 Task: Buy 2 Tights of size 6-8  yrs for Baby Girls from Accessories section under best seller category for shipping address: Elizabeth Parker, 1128 Star Trek Drive, Pensacola, Florida 32501, Cell Number 8503109646. Pay from credit card ending with 2005, CVV 3321
Action: Mouse moved to (260, 73)
Screenshot: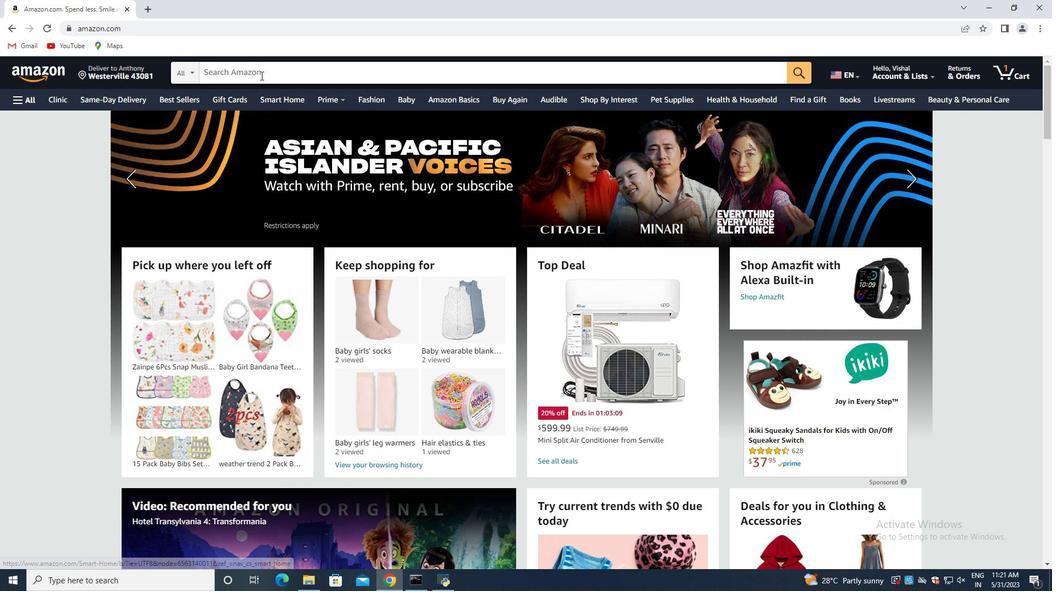 
Action: Mouse pressed left at (260, 73)
Screenshot: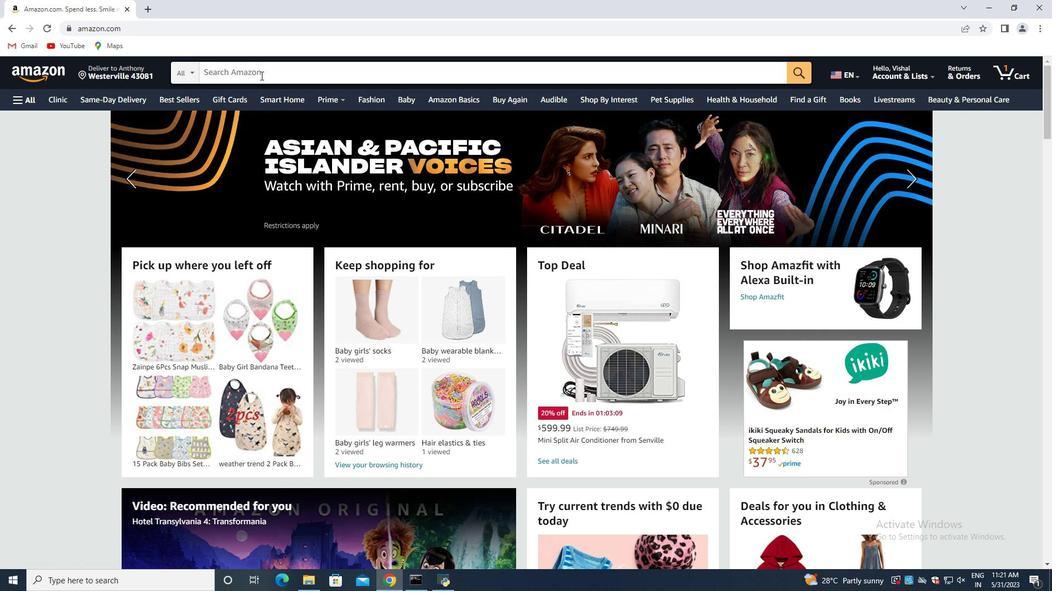 
Action: Mouse moved to (259, 83)
Screenshot: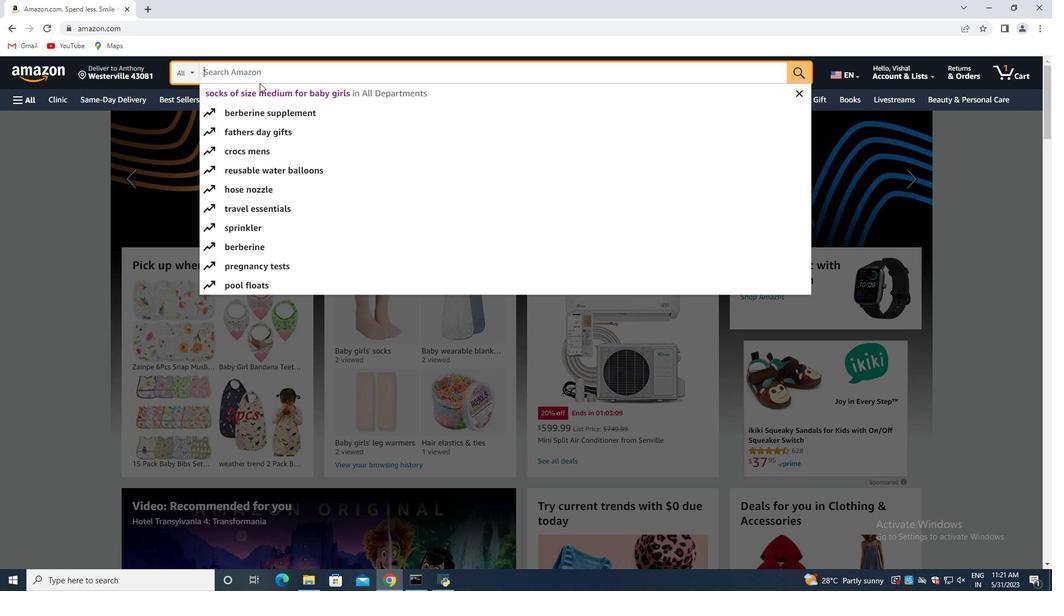 
Action: Key pressed <Key.shift>Tights<Key.space>of<Key.space>size<Key.space>6-8<Key.space>yrs<Key.space>for<Key.space><Key.shift>Baby<Key.shift><Key.shift><Key.shift><Key.shift><Key.shift><Key.shift><Key.shift><Key.shift><Key.shift><Key.shift><Key.shift><Key.shift><Key.shift><Key.shift><Key.shift><Key.shift><Key.shift><Key.shift><Key.shift><Key.shift><Key.shift><Key.shift><Key.shift><Key.shift><Key.shift><Key.shift><Key.shift><Key.shift><Key.shift><Key.shift><Key.shift><Key.space>Girls<Key.enter>
Screenshot: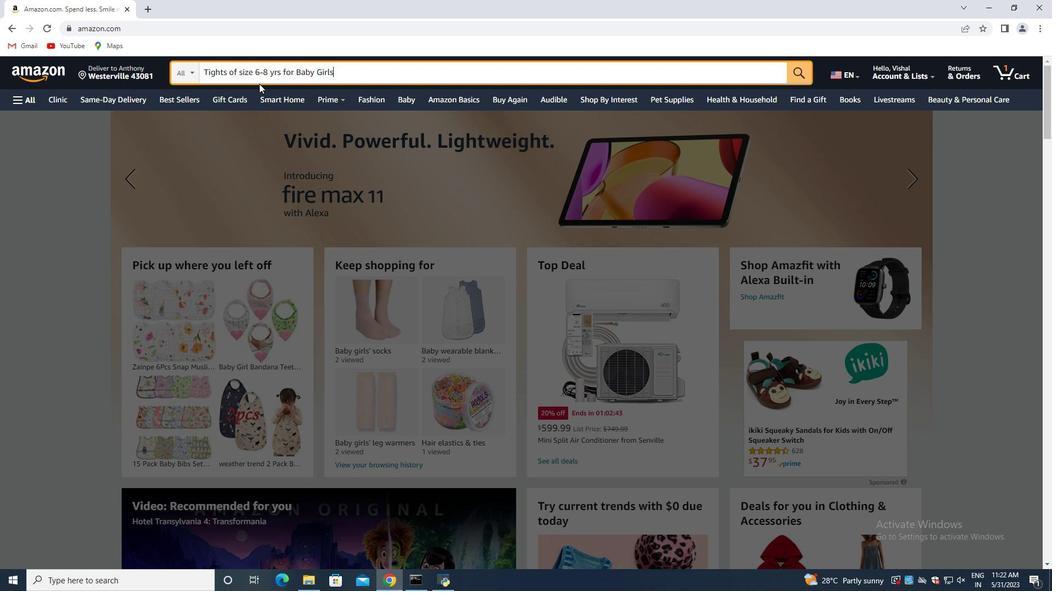 
Action: Mouse moved to (401, 293)
Screenshot: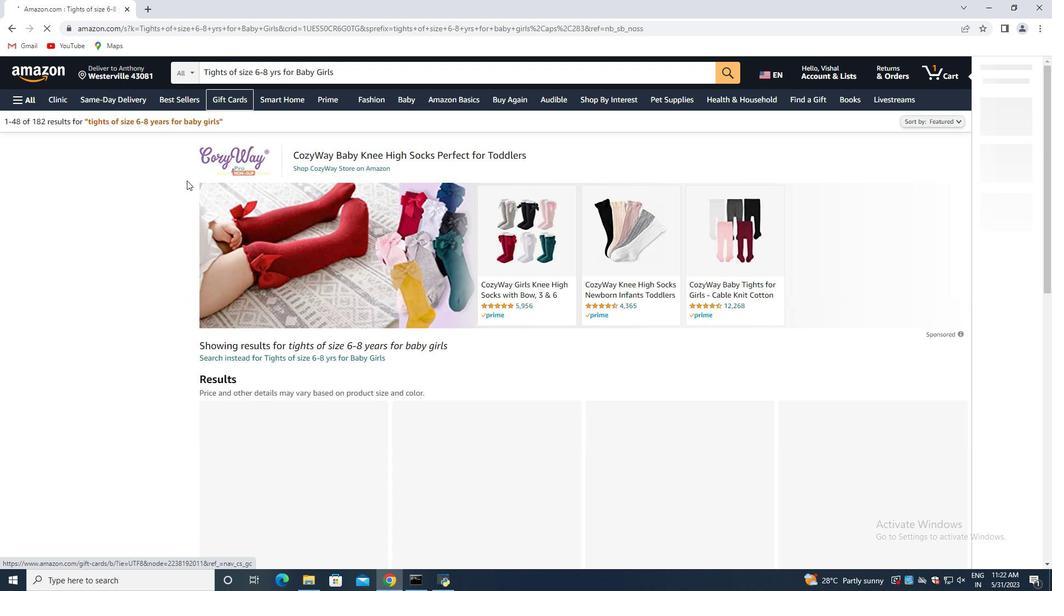 
Action: Mouse scrolled (401, 292) with delta (0, 0)
Screenshot: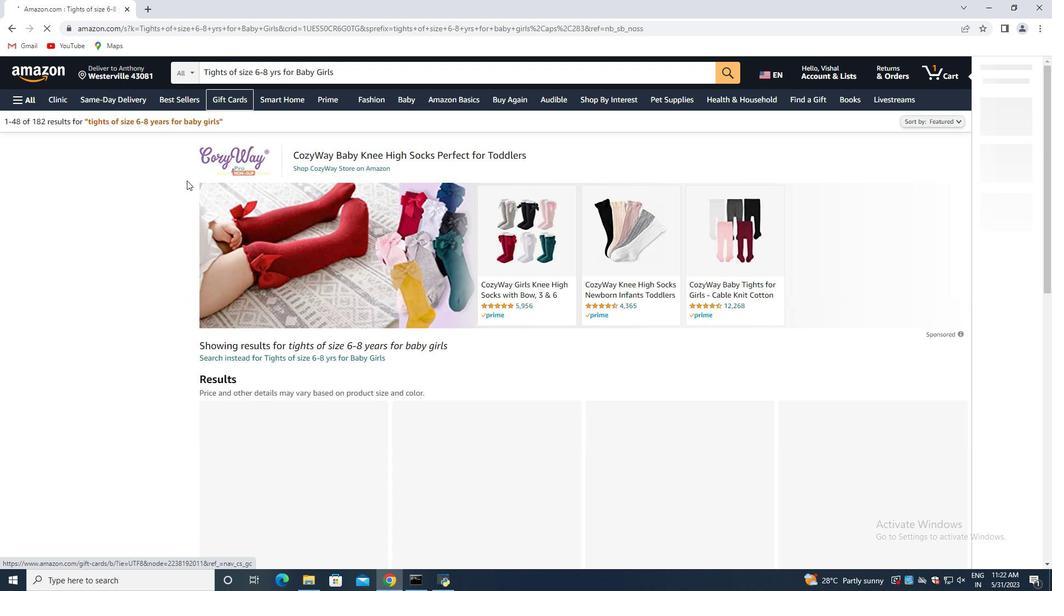 
Action: Mouse moved to (411, 298)
Screenshot: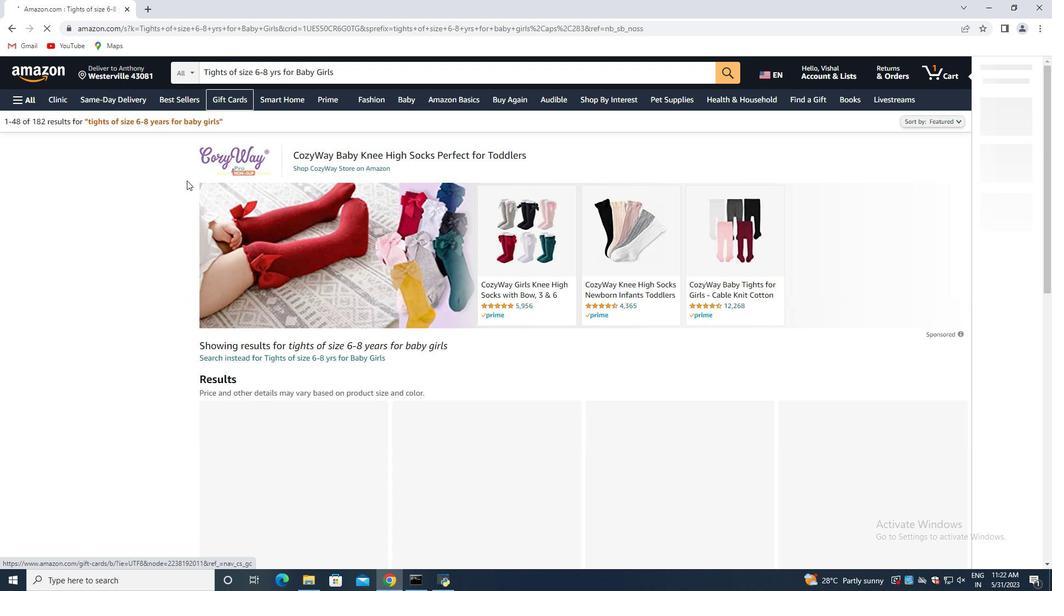 
Action: Mouse scrolled (411, 297) with delta (0, 0)
Screenshot: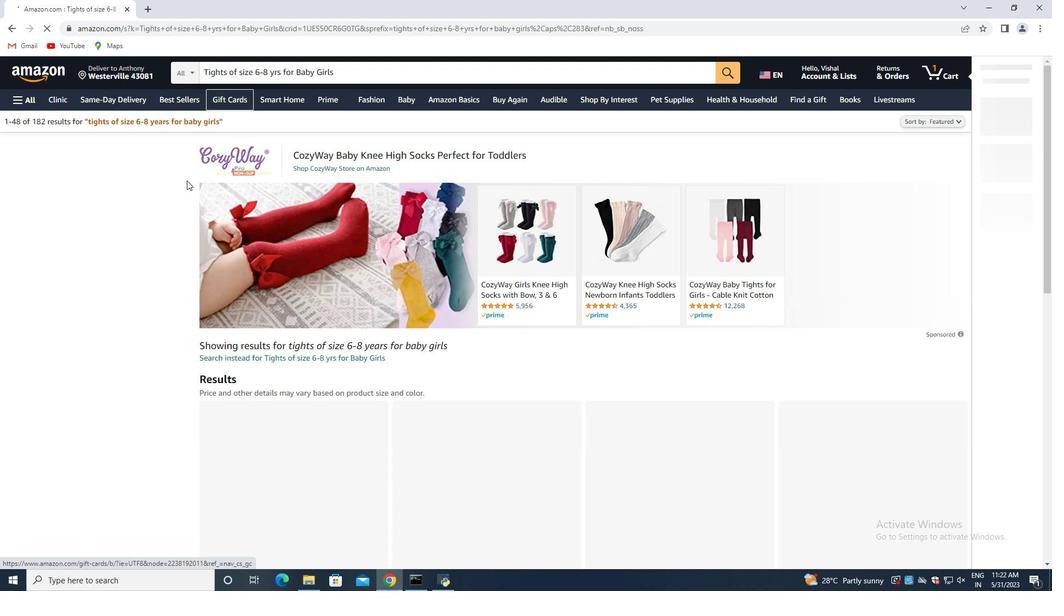 
Action: Mouse moved to (412, 298)
Screenshot: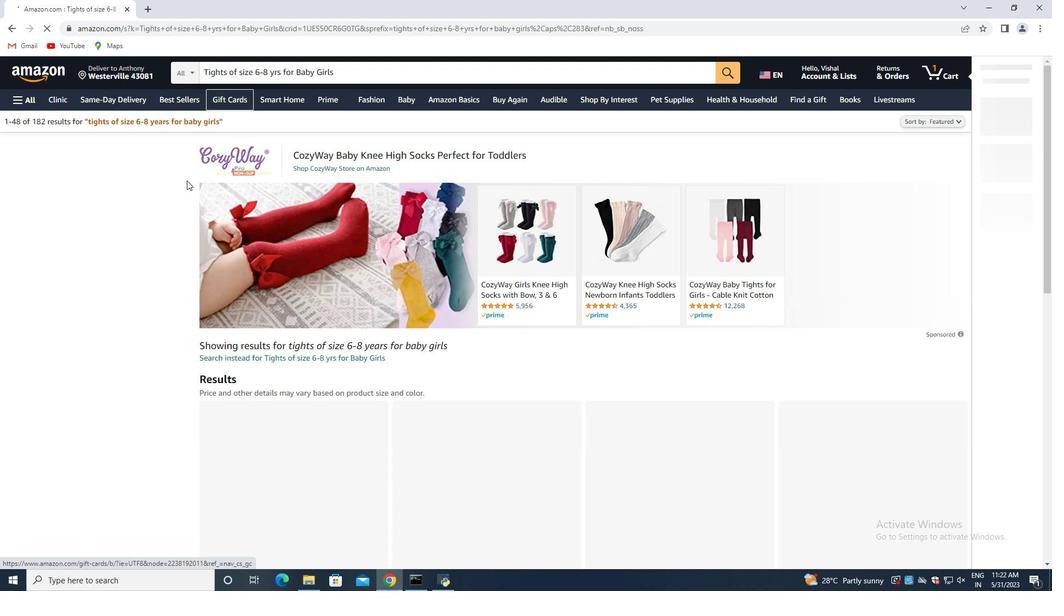 
Action: Mouse scrolled (412, 297) with delta (0, 0)
Screenshot: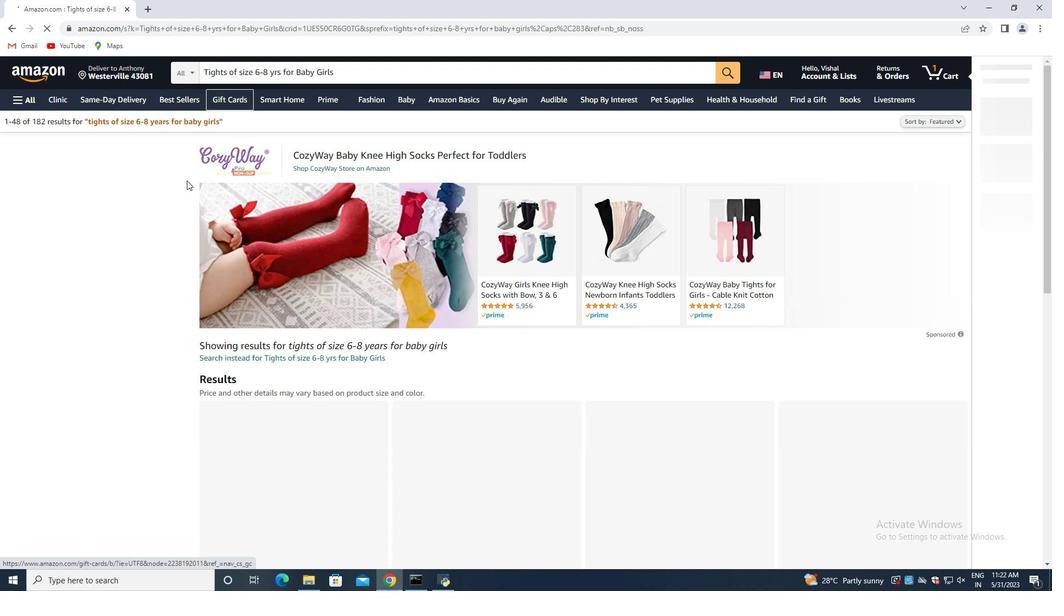 
Action: Mouse moved to (406, 306)
Screenshot: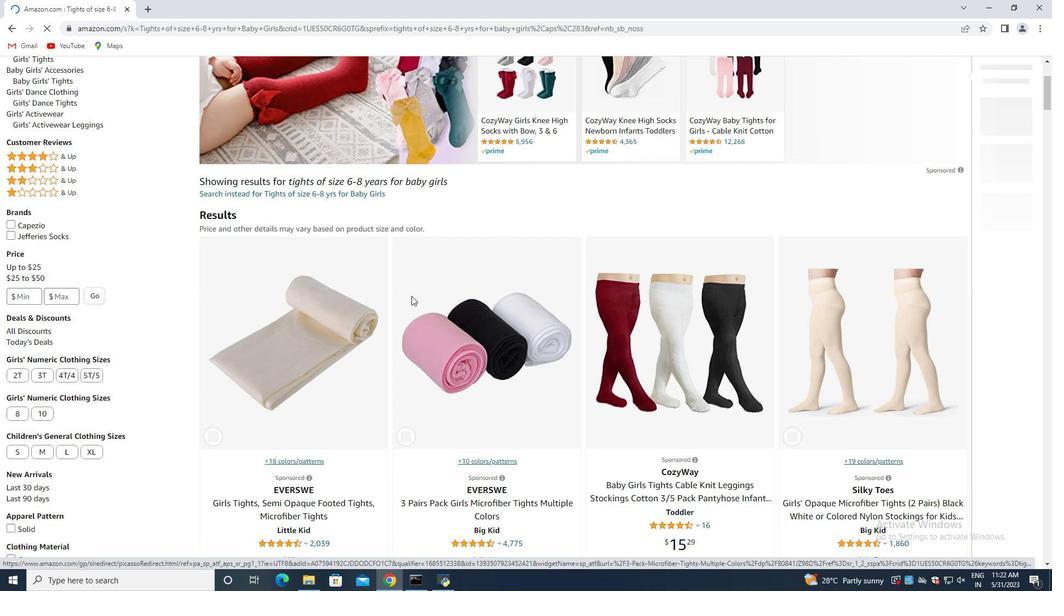 
Action: Mouse scrolled (407, 305) with delta (0, 0)
Screenshot: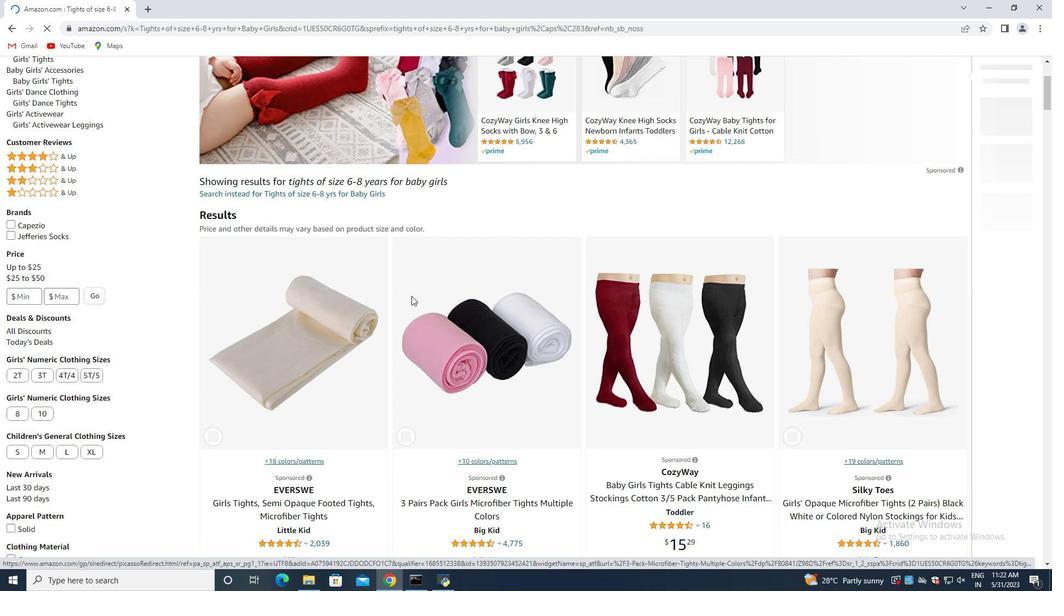 
Action: Mouse moved to (445, 294)
Screenshot: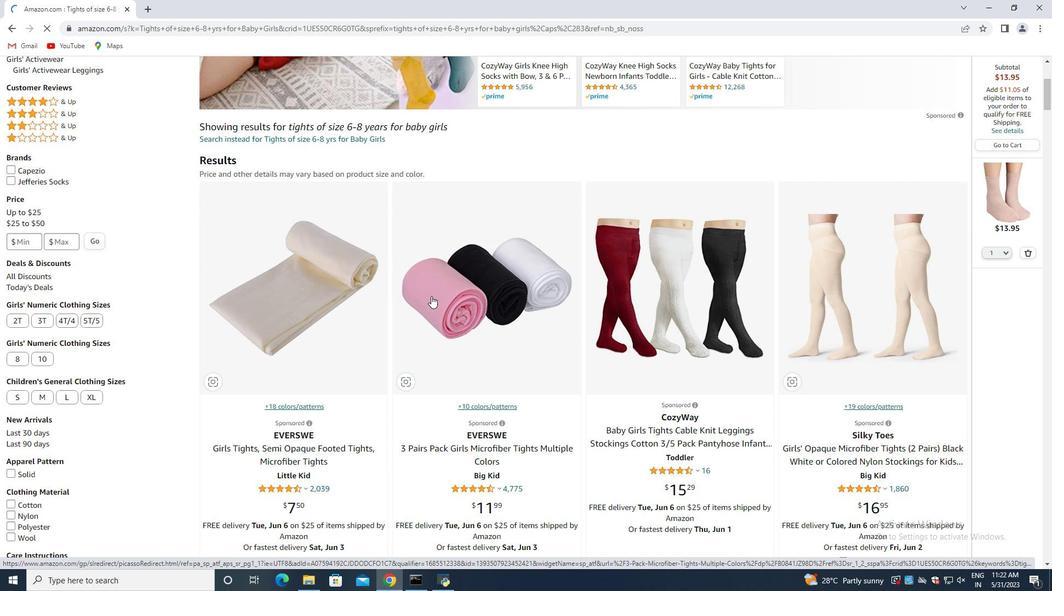 
Action: Mouse scrolled (445, 293) with delta (0, 0)
Screenshot: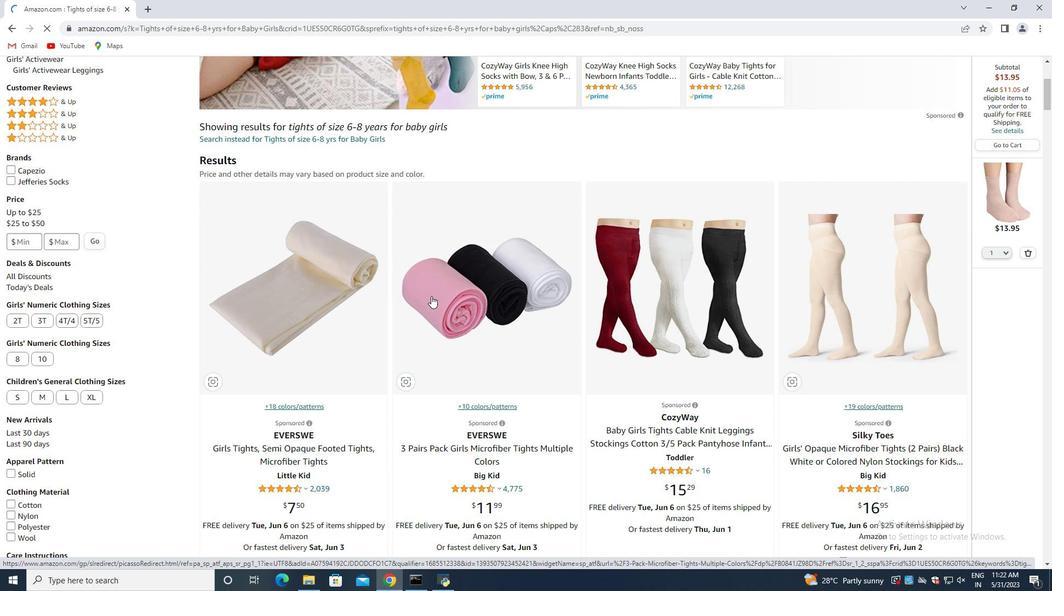 
Action: Mouse moved to (1030, 254)
Screenshot: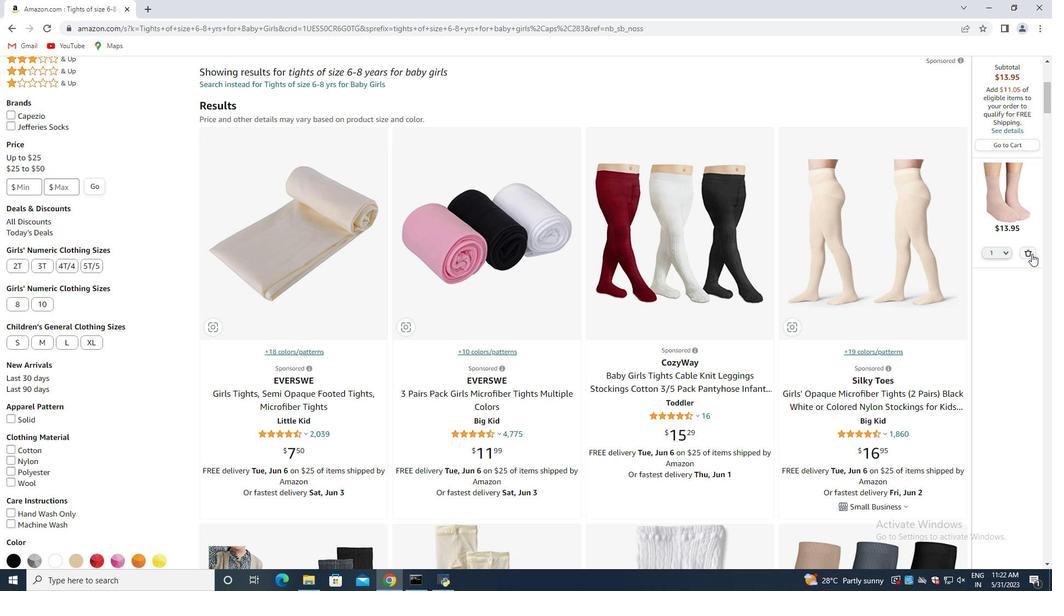 
Action: Mouse pressed left at (1030, 254)
Screenshot: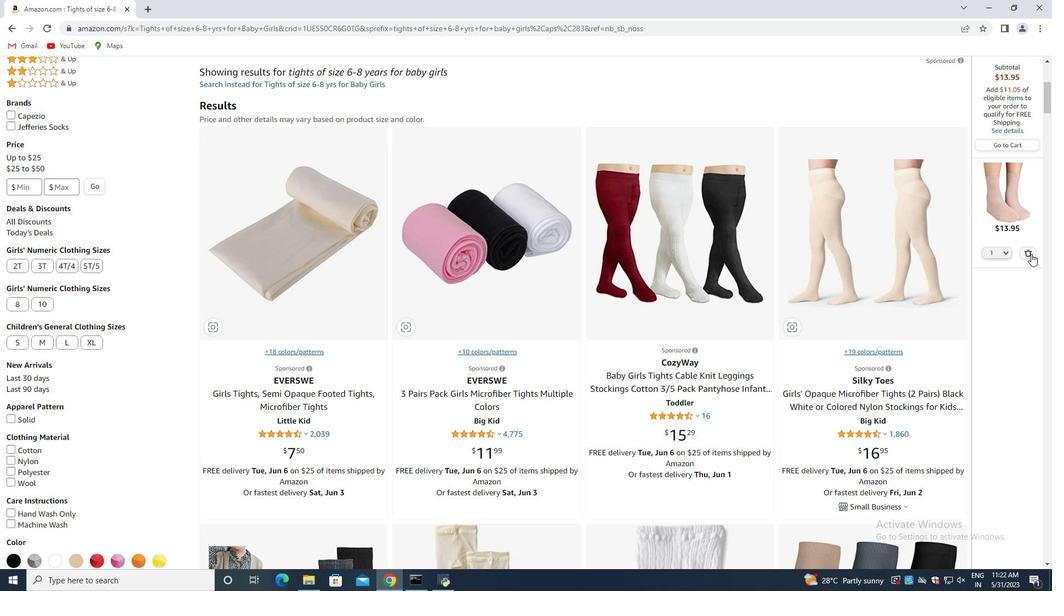 
Action: Mouse moved to (761, 255)
Screenshot: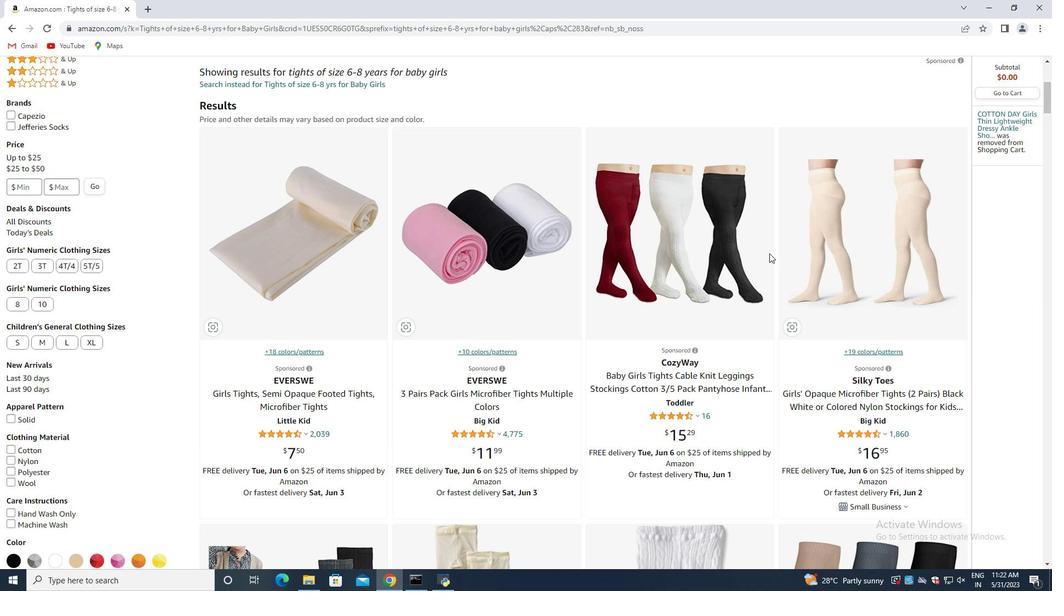 
Action: Mouse scrolled (766, 253) with delta (0, 0)
Screenshot: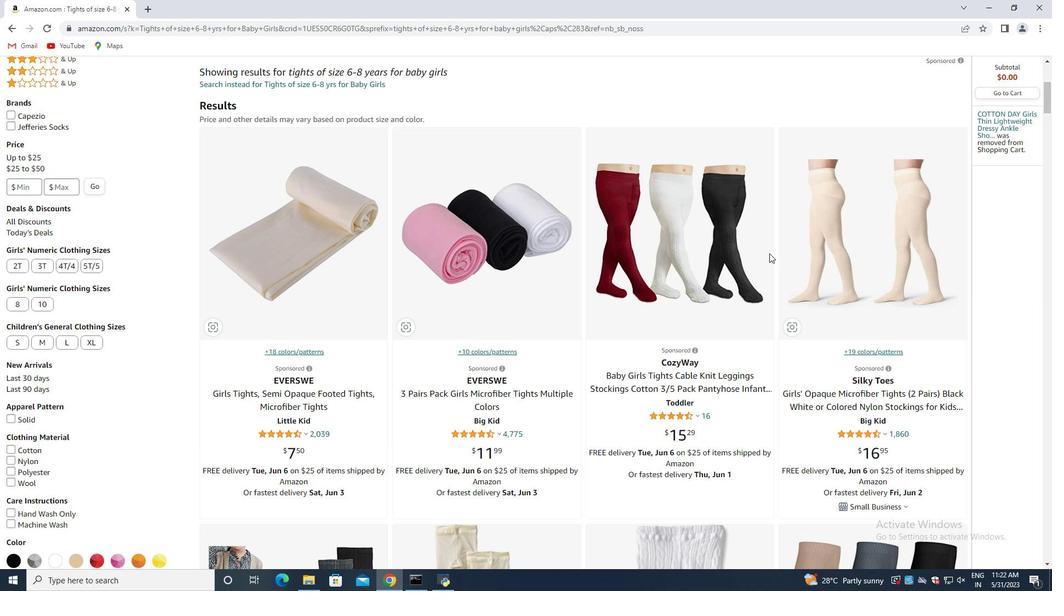 
Action: Mouse moved to (756, 255)
Screenshot: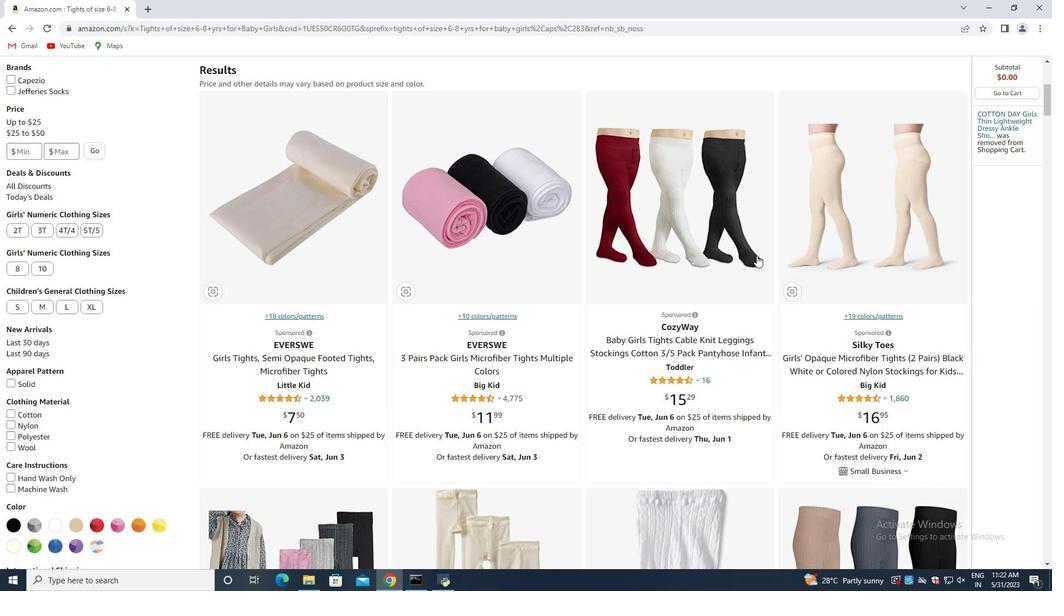 
Action: Mouse scrolled (756, 255) with delta (0, 0)
Screenshot: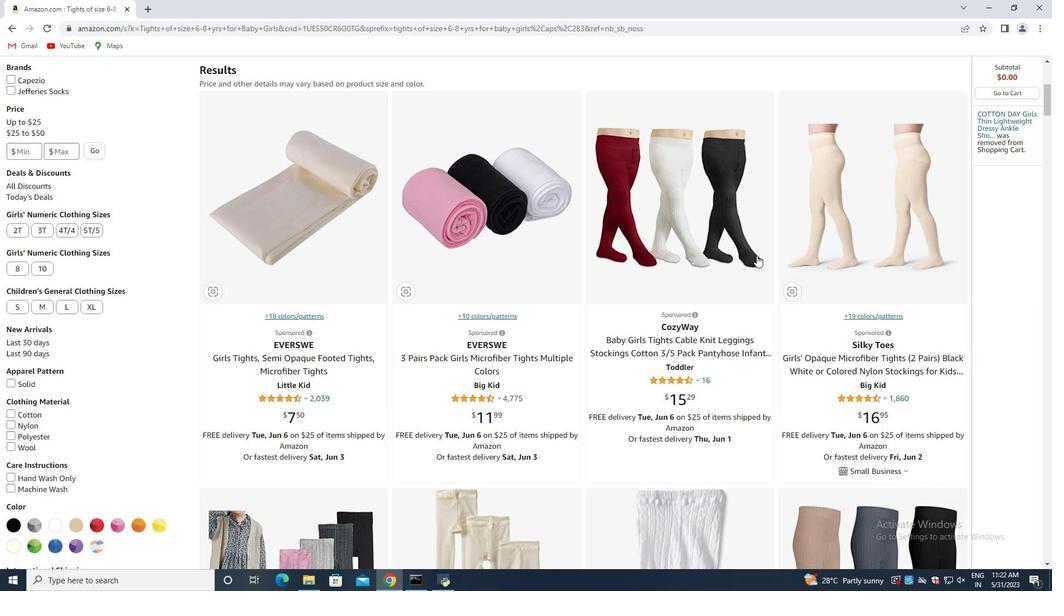 
Action: Mouse moved to (755, 256)
Screenshot: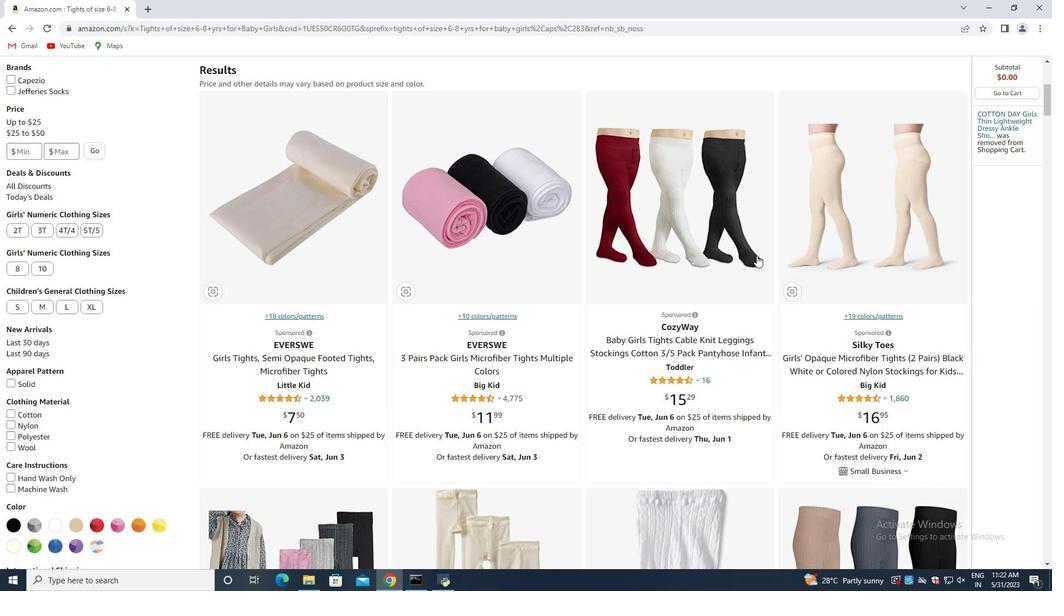 
Action: Mouse scrolled (755, 255) with delta (0, 0)
Screenshot: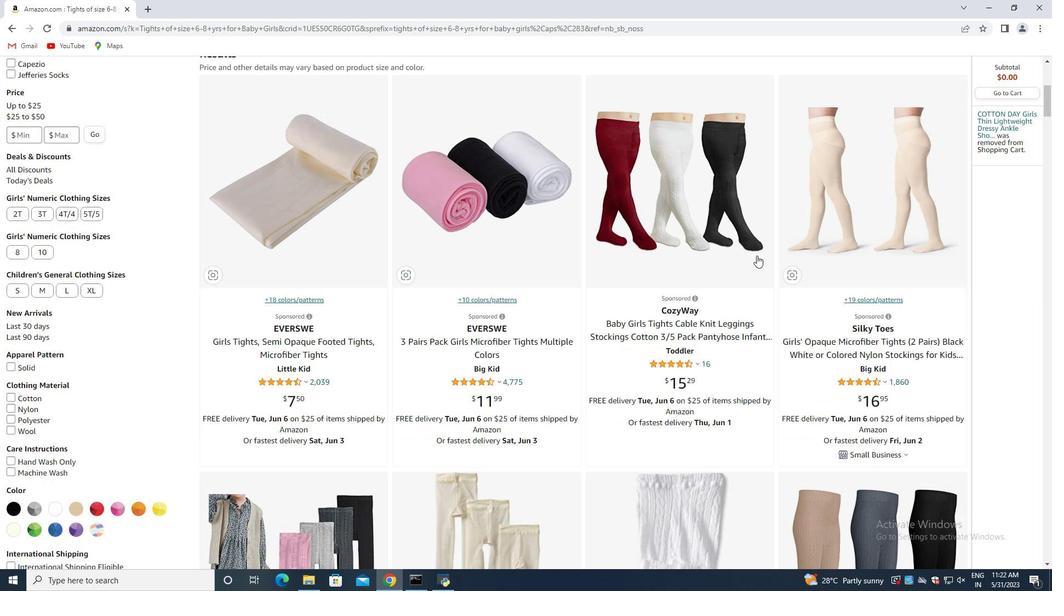 
Action: Mouse moved to (752, 259)
Screenshot: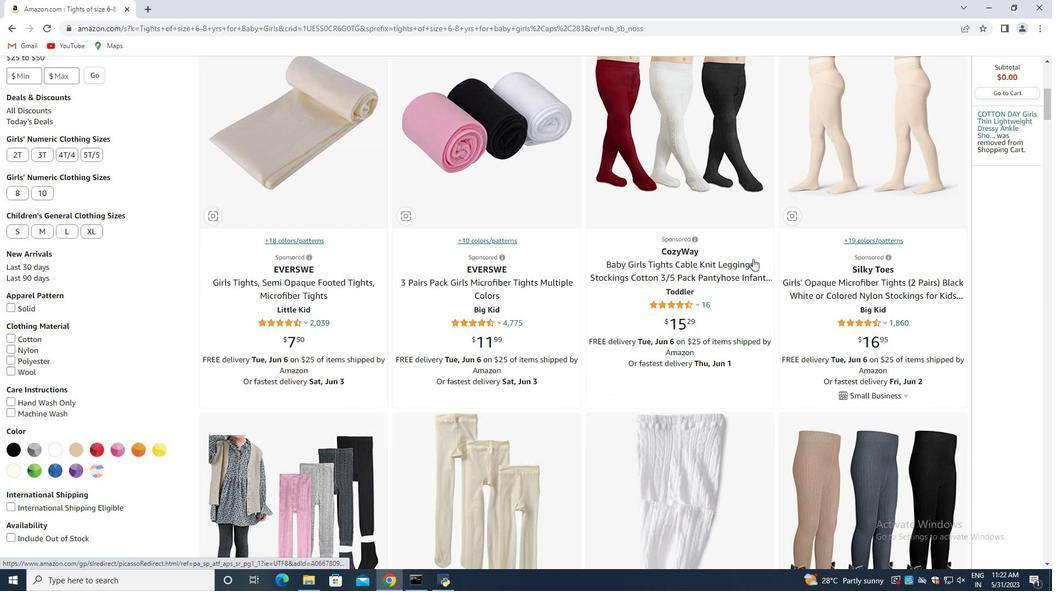 
Action: Mouse scrolled (752, 259) with delta (0, 0)
Screenshot: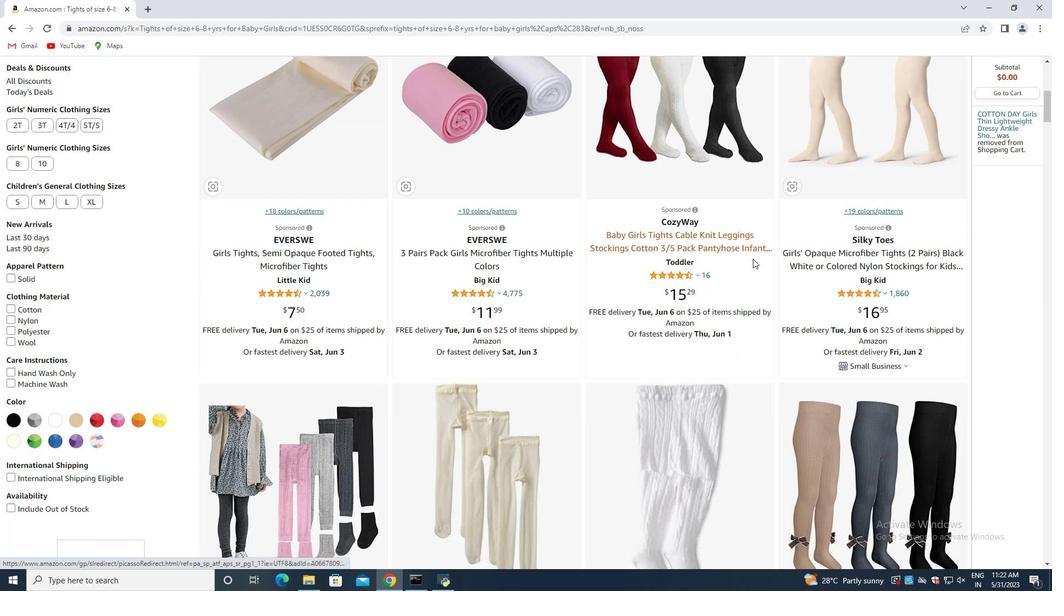 
Action: Mouse moved to (750, 260)
Screenshot: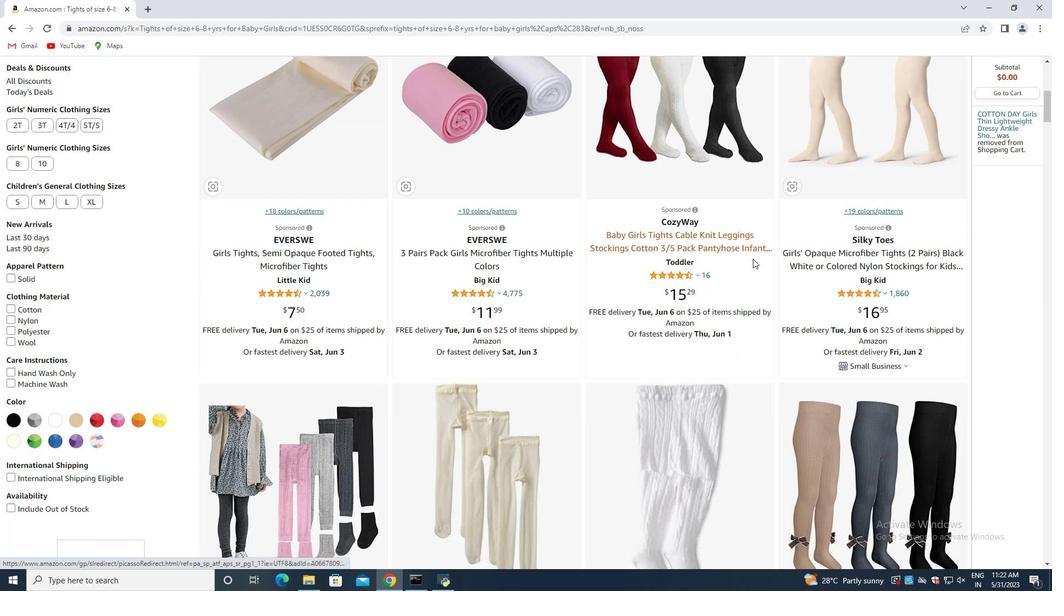 
Action: Mouse scrolled (750, 259) with delta (0, 0)
Screenshot: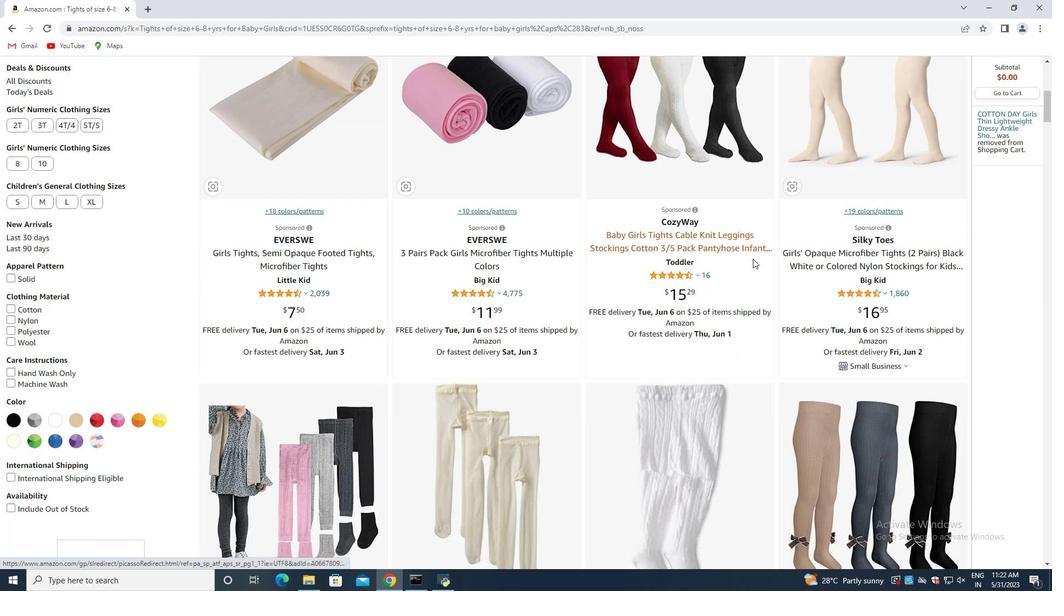 
Action: Mouse moved to (750, 260)
Screenshot: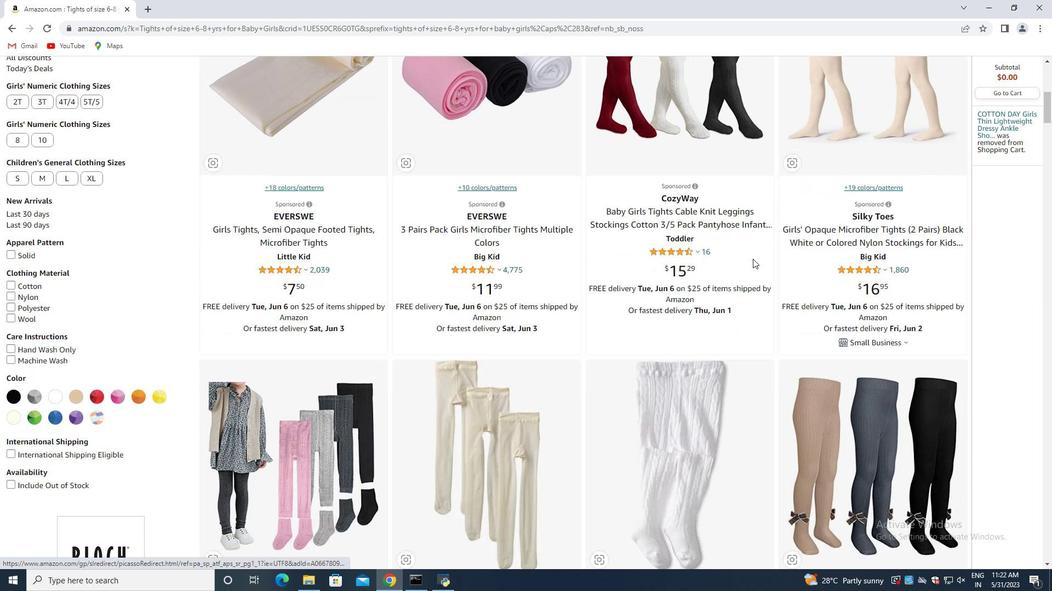 
Action: Mouse scrolled (750, 260) with delta (0, 0)
Screenshot: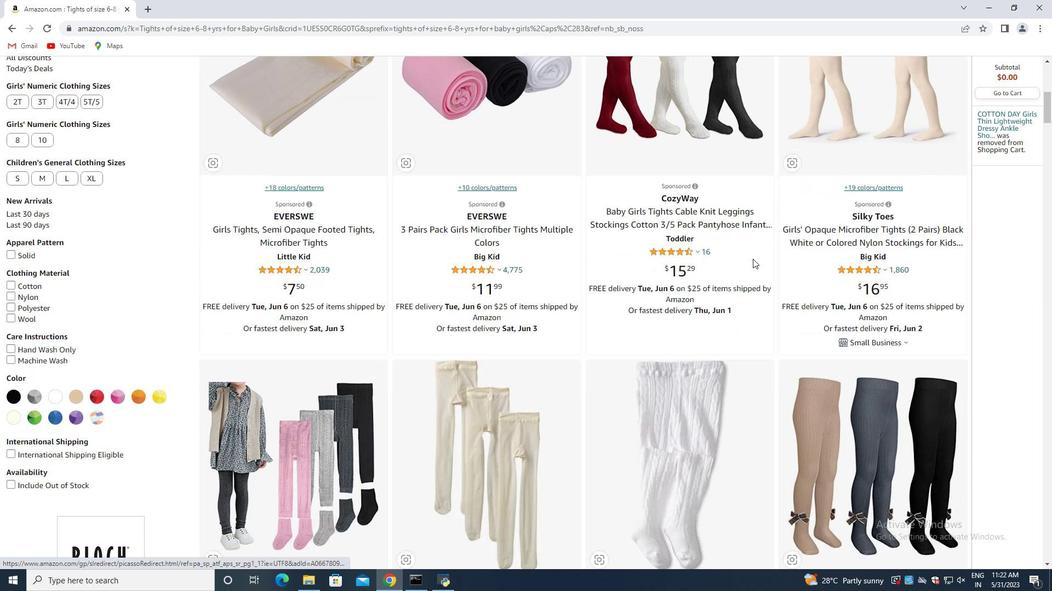 
Action: Mouse moved to (572, 273)
Screenshot: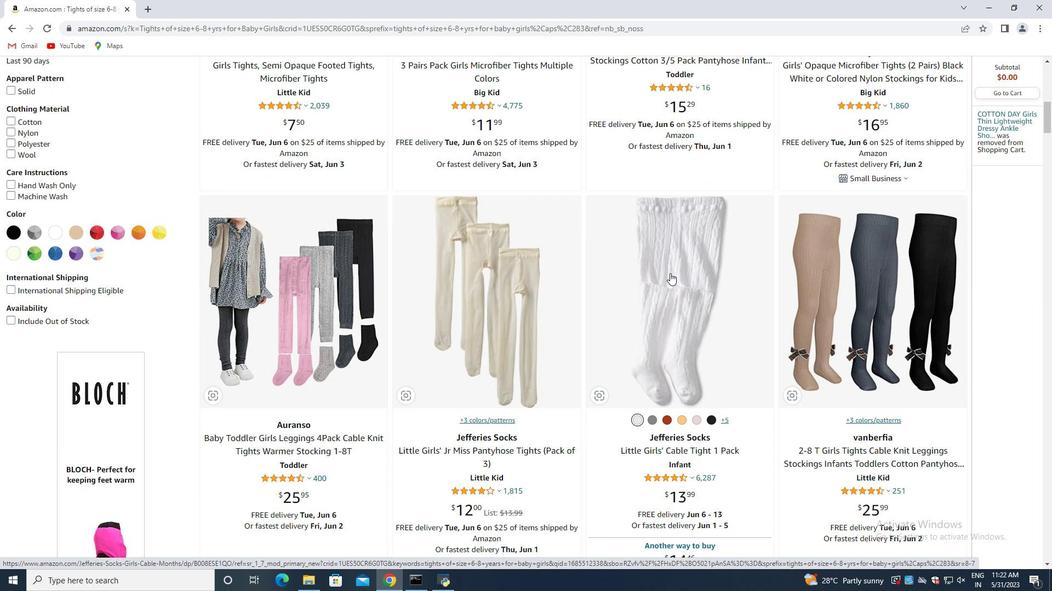 
Action: Mouse scrolled (572, 273) with delta (0, 0)
Screenshot: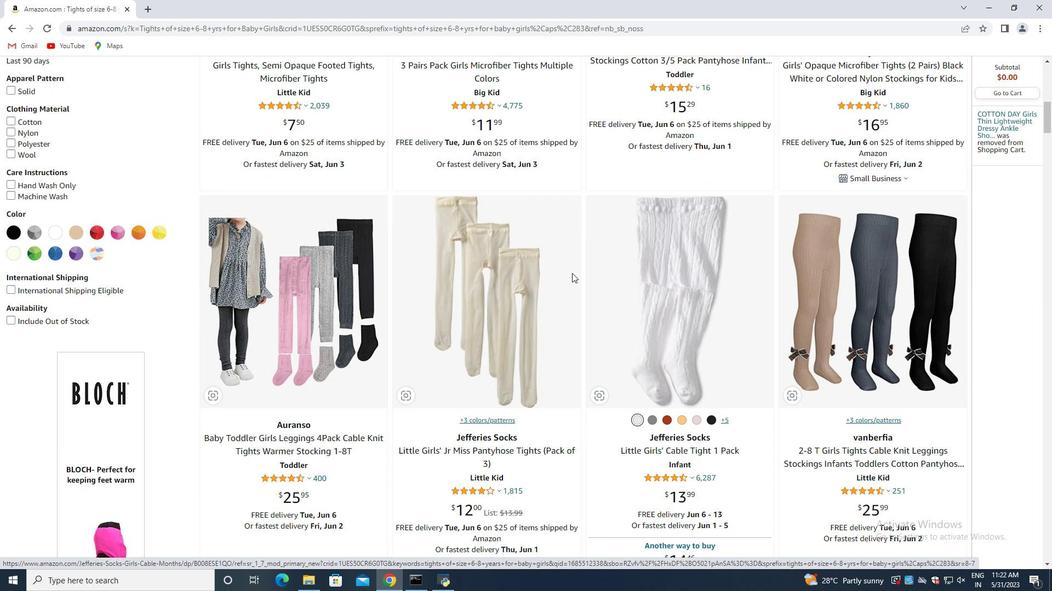 
Action: Mouse scrolled (572, 273) with delta (0, 0)
Screenshot: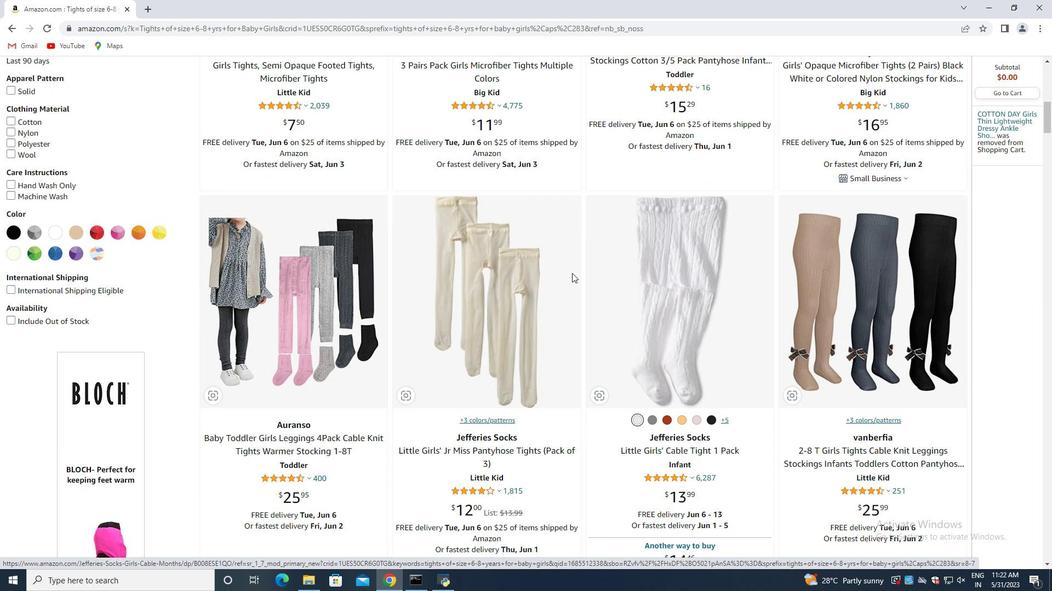 
Action: Mouse scrolled (572, 273) with delta (0, 0)
Screenshot: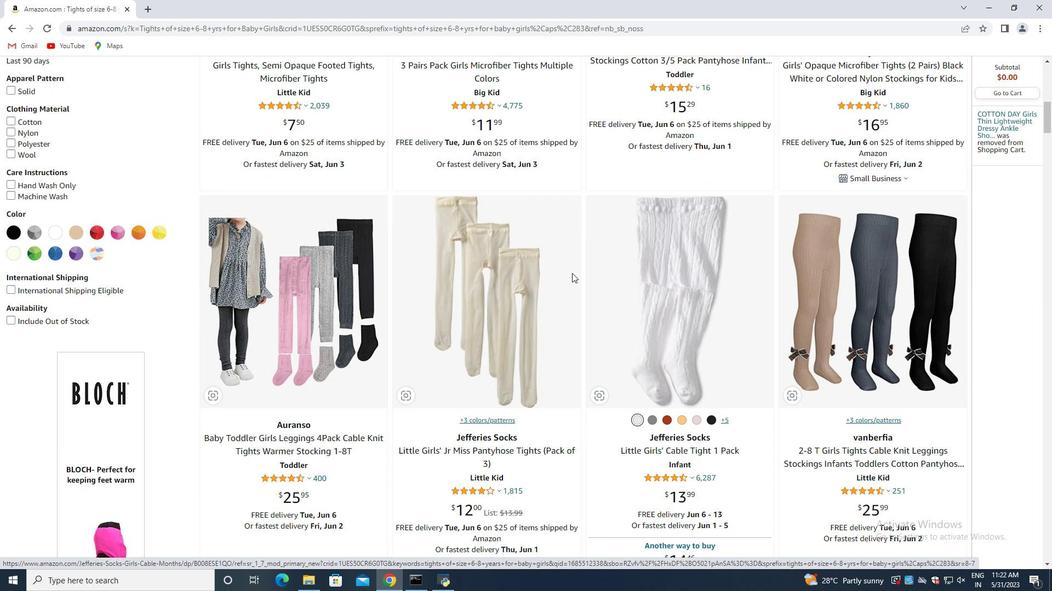 
Action: Mouse scrolled (572, 273) with delta (0, 0)
Screenshot: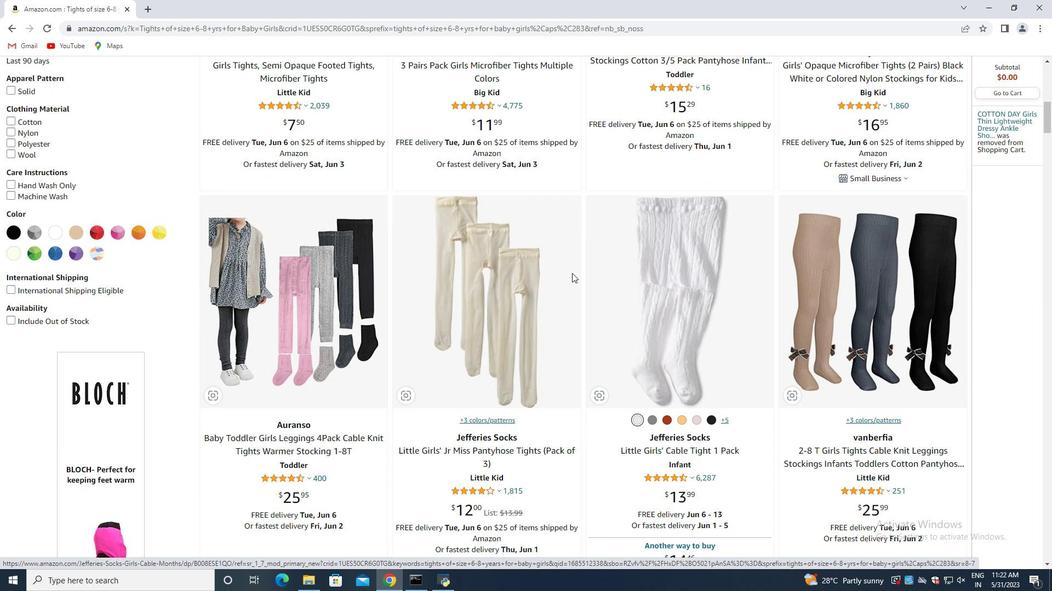 
Action: Mouse moved to (310, 143)
Screenshot: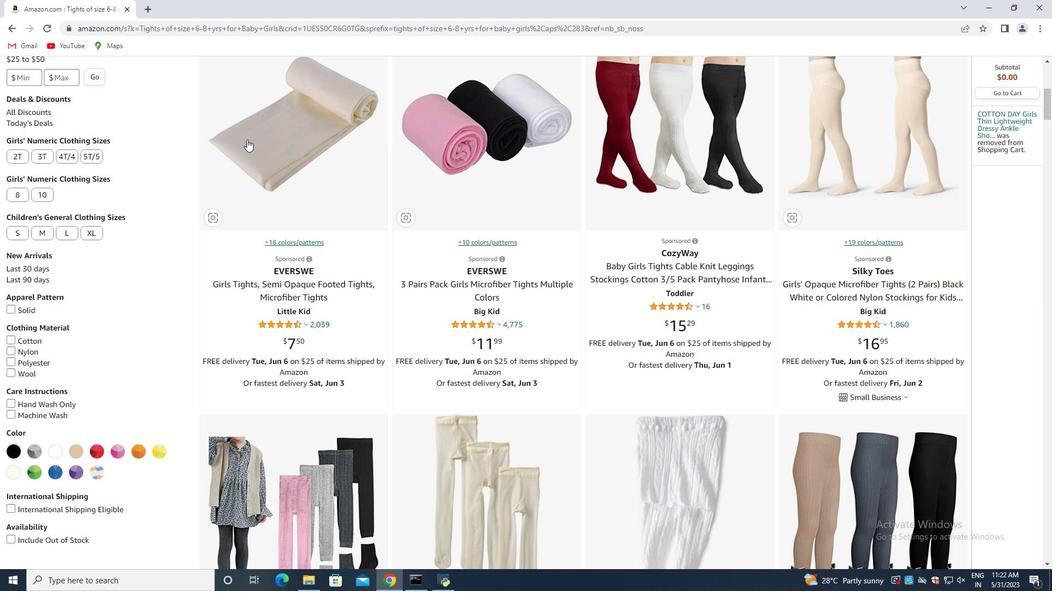
Action: Mouse pressed left at (310, 143)
Screenshot: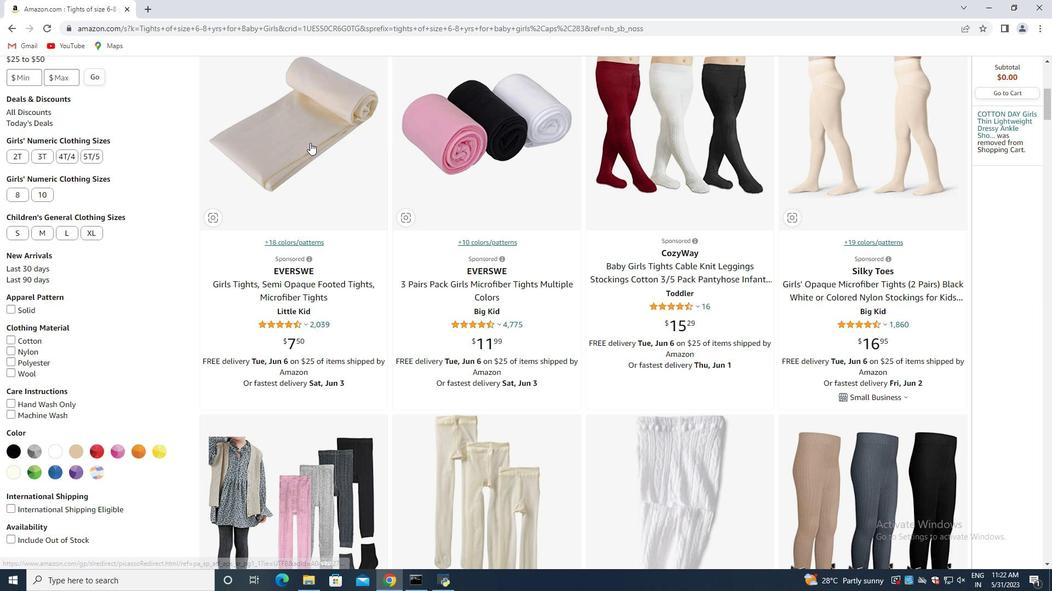 
Action: Mouse moved to (544, 305)
Screenshot: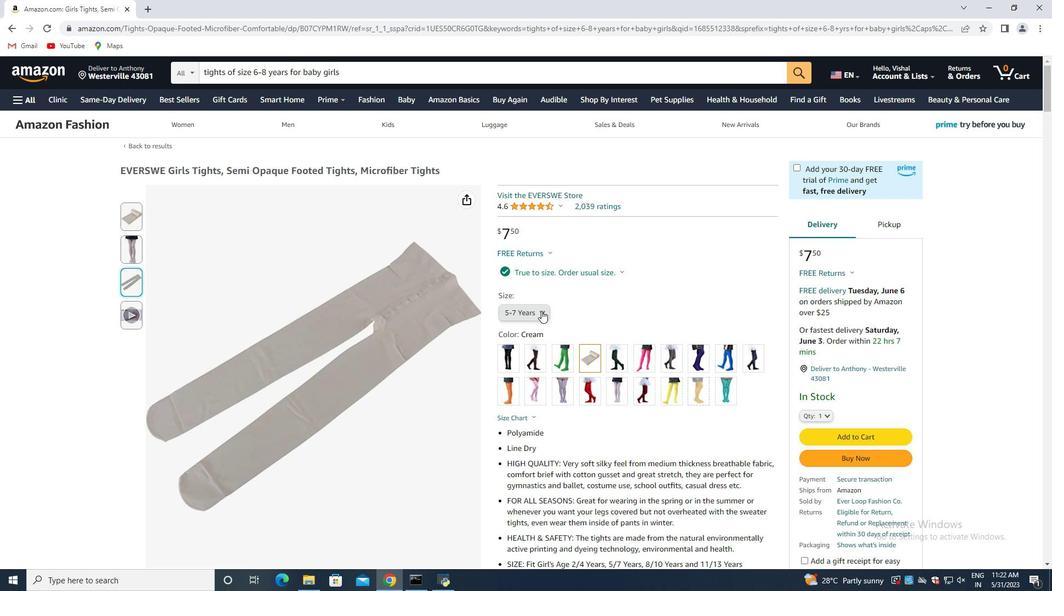 
Action: Mouse pressed left at (544, 305)
Screenshot: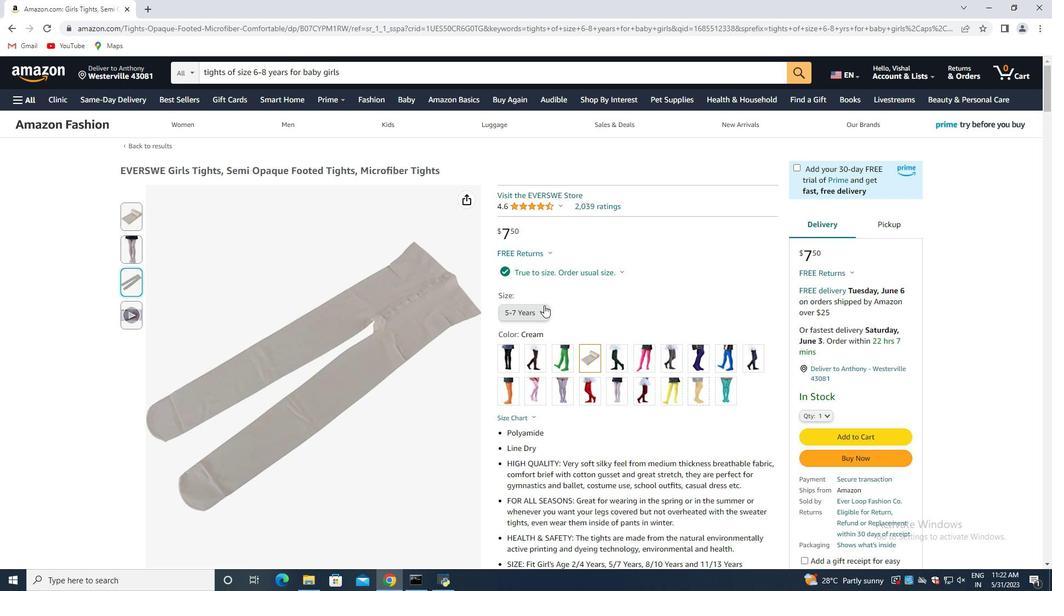 
Action: Mouse moved to (593, 306)
Screenshot: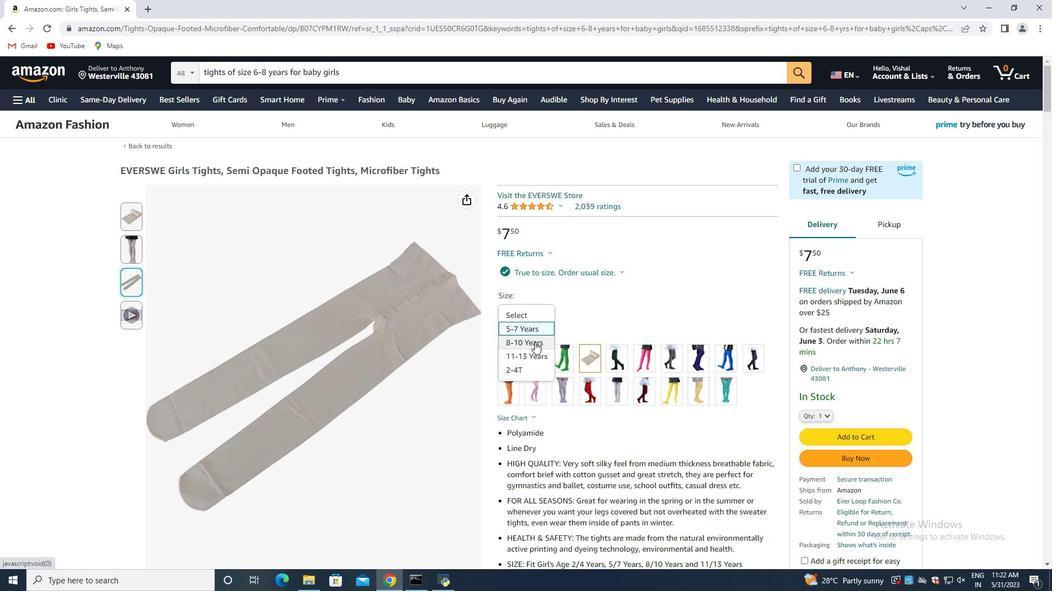 
Action: Mouse pressed left at (593, 306)
Screenshot: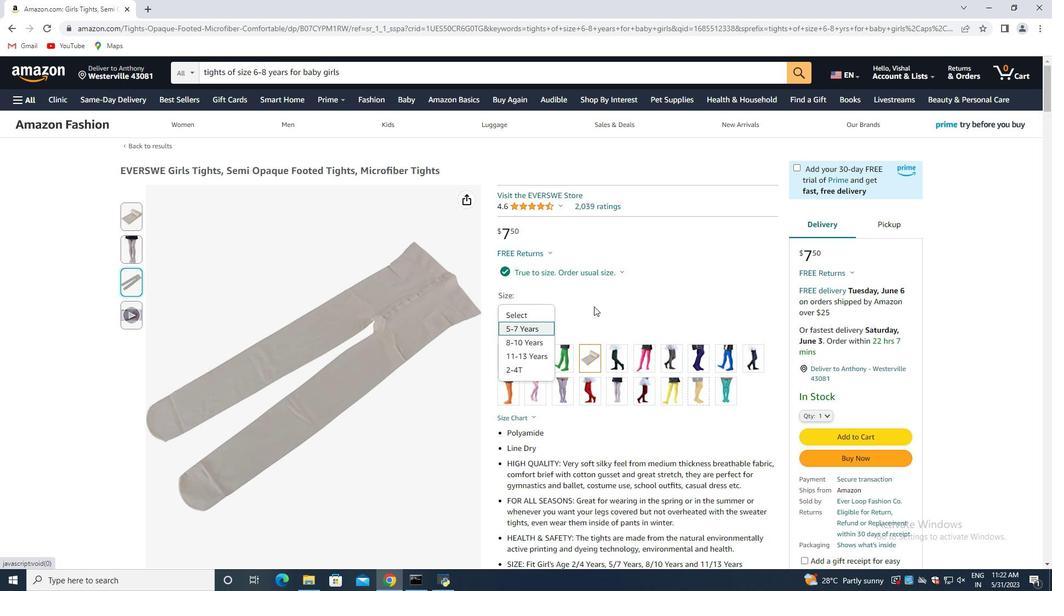 
Action: Mouse moved to (15, 25)
Screenshot: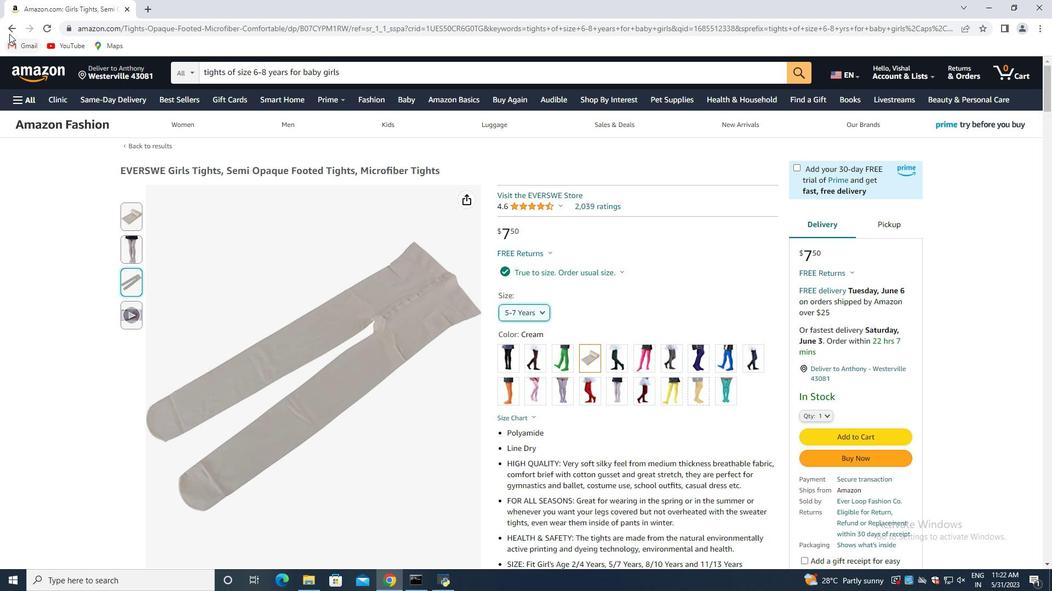 
Action: Mouse pressed left at (15, 25)
Screenshot: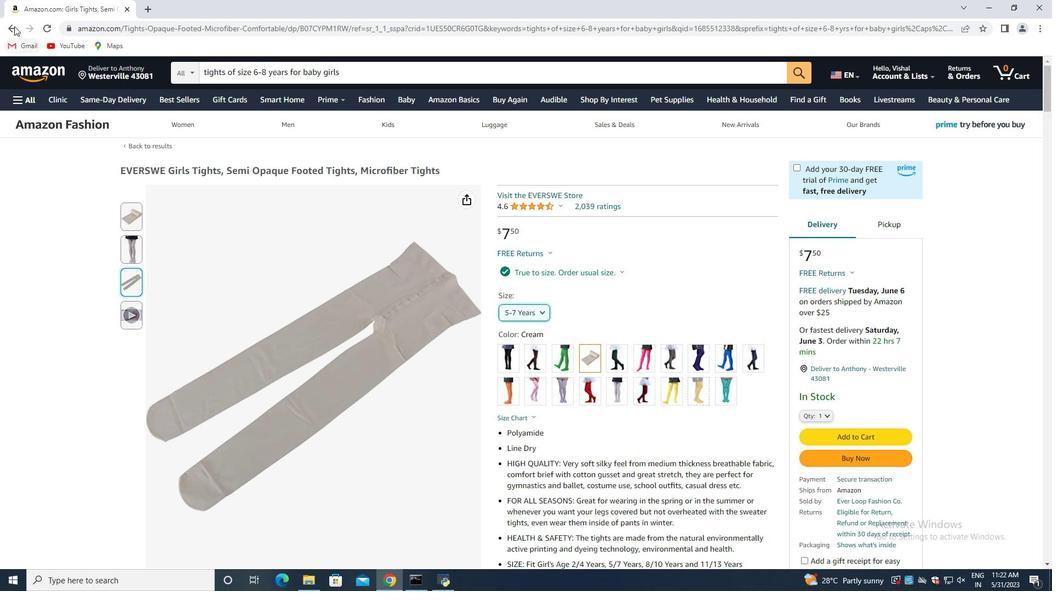 
Action: Mouse moved to (516, 278)
Screenshot: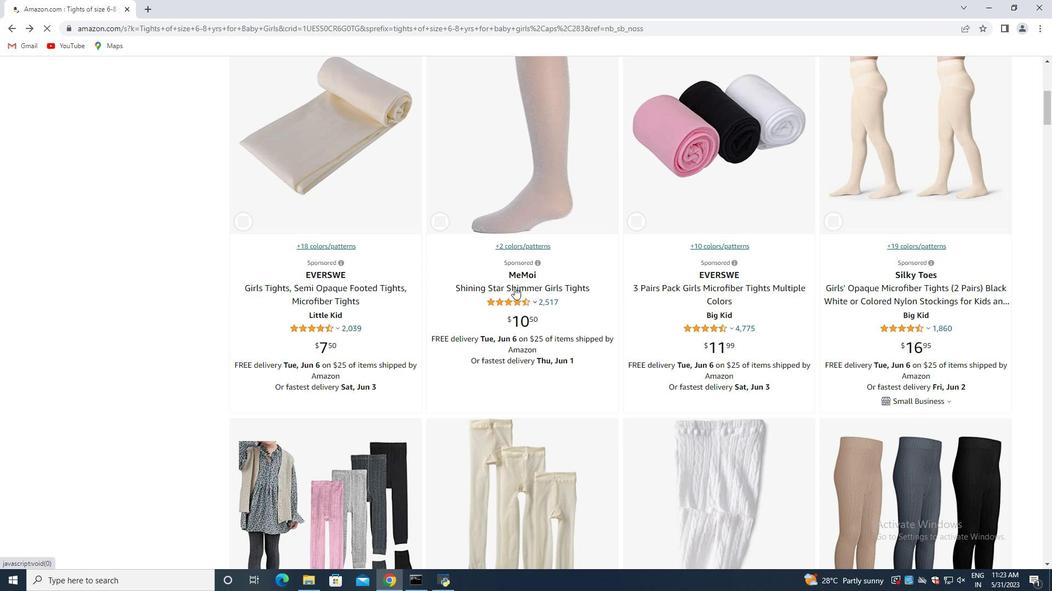 
Action: Mouse scrolled (516, 279) with delta (0, 0)
Screenshot: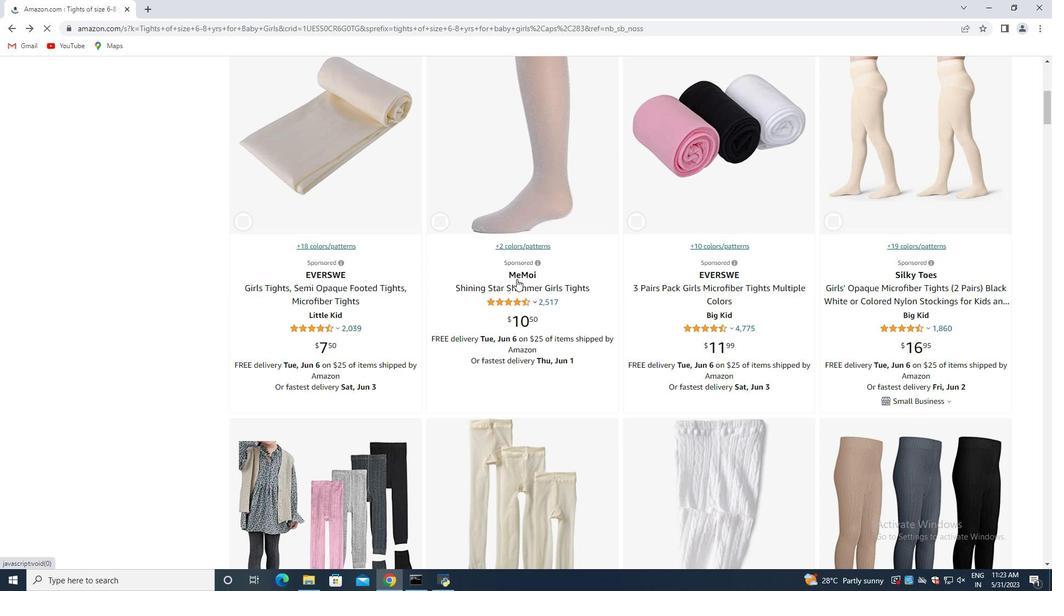 
Action: Mouse scrolled (516, 279) with delta (0, 0)
Screenshot: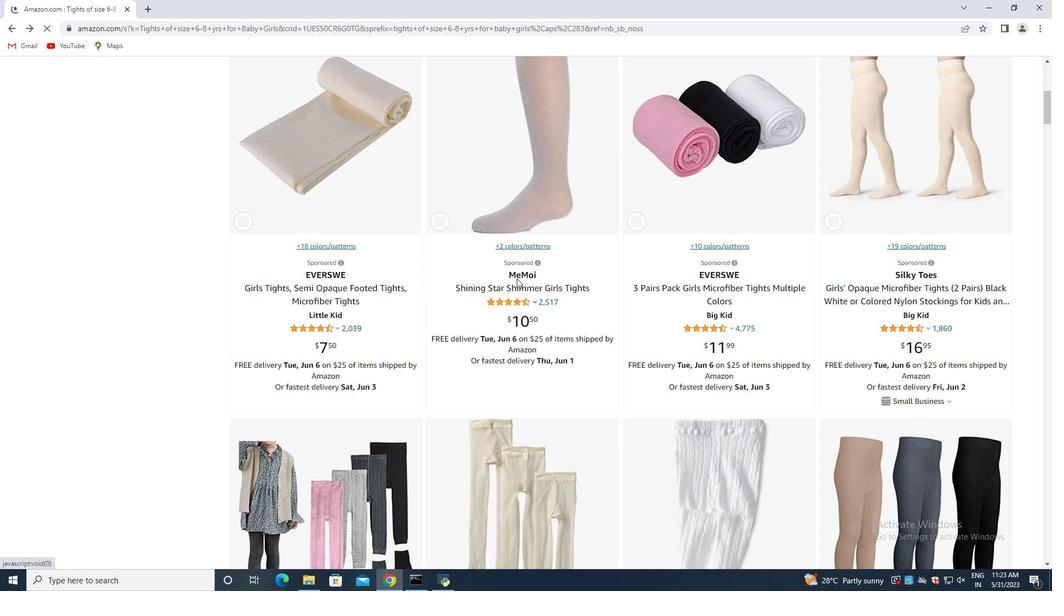 
Action: Mouse scrolled (516, 279) with delta (0, 0)
Screenshot: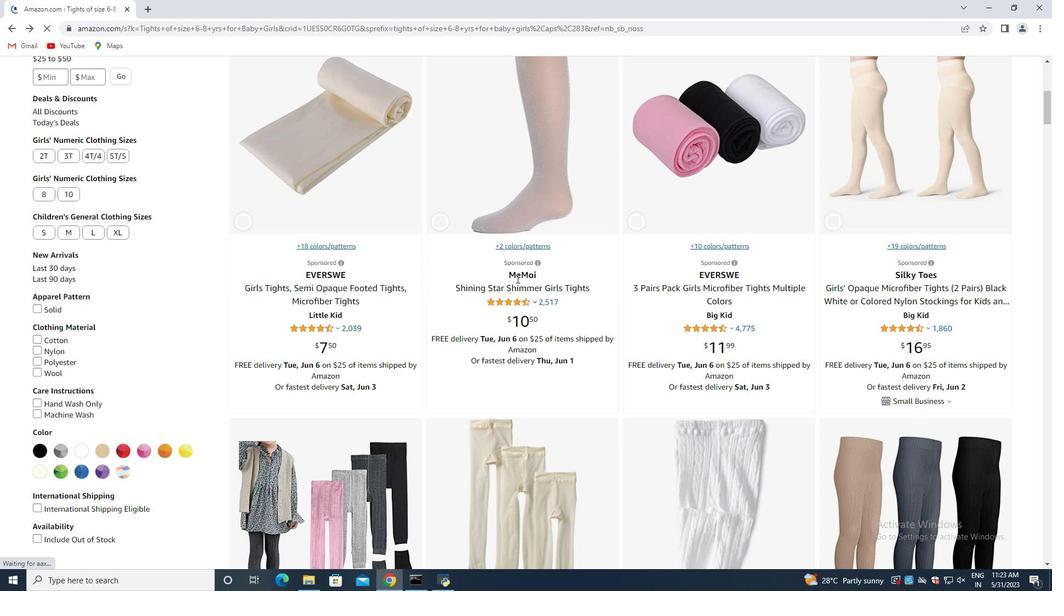 
Action: Mouse scrolled (516, 279) with delta (0, 0)
Screenshot: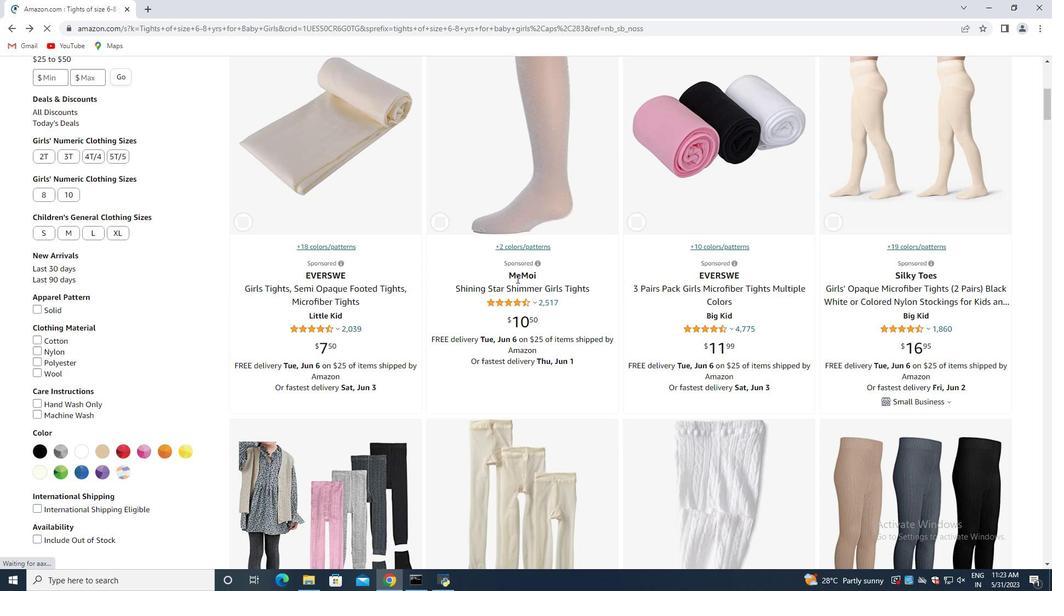 
Action: Mouse moved to (524, 272)
Screenshot: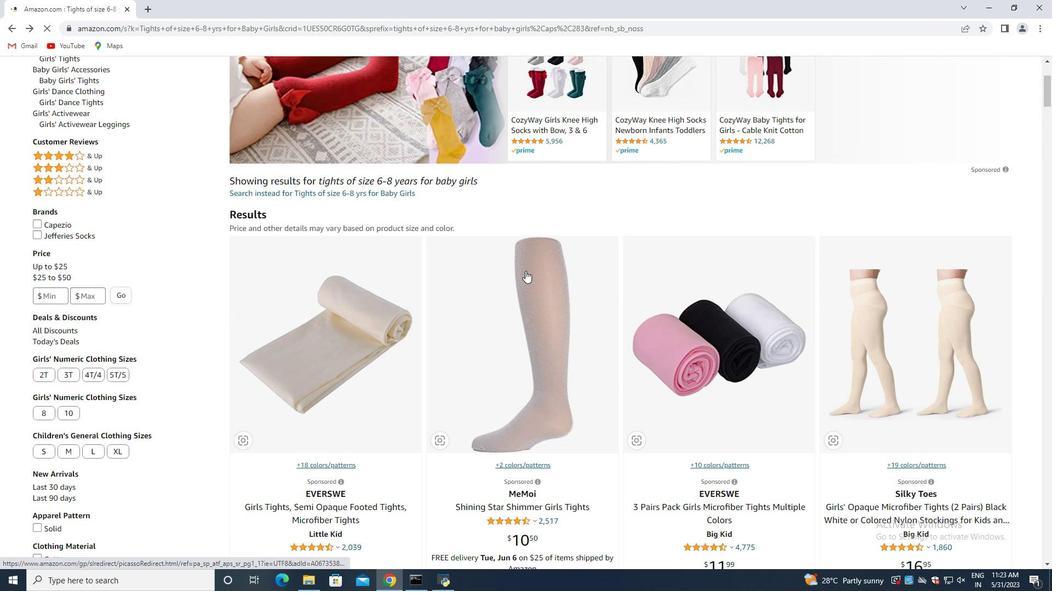 
Action: Mouse scrolled (524, 272) with delta (0, 0)
Screenshot: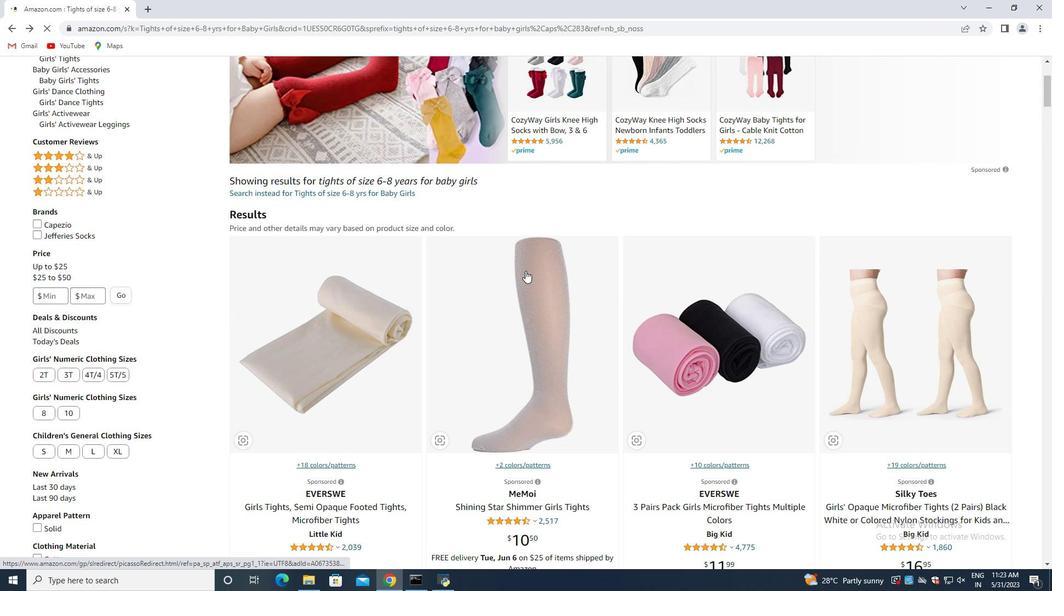 
Action: Mouse scrolled (524, 272) with delta (0, 0)
Screenshot: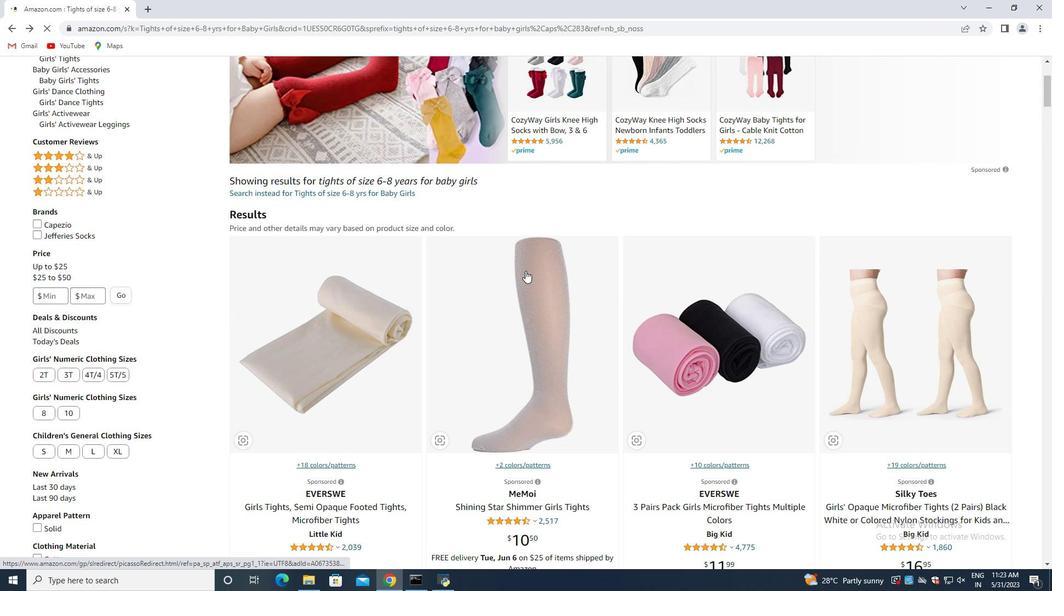 
Action: Mouse scrolled (524, 272) with delta (0, 0)
Screenshot: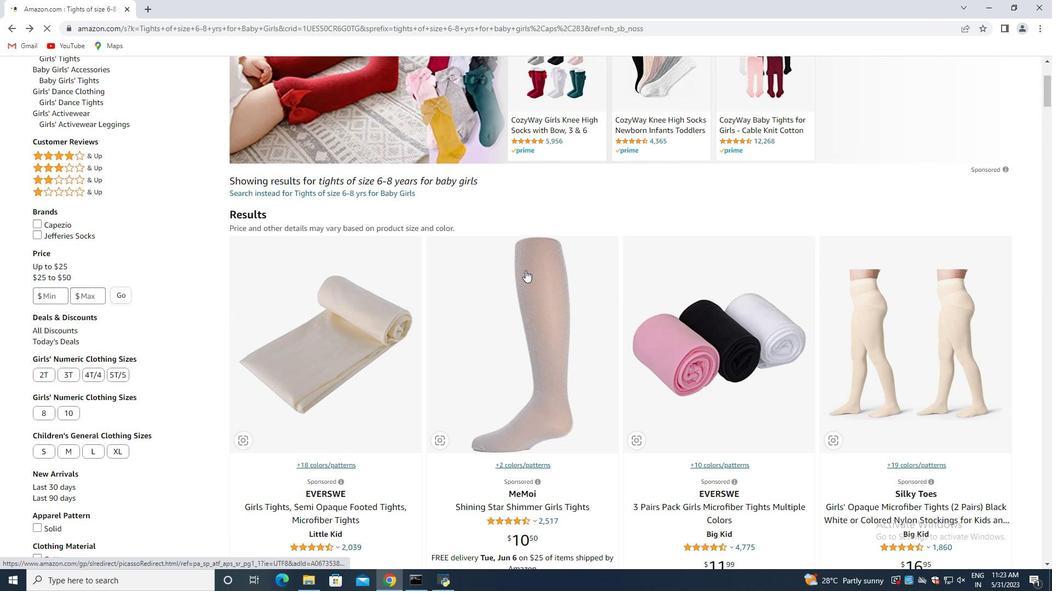 
Action: Mouse scrolled (524, 272) with delta (0, 0)
Screenshot: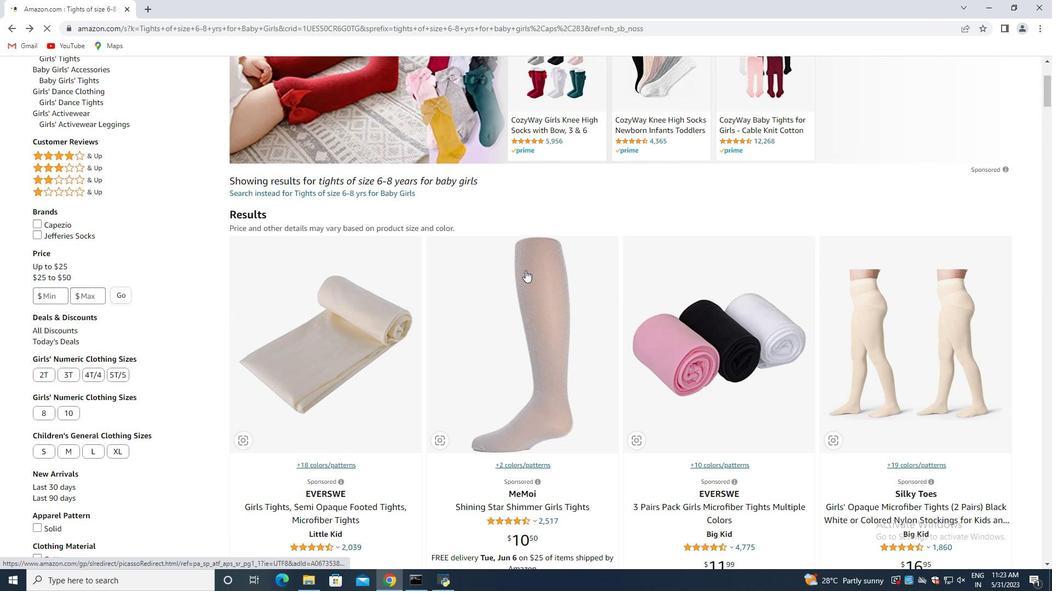 
Action: Mouse scrolled (524, 272) with delta (0, 0)
Screenshot: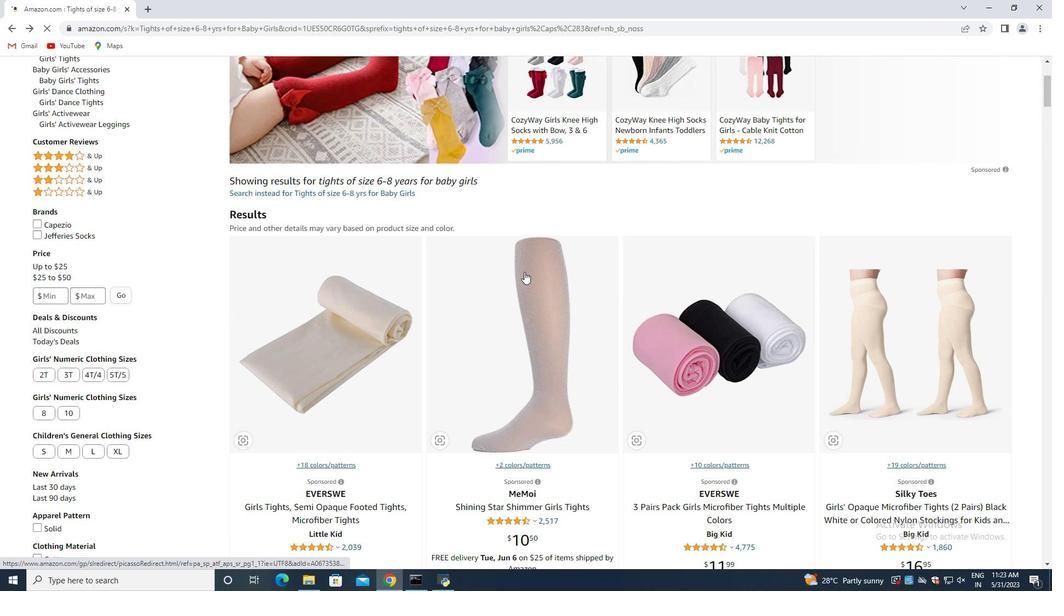 
Action: Mouse moved to (518, 275)
Screenshot: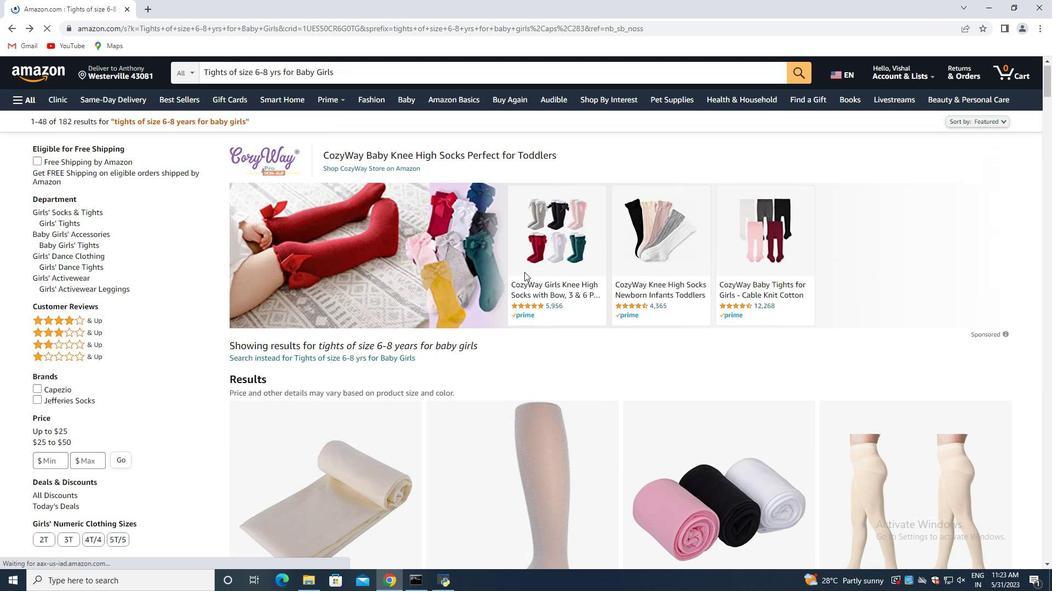 
Action: Mouse scrolled (518, 275) with delta (0, 0)
Screenshot: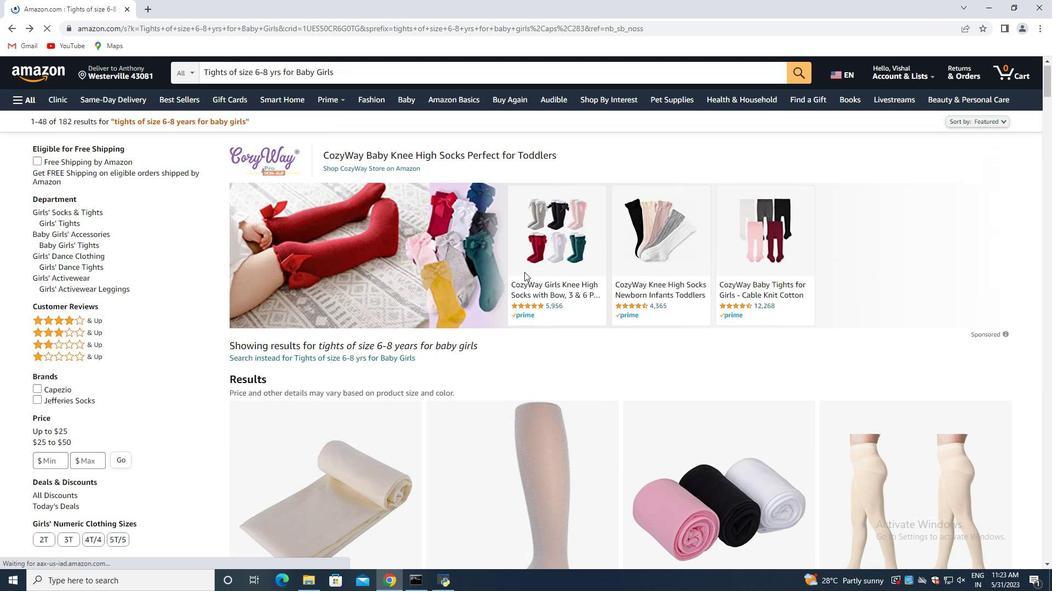 
Action: Mouse moved to (516, 276)
Screenshot: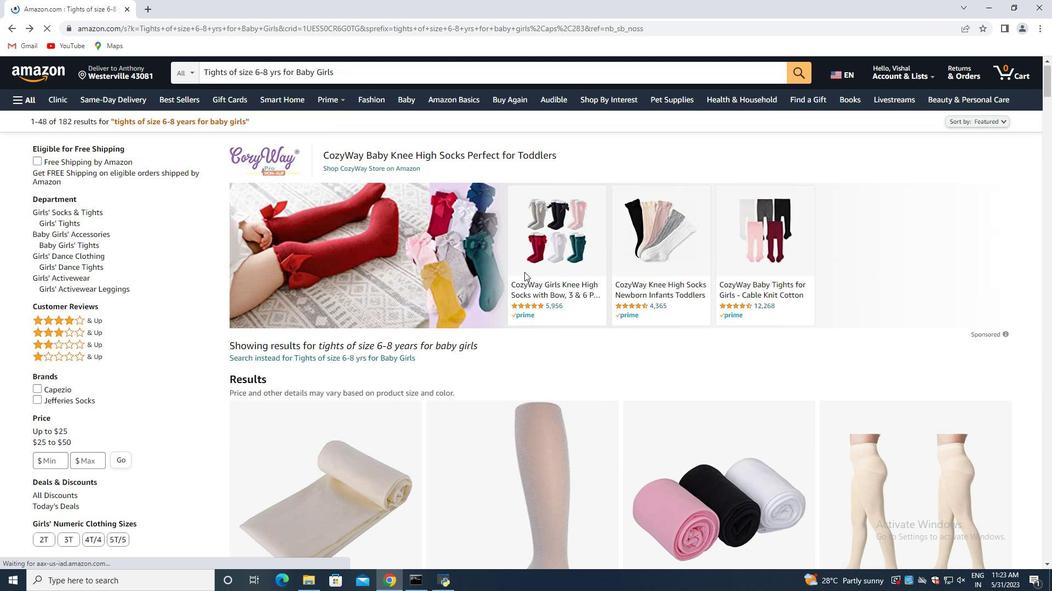 
Action: Mouse scrolled (516, 276) with delta (0, 0)
Screenshot: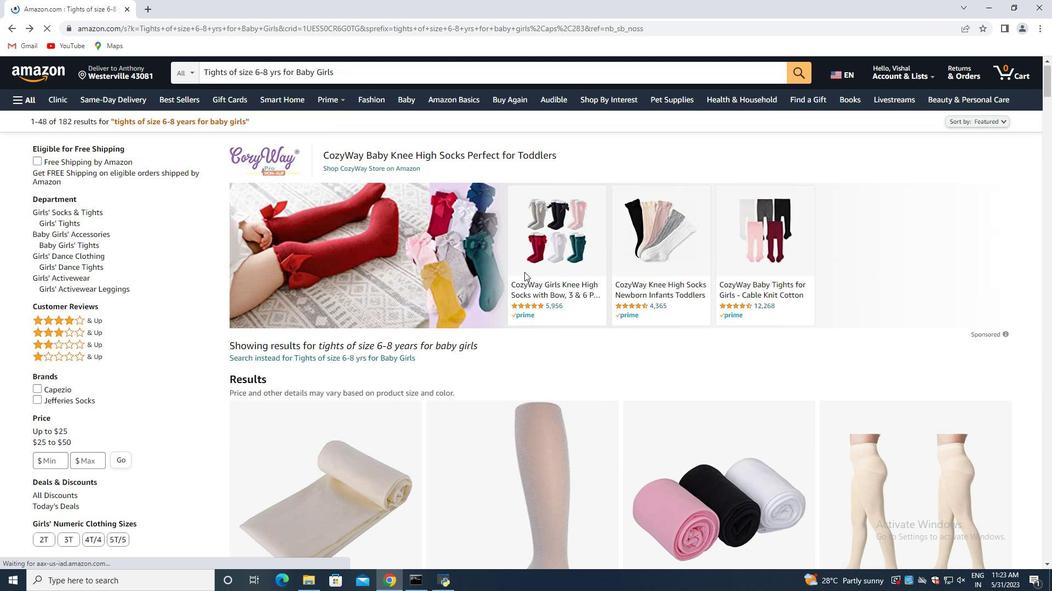 
Action: Mouse moved to (515, 277)
Screenshot: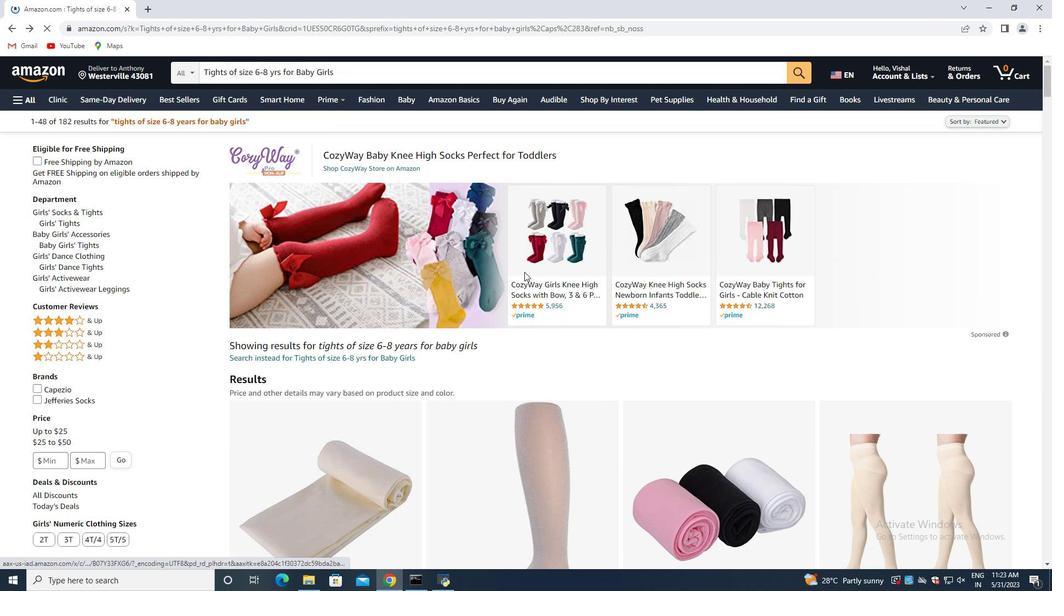 
Action: Mouse scrolled (515, 277) with delta (0, 0)
Screenshot: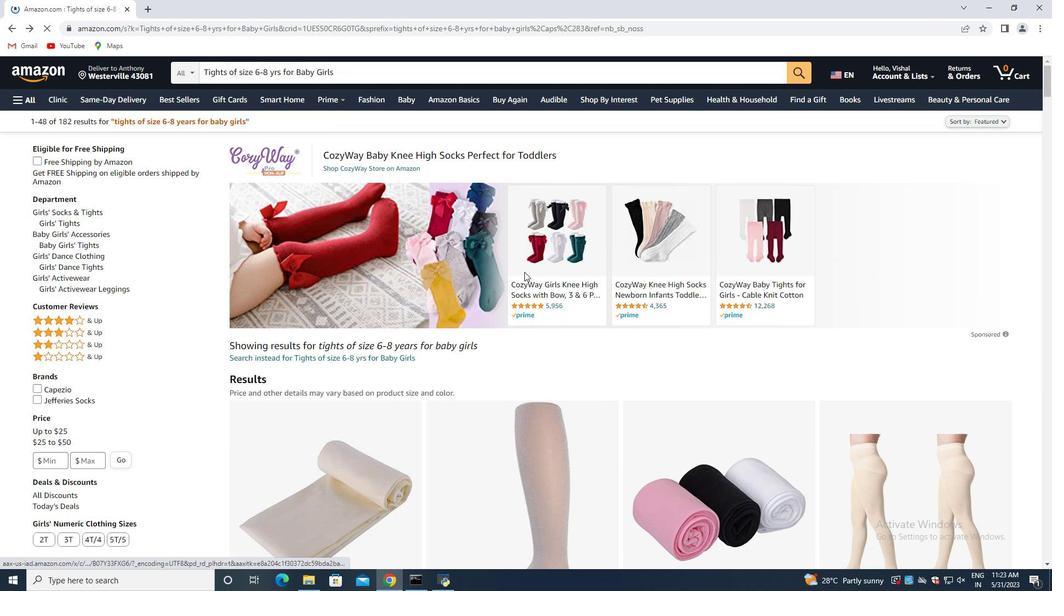 
Action: Mouse moved to (516, 278)
Screenshot: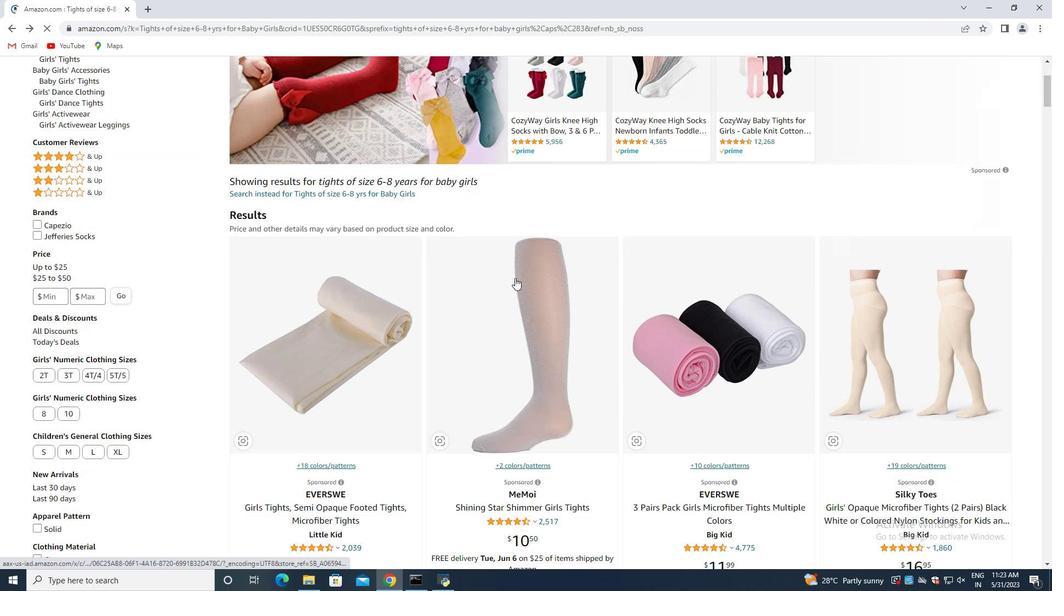 
Action: Mouse scrolled (516, 277) with delta (0, 0)
Screenshot: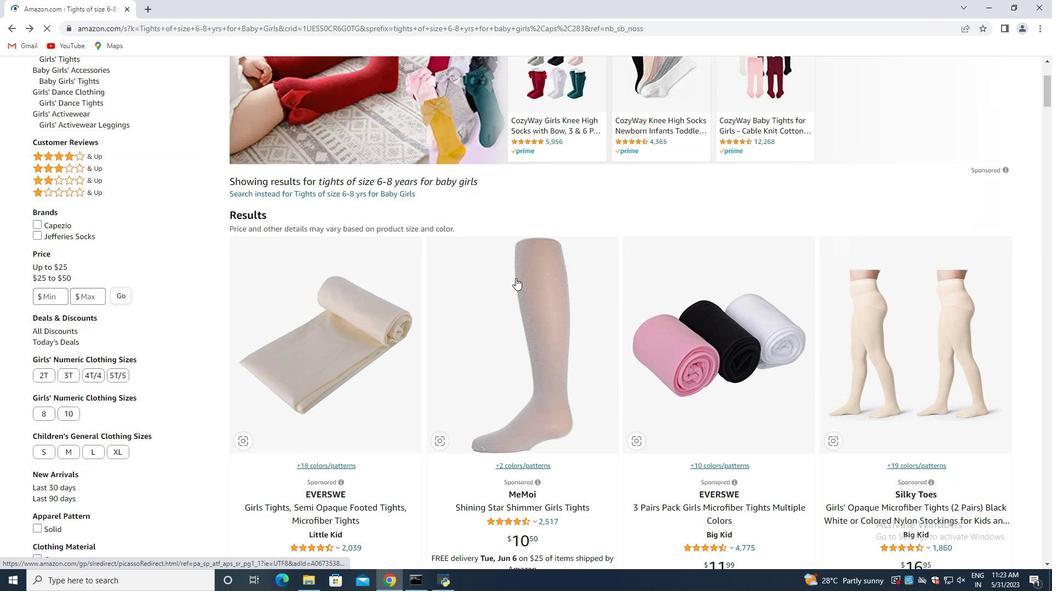 
Action: Mouse moved to (516, 277)
Screenshot: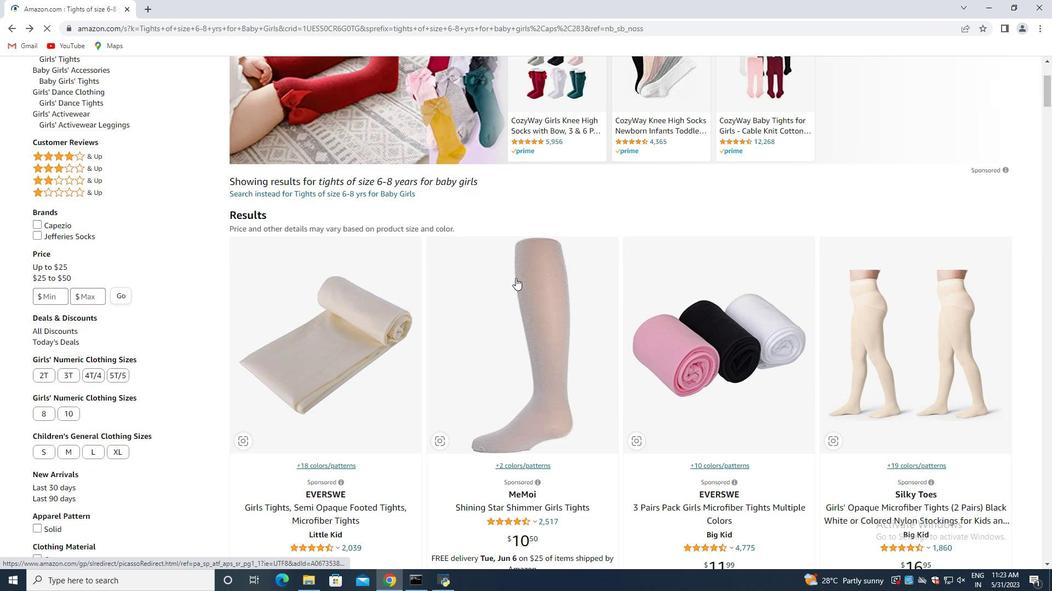 
Action: Mouse scrolled (516, 277) with delta (0, 0)
Screenshot: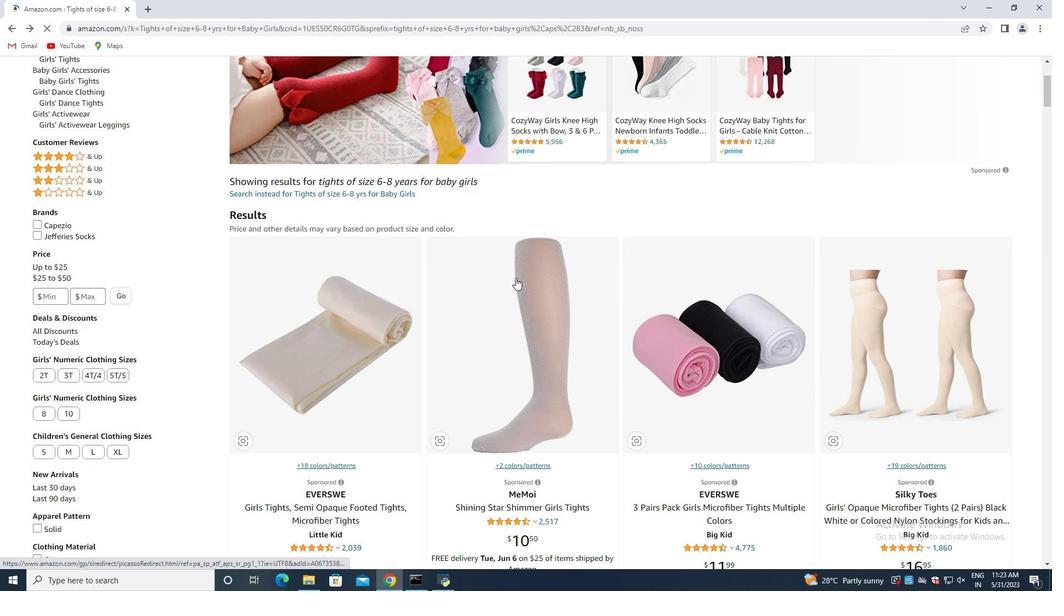 
Action: Mouse moved to (705, 262)
Screenshot: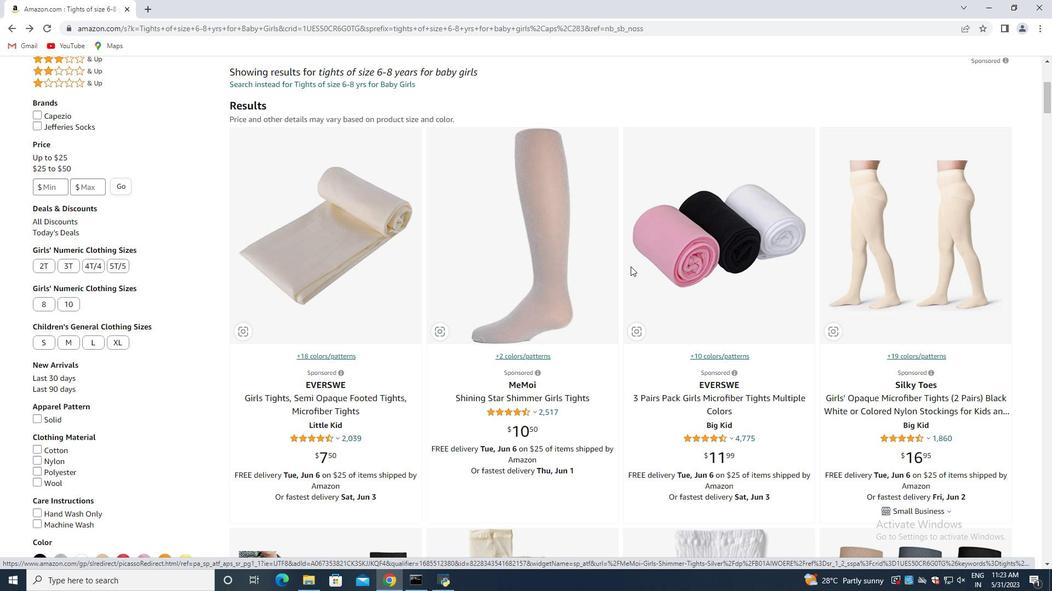 
Action: Mouse pressed left at (705, 262)
Screenshot: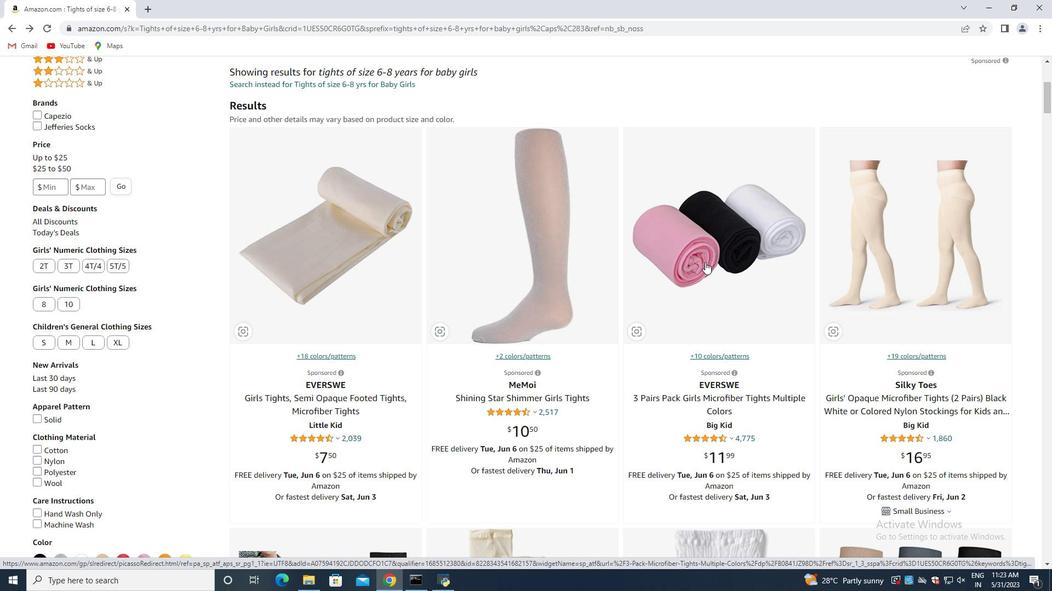 
Action: Mouse moved to (290, 340)
Screenshot: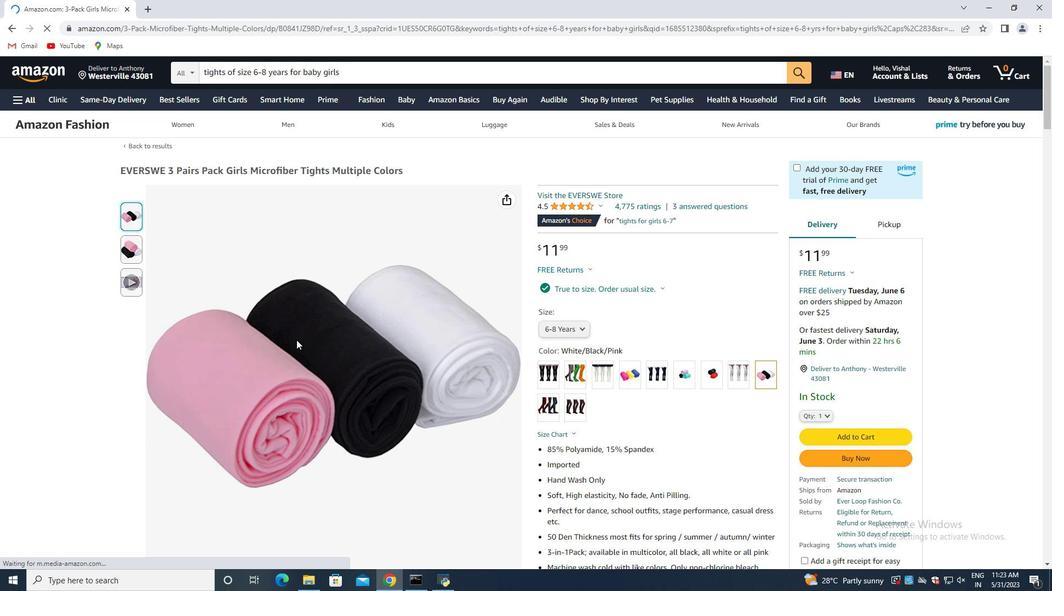 
Action: Mouse scrolled (290, 339) with delta (0, 0)
Screenshot: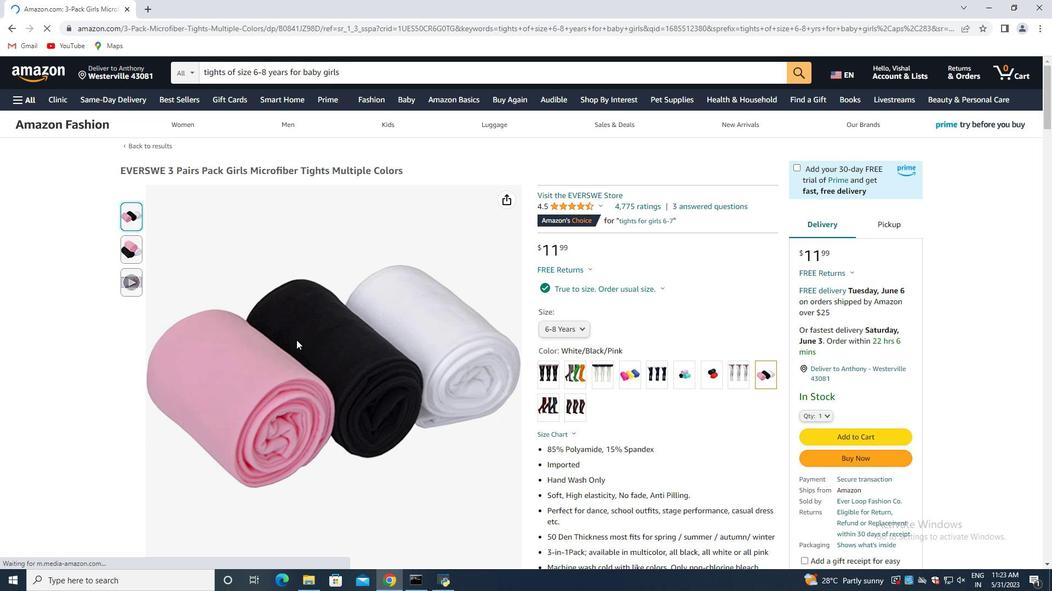 
Action: Mouse moved to (290, 340)
Screenshot: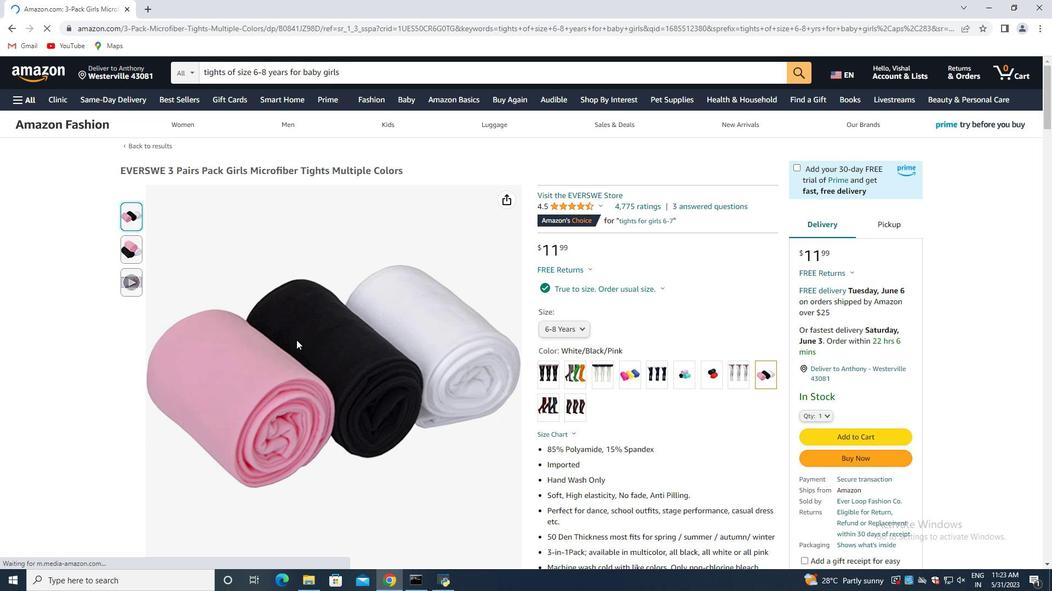 
Action: Mouse scrolled (290, 339) with delta (0, 0)
Screenshot: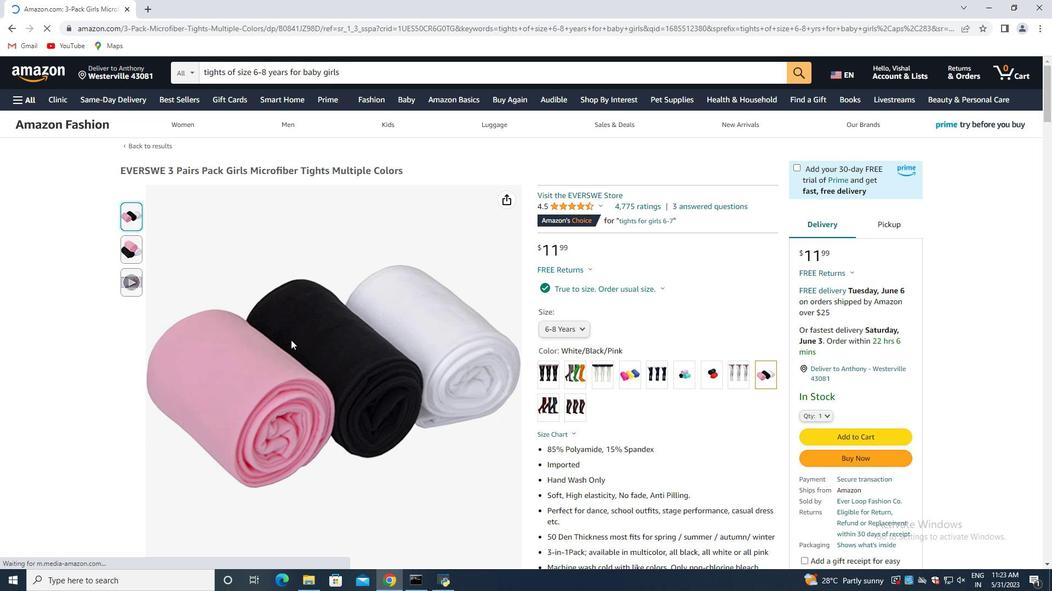 
Action: Mouse moved to (482, 317)
Screenshot: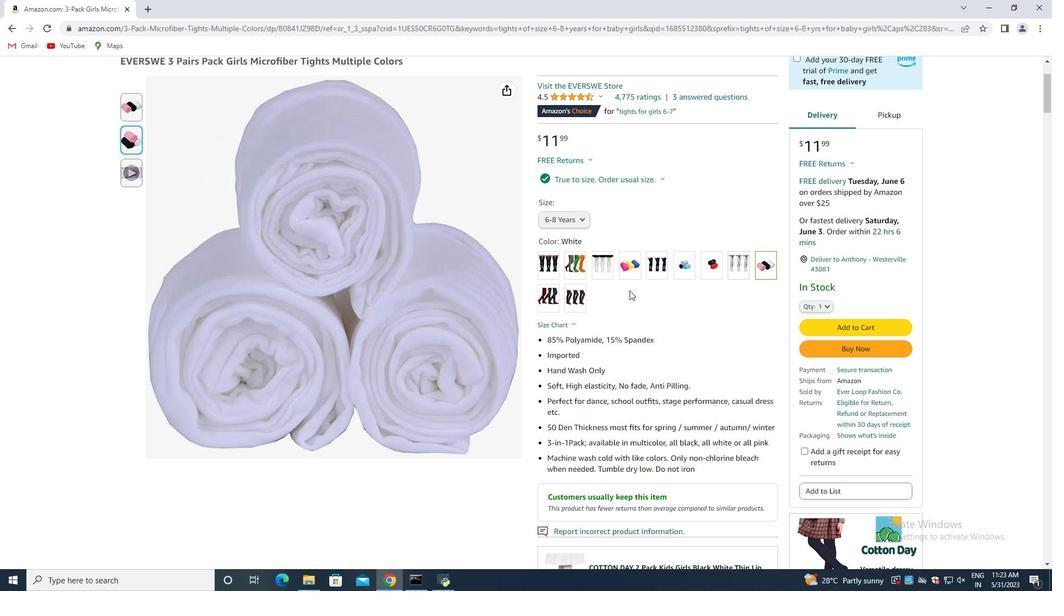 
Action: Mouse scrolled (482, 316) with delta (0, 0)
Screenshot: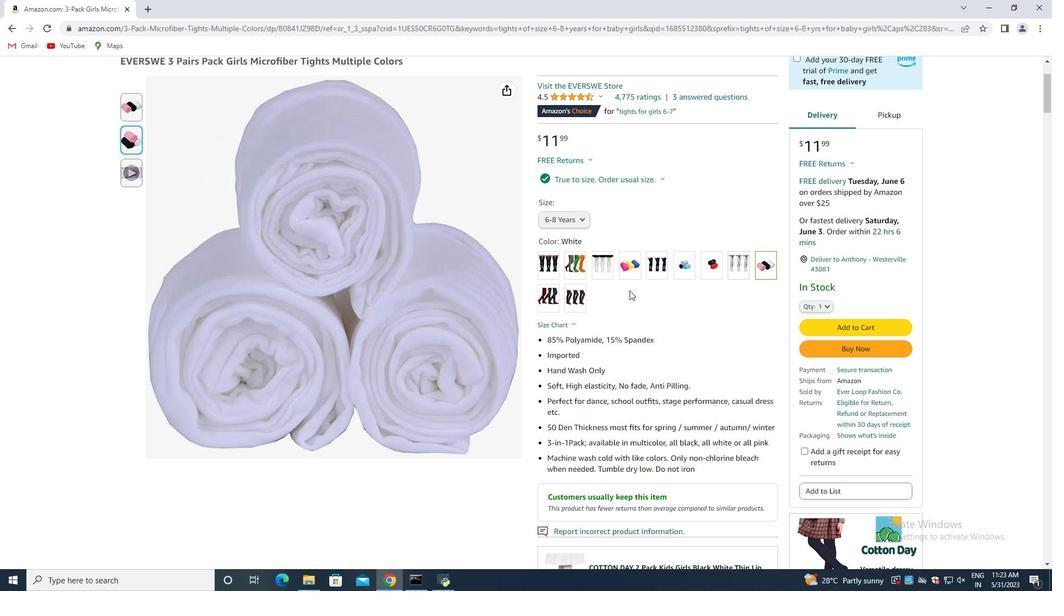 
Action: Mouse moved to (423, 331)
Screenshot: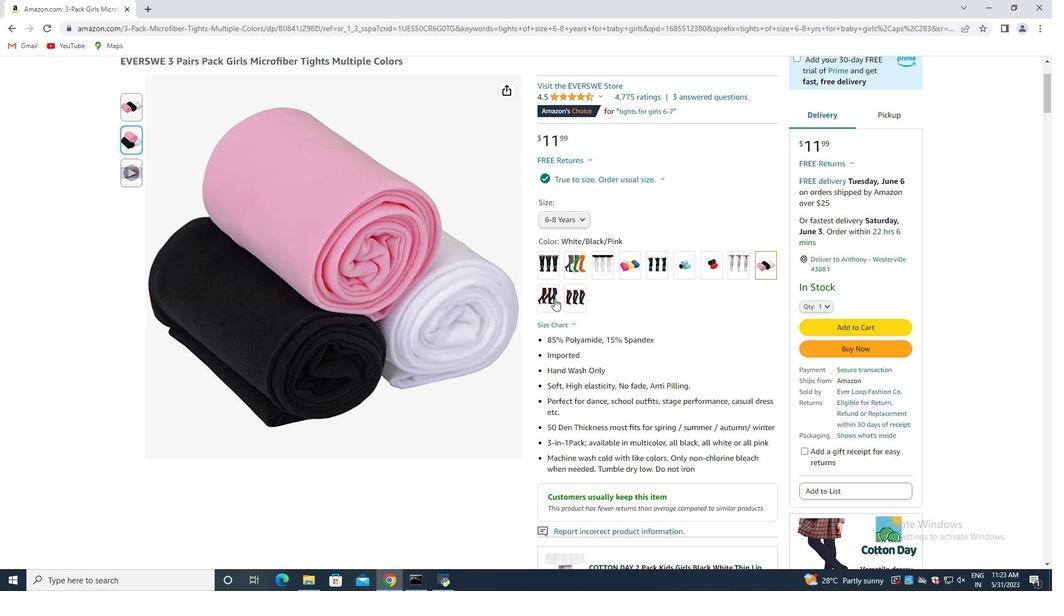
Action: Mouse scrolled (423, 330) with delta (0, 0)
Screenshot: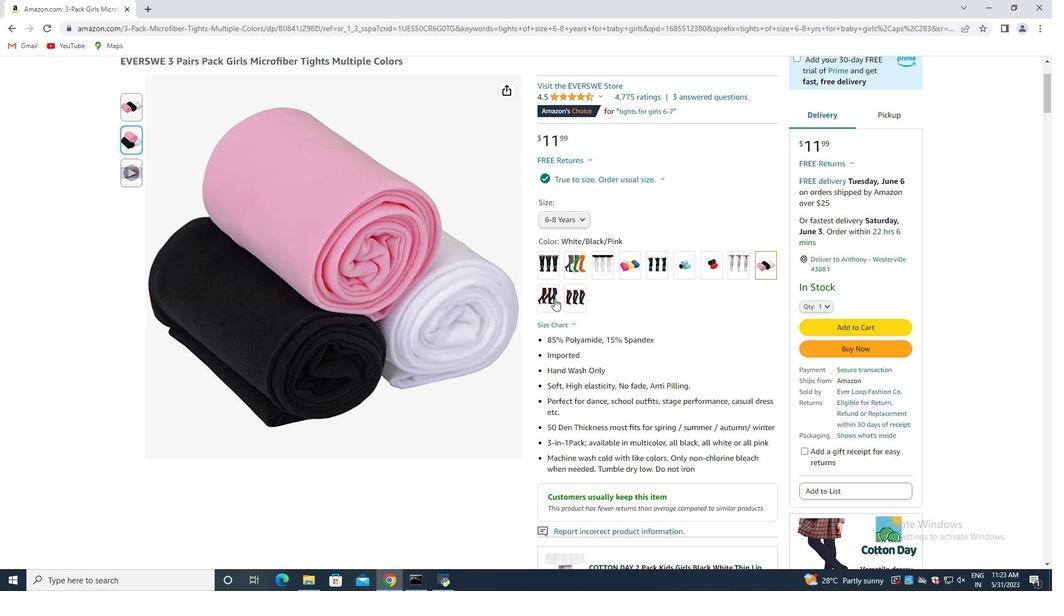 
Action: Mouse moved to (392, 337)
Screenshot: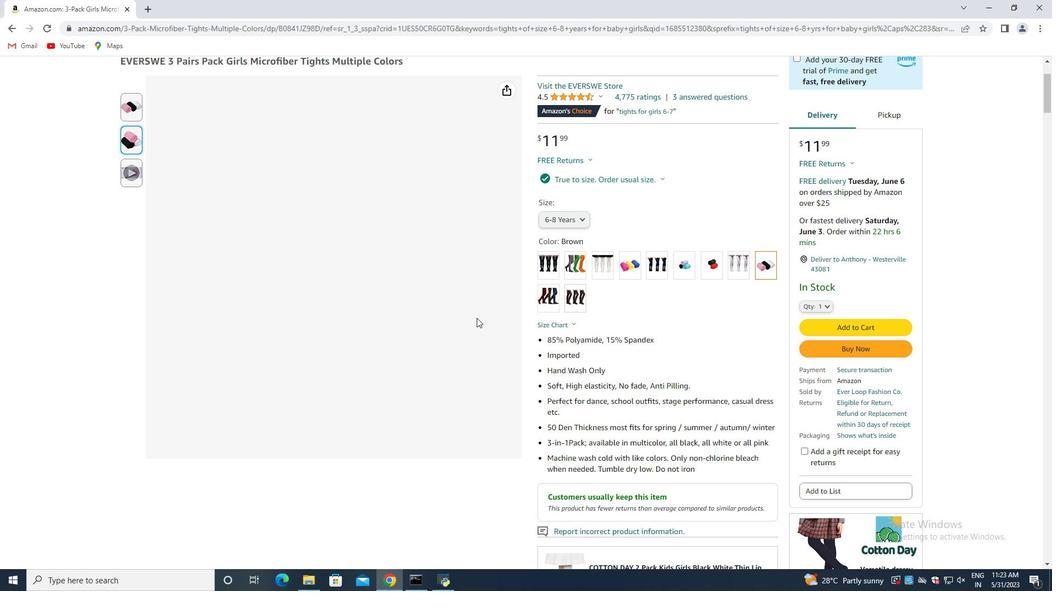 
Action: Mouse scrolled (392, 336) with delta (0, 0)
Screenshot: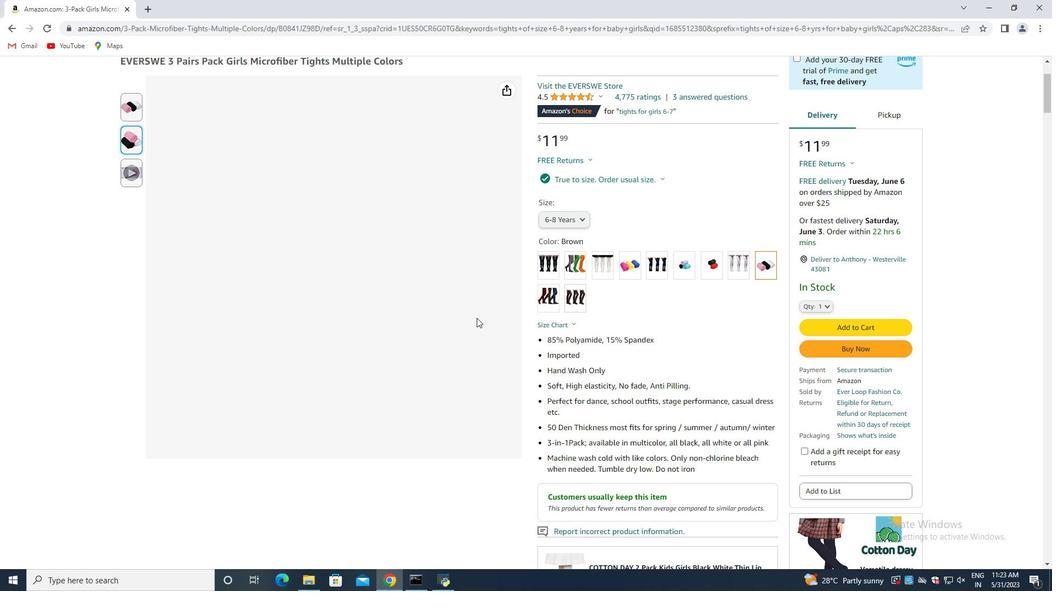 
Action: Mouse moved to (383, 340)
Screenshot: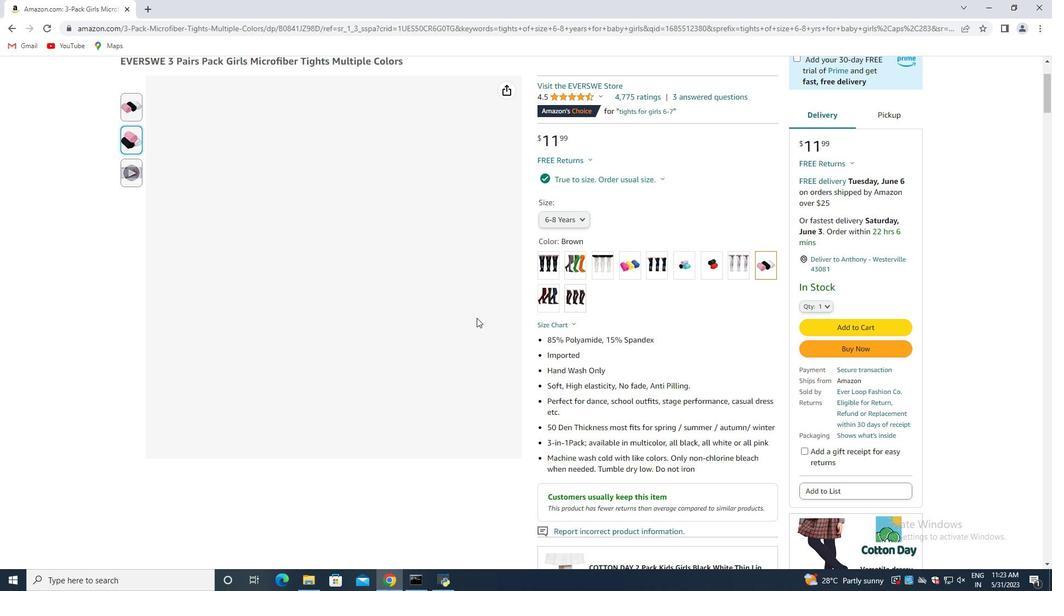 
Action: Mouse scrolled (383, 339) with delta (0, 0)
Screenshot: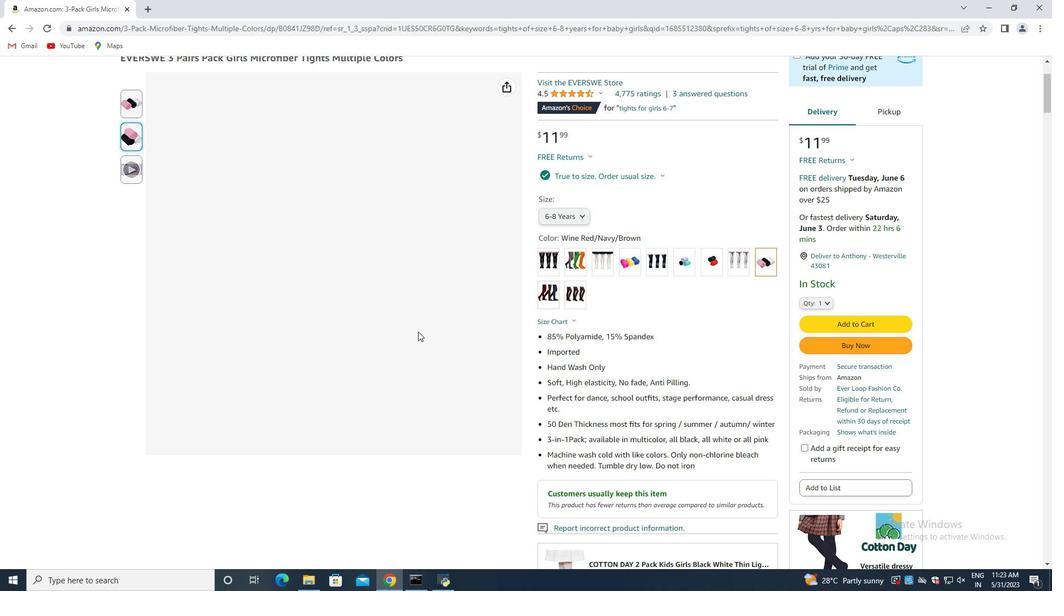 
Action: Mouse moved to (432, 321)
Screenshot: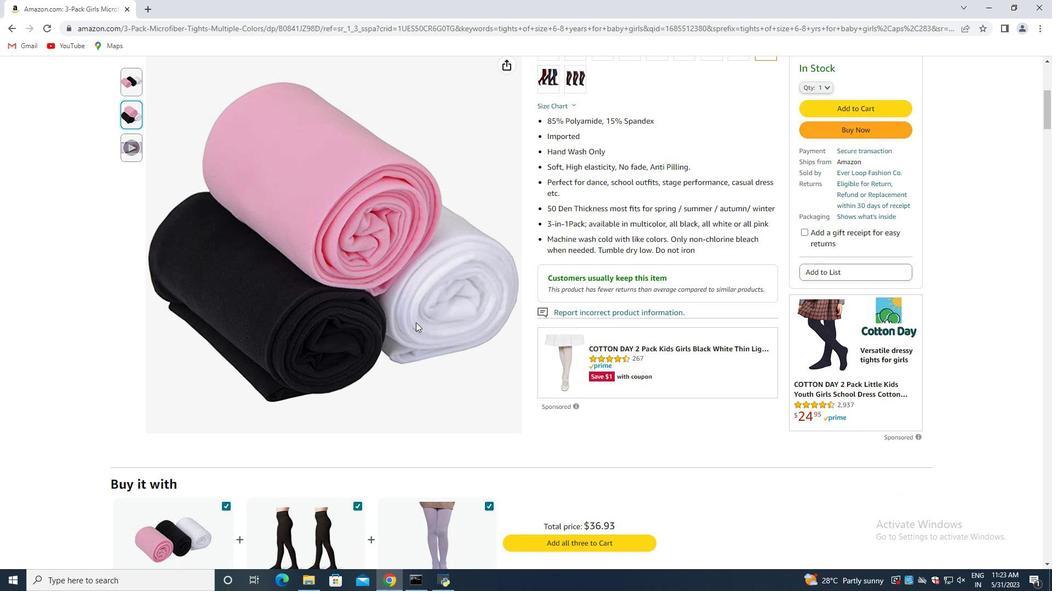 
Action: Mouse scrolled (432, 320) with delta (0, 0)
Screenshot: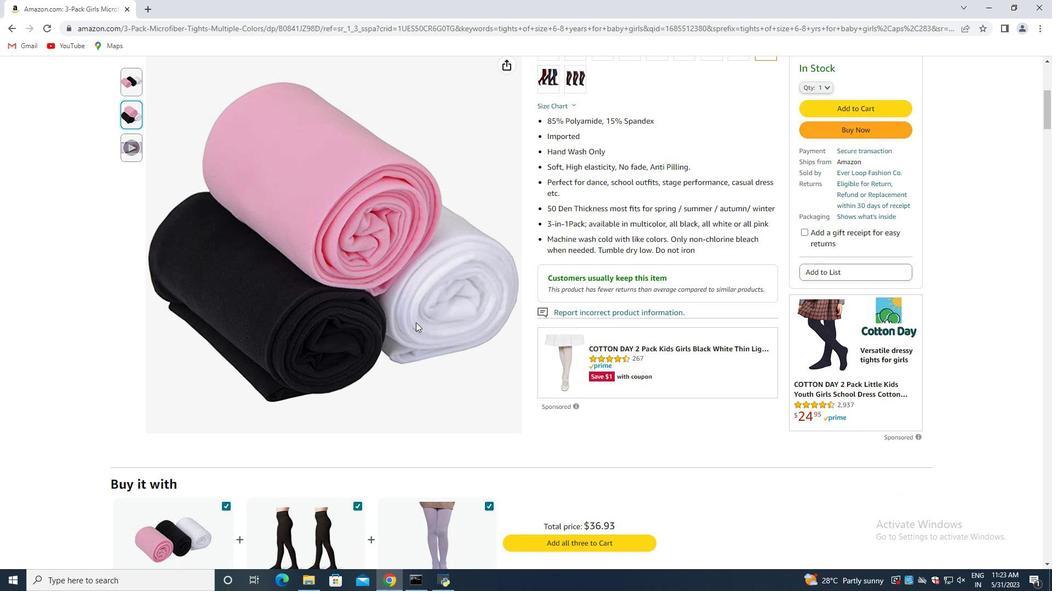 
Action: Mouse moved to (434, 320)
Screenshot: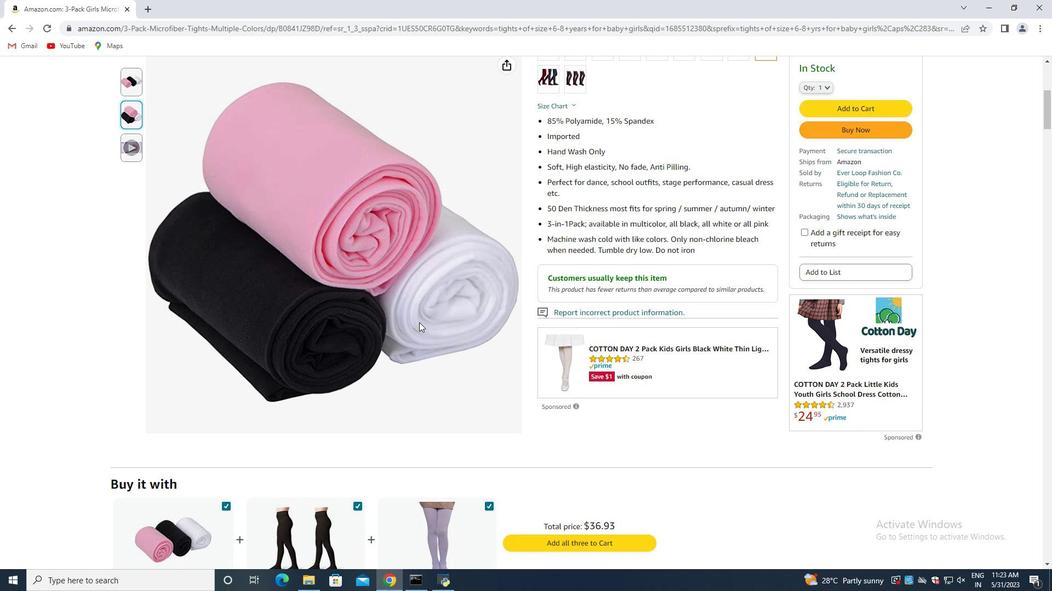 
Action: Mouse scrolled (434, 320) with delta (0, 0)
Screenshot: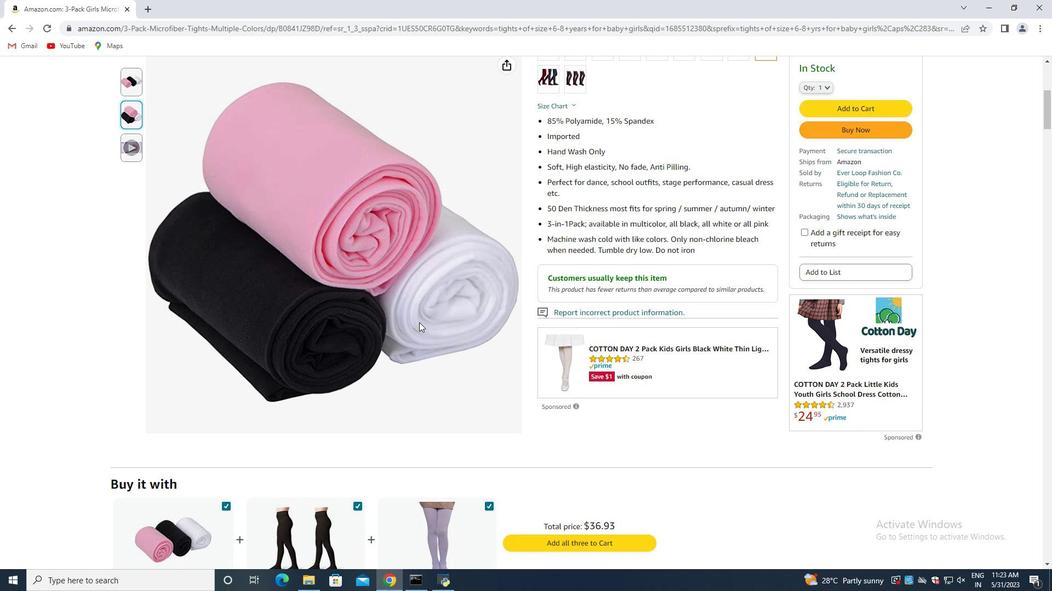 
Action: Mouse moved to (440, 320)
Screenshot: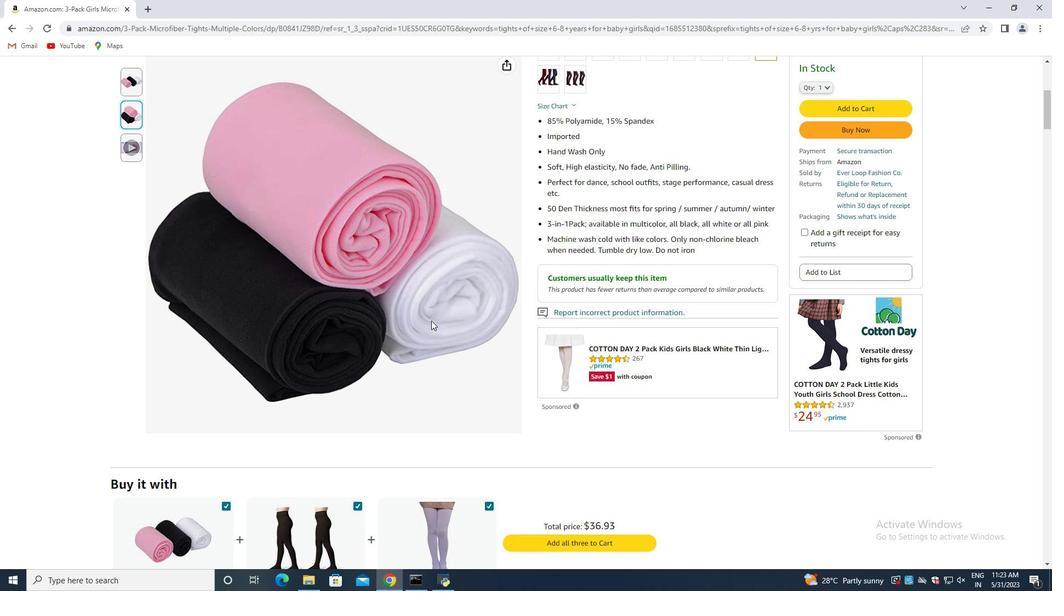 
Action: Mouse scrolled (439, 320) with delta (0, 0)
Screenshot: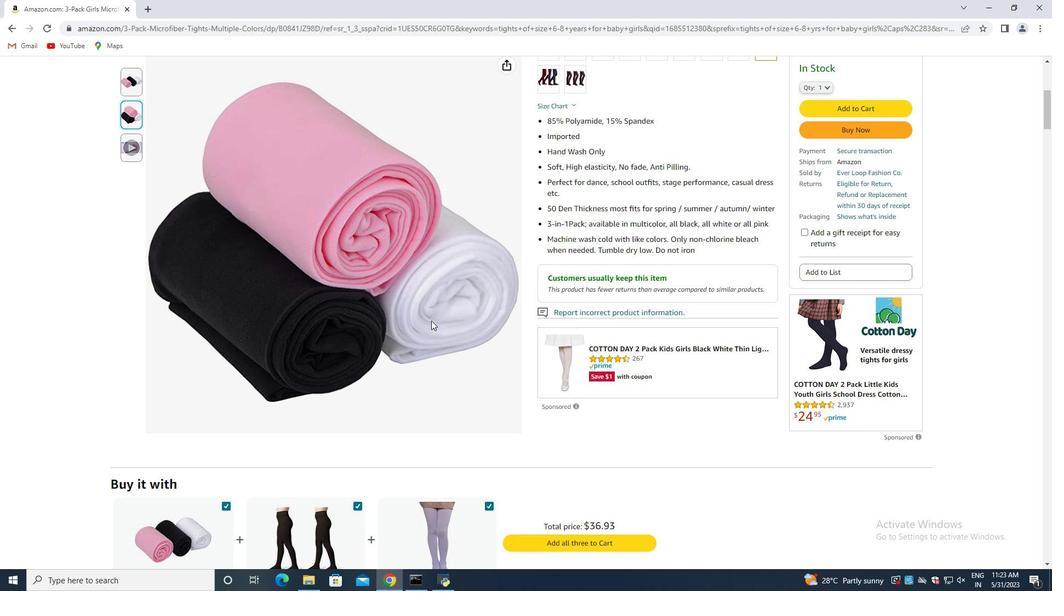 
Action: Mouse moved to (452, 318)
Screenshot: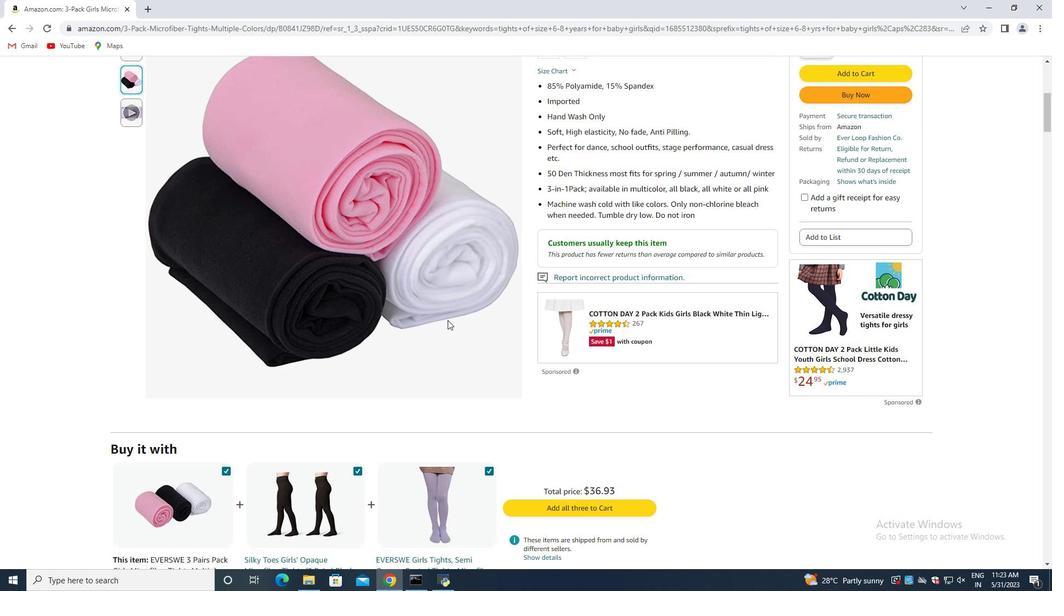 
Action: Mouse scrolled (452, 317) with delta (0, 0)
Screenshot: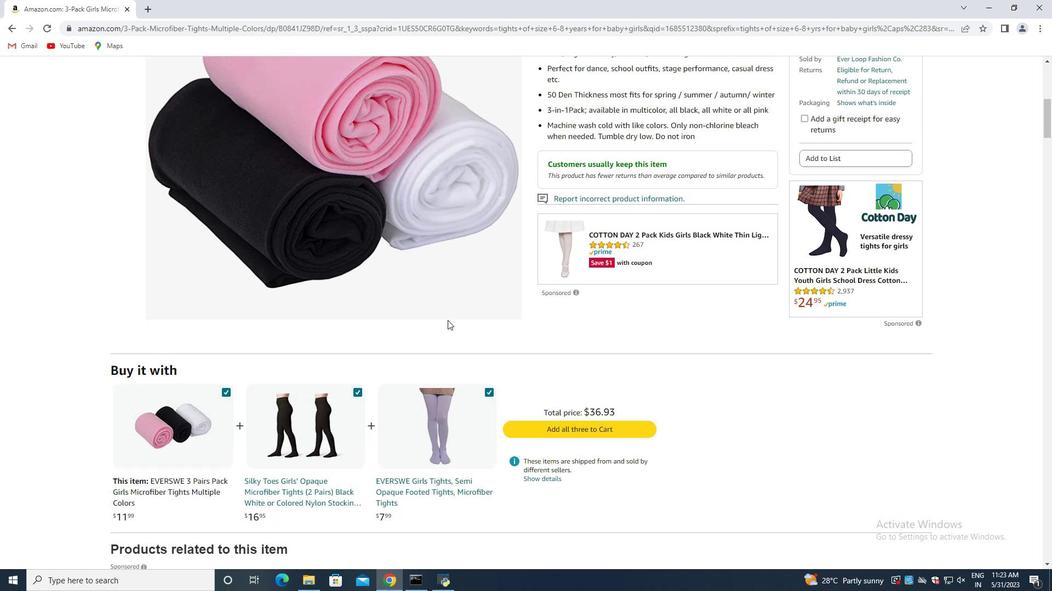 
Action: Mouse scrolled (452, 317) with delta (0, 0)
Screenshot: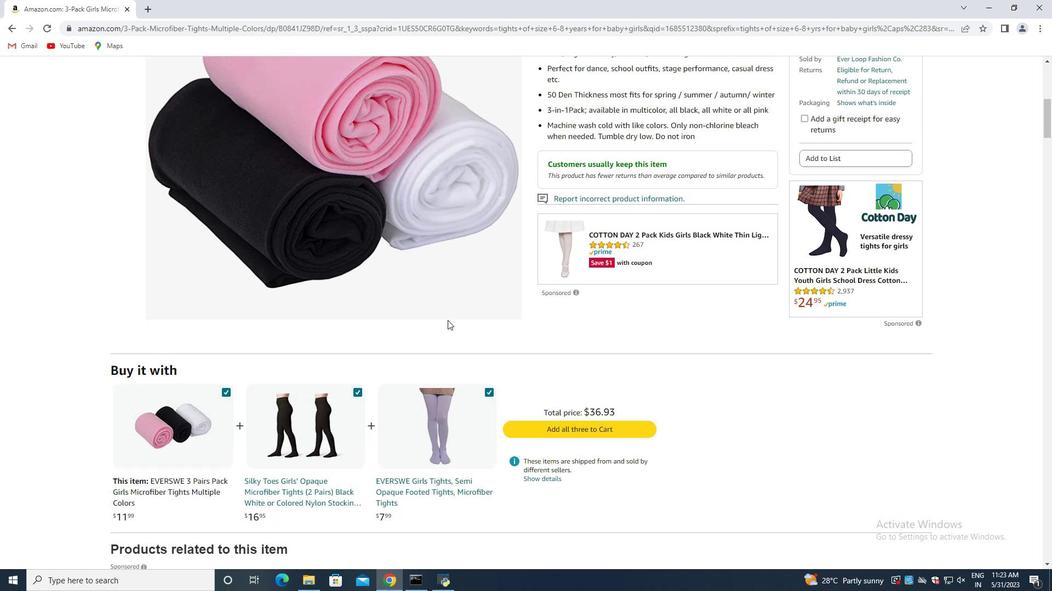 
Action: Mouse scrolled (452, 317) with delta (0, 0)
Screenshot: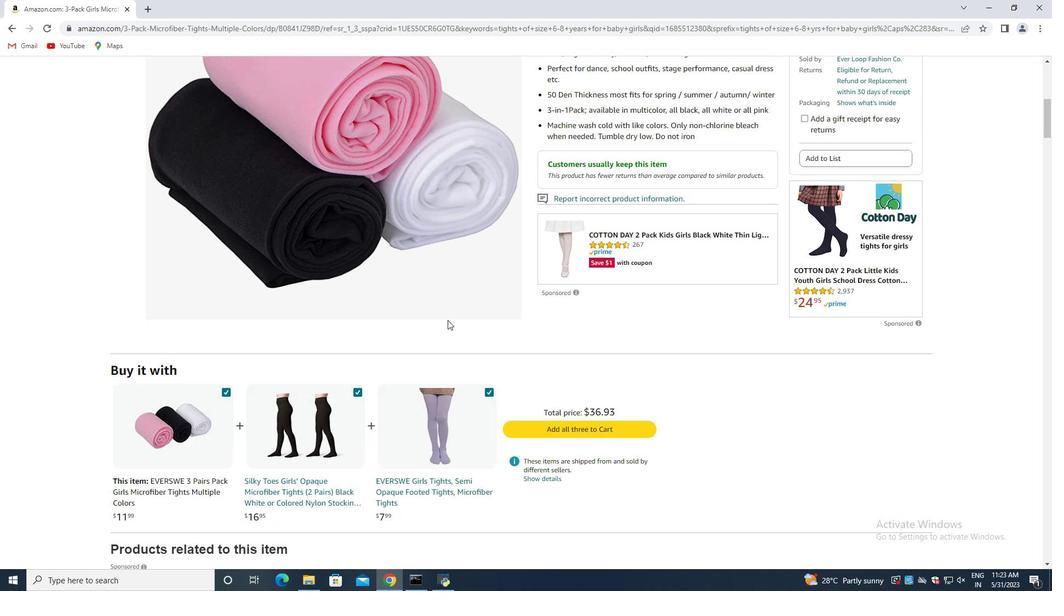 
Action: Mouse moved to (437, 324)
Screenshot: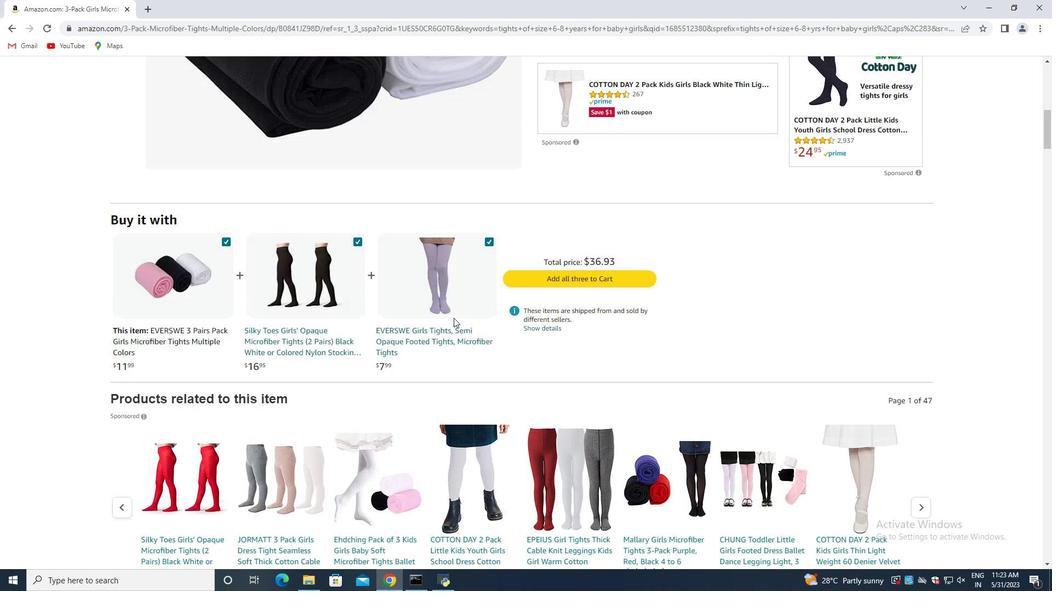 
Action: Mouse scrolled (437, 323) with delta (0, 0)
Screenshot: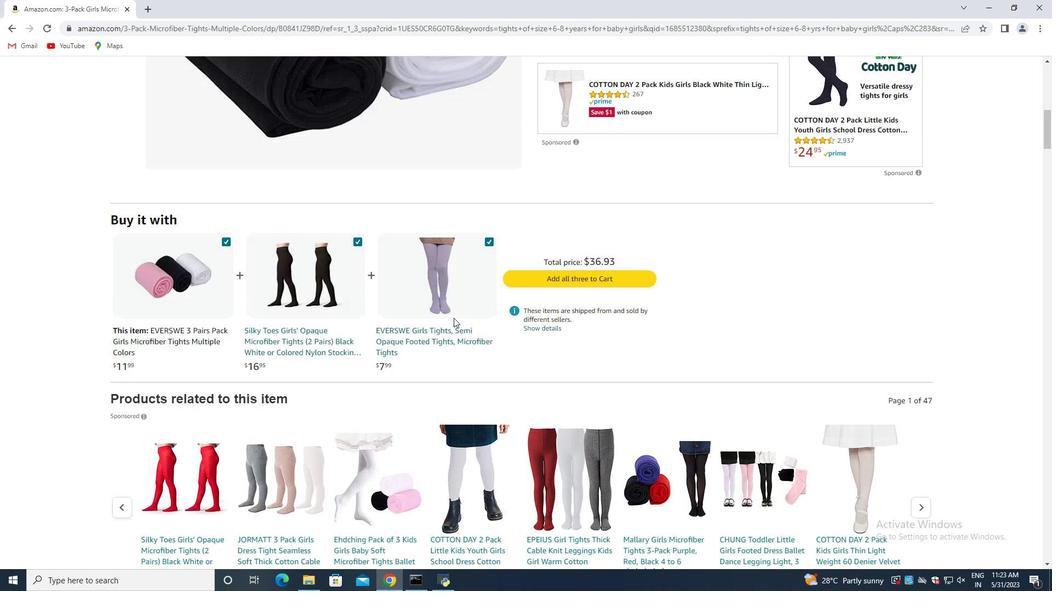 
Action: Mouse moved to (433, 324)
Screenshot: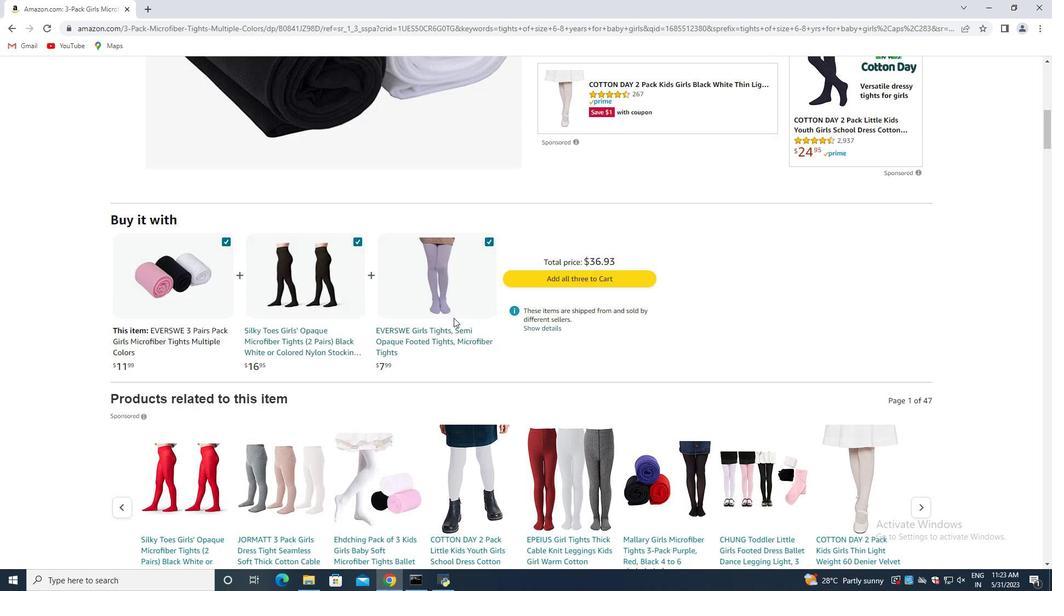 
Action: Mouse scrolled (433, 323) with delta (0, 0)
Screenshot: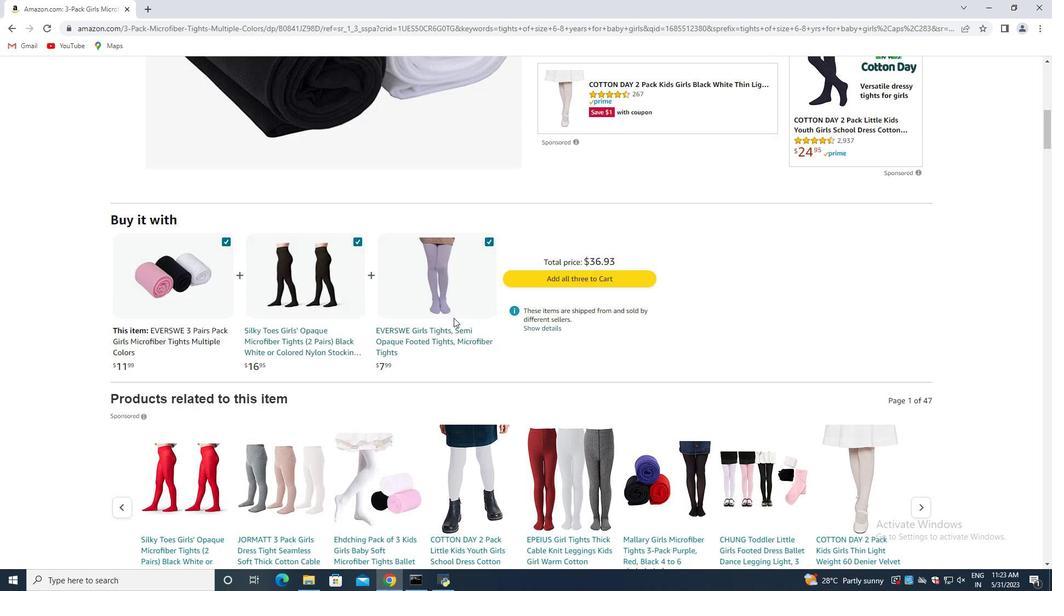 
Action: Mouse moved to (431, 324)
Screenshot: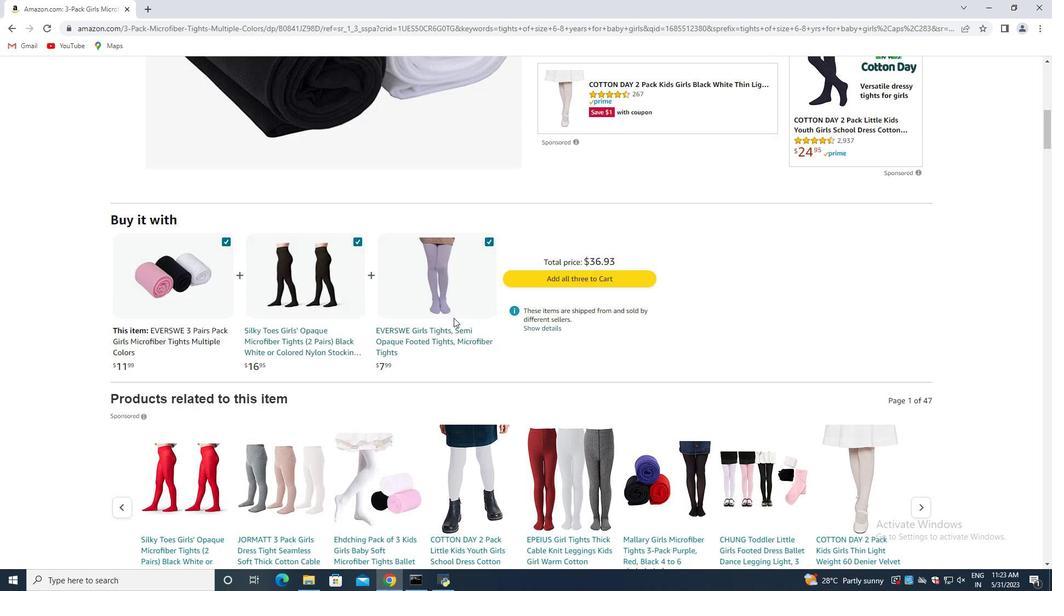 
Action: Mouse scrolled (432, 323) with delta (0, 0)
Screenshot: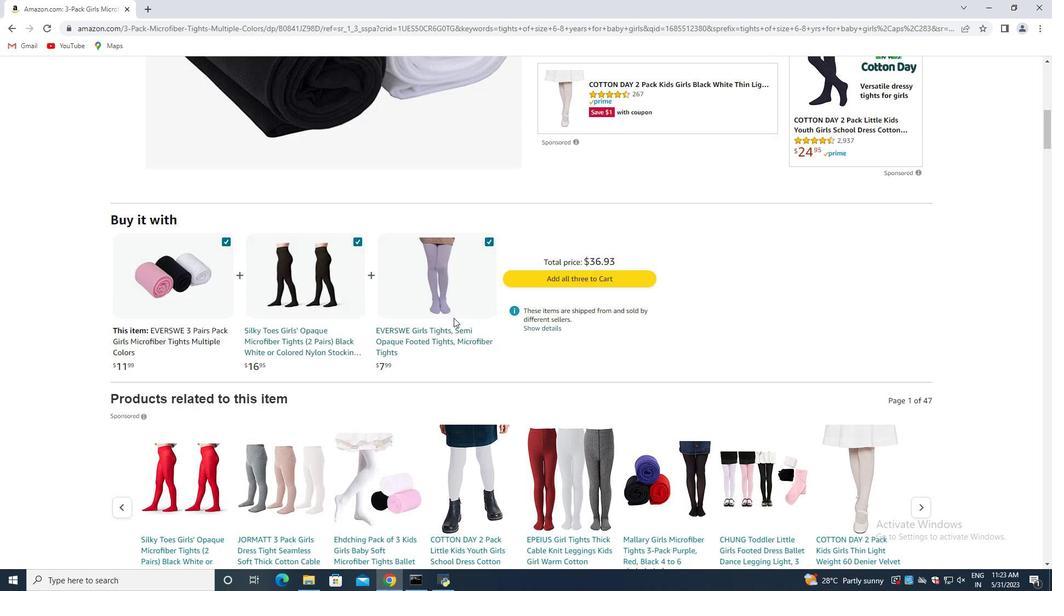 
Action: Mouse moved to (427, 324)
Screenshot: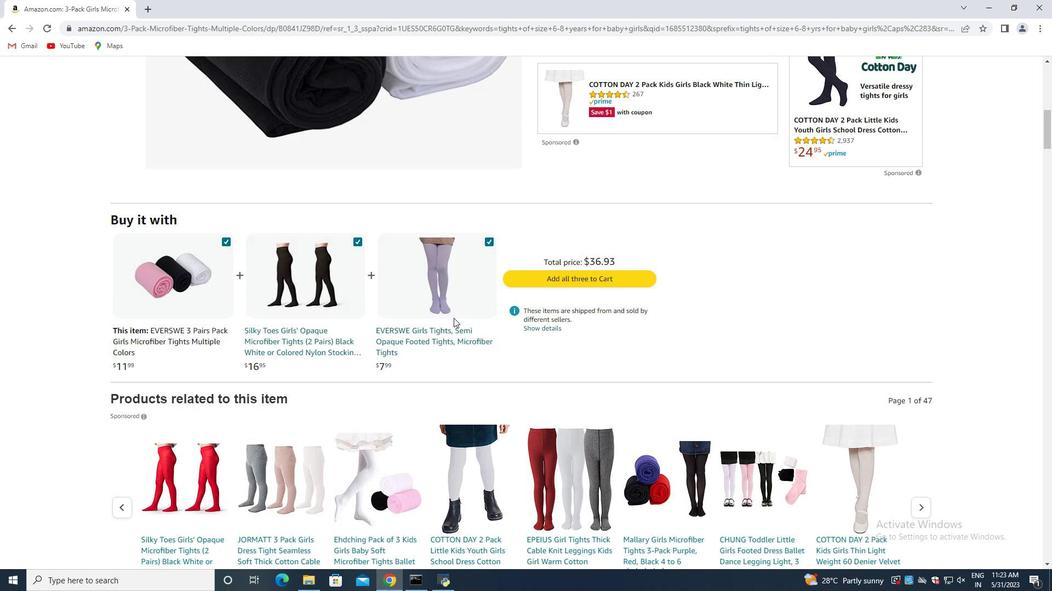 
Action: Mouse scrolled (429, 324) with delta (0, 0)
Screenshot: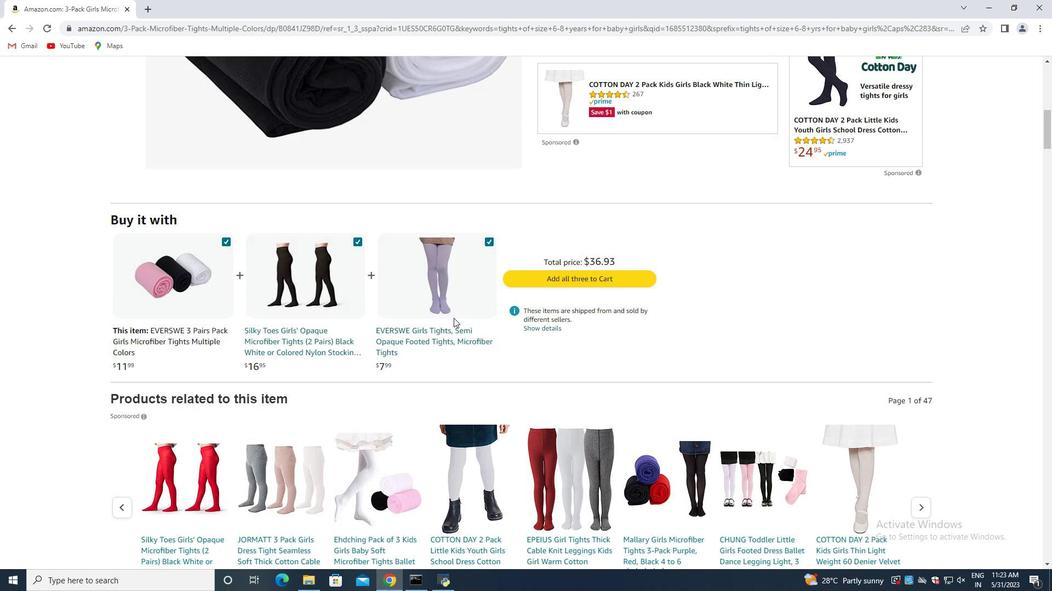 
Action: Mouse moved to (423, 326)
Screenshot: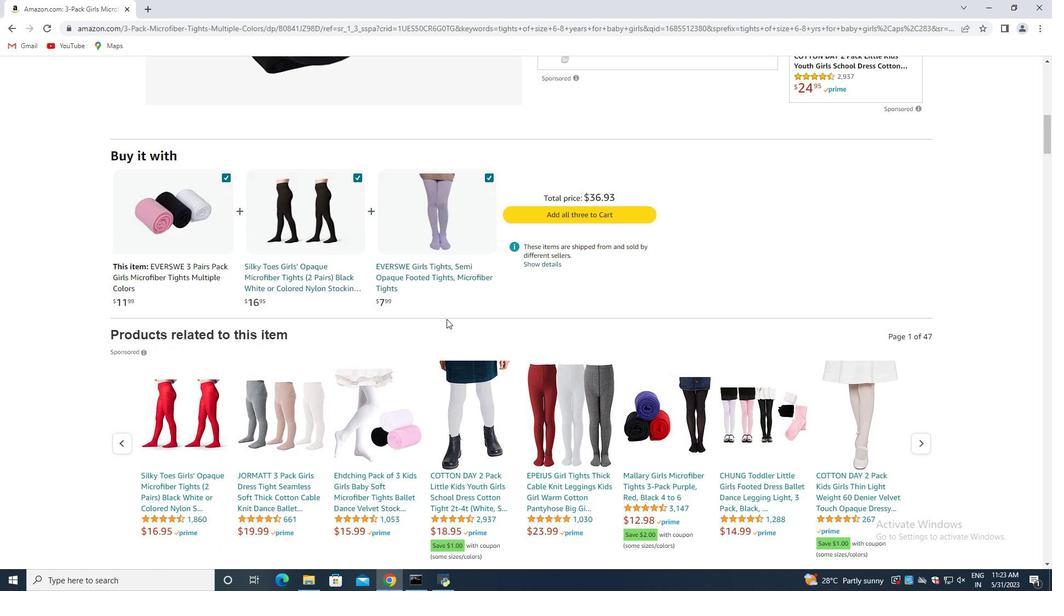 
Action: Mouse scrolled (423, 326) with delta (0, 0)
Screenshot: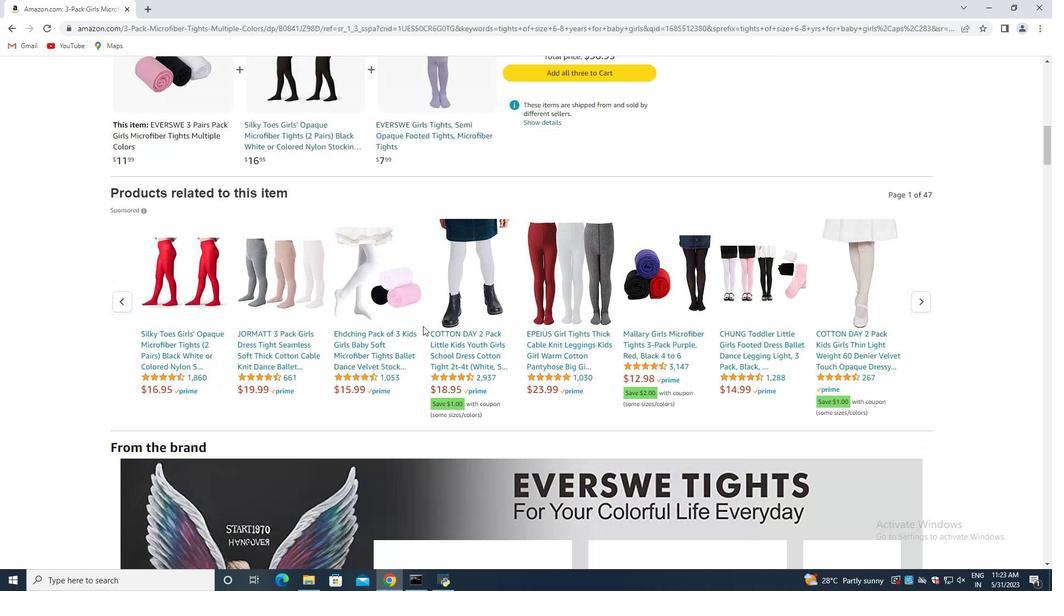 
Action: Mouse moved to (421, 327)
Screenshot: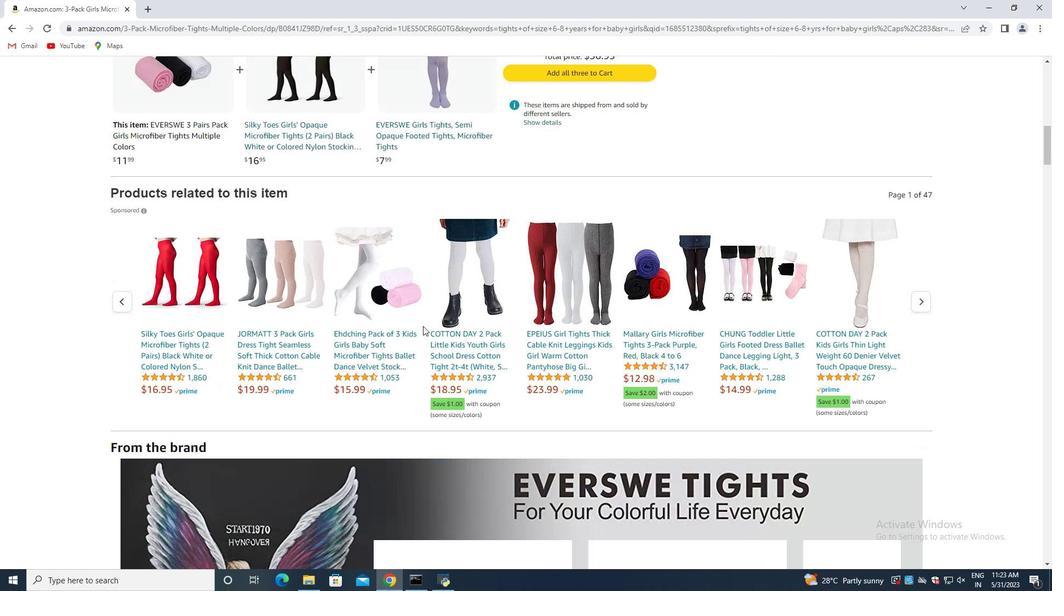 
Action: Mouse scrolled (421, 326) with delta (0, 0)
Screenshot: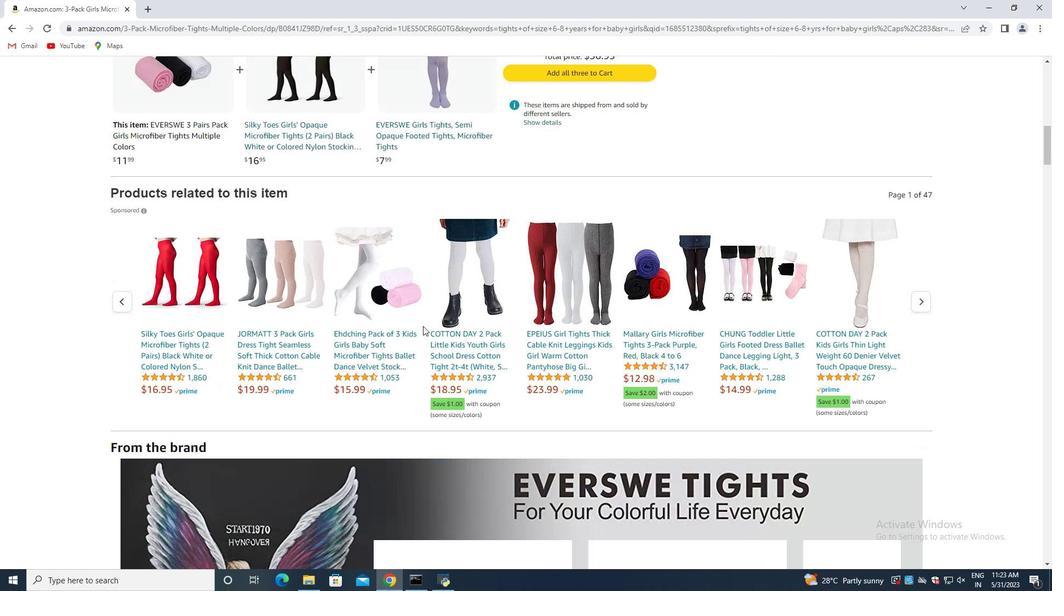 
Action: Mouse scrolled (421, 327) with delta (0, 0)
Screenshot: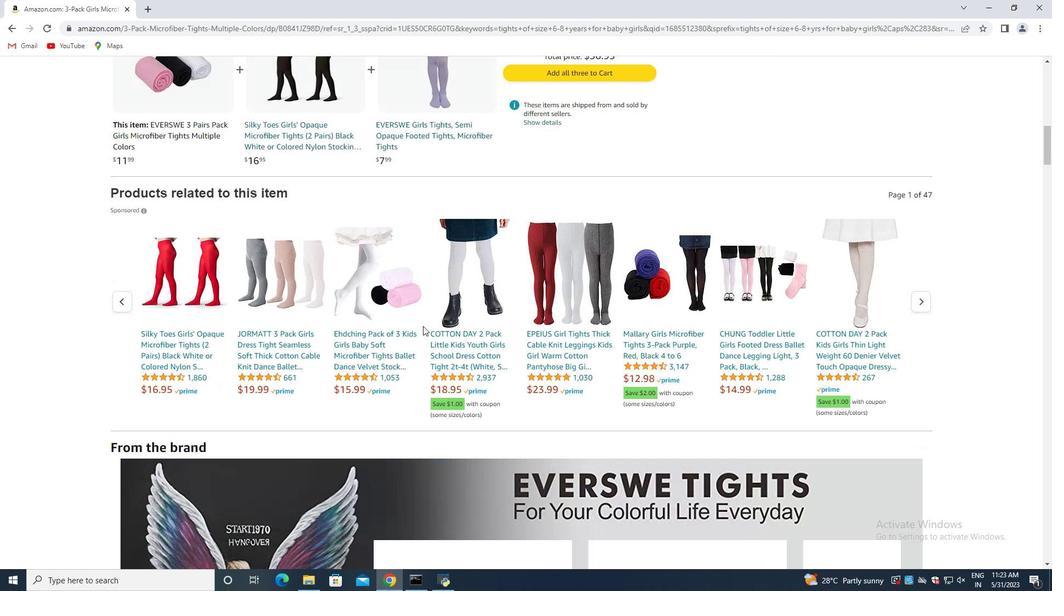 
Action: Mouse scrolled (421, 327) with delta (0, 0)
Screenshot: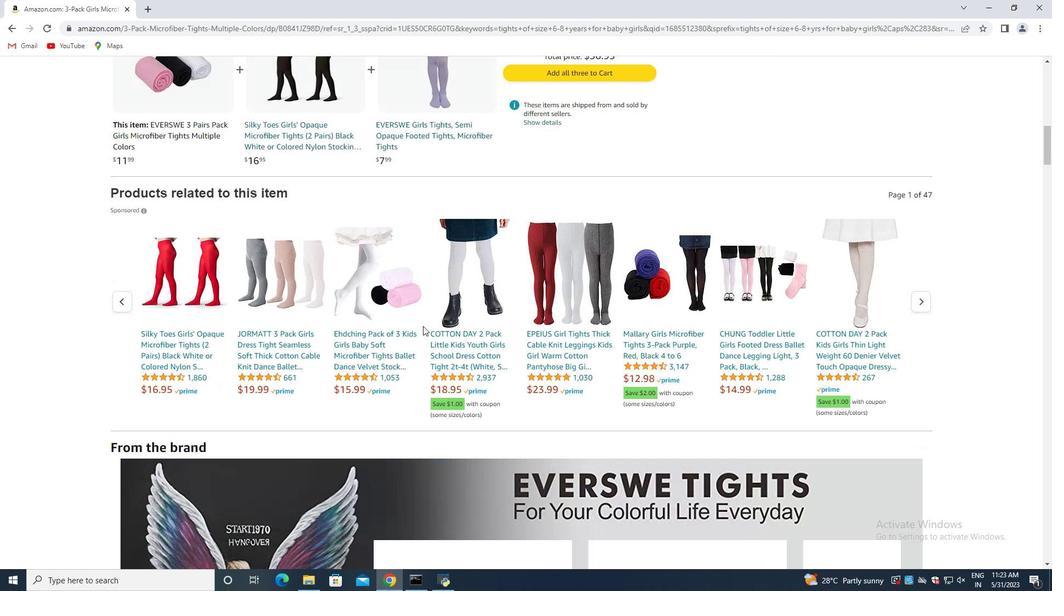 
Action: Mouse moved to (421, 327)
Screenshot: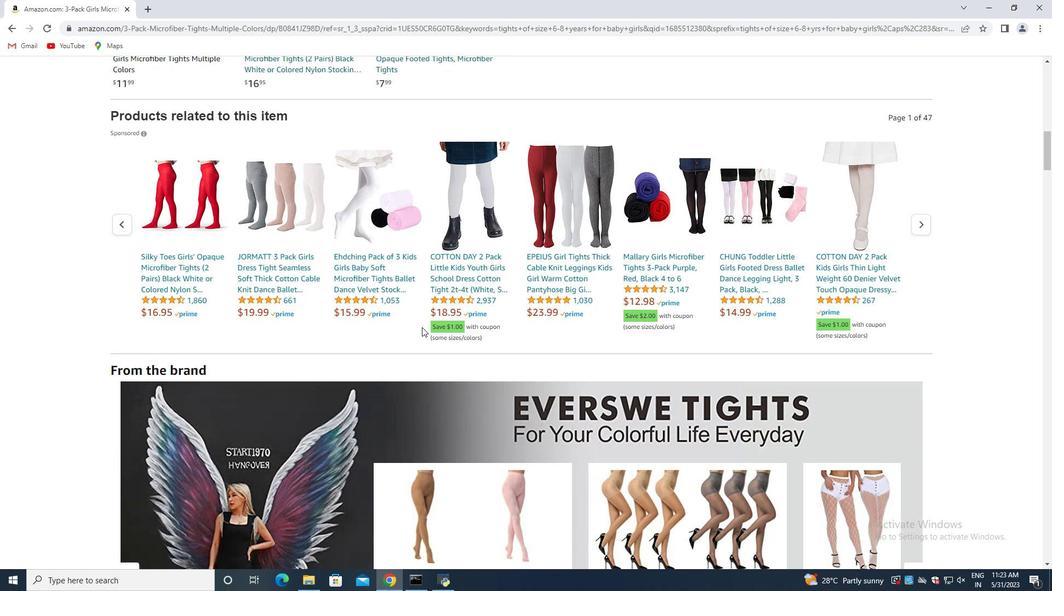 
Action: Mouse scrolled (421, 327) with delta (0, 0)
Screenshot: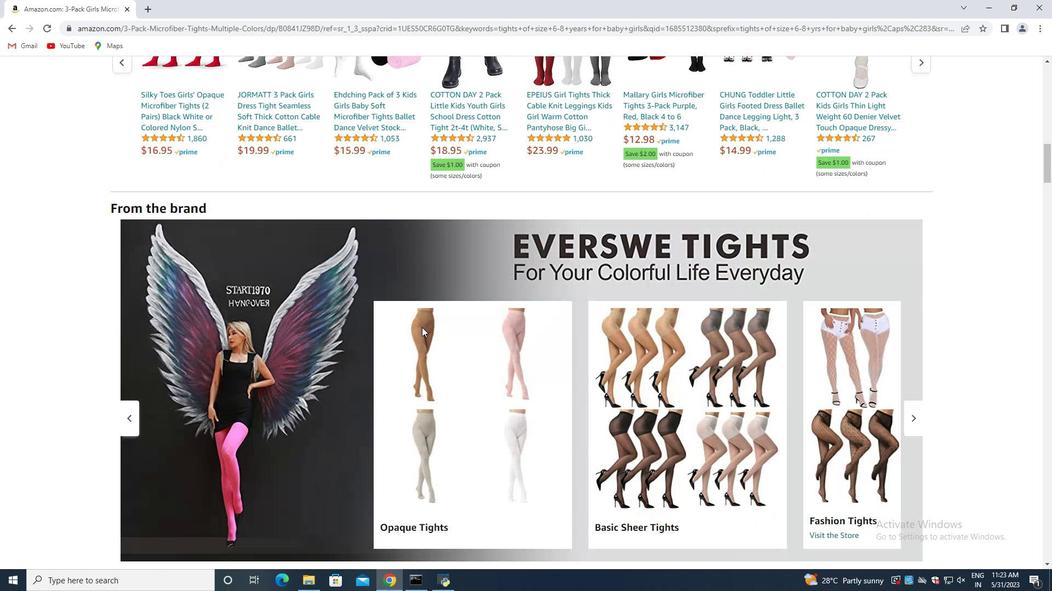 
Action: Mouse scrolled (421, 327) with delta (0, 0)
Screenshot: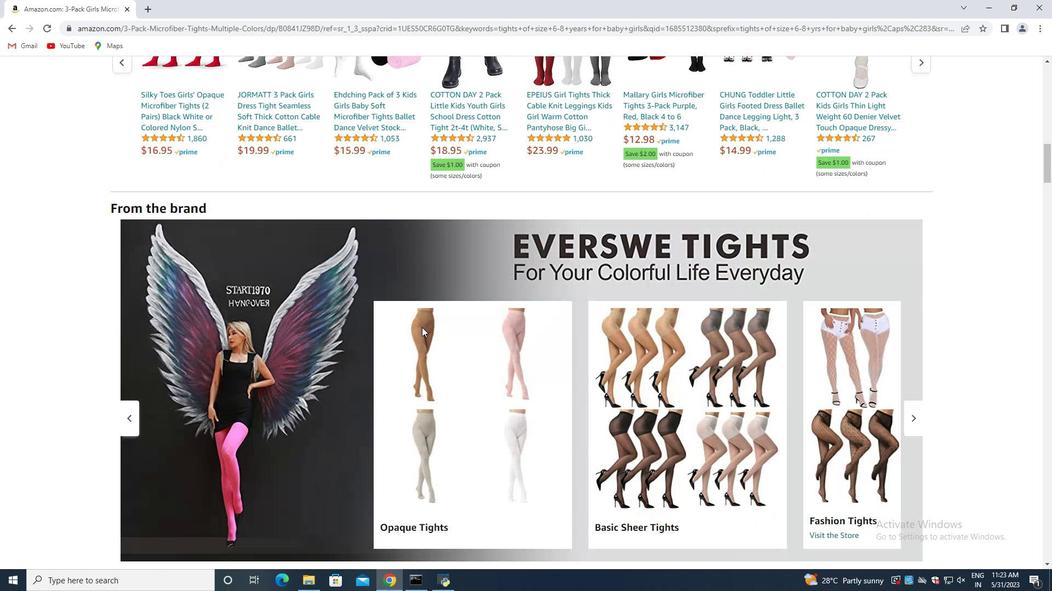 
Action: Mouse scrolled (421, 327) with delta (0, 0)
Screenshot: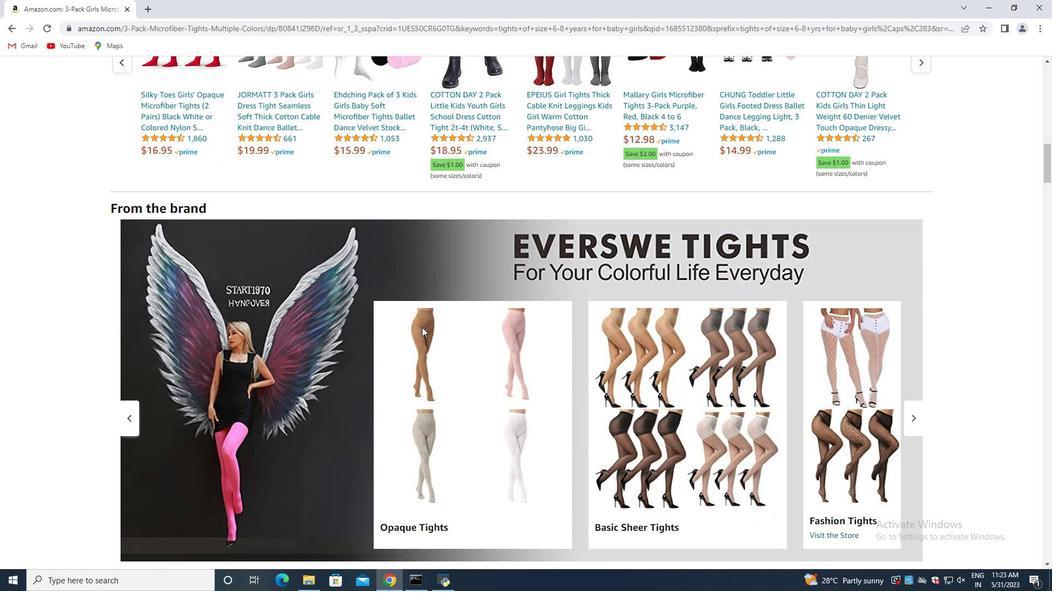 
Action: Mouse scrolled (421, 327) with delta (0, 0)
Screenshot: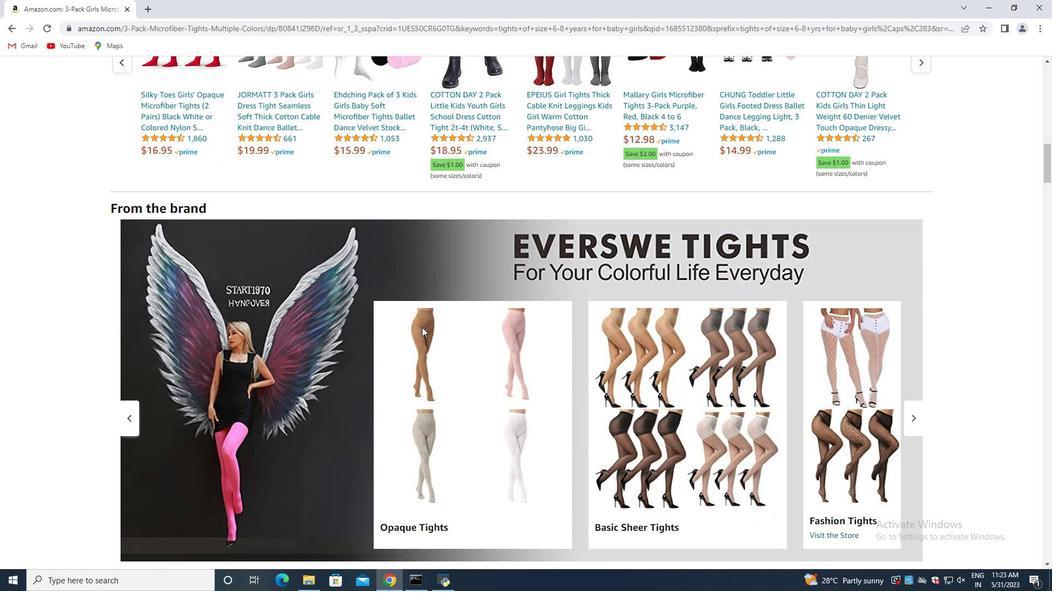
Action: Mouse moved to (424, 324)
Screenshot: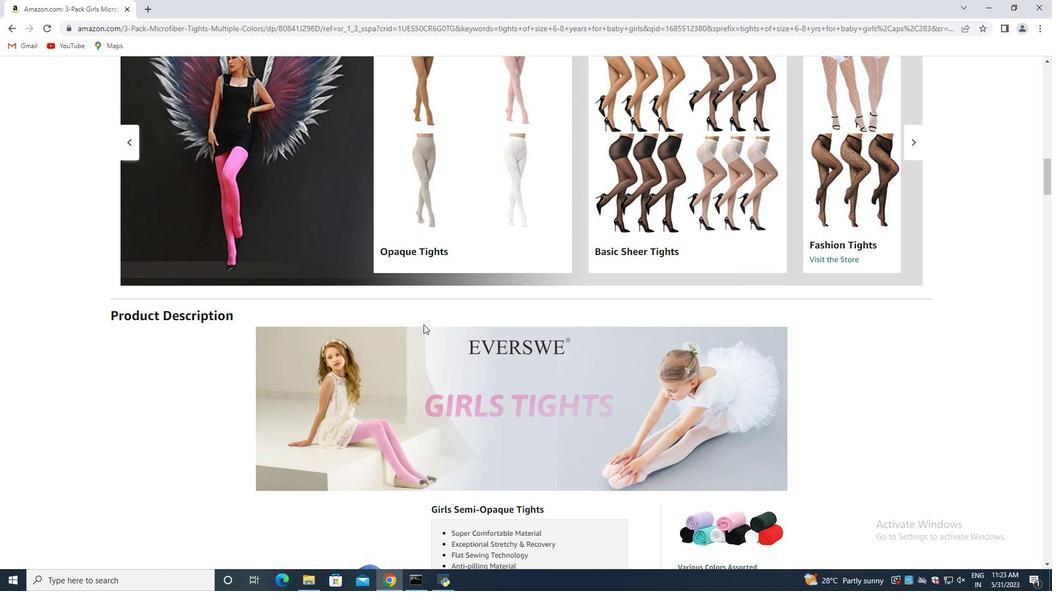 
Action: Mouse scrolled (424, 323) with delta (0, 0)
Screenshot: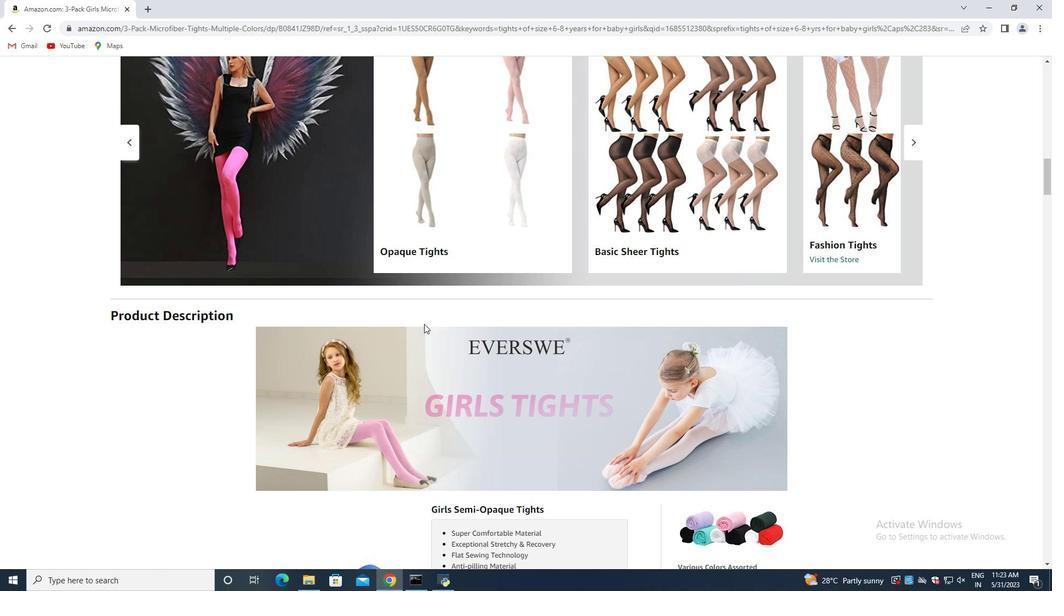 
Action: Mouse scrolled (424, 323) with delta (0, 0)
Screenshot: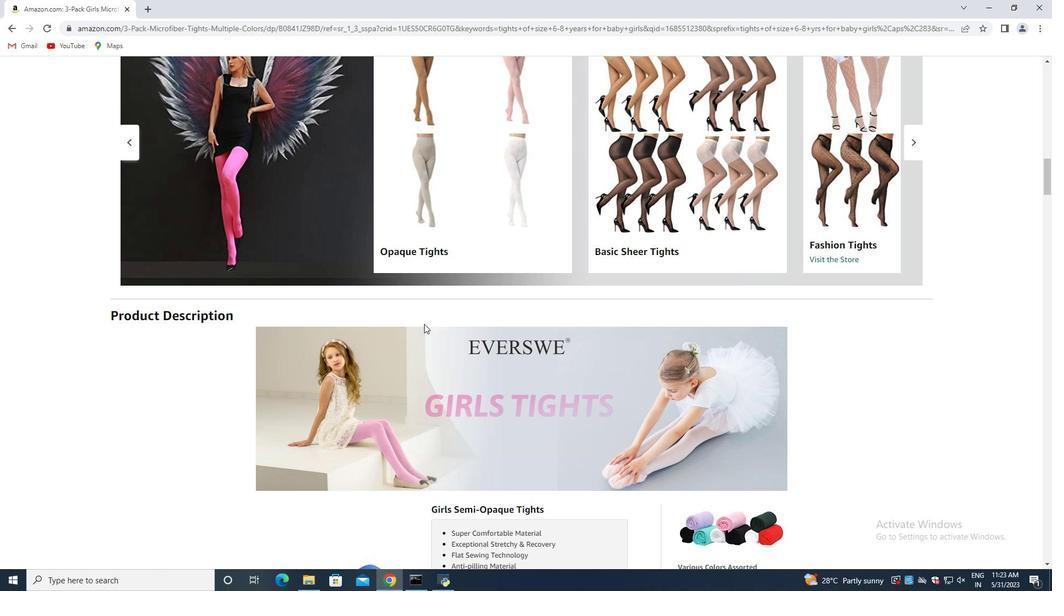 
Action: Mouse scrolled (424, 323) with delta (0, 0)
Screenshot: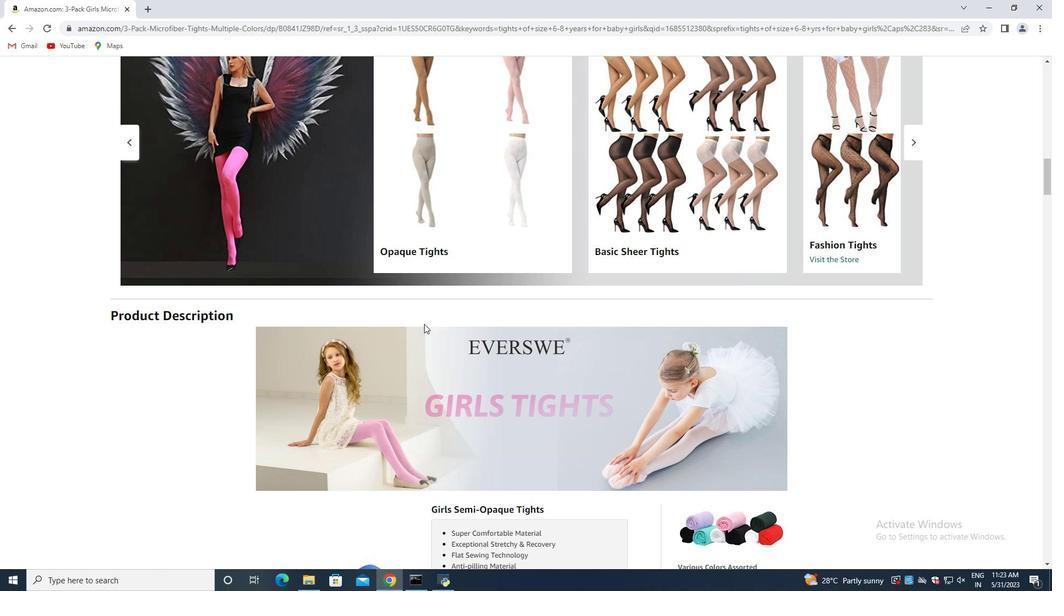 
Action: Mouse scrolled (424, 323) with delta (0, 0)
Screenshot: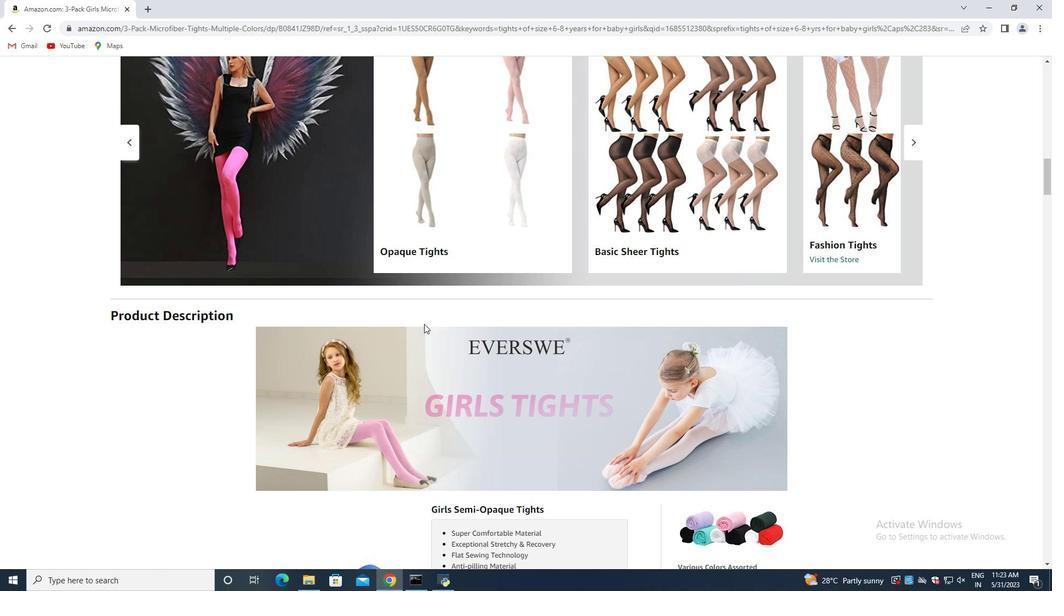 
Action: Mouse moved to (426, 321)
Screenshot: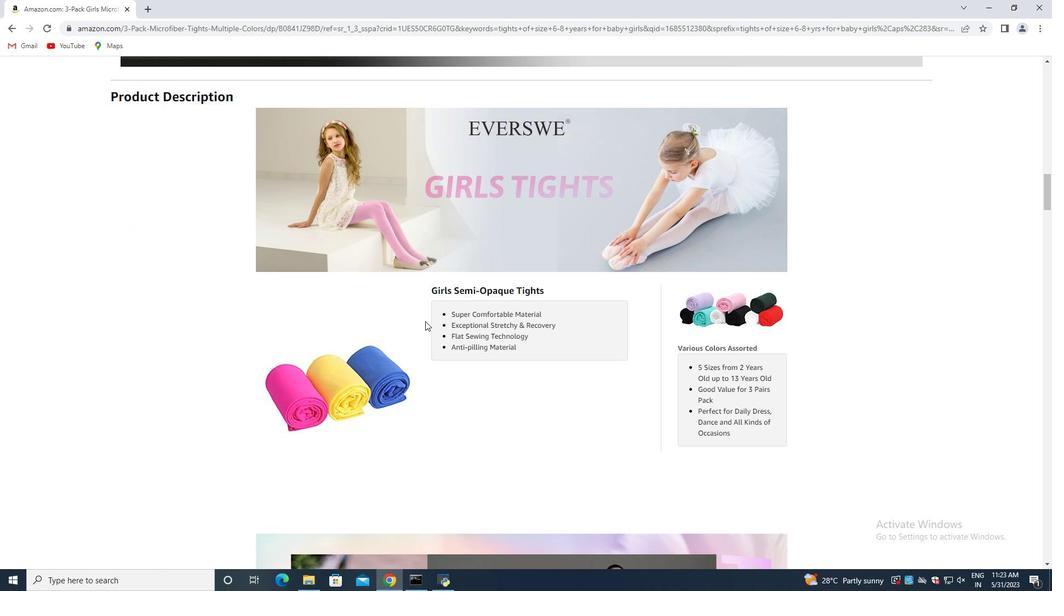 
Action: Mouse scrolled (426, 320) with delta (0, 0)
Screenshot: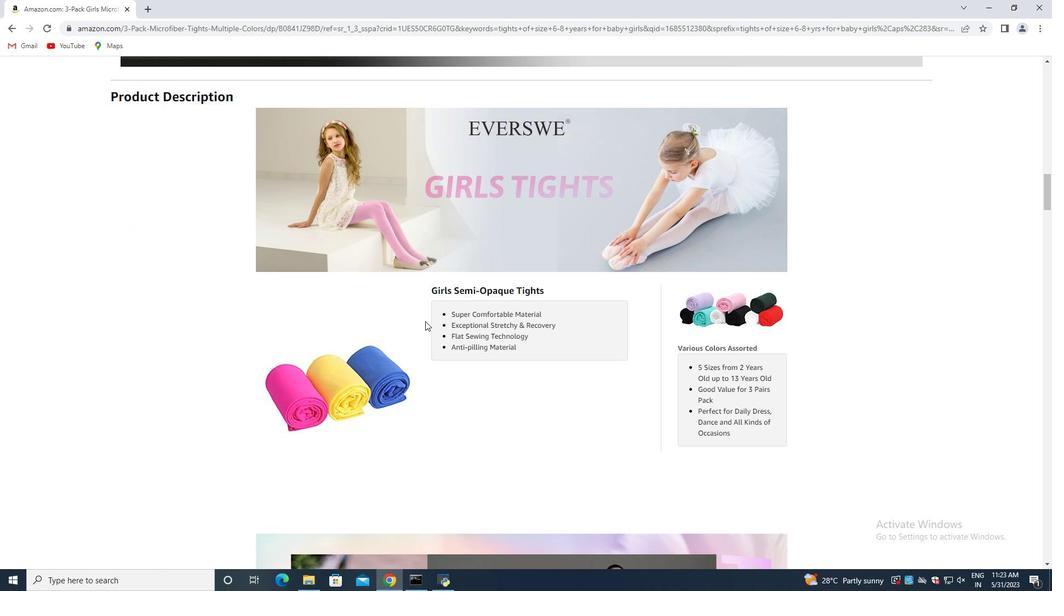 
Action: Mouse scrolled (426, 320) with delta (0, 0)
Screenshot: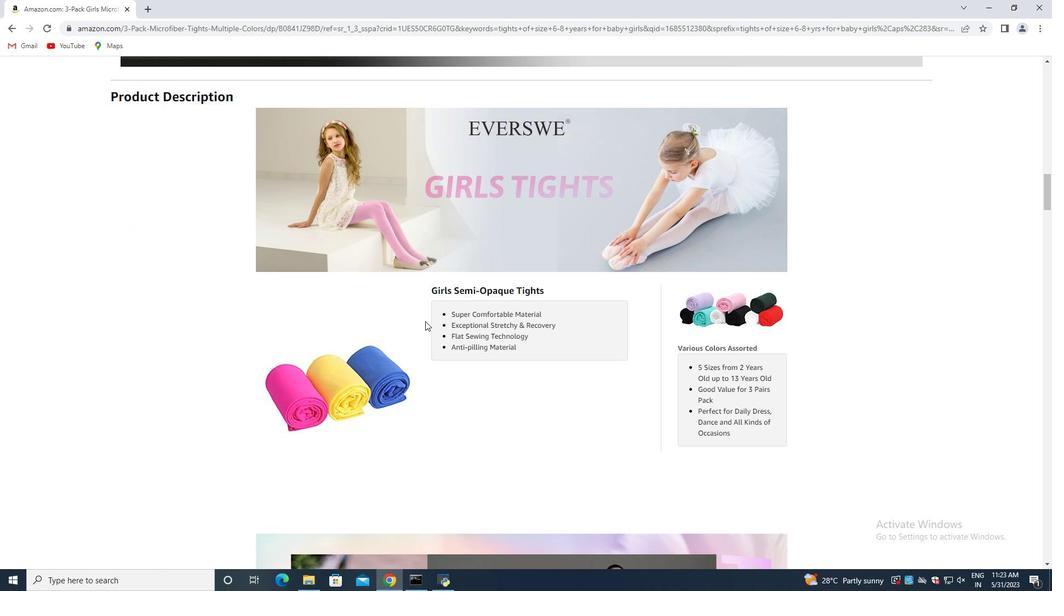 
Action: Mouse scrolled (426, 320) with delta (0, 0)
Screenshot: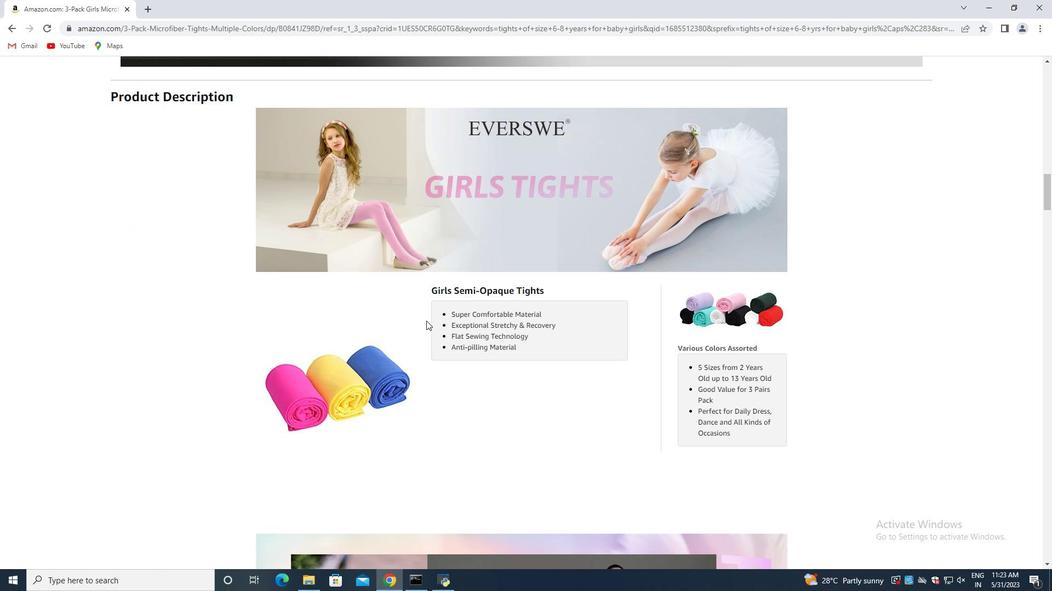 
Action: Mouse moved to (426, 321)
Screenshot: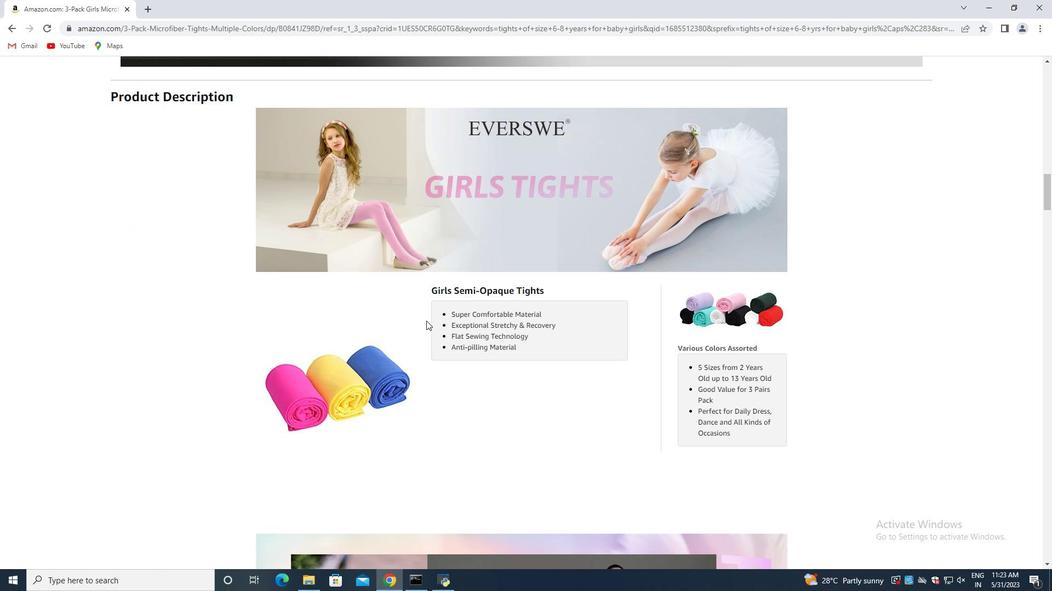 
Action: Mouse scrolled (426, 321) with delta (0, 0)
Screenshot: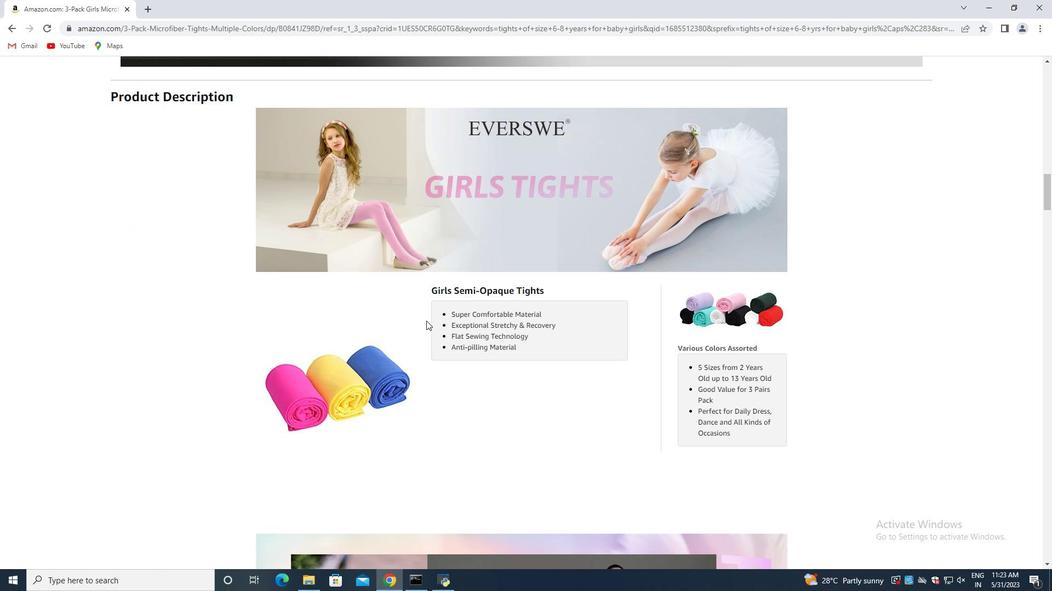 
Action: Mouse moved to (425, 323)
Screenshot: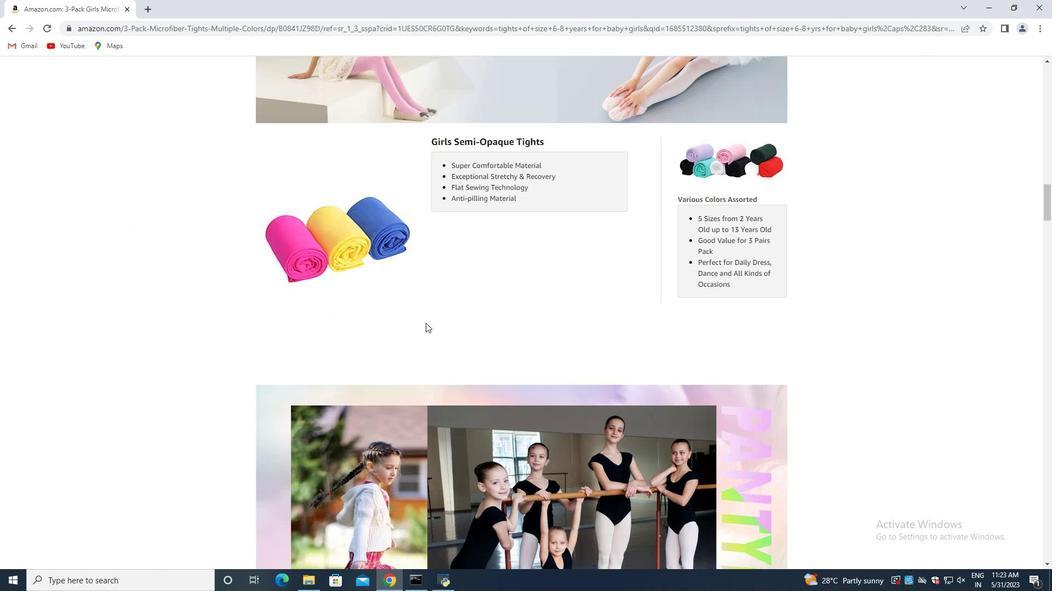
Action: Mouse scrolled (425, 322) with delta (0, 0)
Screenshot: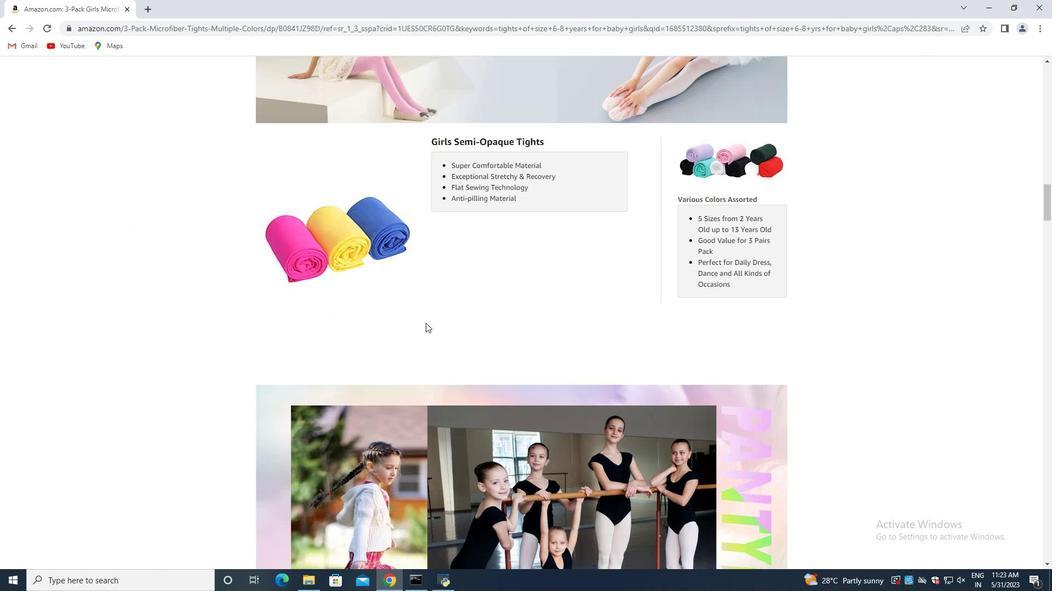 
Action: Mouse scrolled (425, 322) with delta (0, 0)
Screenshot: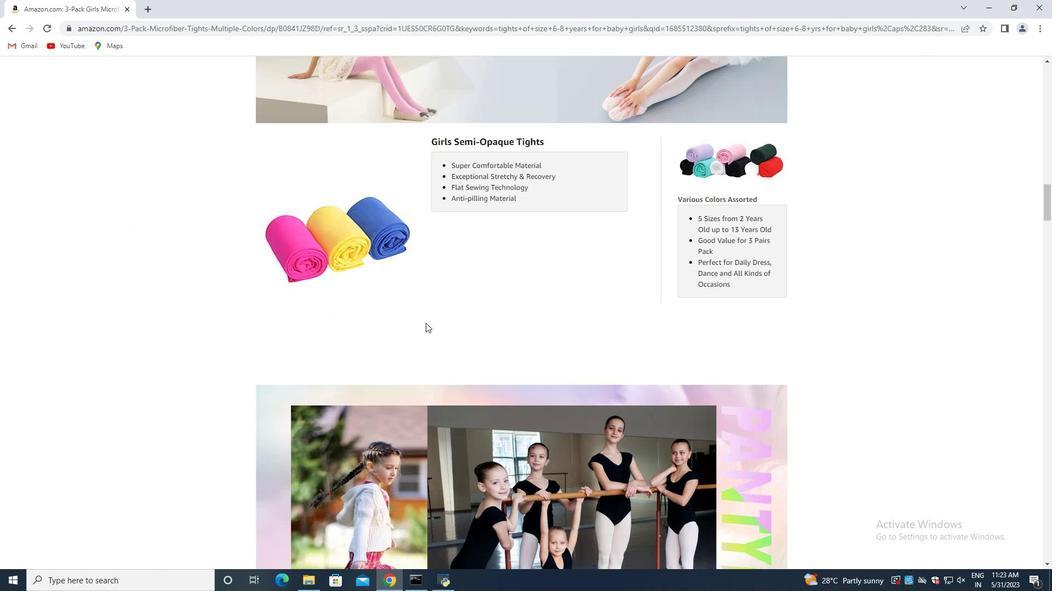 
Action: Mouse scrolled (425, 322) with delta (0, 0)
Screenshot: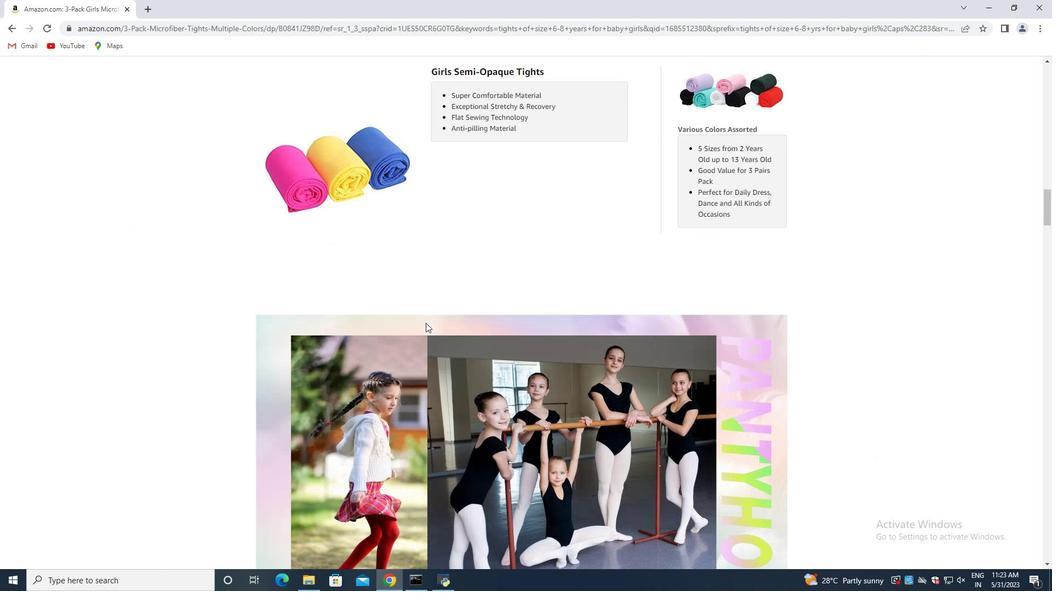 
Action: Mouse moved to (425, 323)
Screenshot: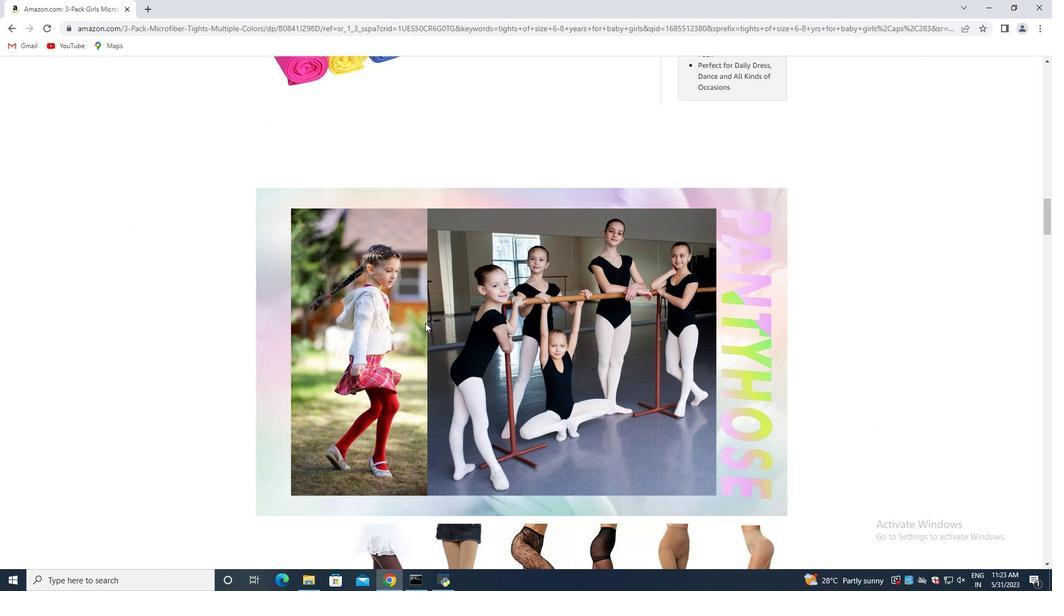 
Action: Mouse scrolled (425, 322) with delta (0, 0)
Screenshot: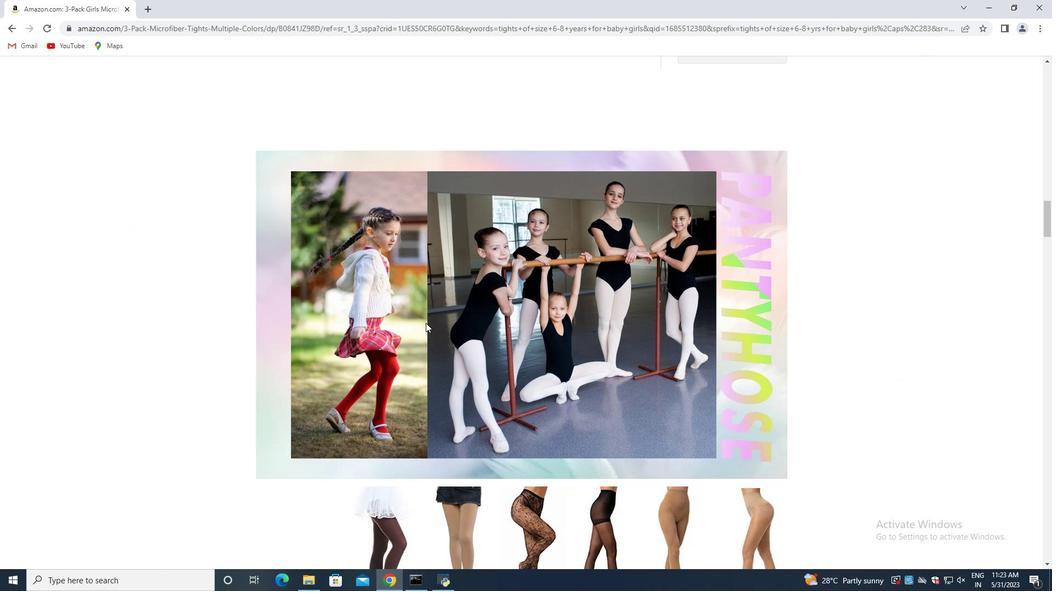 
Action: Mouse scrolled (425, 322) with delta (0, 0)
Screenshot: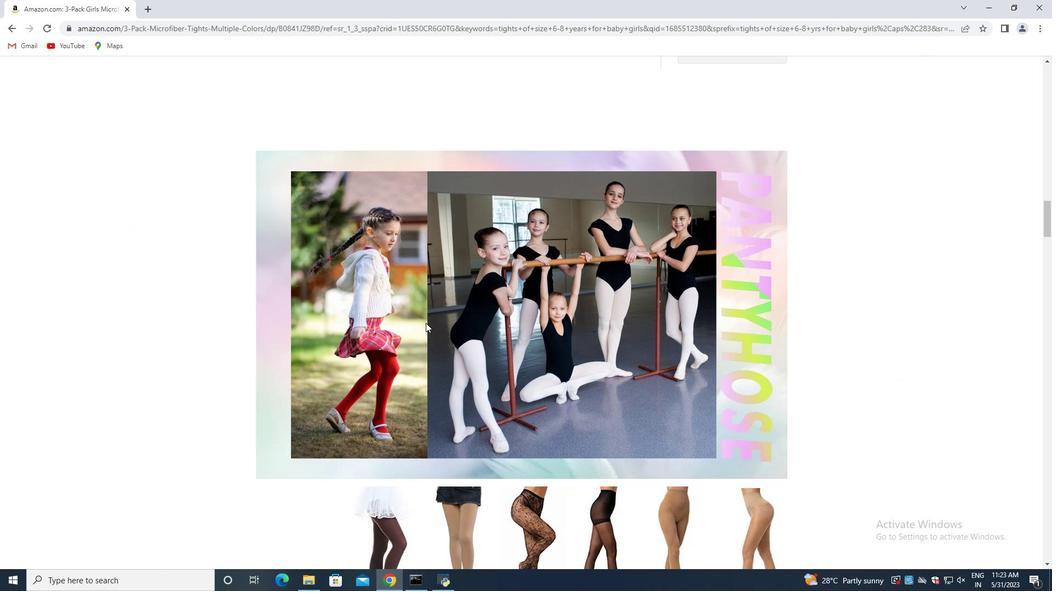 
Action: Mouse scrolled (425, 322) with delta (0, 0)
Screenshot: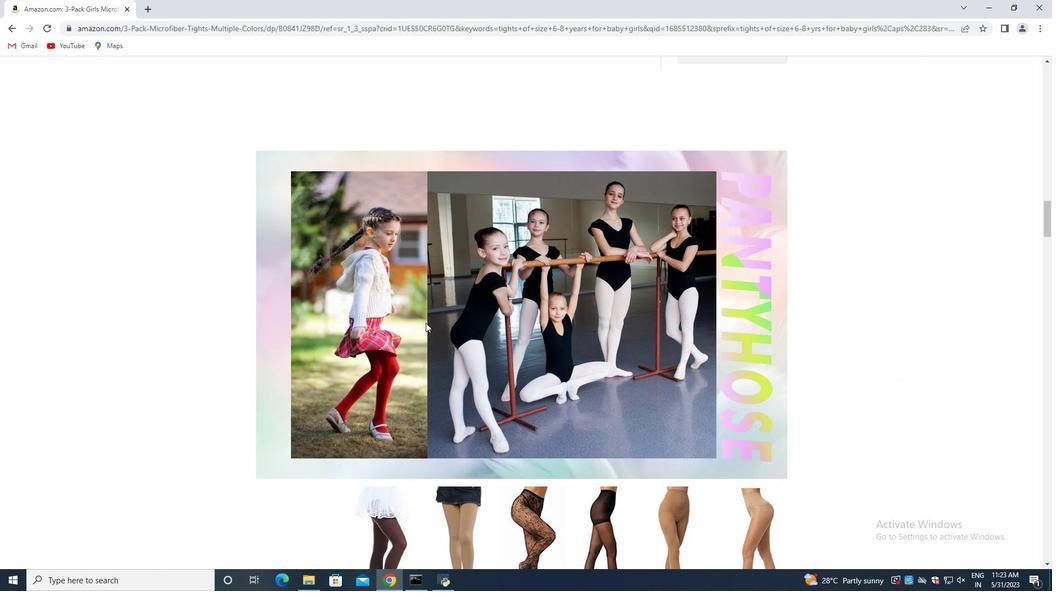 
Action: Mouse scrolled (425, 322) with delta (0, 0)
Screenshot: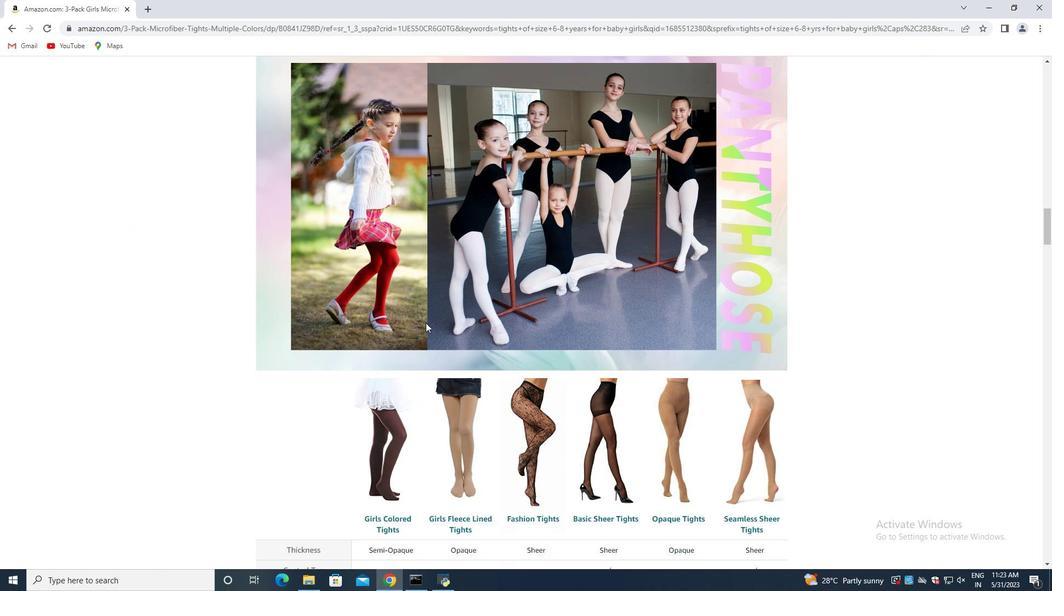
Action: Mouse scrolled (425, 322) with delta (0, 0)
Screenshot: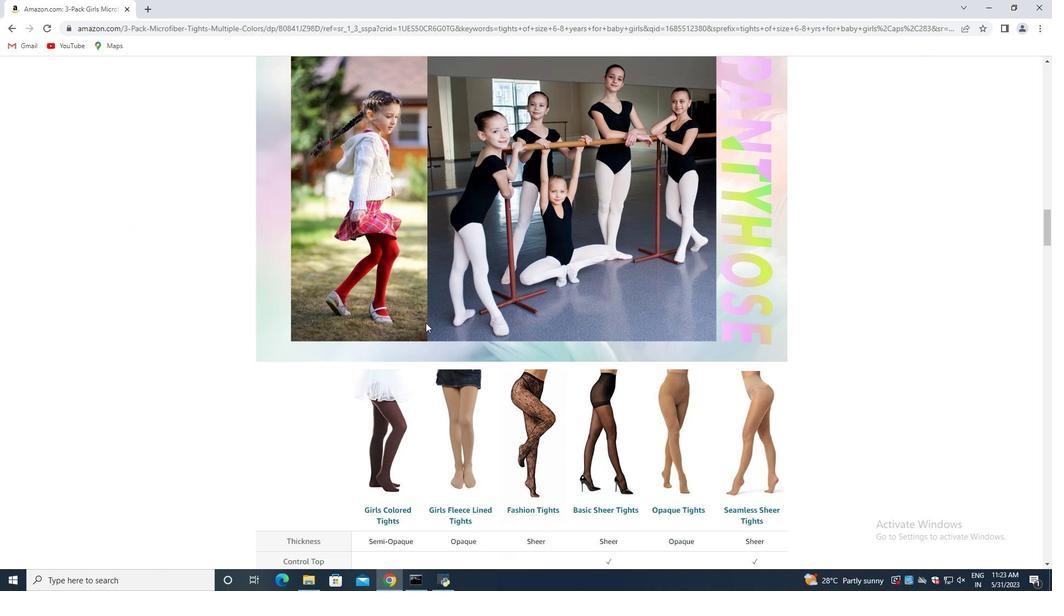 
Action: Mouse scrolled (425, 322) with delta (0, 0)
Screenshot: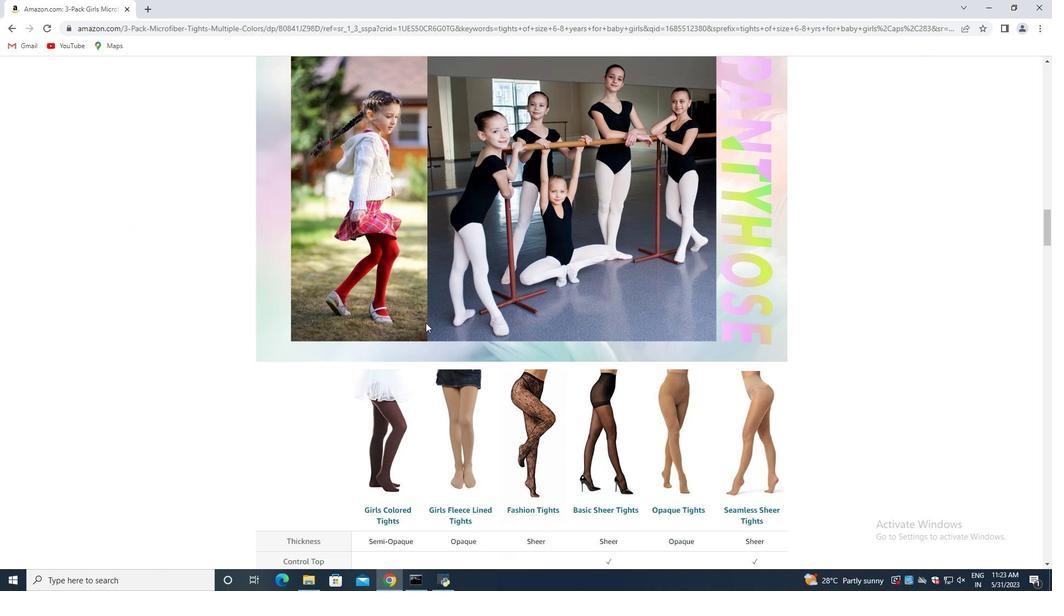
Action: Mouse moved to (426, 322)
Screenshot: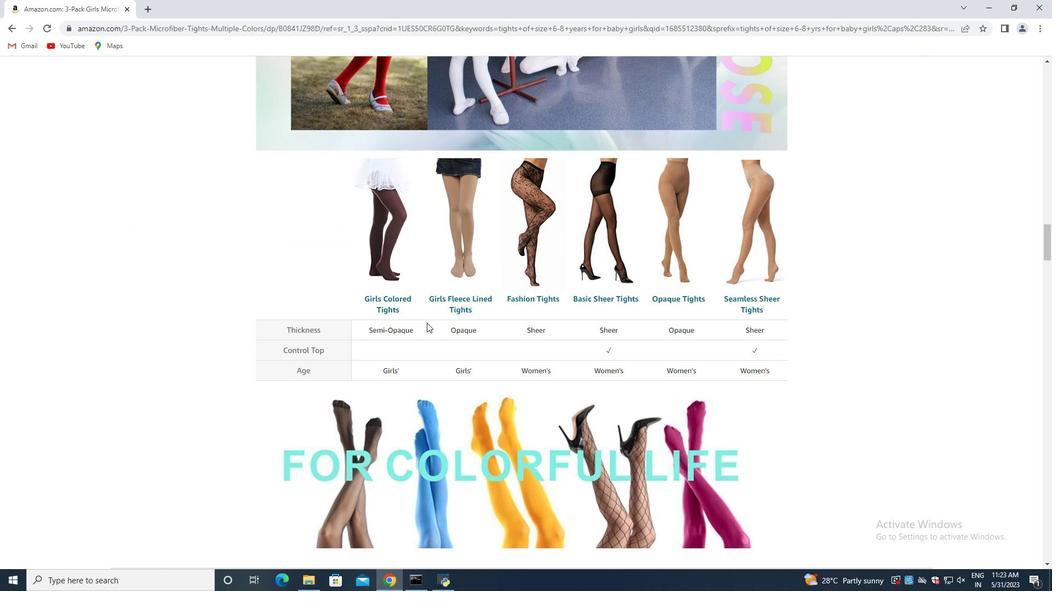 
Action: Mouse scrolled (426, 322) with delta (0, 0)
Screenshot: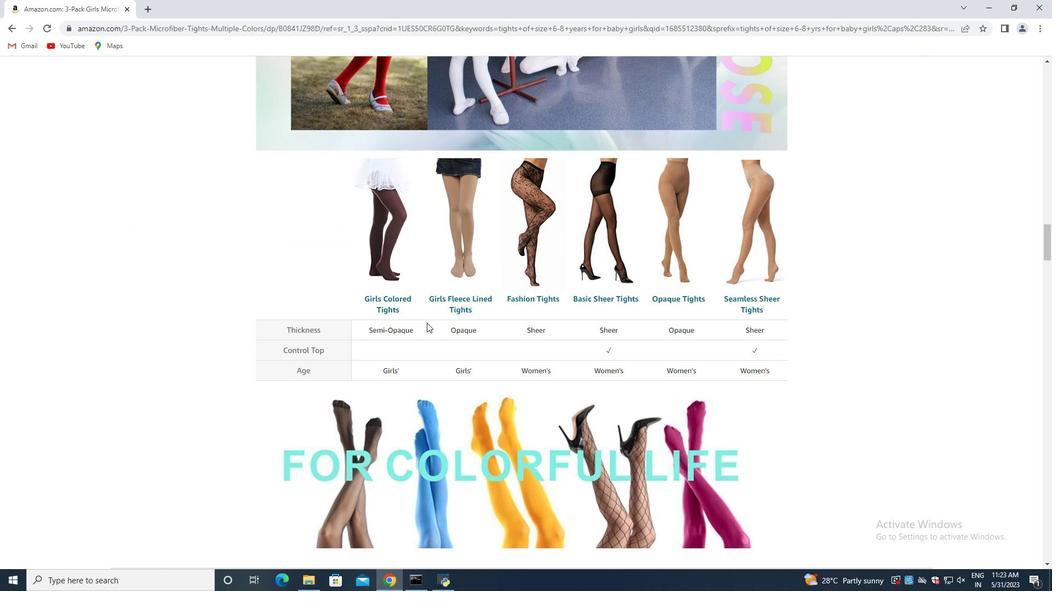 
Action: Mouse moved to (424, 322)
Screenshot: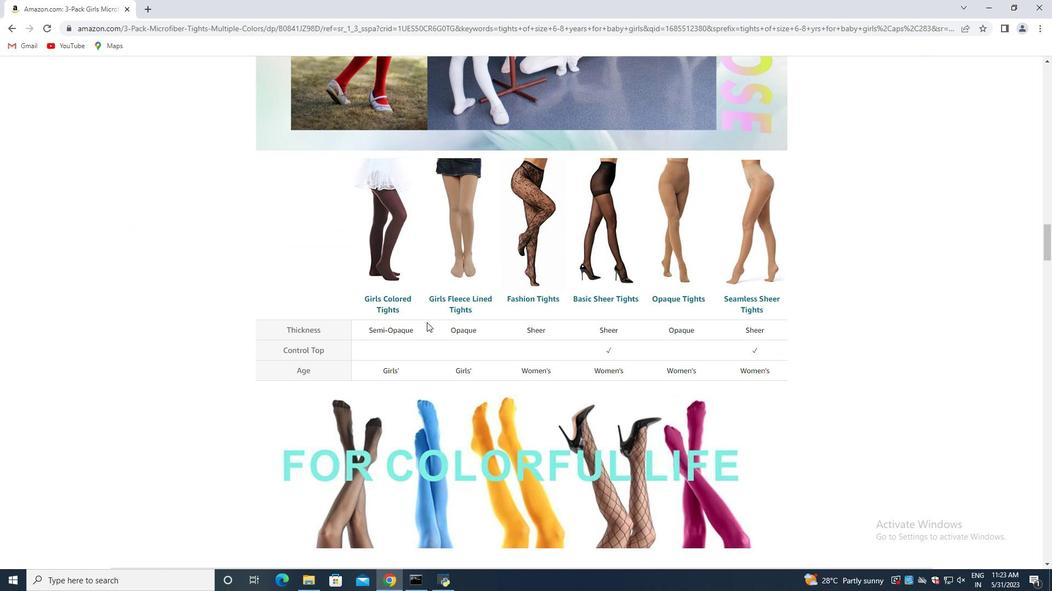 
Action: Mouse scrolled (424, 322) with delta (0, 0)
Screenshot: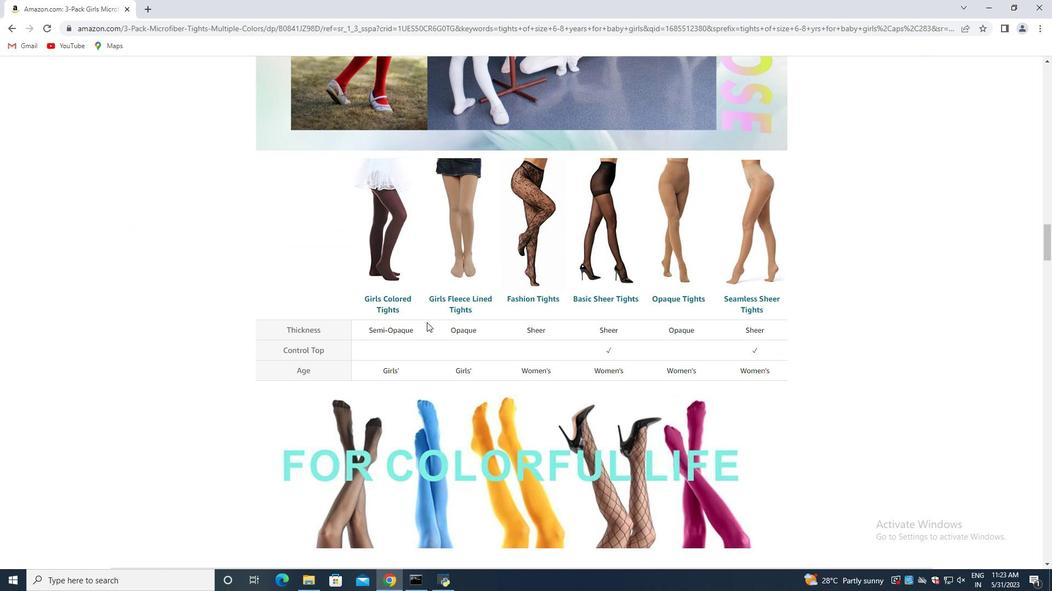 
Action: Mouse moved to (423, 323)
Screenshot: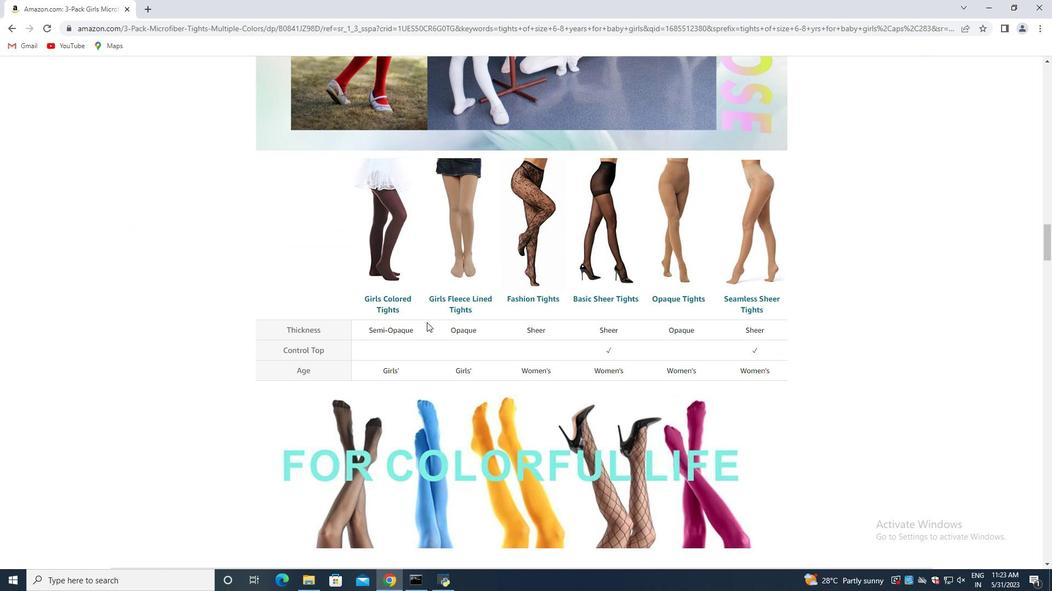 
Action: Mouse scrolled (423, 322) with delta (0, 0)
Screenshot: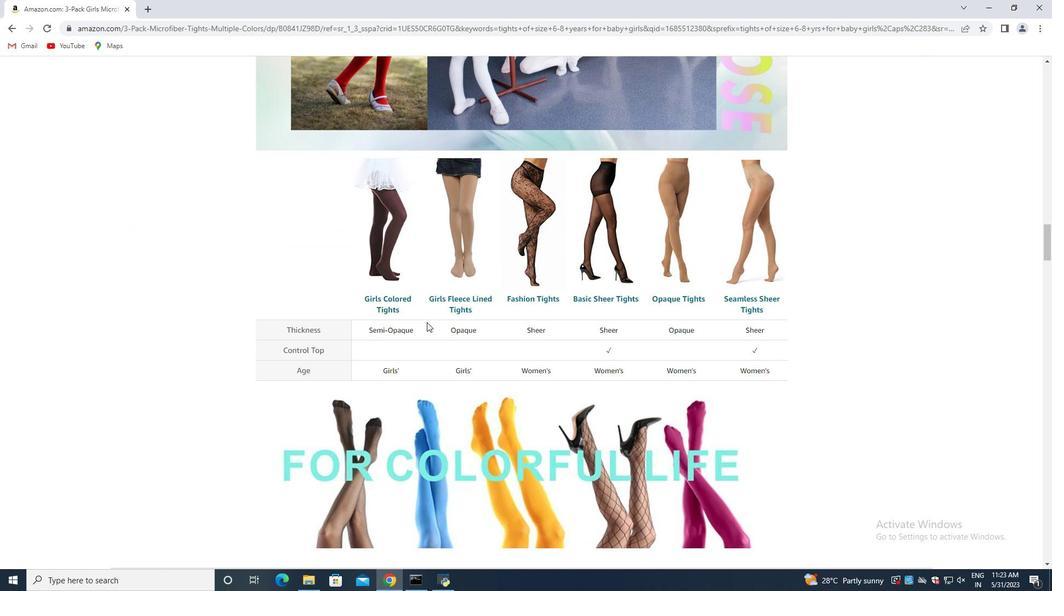 
Action: Mouse moved to (421, 324)
Screenshot: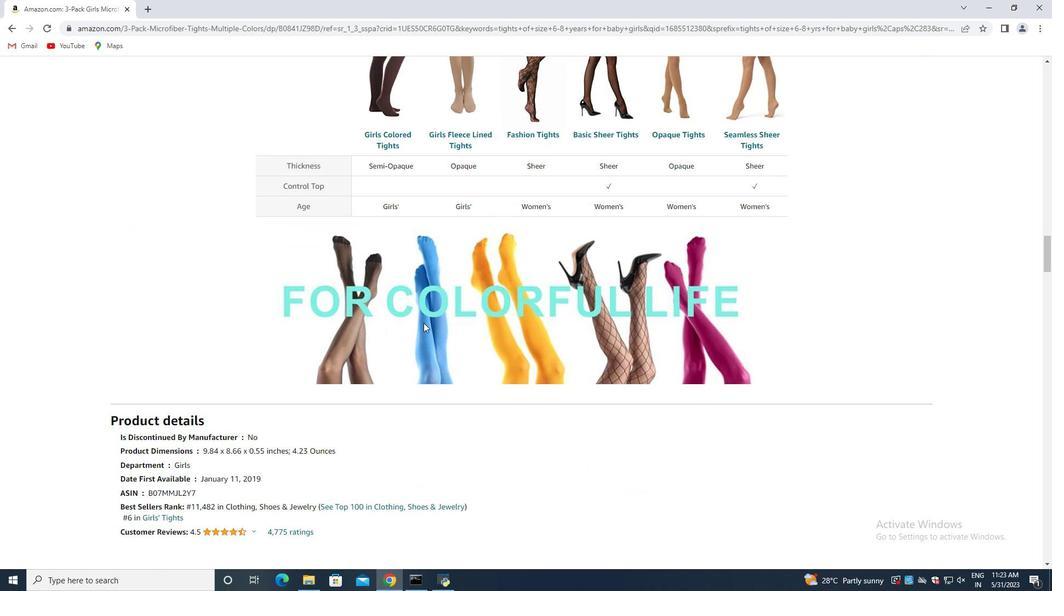 
Action: Mouse scrolled (423, 323) with delta (0, 0)
Screenshot: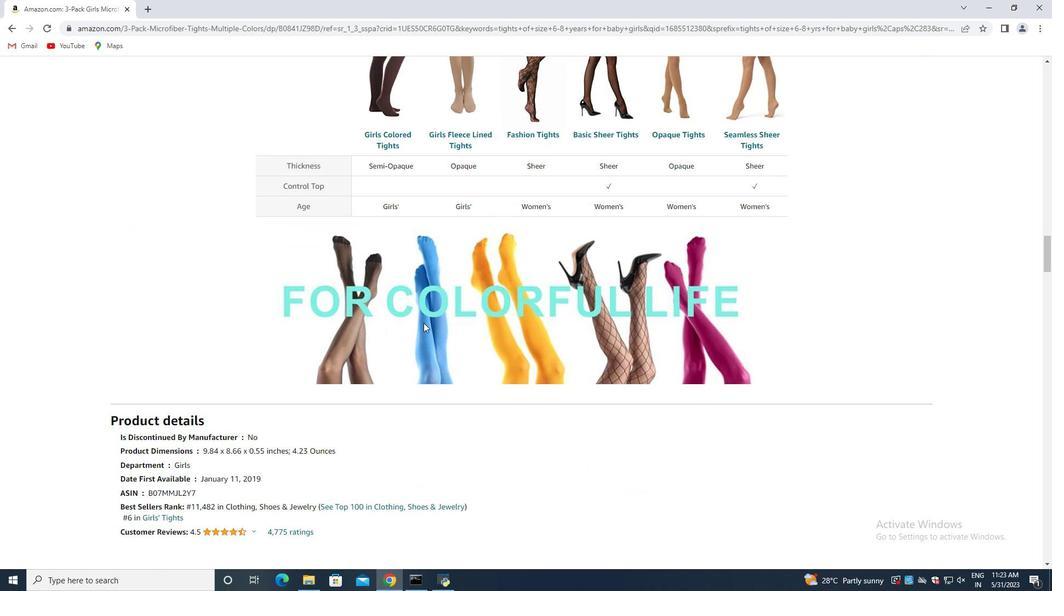 
Action: Mouse scrolled (421, 324) with delta (0, 0)
Screenshot: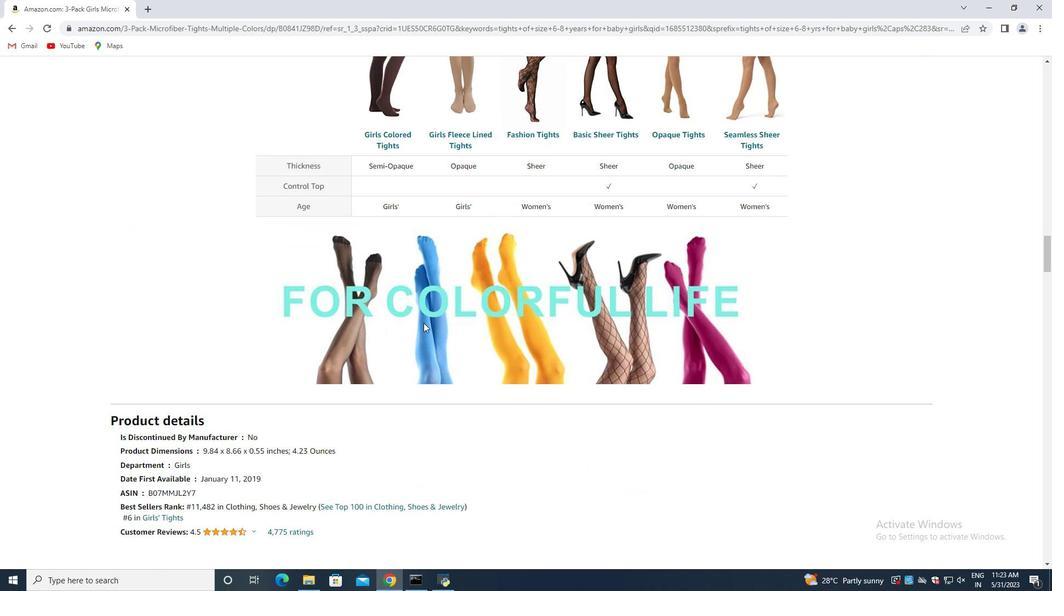 
Action: Mouse scrolled (421, 324) with delta (0, 0)
Screenshot: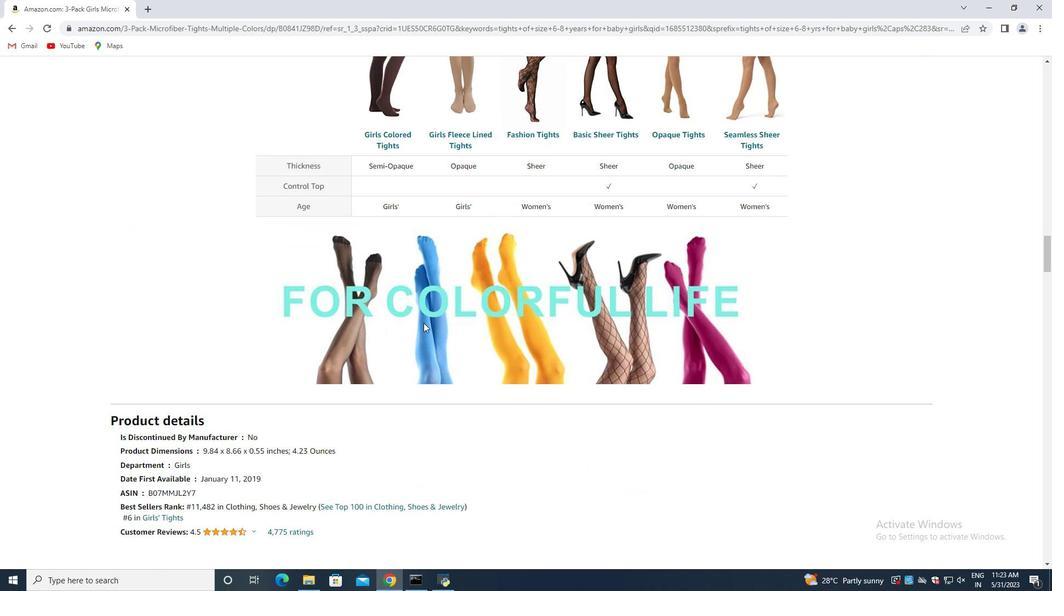 
Action: Mouse moved to (421, 326)
Screenshot: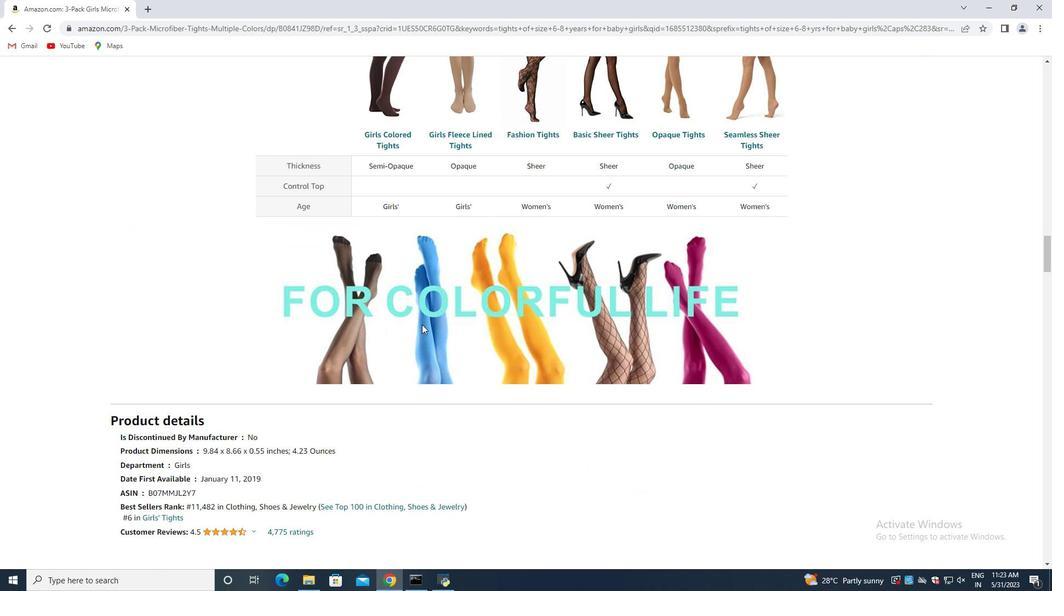 
Action: Mouse scrolled (421, 326) with delta (0, 0)
Screenshot: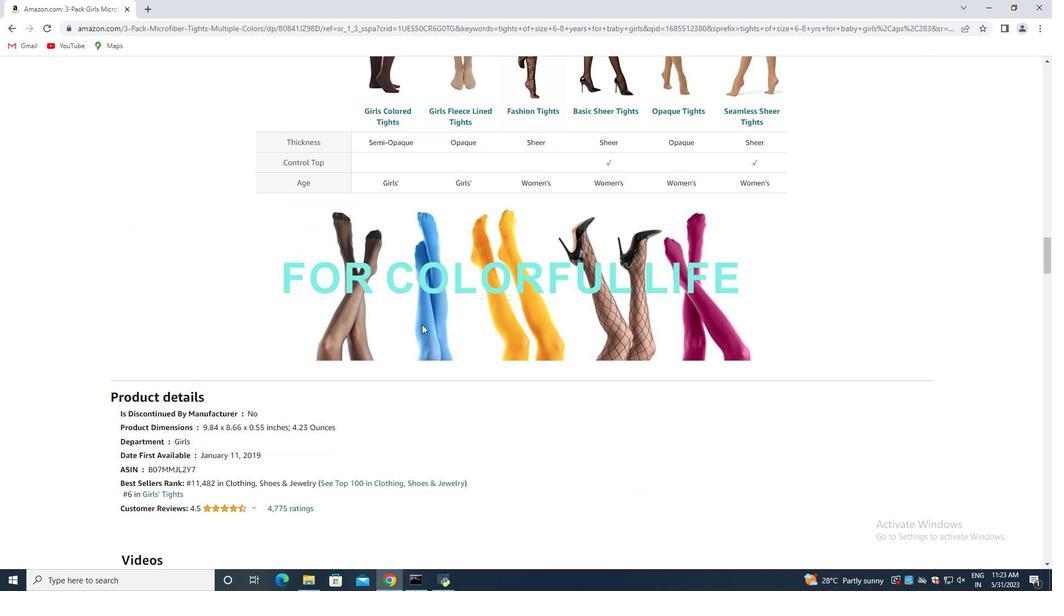 
Action: Mouse scrolled (421, 326) with delta (0, 0)
Screenshot: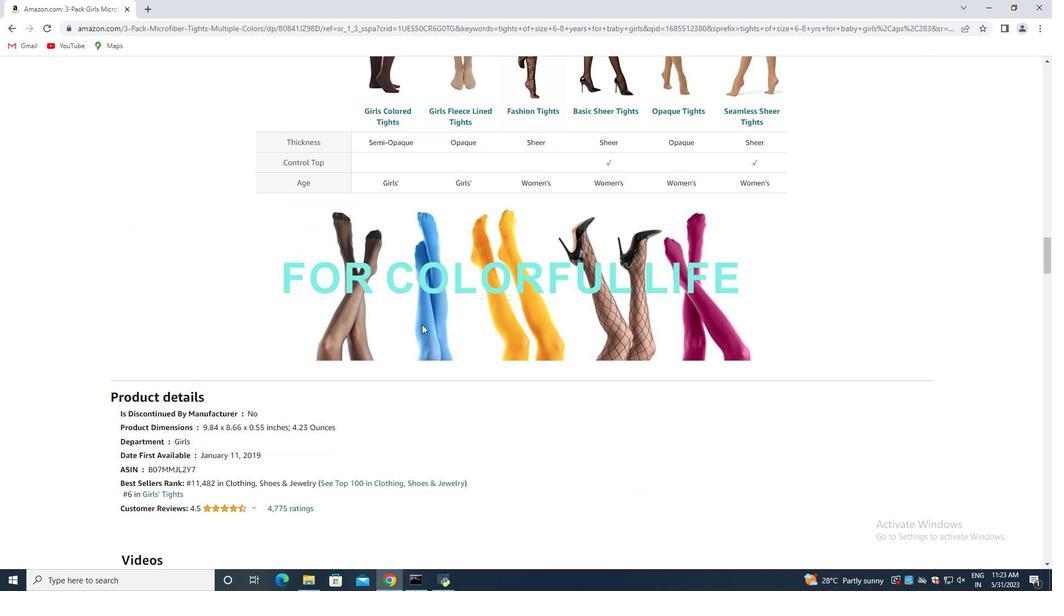
Action: Mouse scrolled (421, 326) with delta (0, 0)
Screenshot: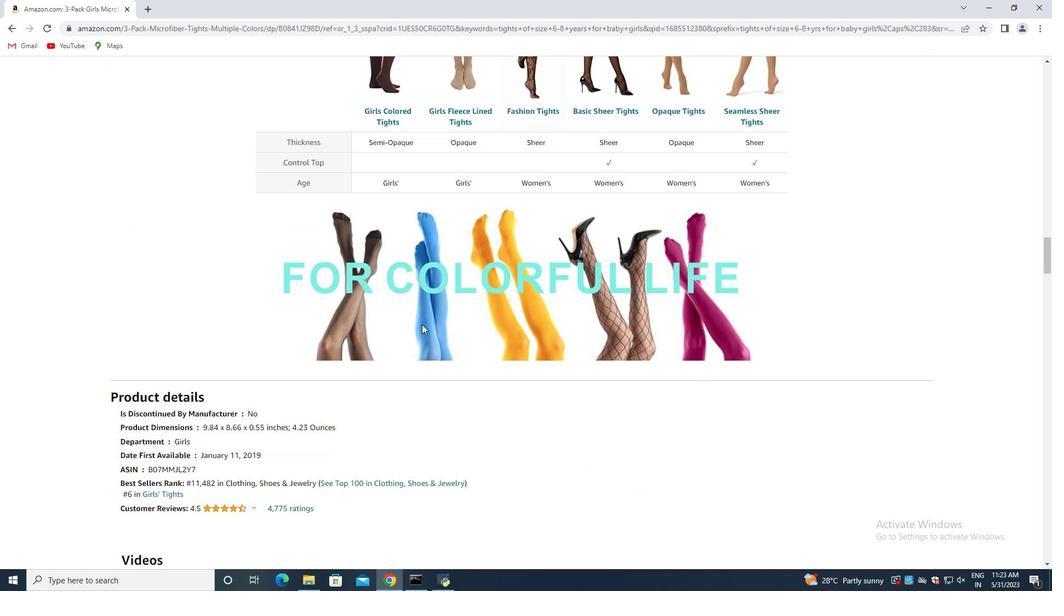 
Action: Mouse moved to (421, 327)
Screenshot: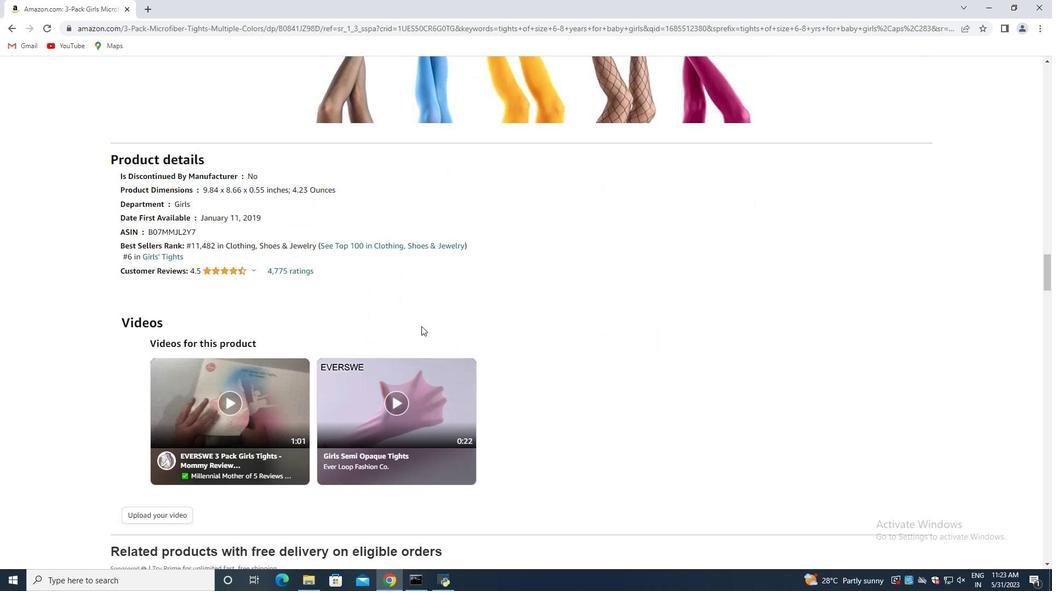 
Action: Mouse scrolled (421, 327) with delta (0, 0)
Screenshot: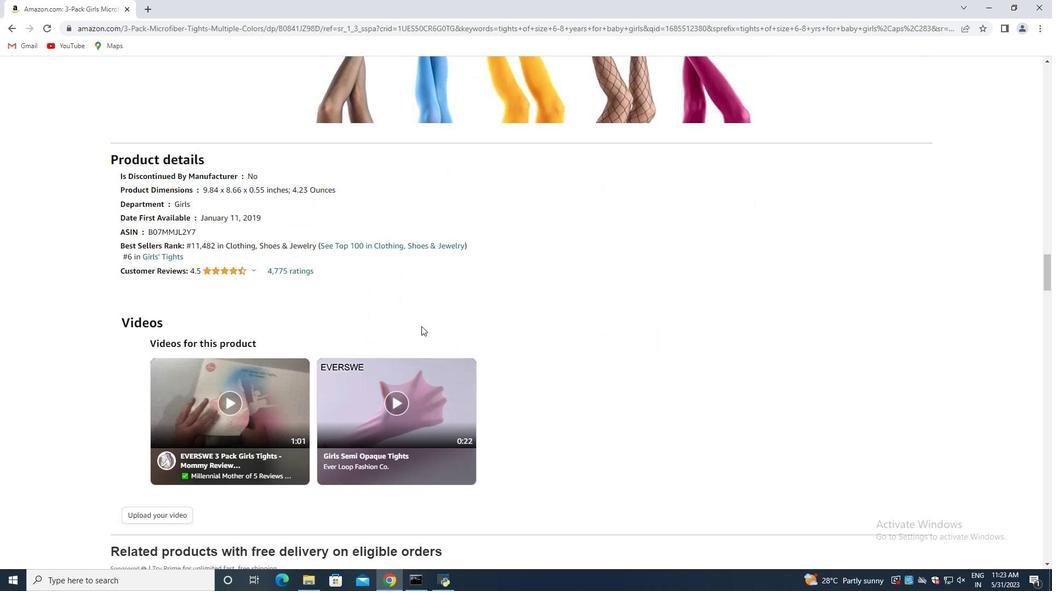 
Action: Mouse moved to (420, 327)
Screenshot: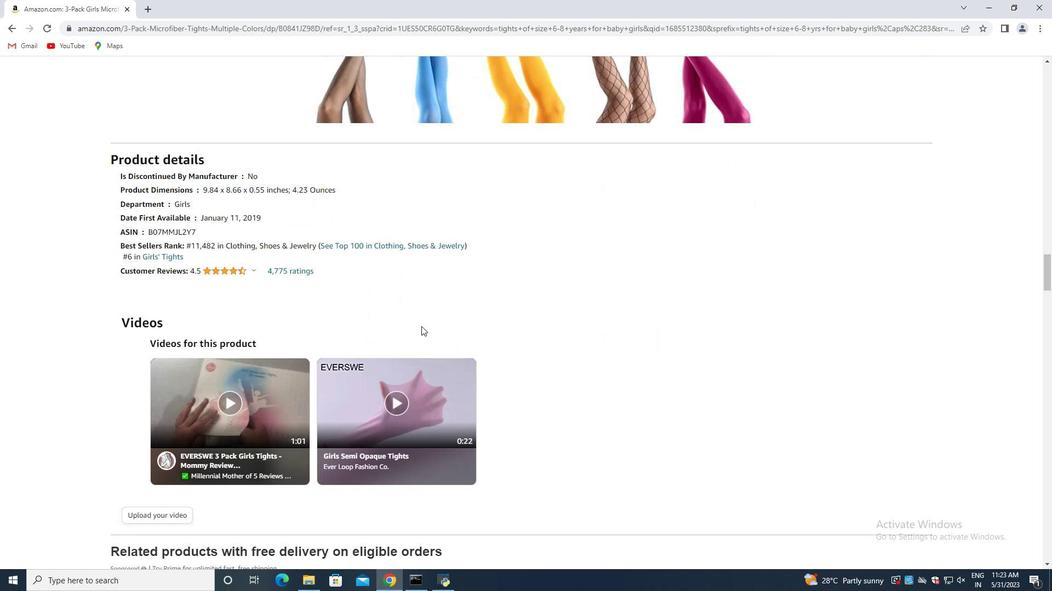
Action: Mouse scrolled (420, 327) with delta (0, 0)
Screenshot: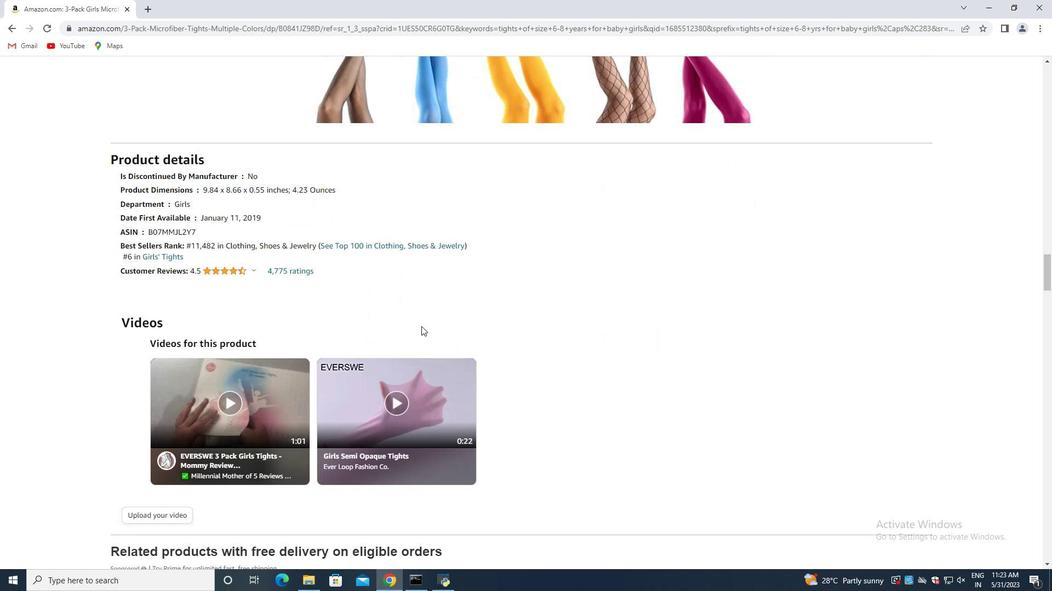 
Action: Mouse scrolled (420, 327) with delta (0, 0)
Screenshot: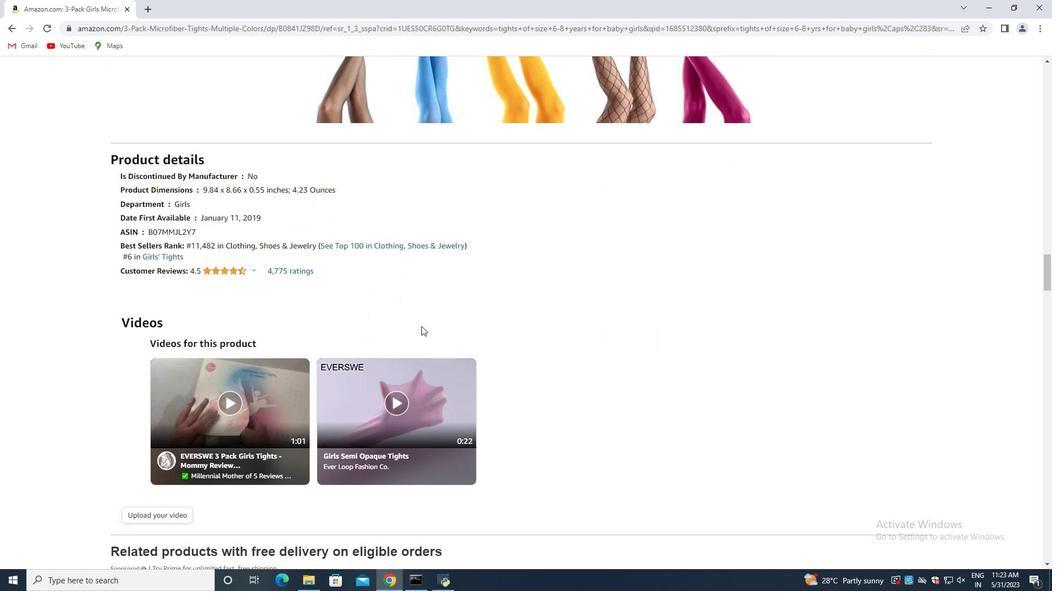 
Action: Mouse moved to (425, 328)
Screenshot: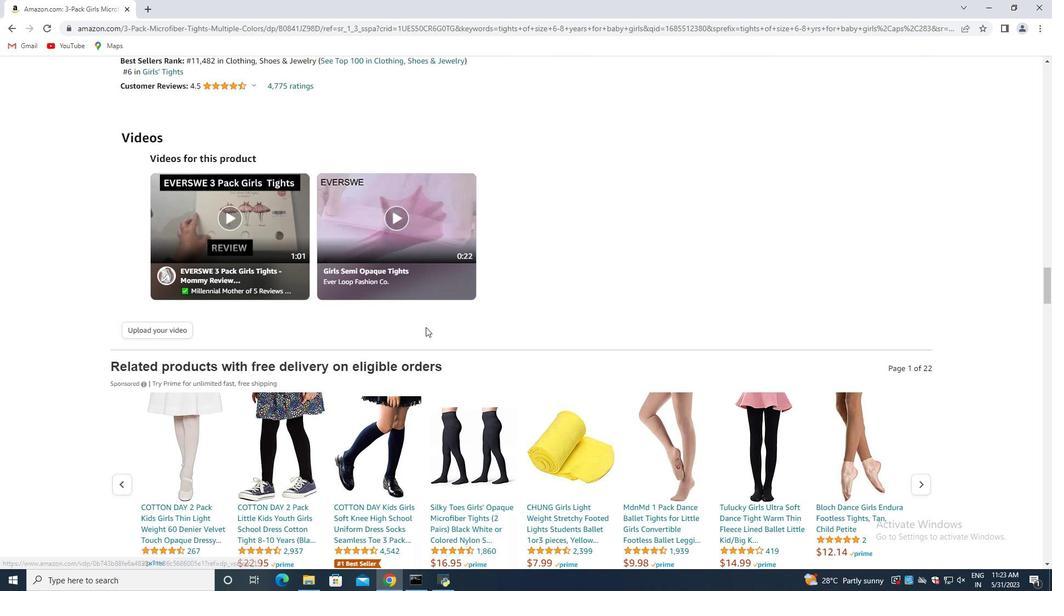 
Action: Mouse scrolled (425, 327) with delta (0, 0)
Screenshot: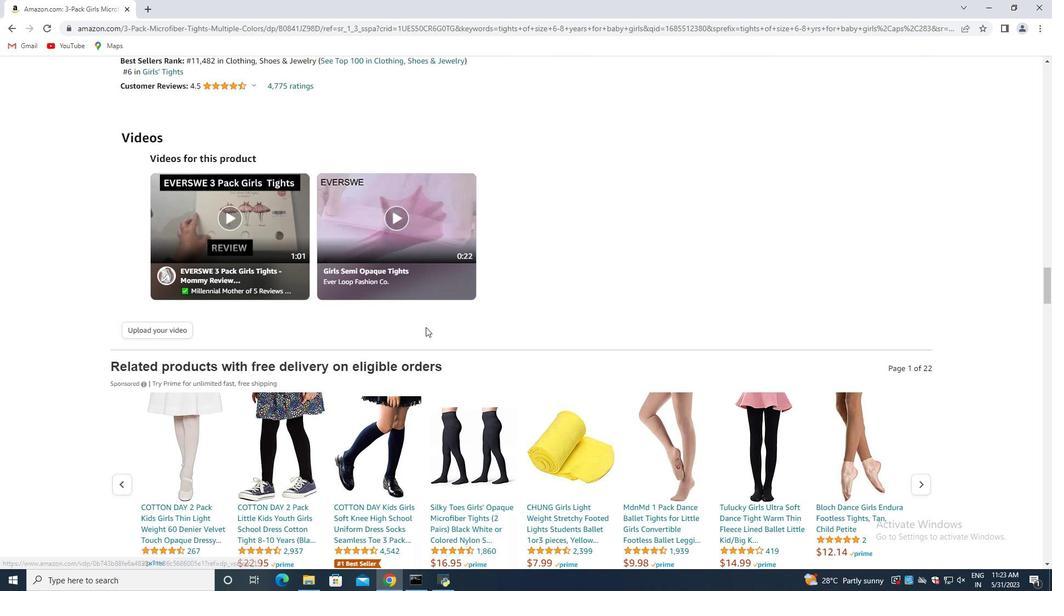 
Action: Mouse moved to (425, 328)
Screenshot: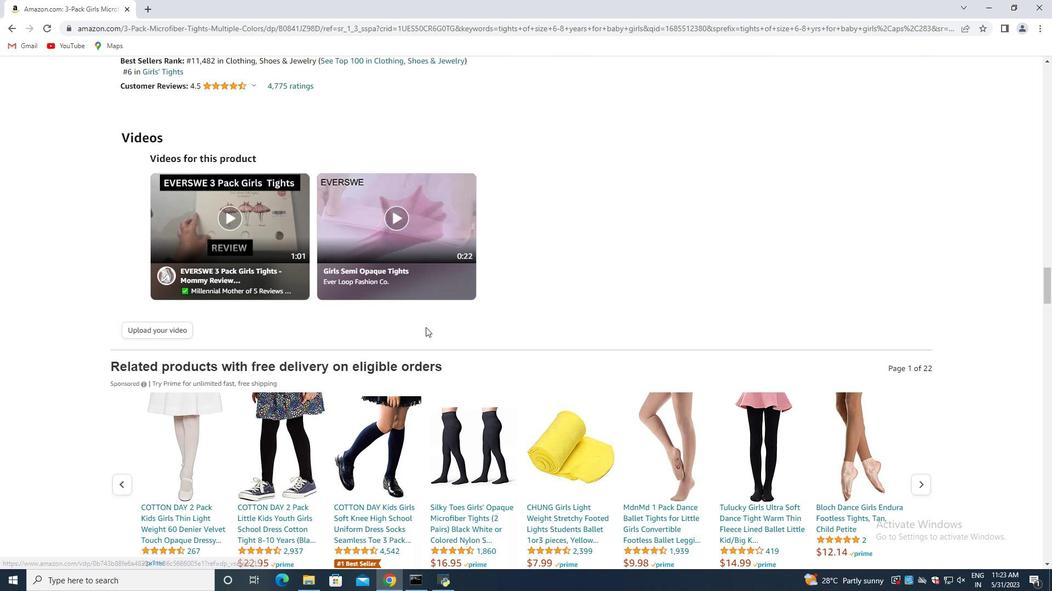 
Action: Mouse scrolled (425, 328) with delta (0, 0)
Screenshot: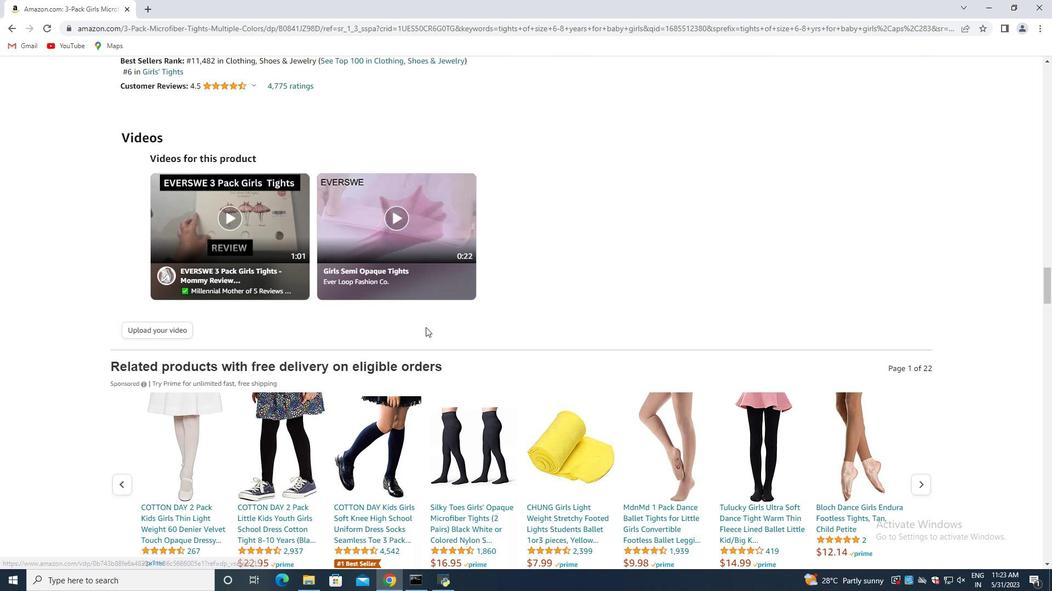 
Action: Mouse scrolled (425, 328) with delta (0, 0)
Screenshot: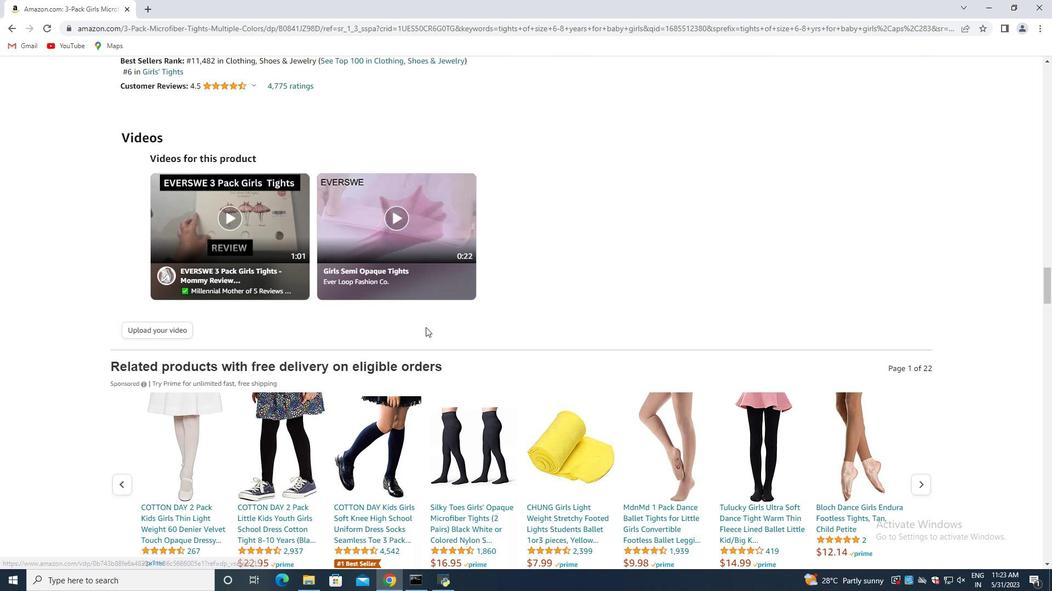 
Action: Mouse moved to (424, 328)
Screenshot: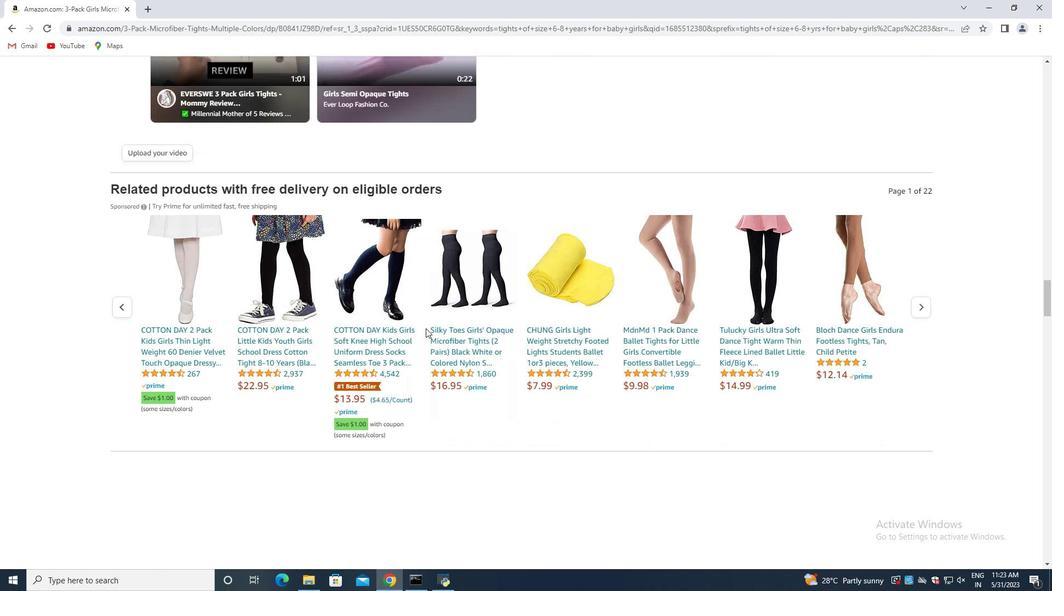 
Action: Mouse scrolled (424, 328) with delta (0, 0)
Screenshot: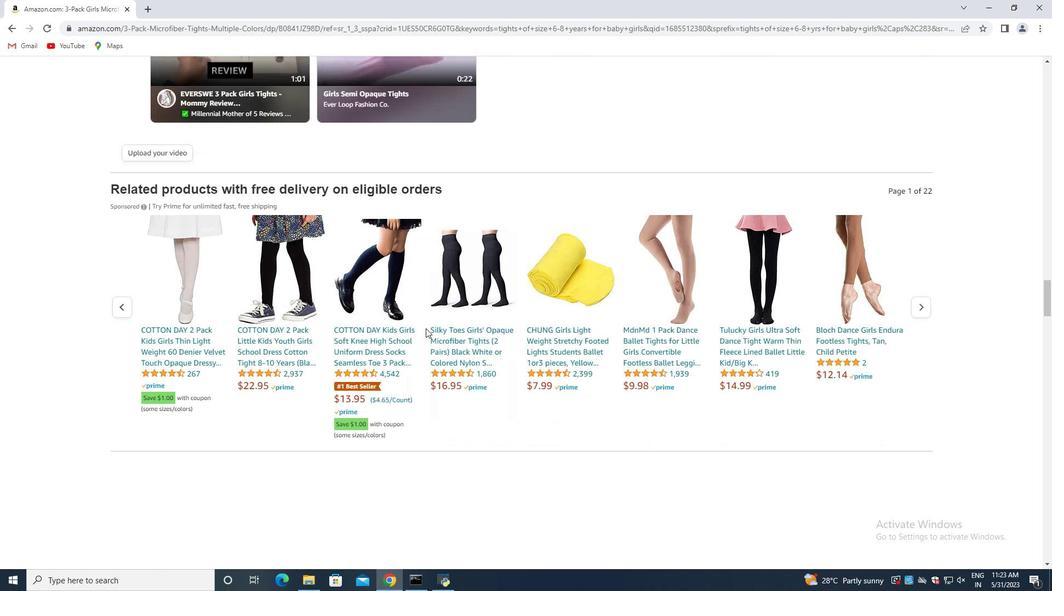 
Action: Mouse moved to (423, 328)
Screenshot: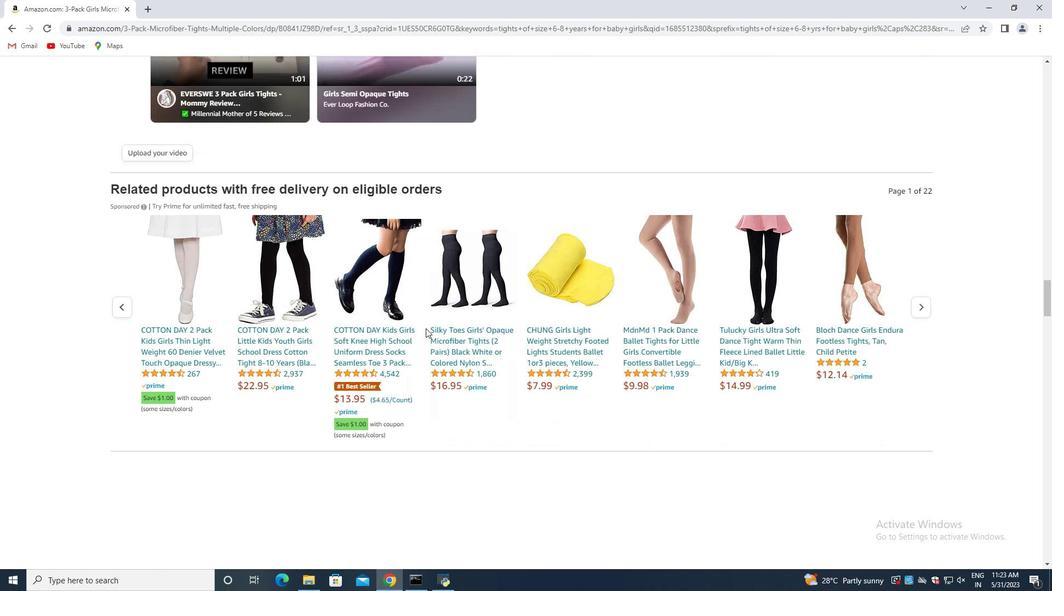 
Action: Mouse scrolled (423, 328) with delta (0, 0)
Screenshot: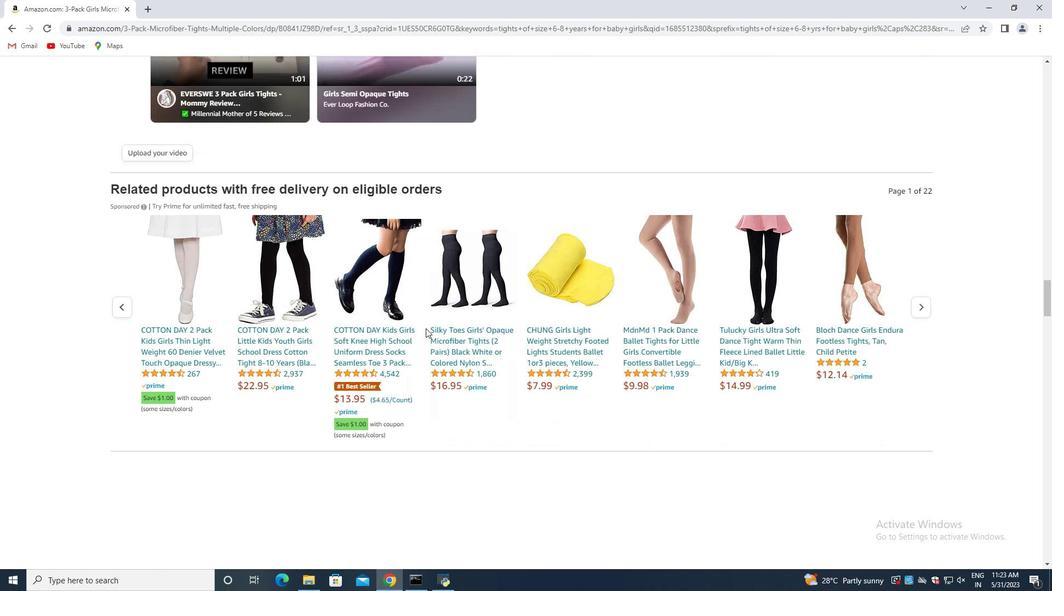 
Action: Mouse scrolled (423, 328) with delta (0, 0)
Screenshot: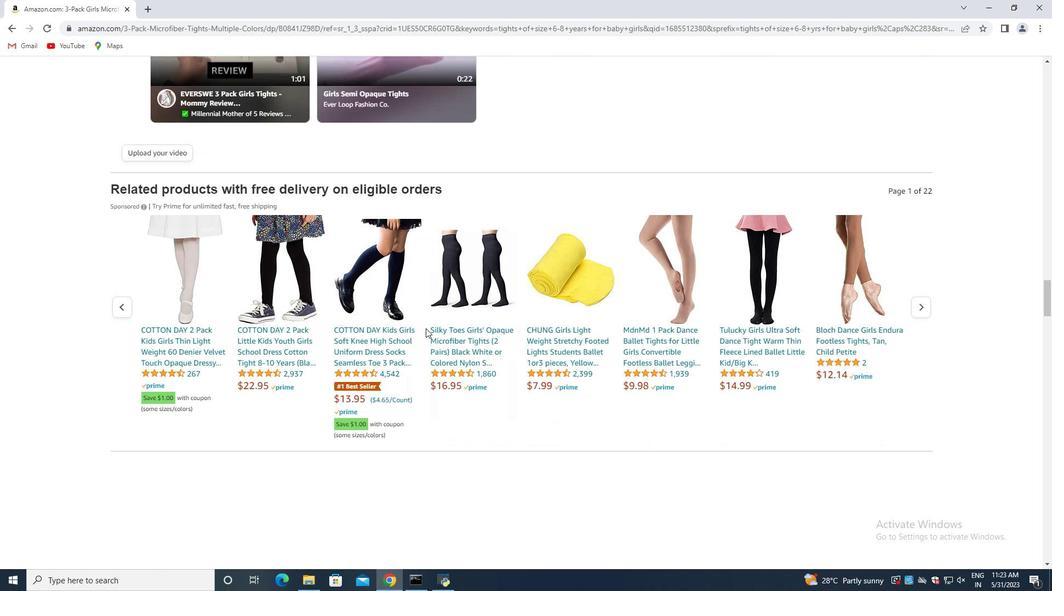 
Action: Mouse moved to (423, 328)
Screenshot: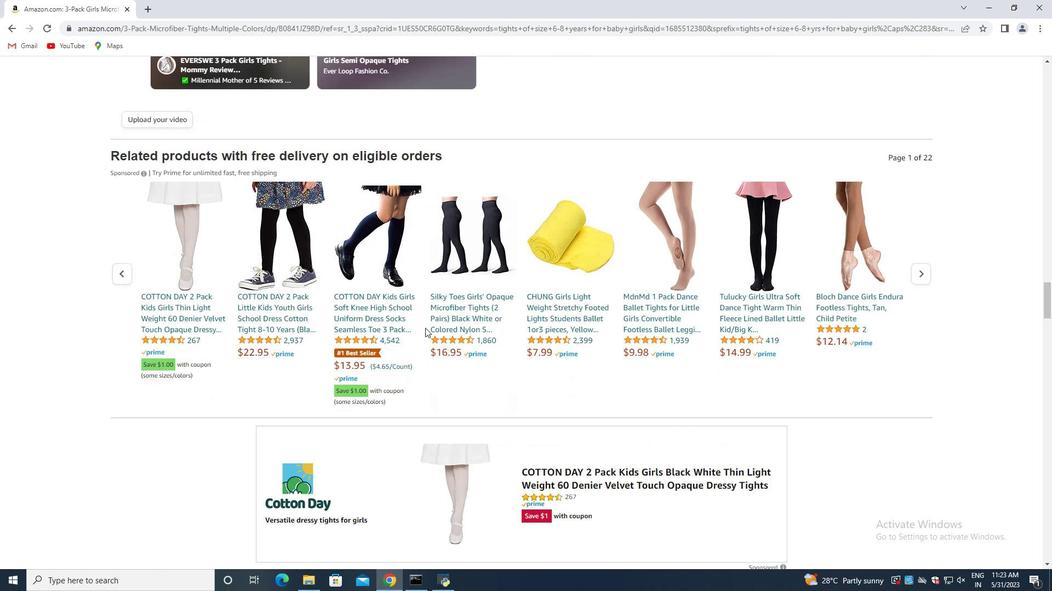 
Action: Mouse scrolled (423, 328) with delta (0, 0)
Screenshot: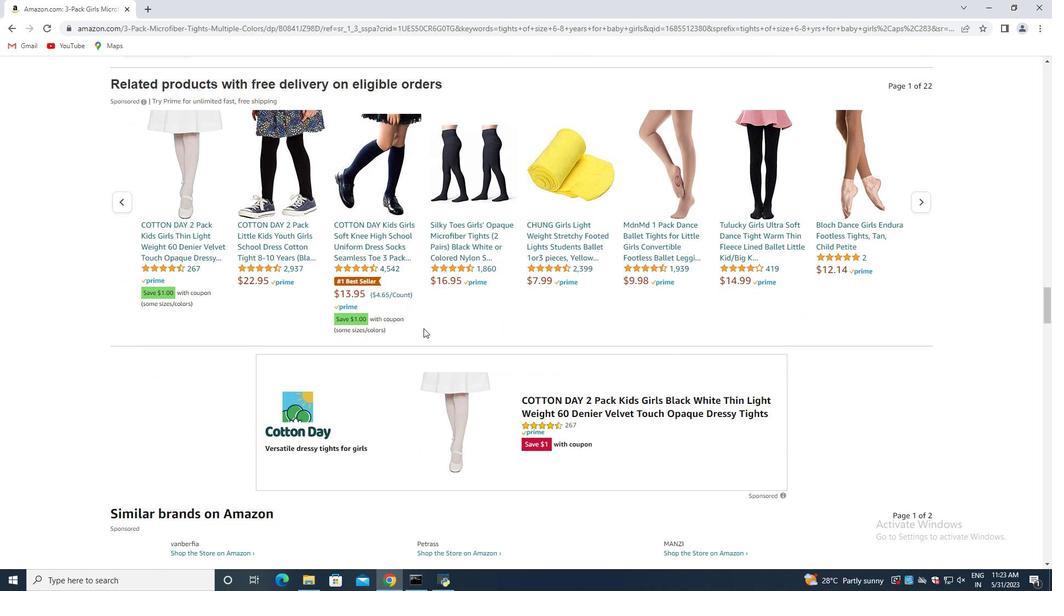 
Action: Mouse moved to (423, 328)
Screenshot: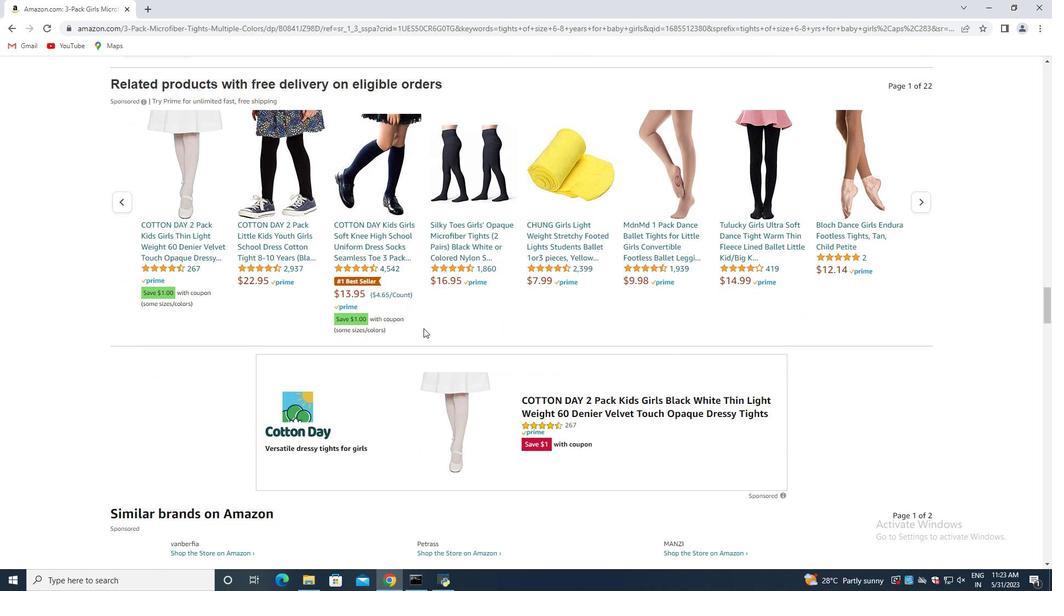 
Action: Mouse scrolled (423, 328) with delta (0, 0)
Screenshot: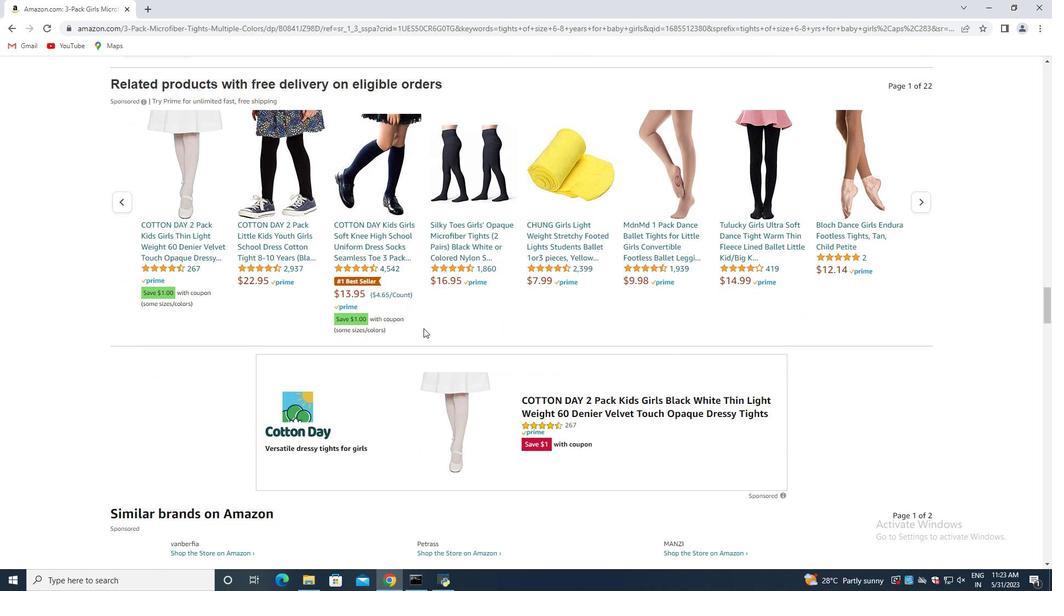 
Action: Mouse scrolled (423, 328) with delta (0, 0)
Screenshot: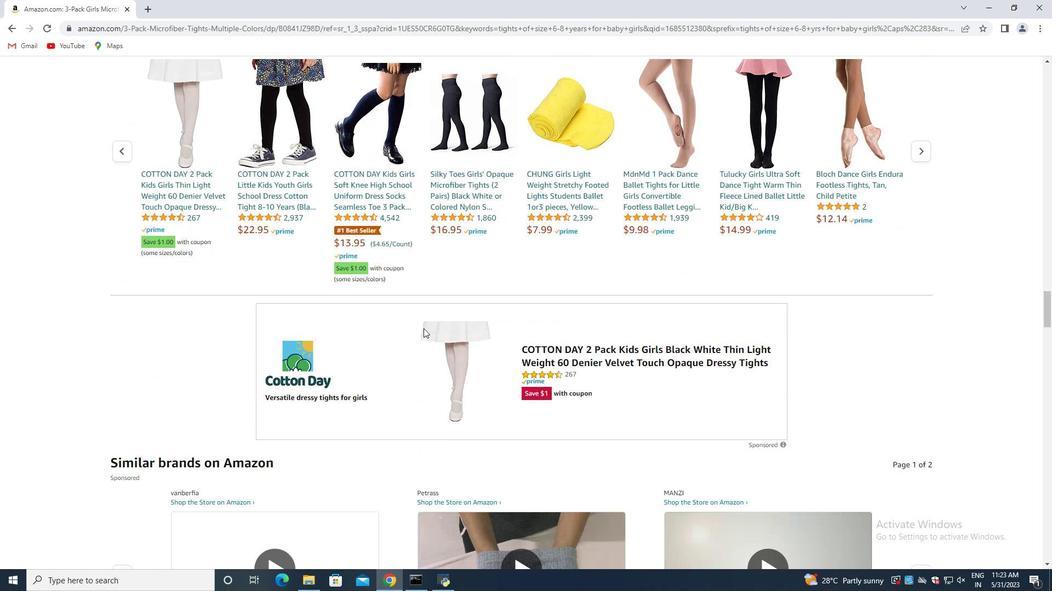 
Action: Mouse scrolled (423, 328) with delta (0, 0)
Screenshot: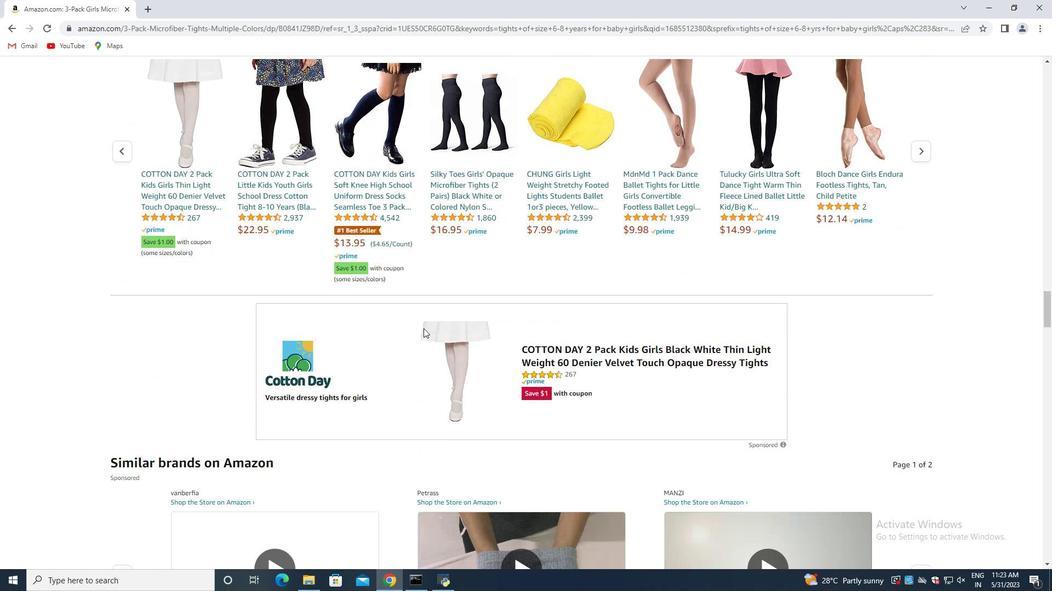 
Action: Mouse moved to (420, 329)
Screenshot: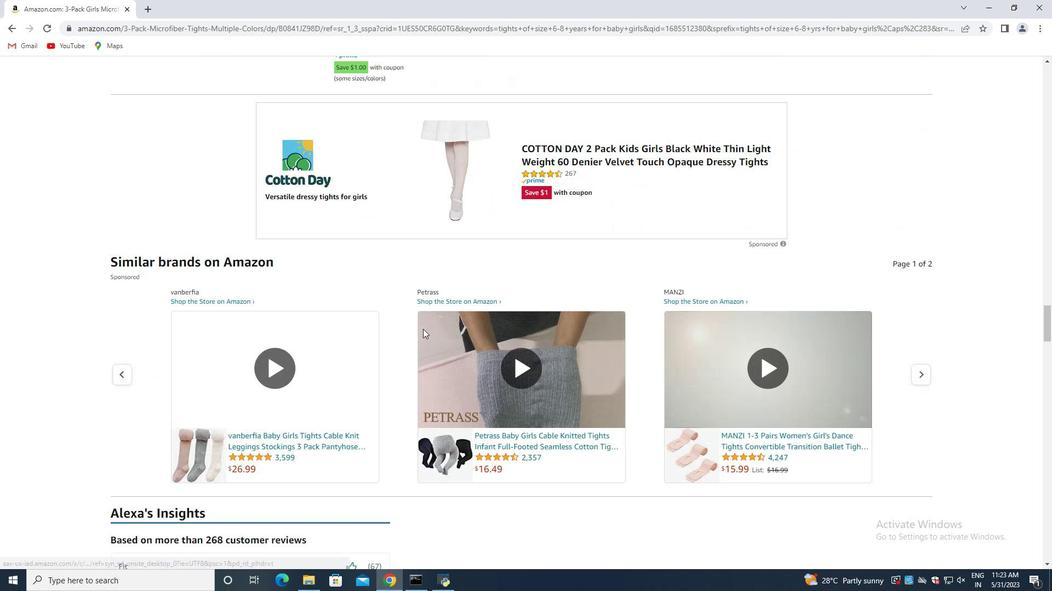 
Action: Mouse scrolled (420, 329) with delta (0, 0)
Screenshot: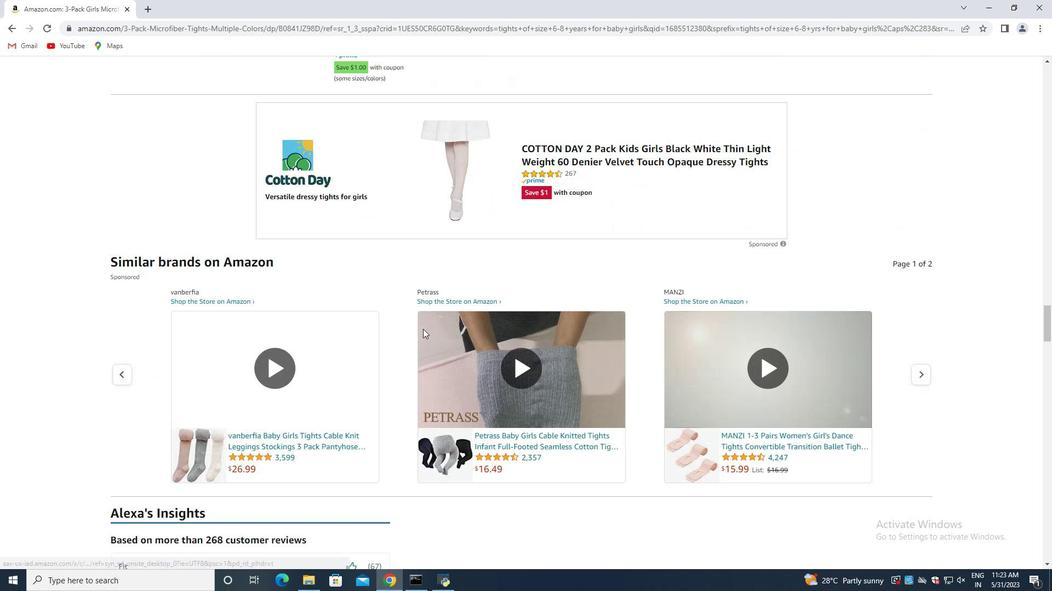 
Action: Mouse moved to (419, 330)
Screenshot: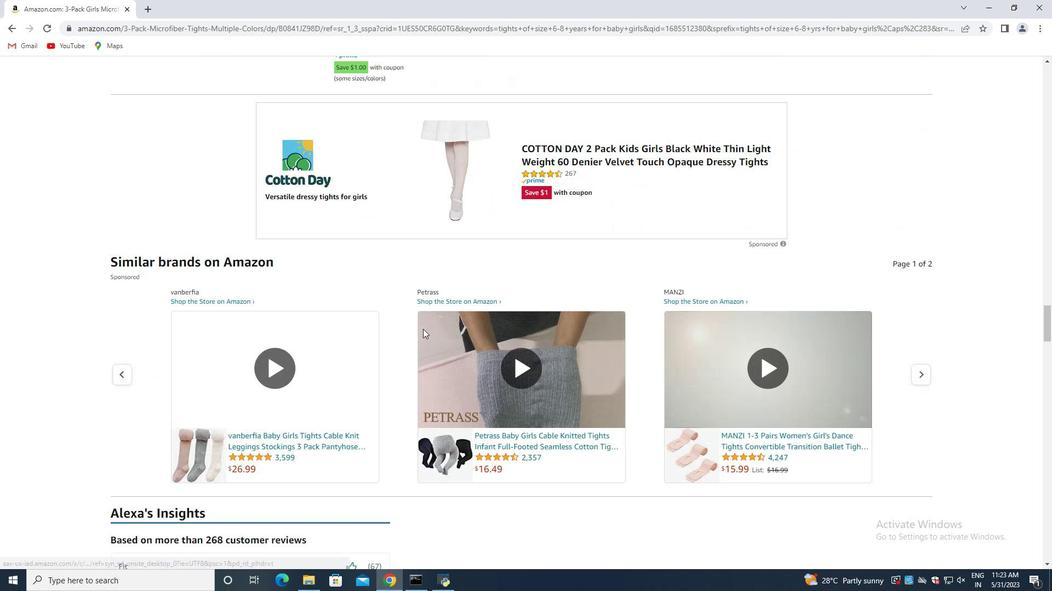
Action: Mouse scrolled (419, 329) with delta (0, 0)
Screenshot: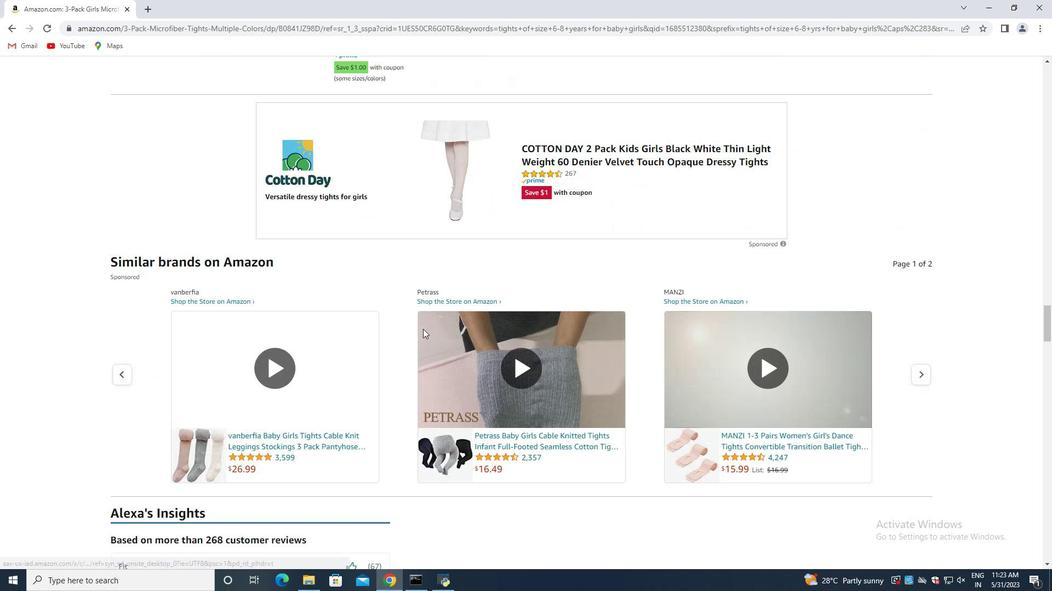 
Action: Mouse moved to (419, 330)
Screenshot: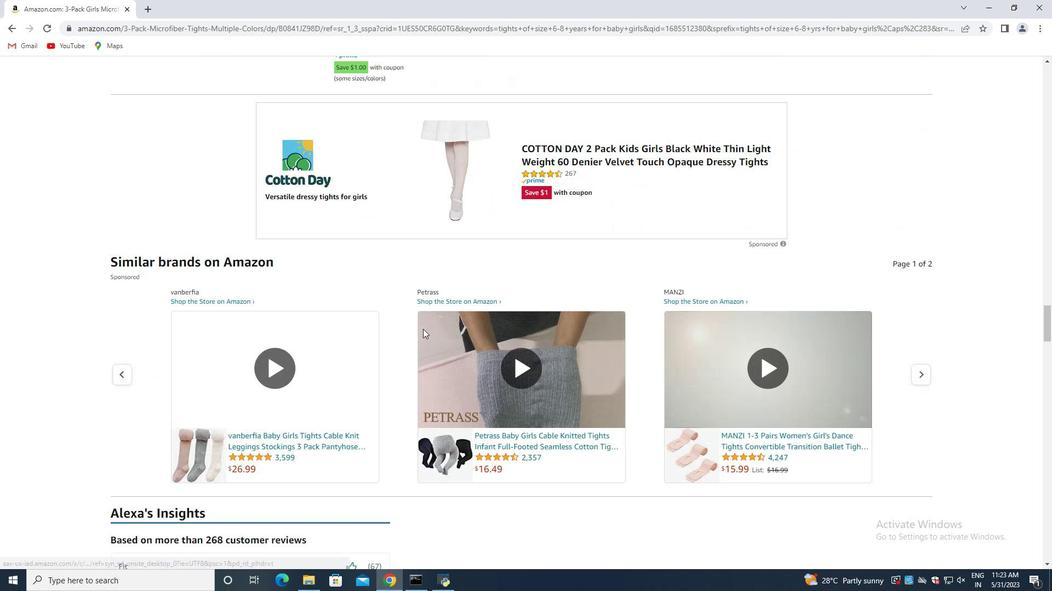 
Action: Mouse scrolled (419, 329) with delta (0, 0)
Screenshot: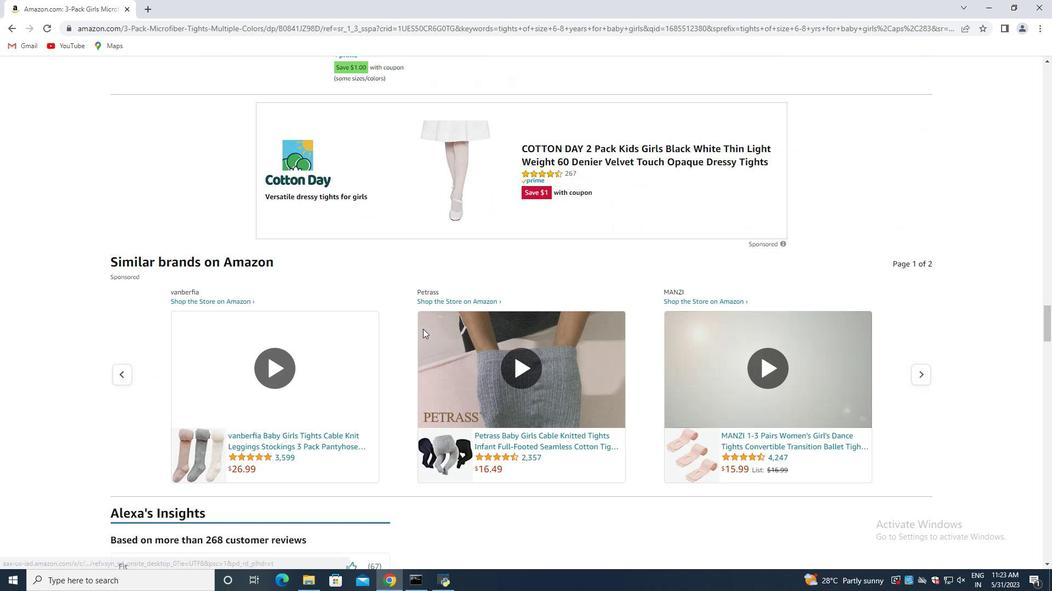 
Action: Mouse moved to (418, 330)
Screenshot: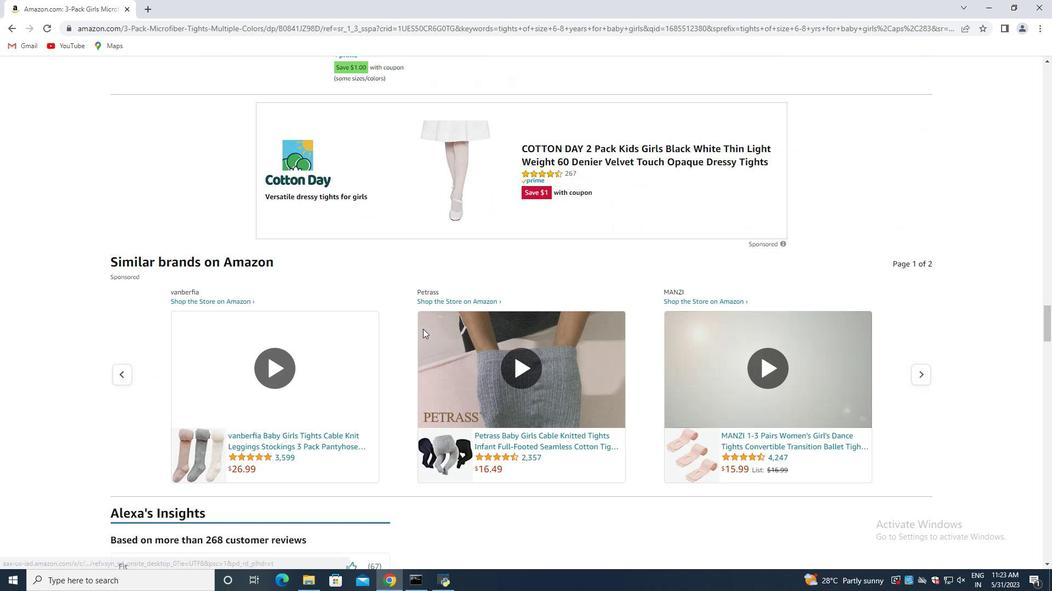
Action: Mouse scrolled (418, 329) with delta (0, 0)
Screenshot: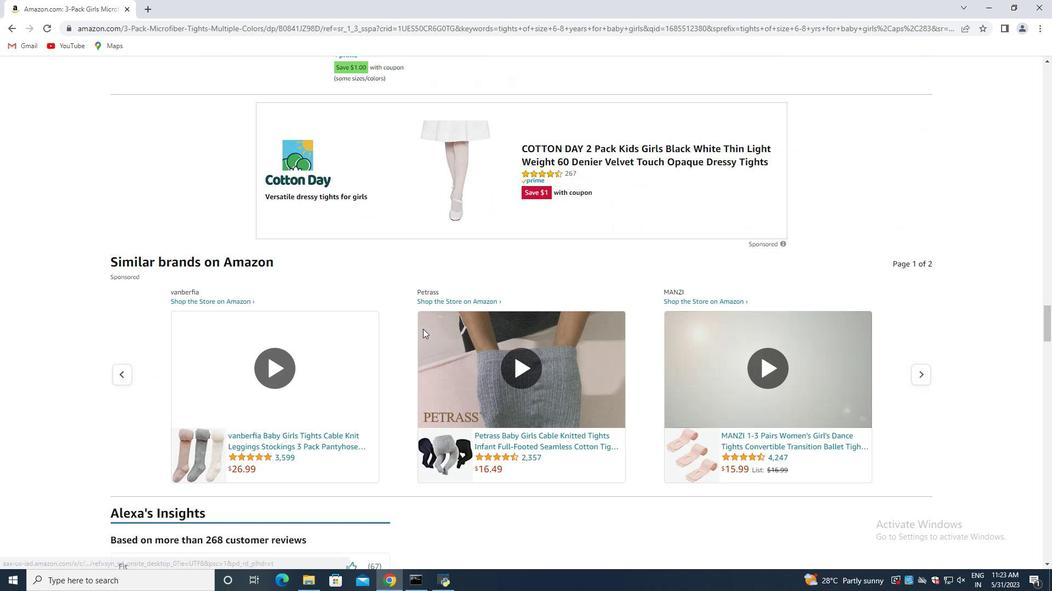 
Action: Mouse scrolled (418, 329) with delta (0, 0)
Screenshot: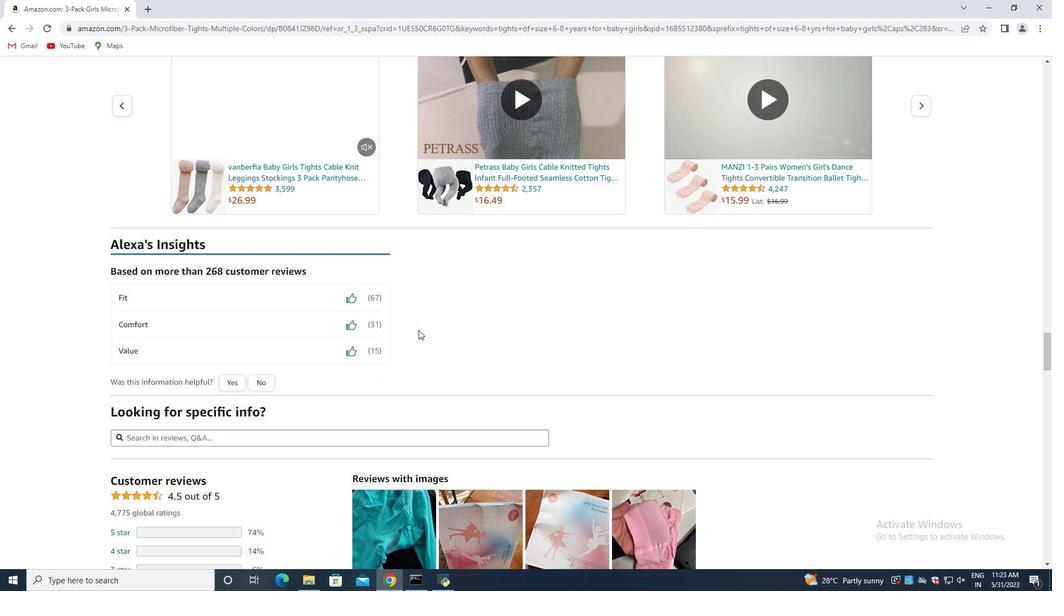 
Action: Mouse scrolled (418, 329) with delta (0, 0)
Screenshot: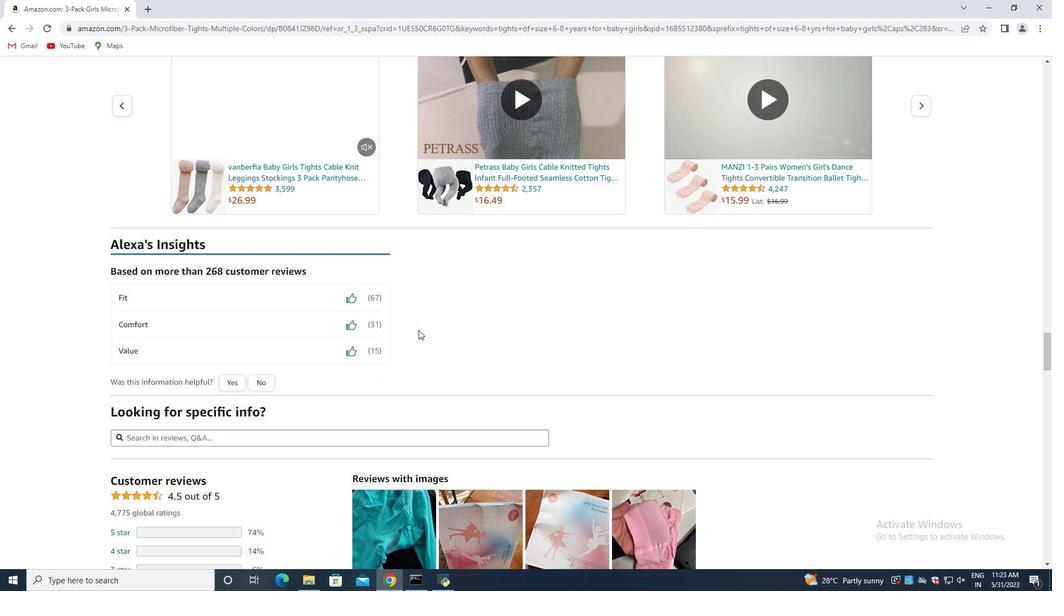
Action: Mouse scrolled (418, 329) with delta (0, 0)
Screenshot: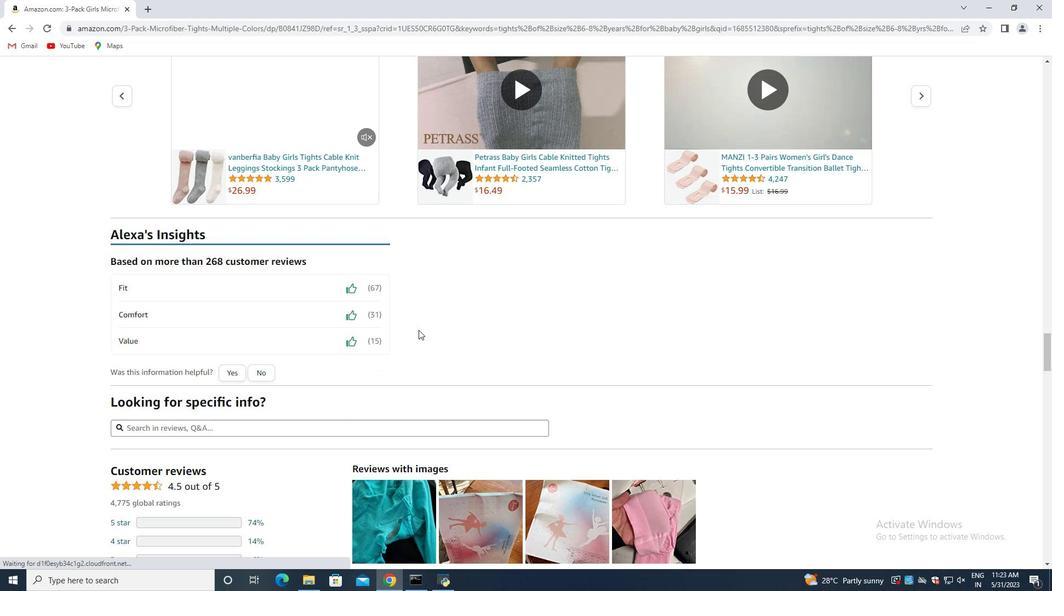 
Action: Mouse scrolled (418, 329) with delta (0, 0)
Screenshot: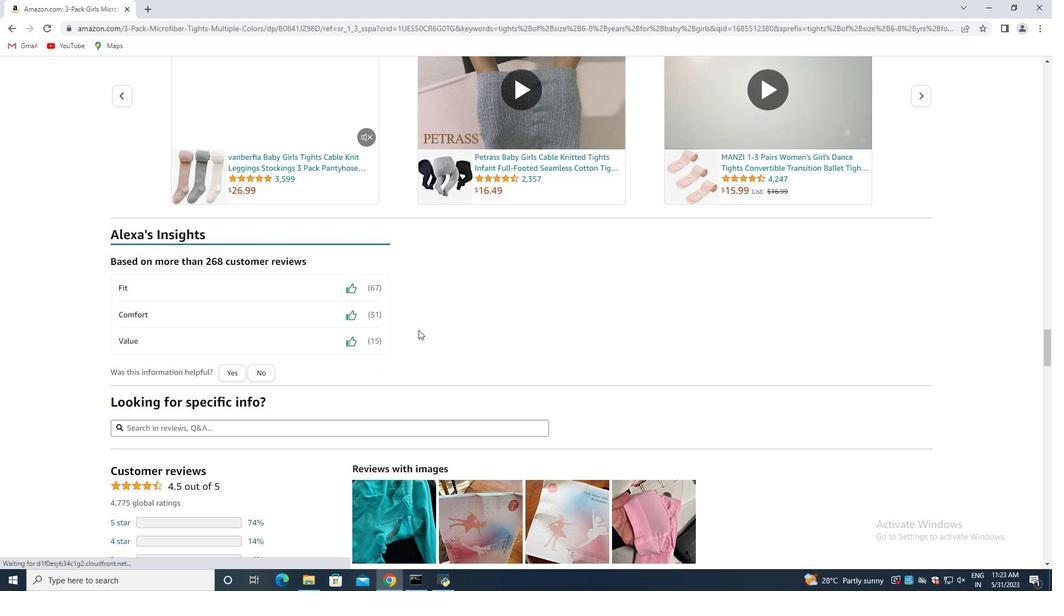 
Action: Mouse scrolled (418, 329) with delta (0, 0)
Screenshot: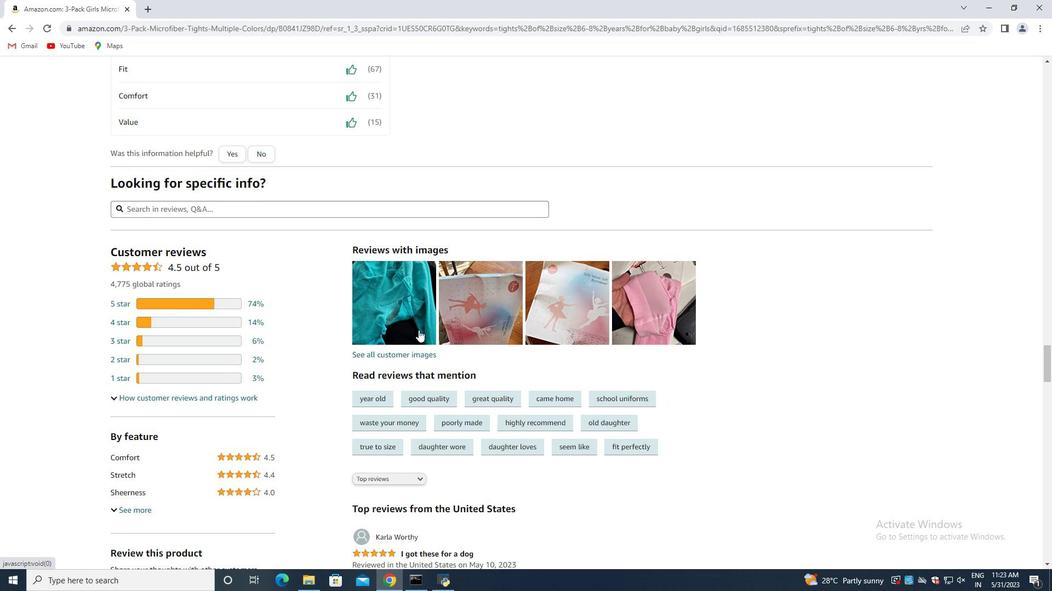 
Action: Mouse moved to (418, 330)
Screenshot: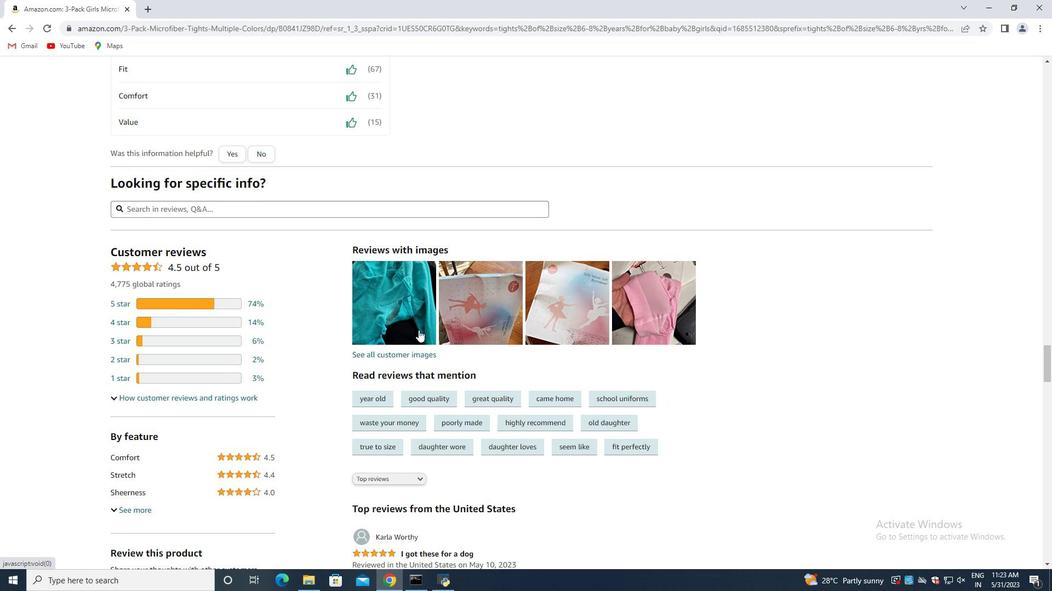 
Action: Mouse scrolled (418, 329) with delta (0, 0)
Screenshot: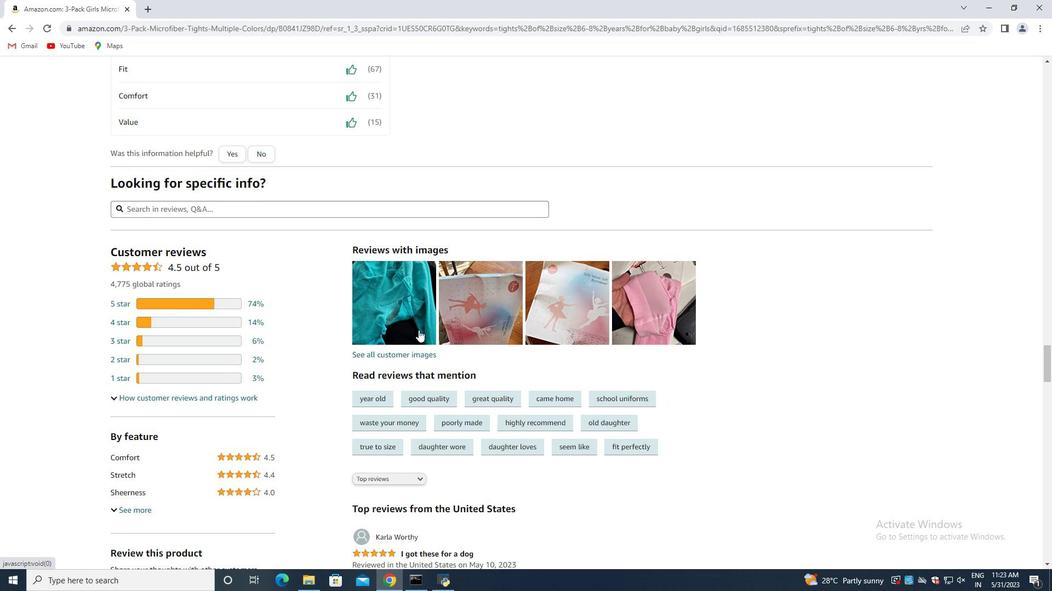 
Action: Mouse moved to (413, 328)
Screenshot: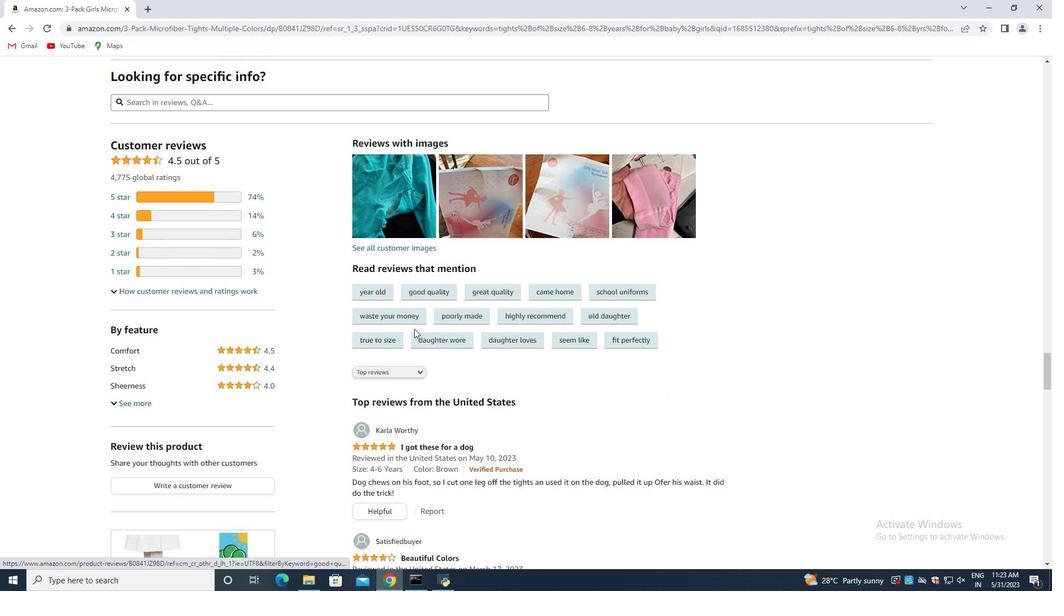 
Action: Mouse scrolled (413, 328) with delta (0, 0)
Screenshot: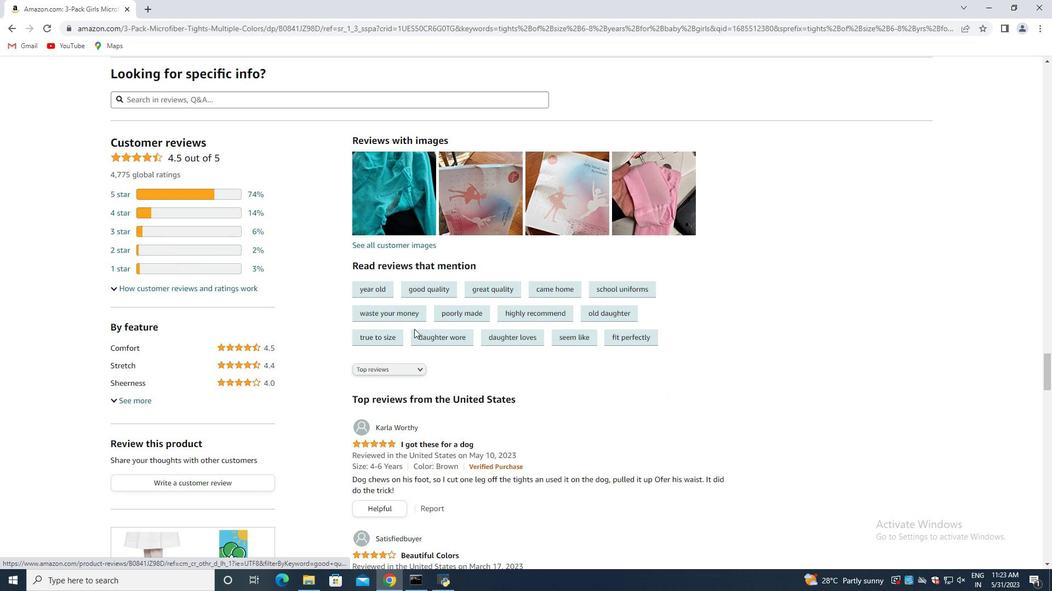 
Action: Mouse moved to (413, 328)
Screenshot: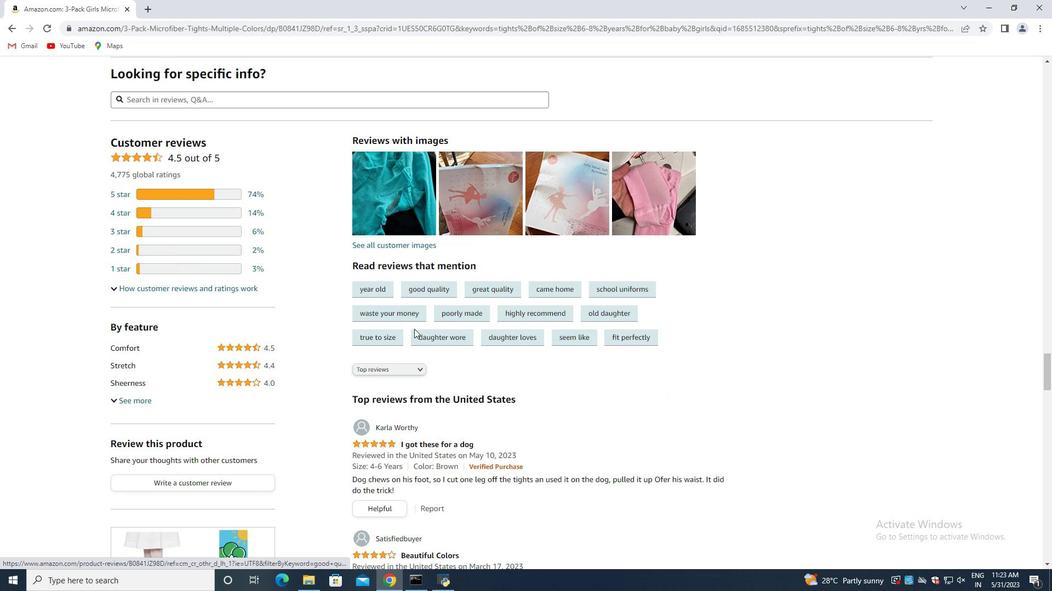 
Action: Mouse scrolled (413, 327) with delta (0, 0)
Screenshot: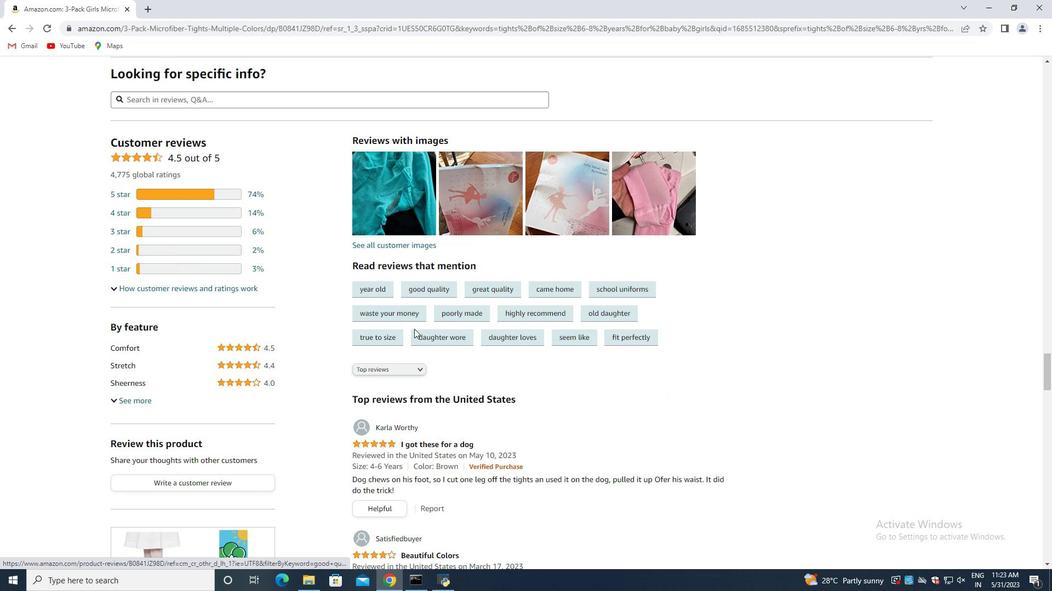 
Action: Mouse moved to (546, 363)
Screenshot: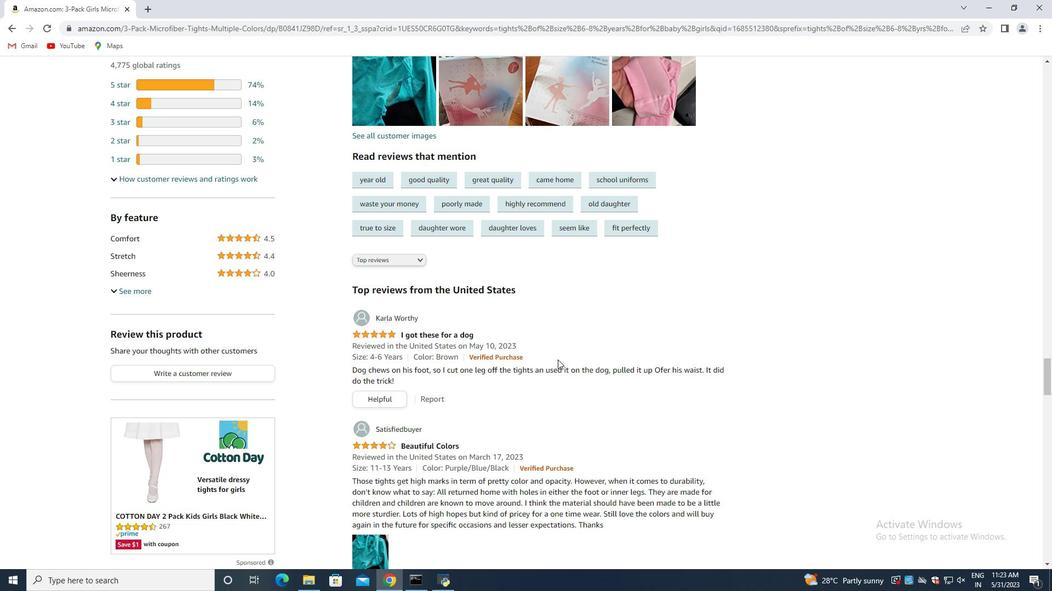 
Action: Mouse scrolled (551, 362) with delta (0, 0)
Screenshot: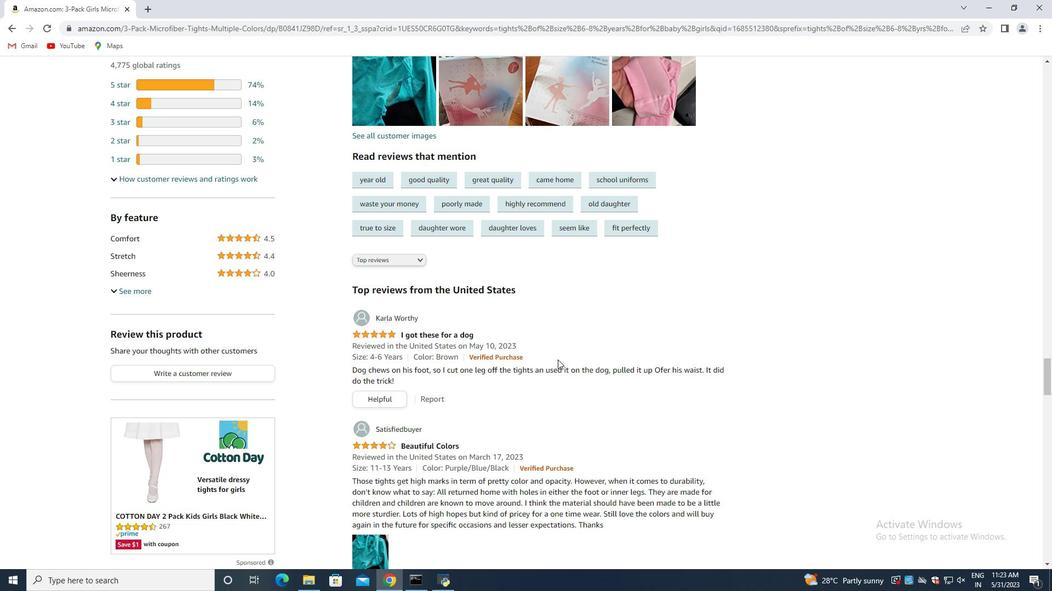 
Action: Mouse scrolled (550, 362) with delta (0, 0)
Screenshot: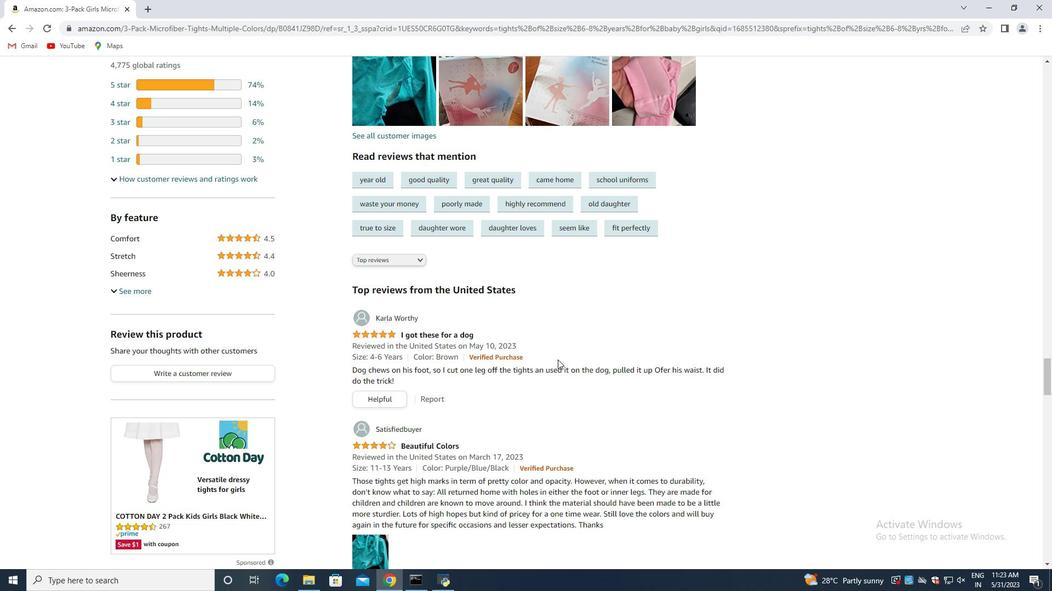 
Action: Mouse moved to (546, 363)
Screenshot: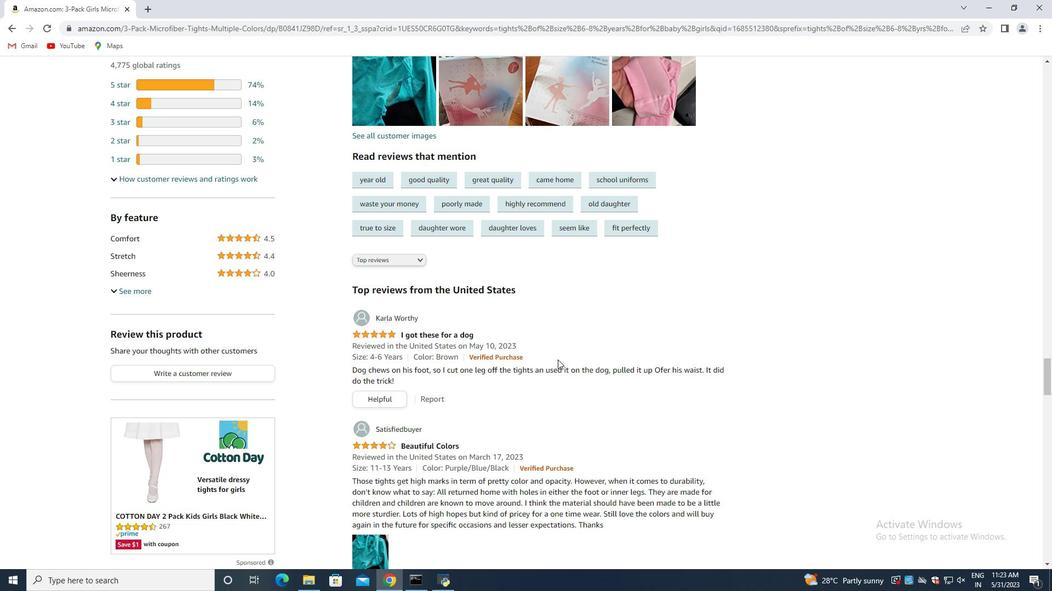 
Action: Mouse scrolled (549, 362) with delta (0, 0)
Screenshot: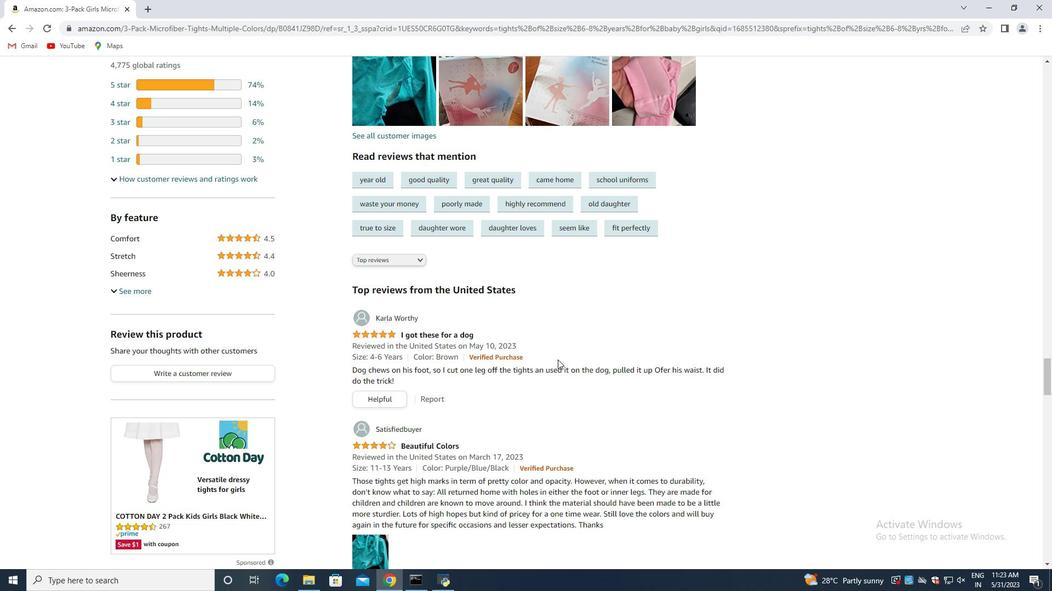 
Action: Mouse moved to (545, 364)
Screenshot: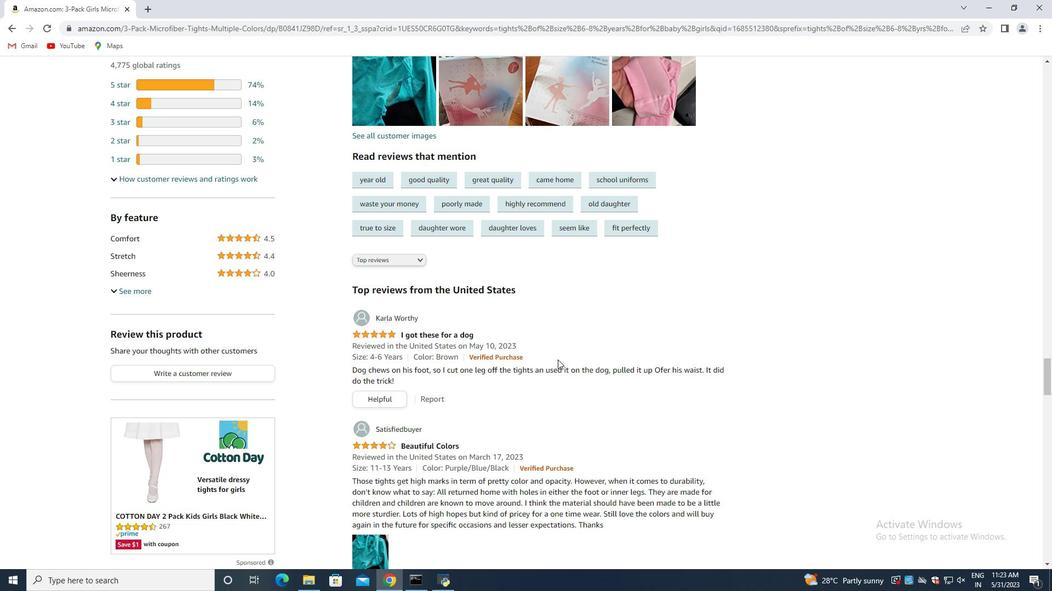 
Action: Mouse scrolled (545, 363) with delta (0, 0)
Screenshot: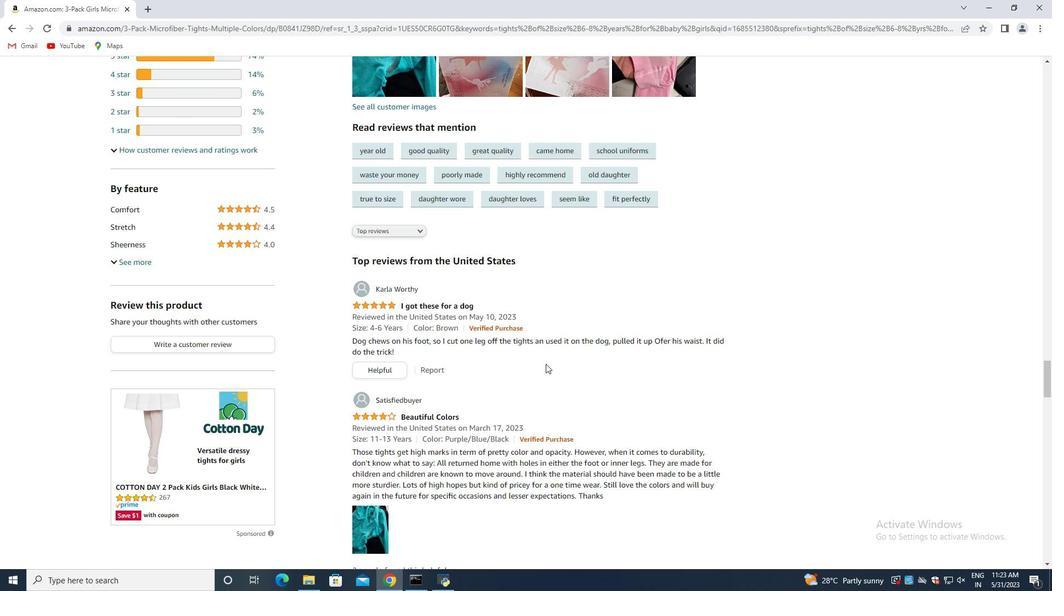 
Action: Mouse moved to (545, 364)
Screenshot: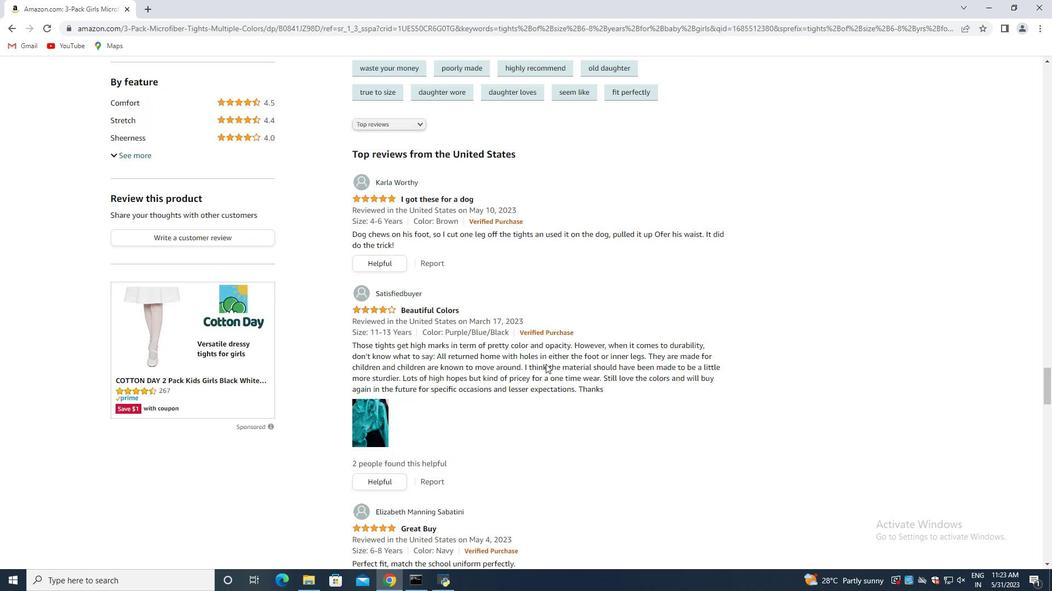 
Action: Mouse scrolled (545, 363) with delta (0, 0)
Screenshot: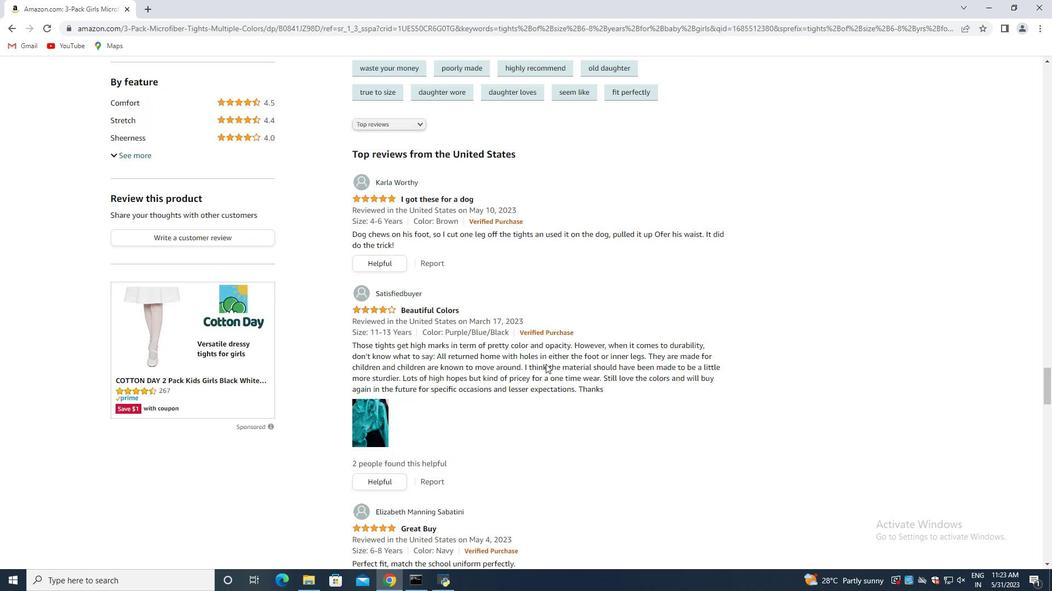 
Action: Mouse moved to (544, 364)
Screenshot: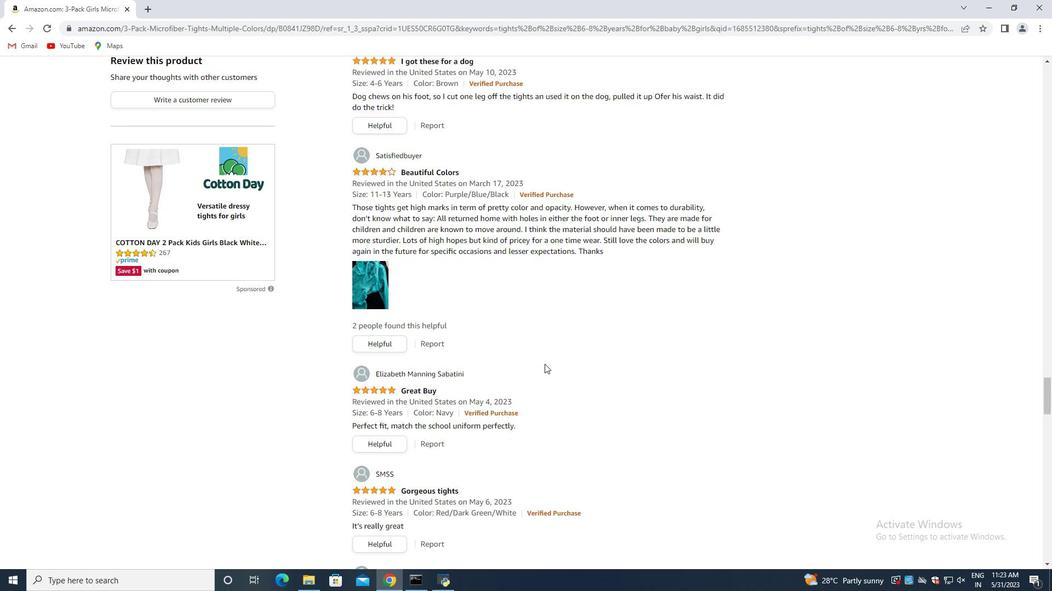 
Action: Mouse scrolled (544, 363) with delta (0, 0)
Screenshot: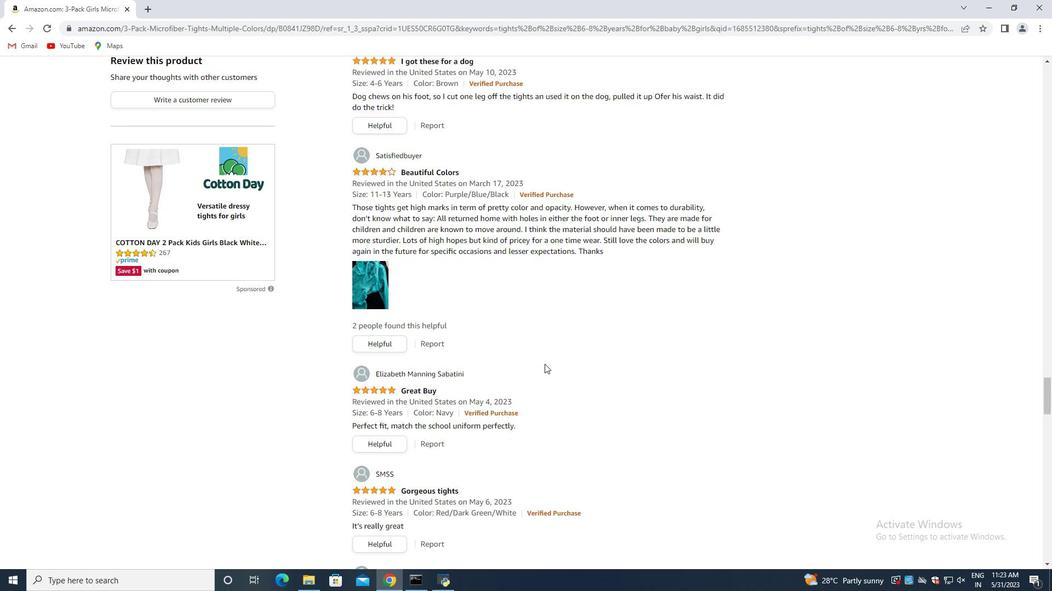 
Action: Mouse scrolled (544, 363) with delta (0, 0)
Screenshot: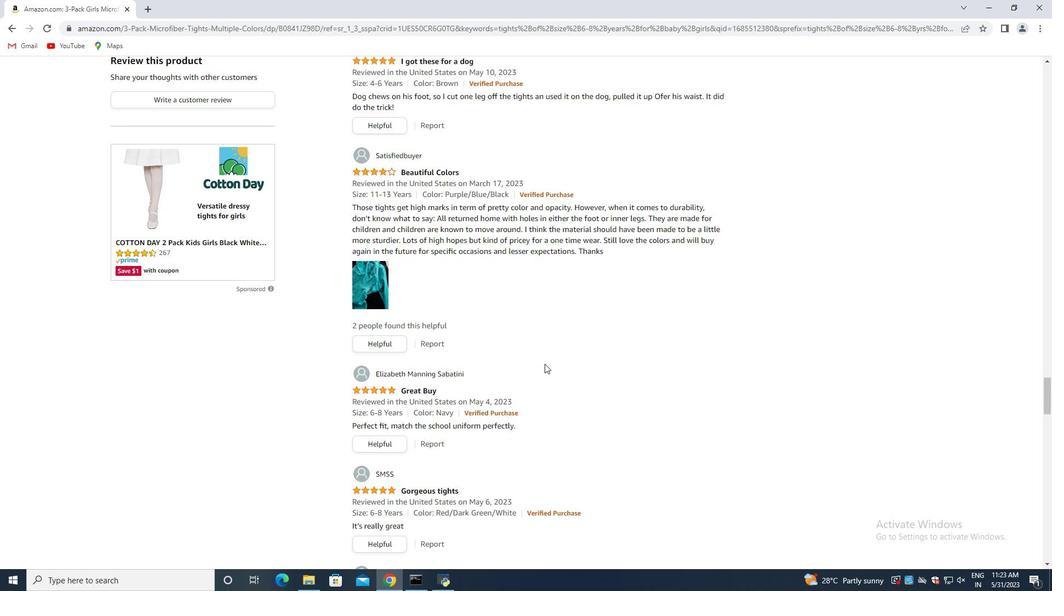 
Action: Mouse moved to (543, 364)
Screenshot: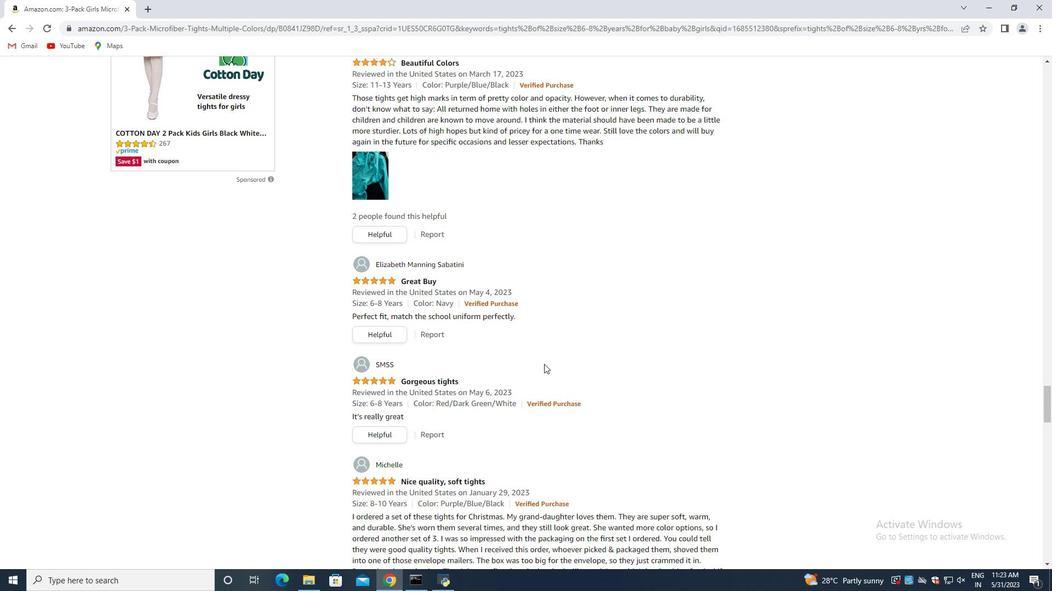 
Action: Mouse scrolled (543, 363) with delta (0, 0)
Screenshot: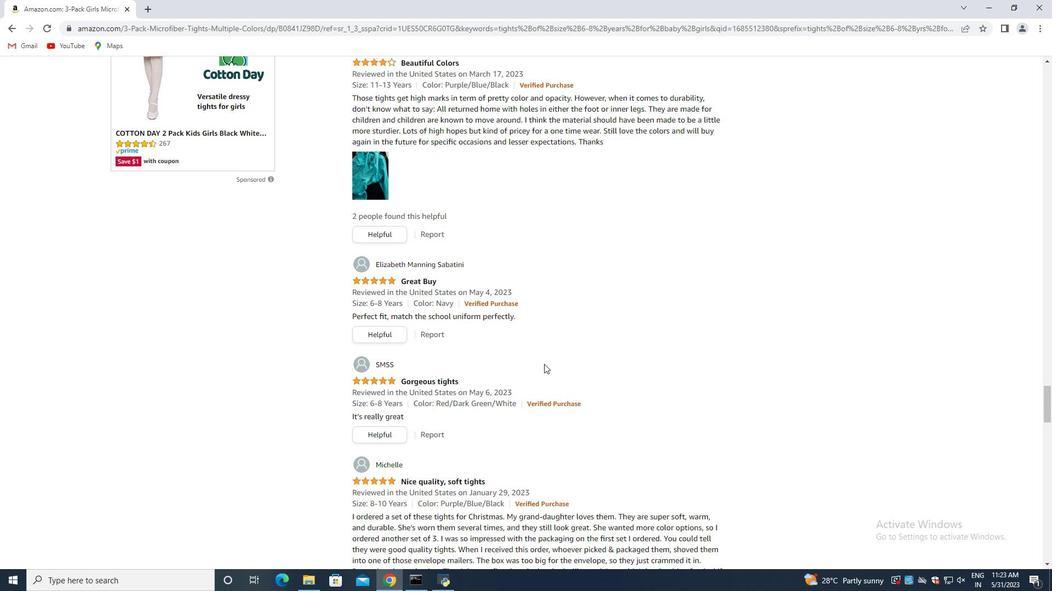 
Action: Mouse moved to (543, 364)
Screenshot: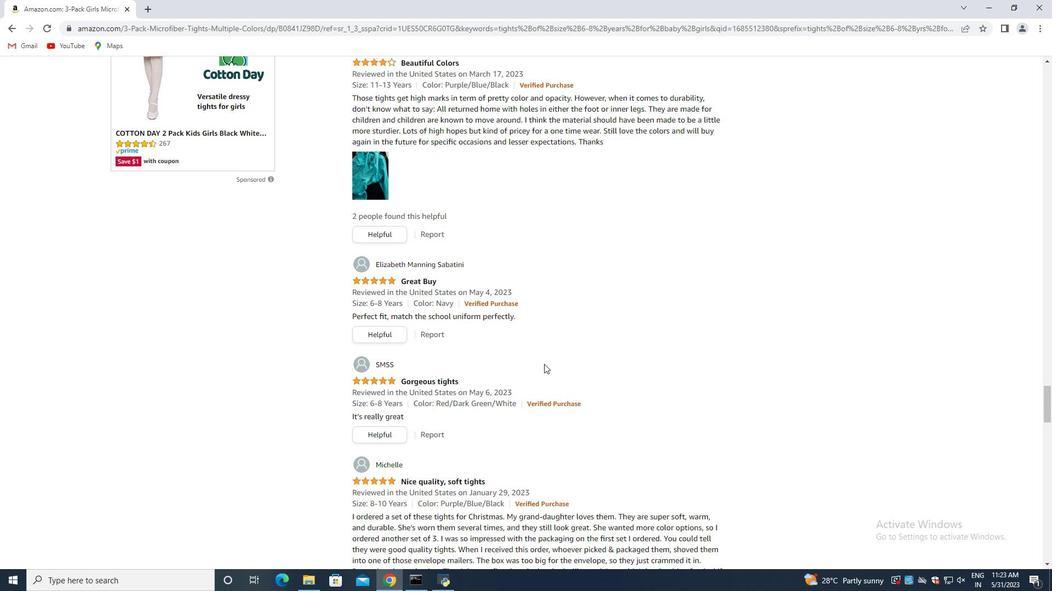 
Action: Mouse scrolled (543, 363) with delta (0, 0)
Screenshot: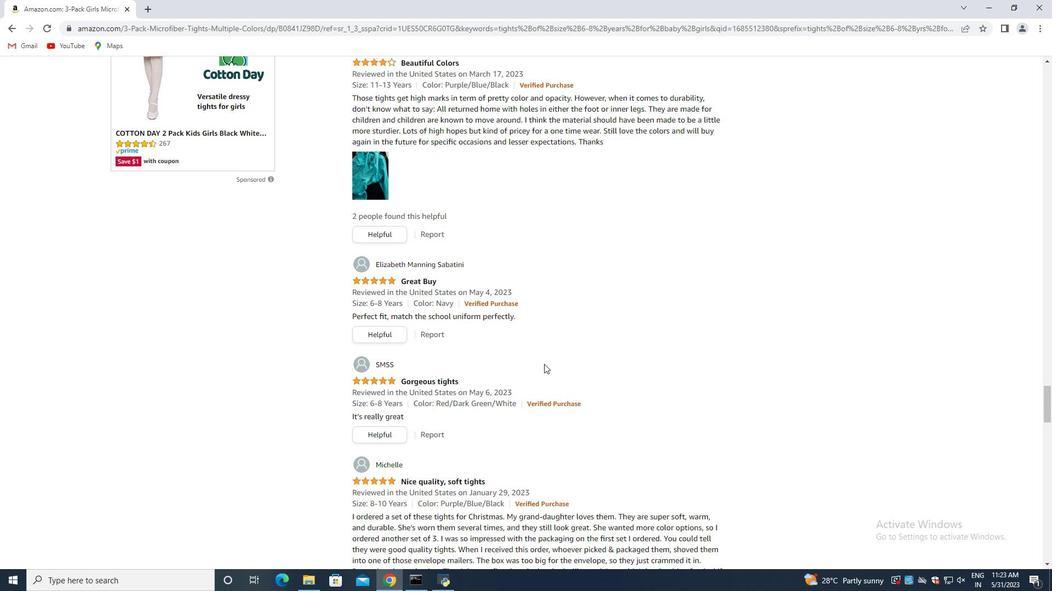 
Action: Mouse moved to (541, 364)
Screenshot: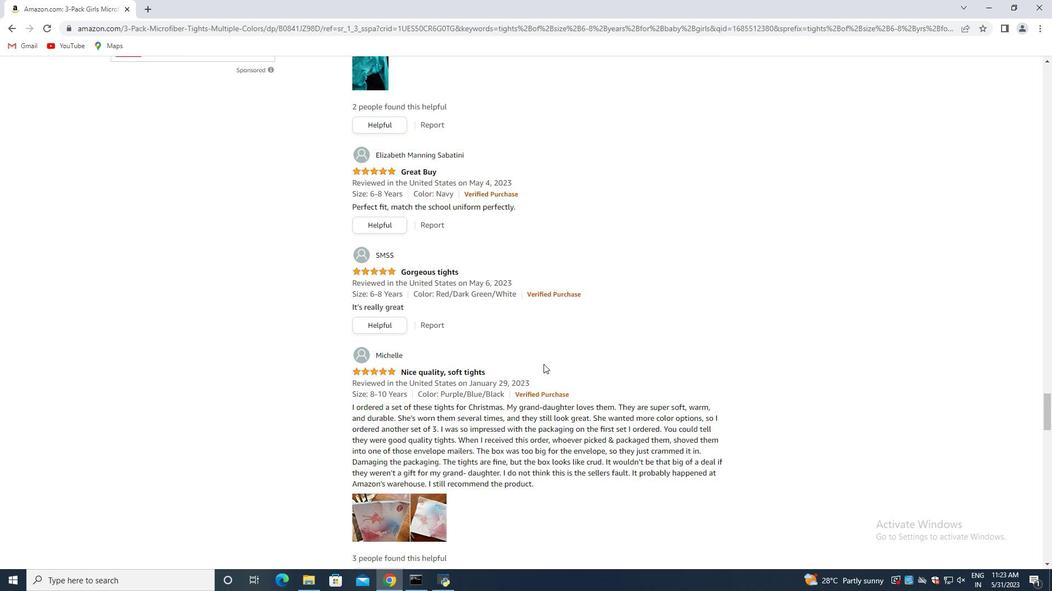 
Action: Mouse scrolled (542, 363) with delta (0, 0)
Screenshot: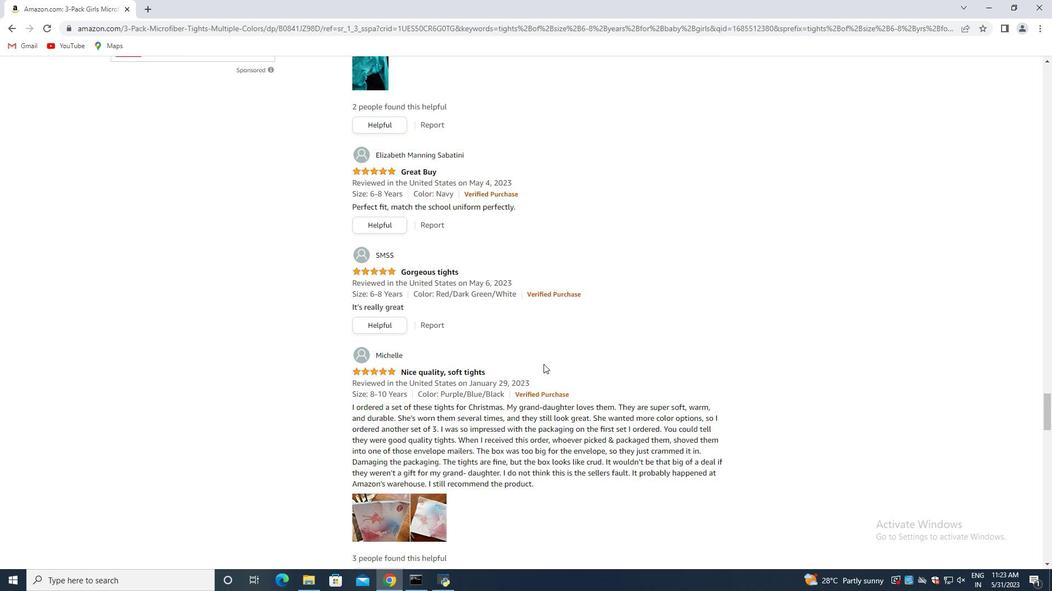 
Action: Mouse moved to (540, 364)
Screenshot: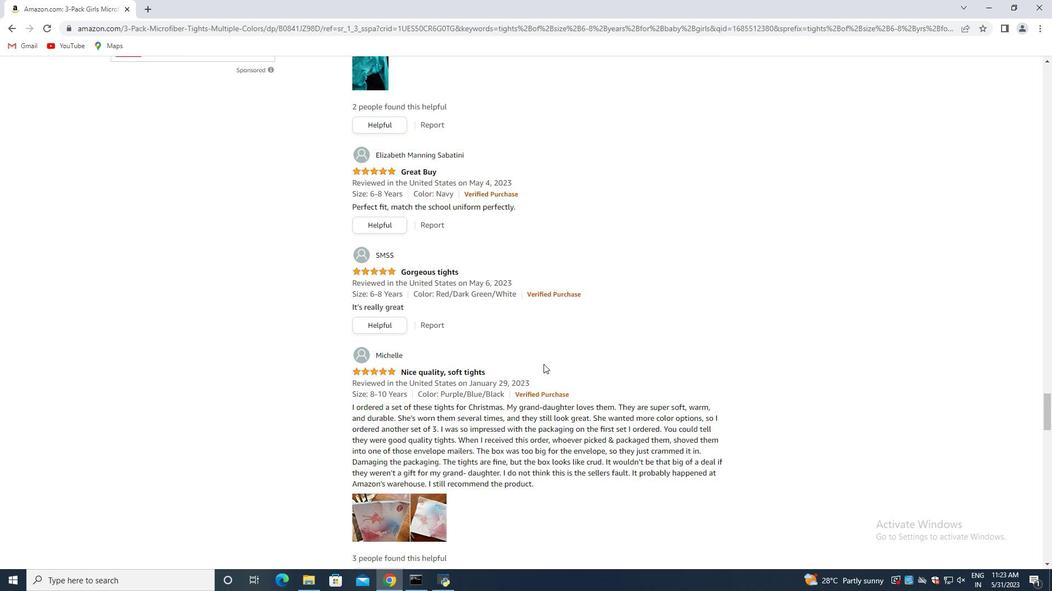
Action: Mouse scrolled (540, 364) with delta (0, 0)
Screenshot: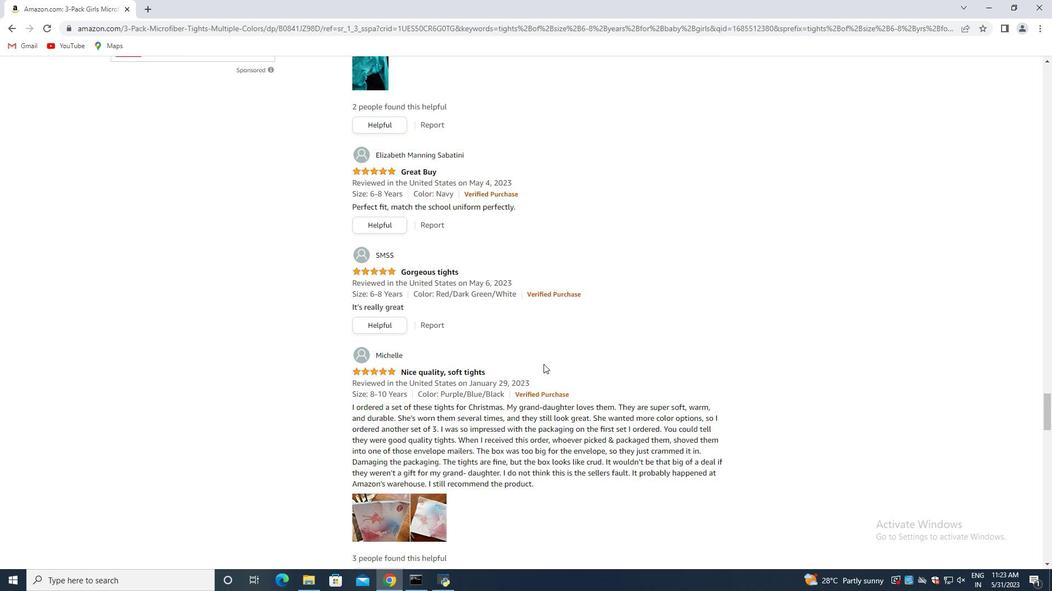 
Action: Mouse scrolled (540, 364) with delta (0, 0)
Screenshot: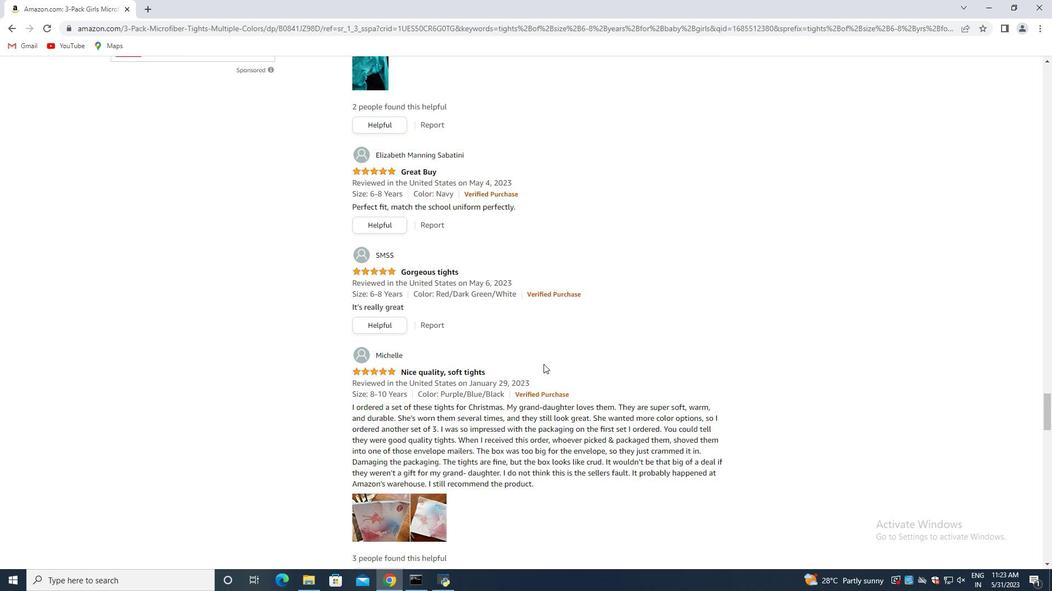 
Action: Mouse scrolled (540, 364) with delta (0, 0)
Screenshot: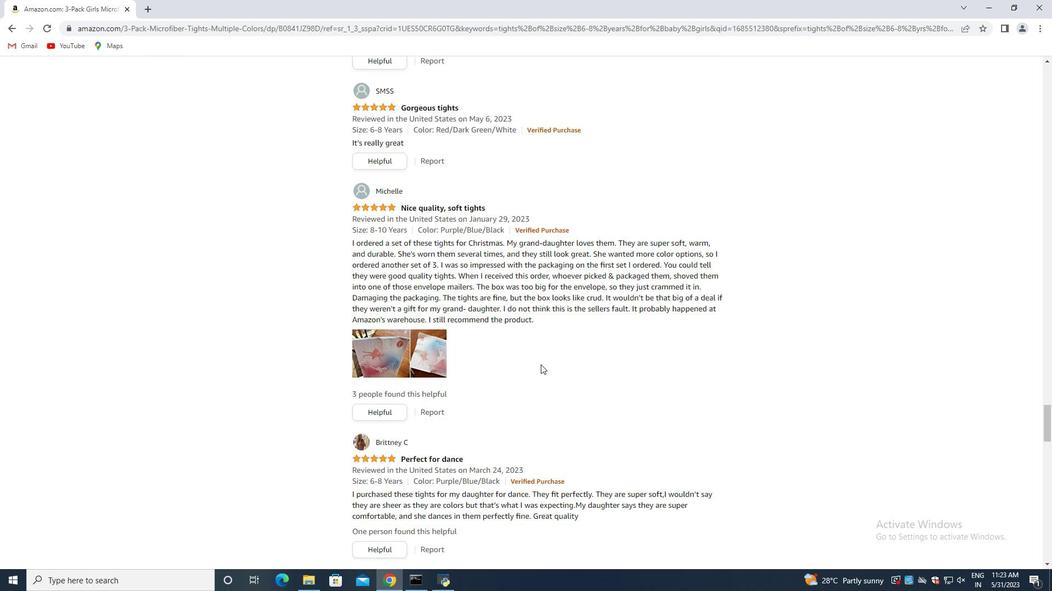 
Action: Mouse moved to (540, 364)
Screenshot: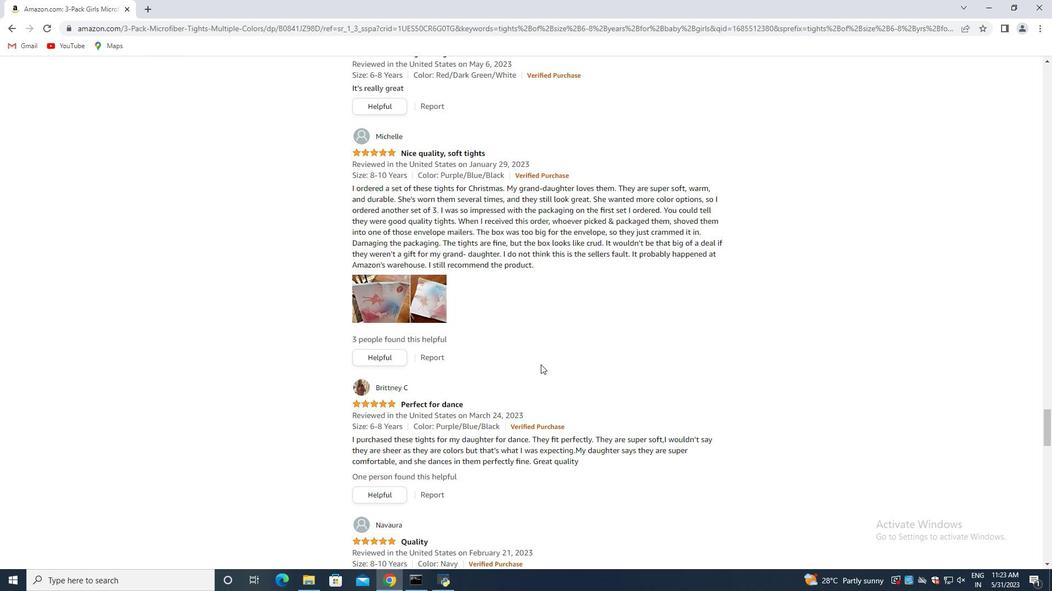 
Action: Mouse scrolled (540, 364) with delta (0, 0)
Screenshot: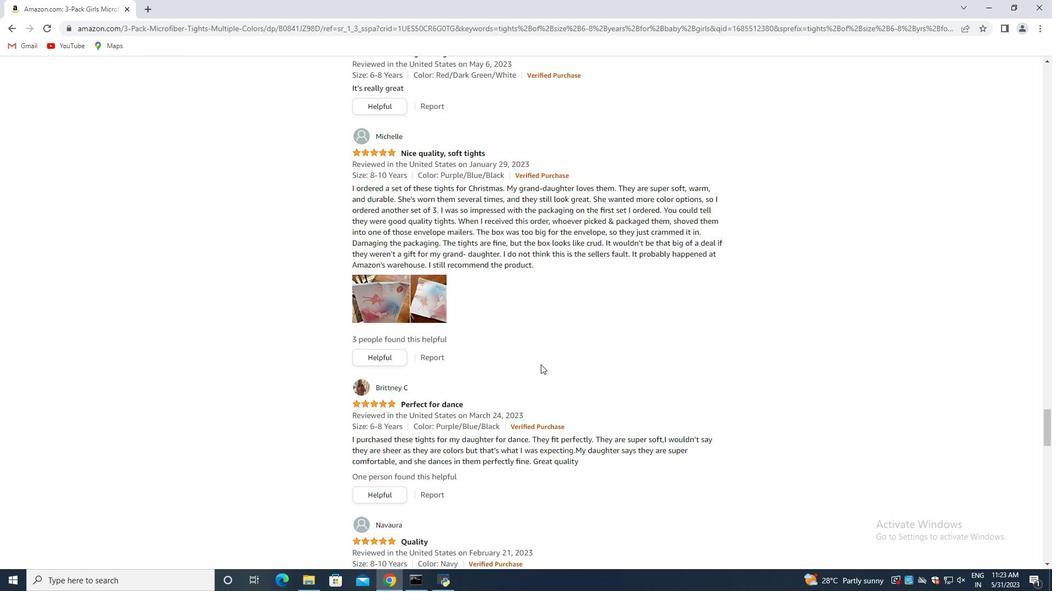 
Action: Mouse moved to (540, 364)
Screenshot: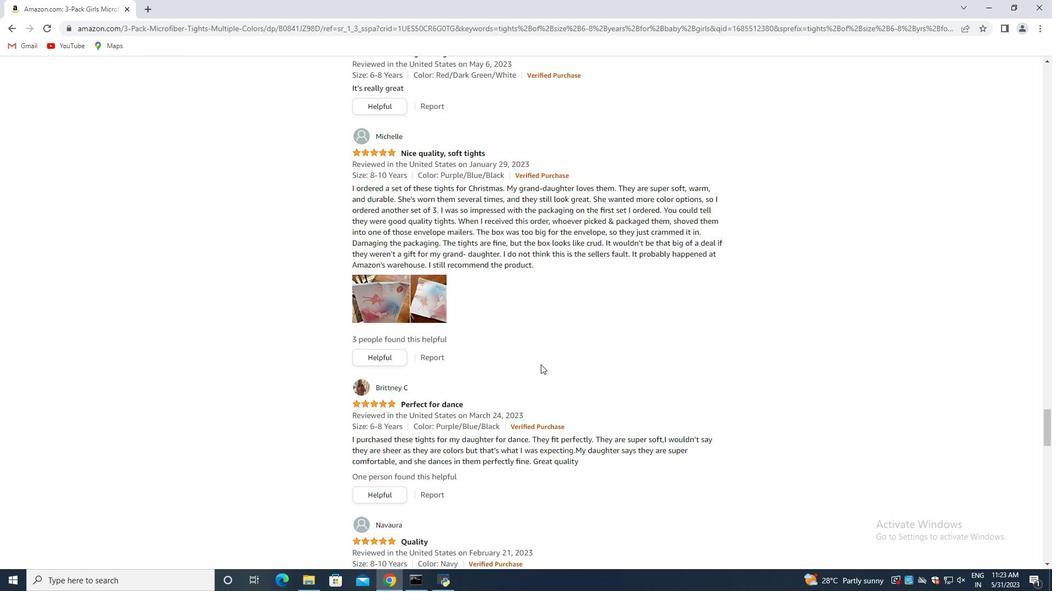 
Action: Mouse scrolled (540, 364) with delta (0, 0)
Screenshot: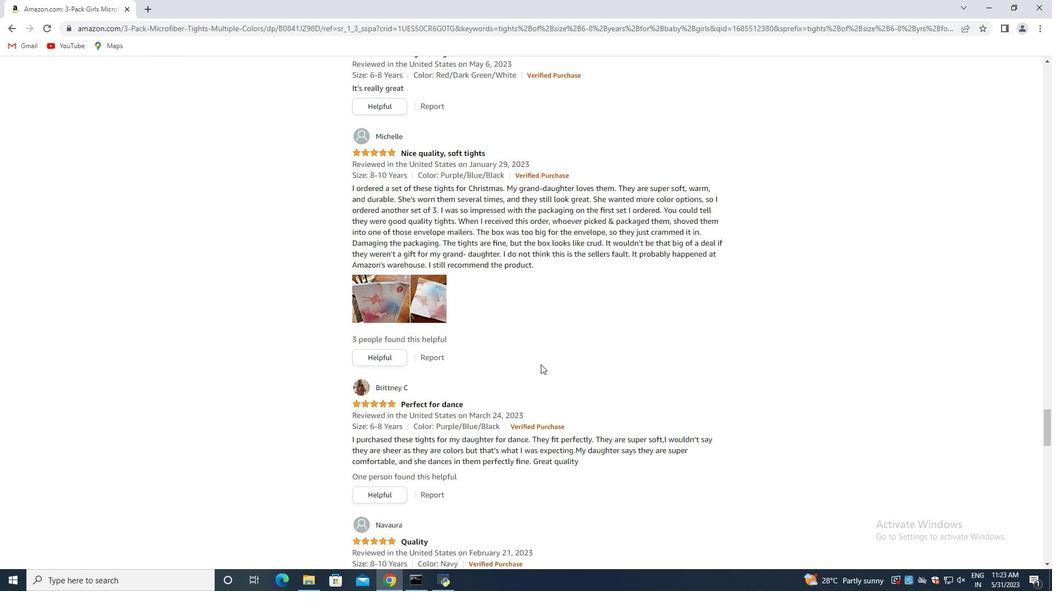 
Action: Mouse moved to (540, 364)
Screenshot: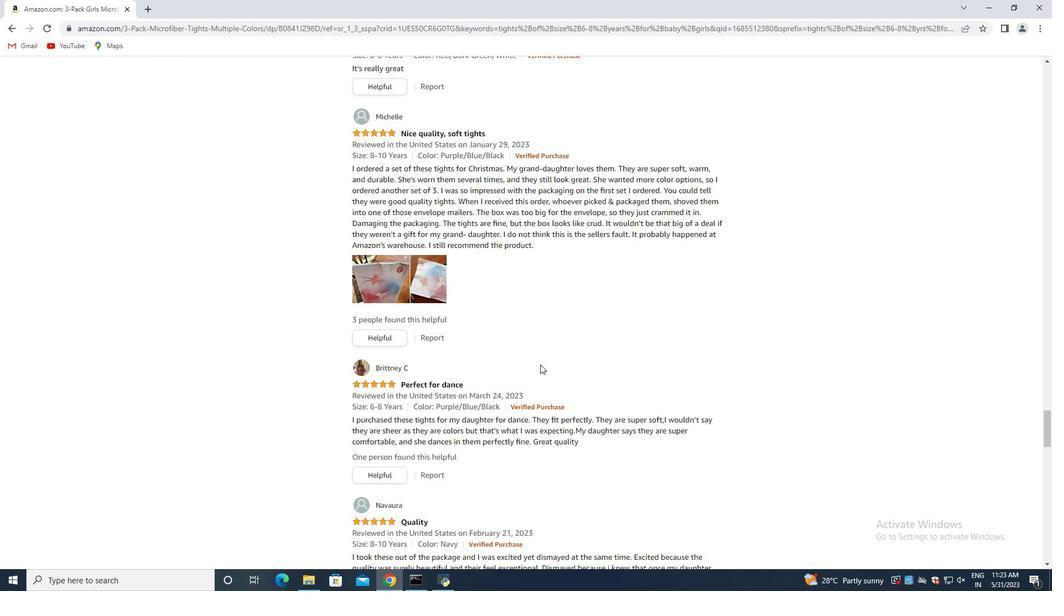 
Action: Mouse scrolled (540, 364) with delta (0, 0)
Screenshot: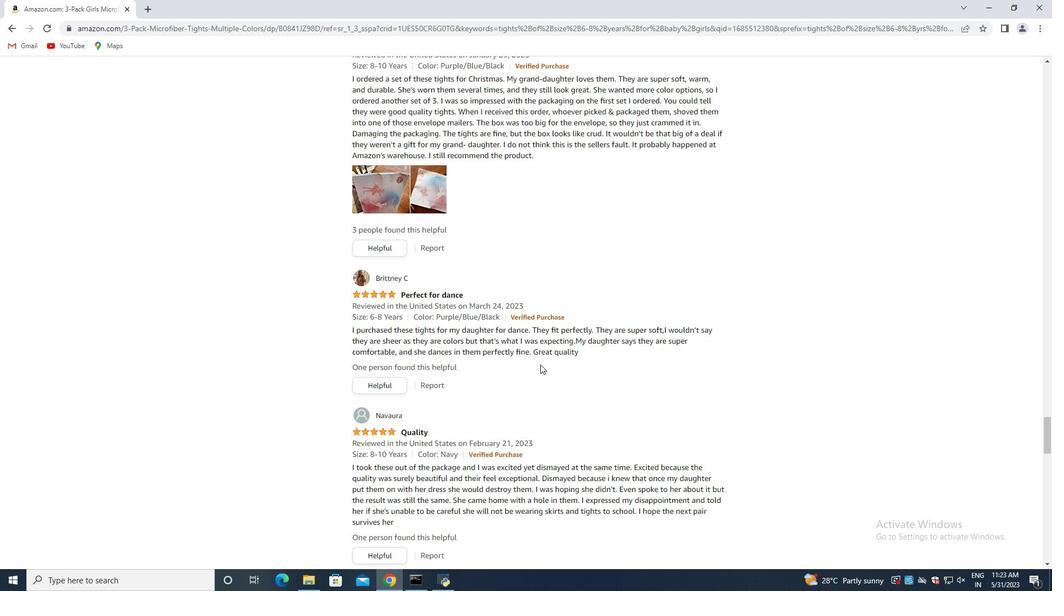 
Action: Mouse scrolled (540, 364) with delta (0, 0)
Screenshot: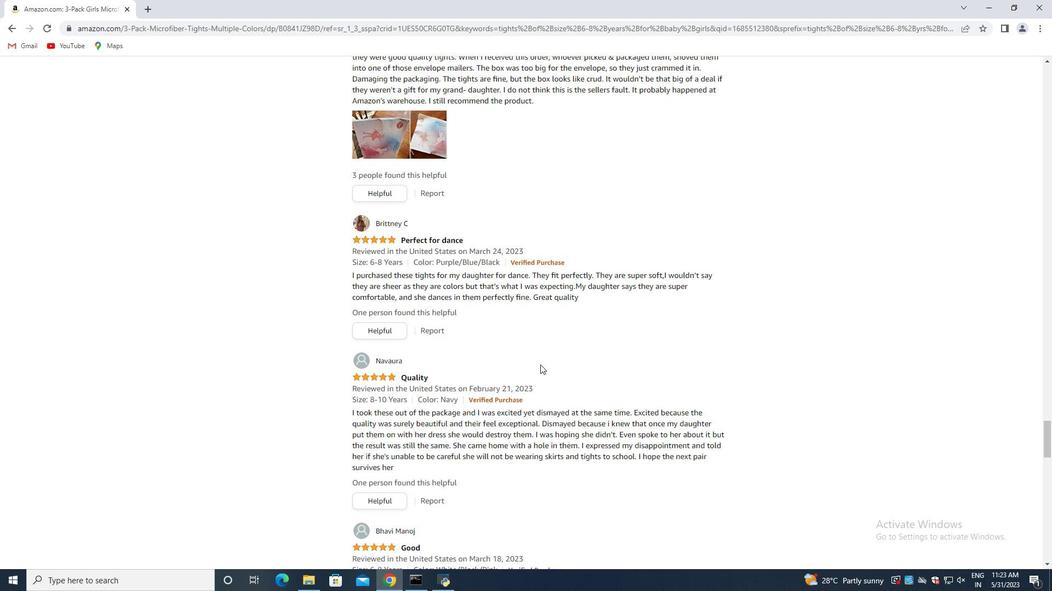 
Action: Mouse scrolled (540, 364) with delta (0, 0)
Screenshot: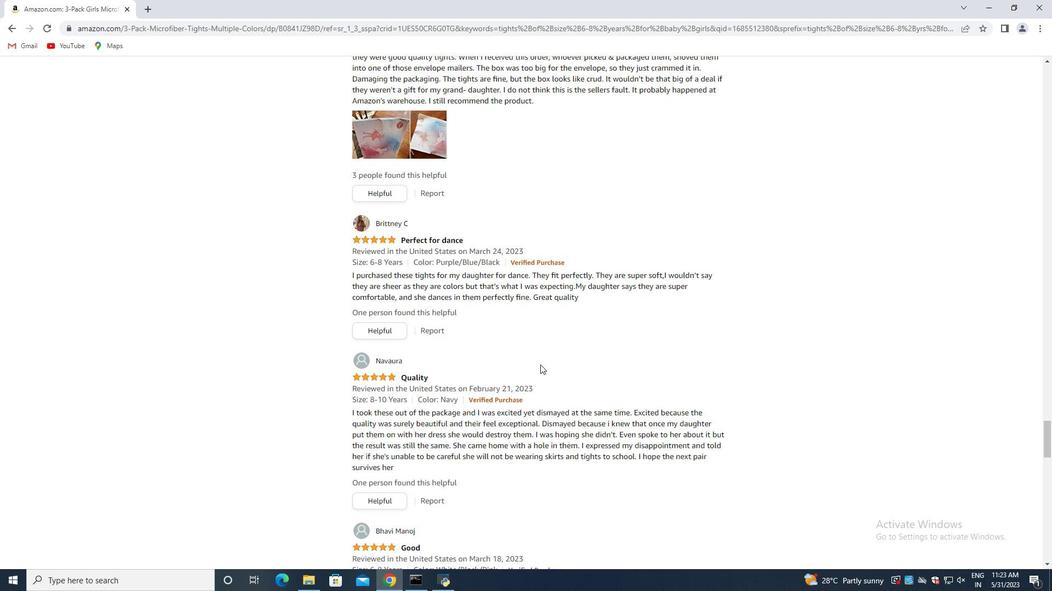 
Action: Mouse scrolled (540, 364) with delta (0, 0)
Screenshot: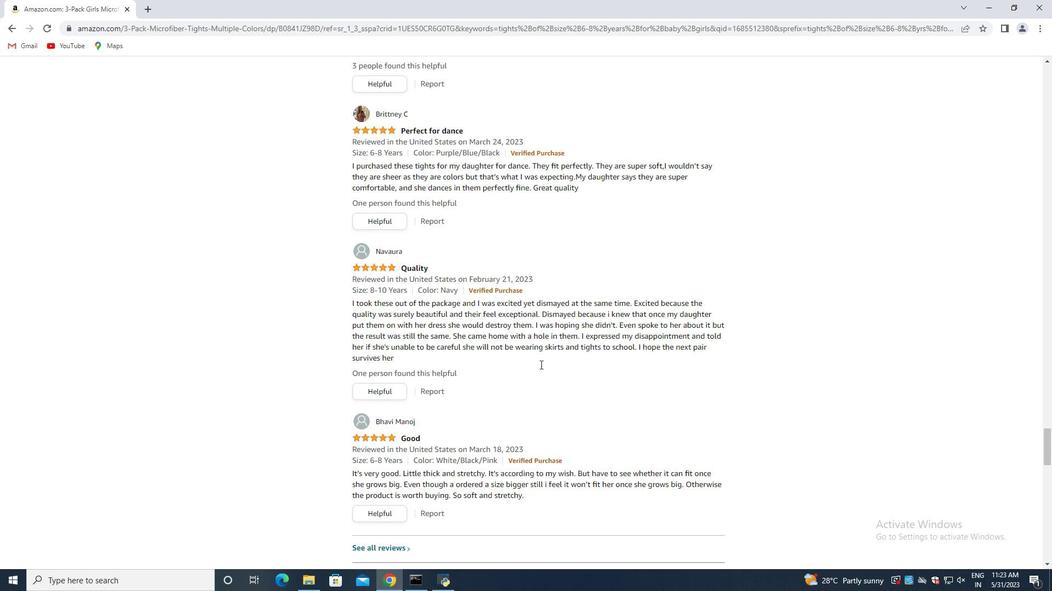
Action: Mouse moved to (539, 364)
Screenshot: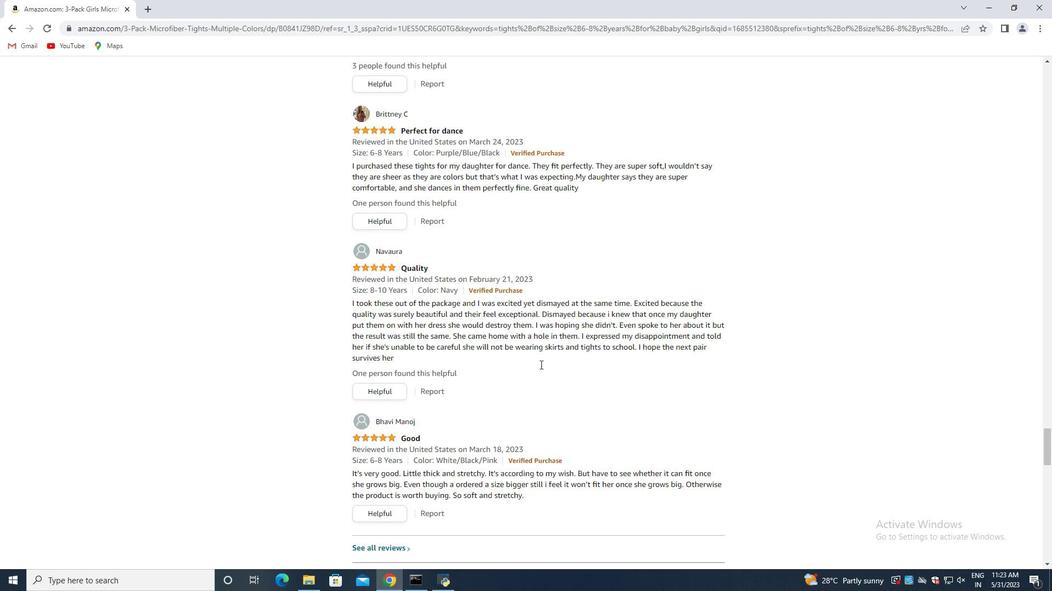 
Action: Mouse scrolled (539, 364) with delta (0, 0)
Screenshot: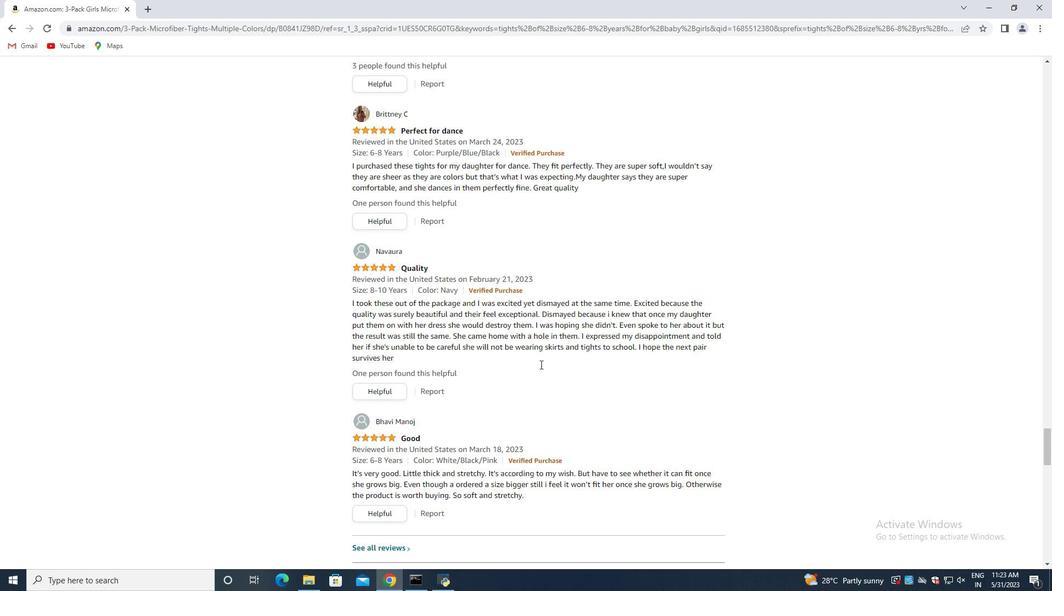 
Action: Mouse scrolled (539, 364) with delta (0, 0)
Screenshot: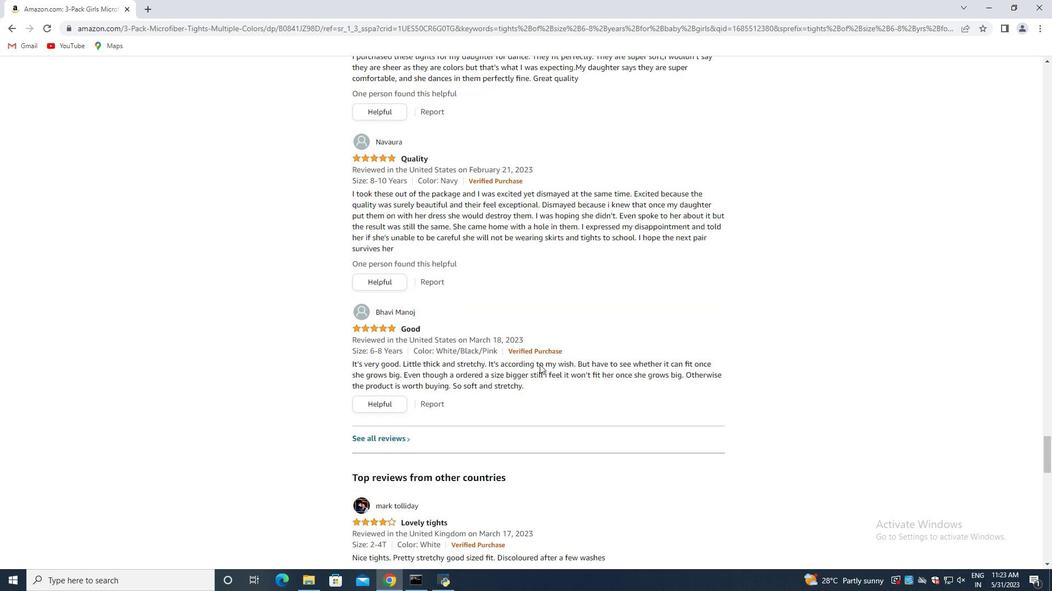 
Action: Mouse scrolled (539, 364) with delta (0, 0)
Screenshot: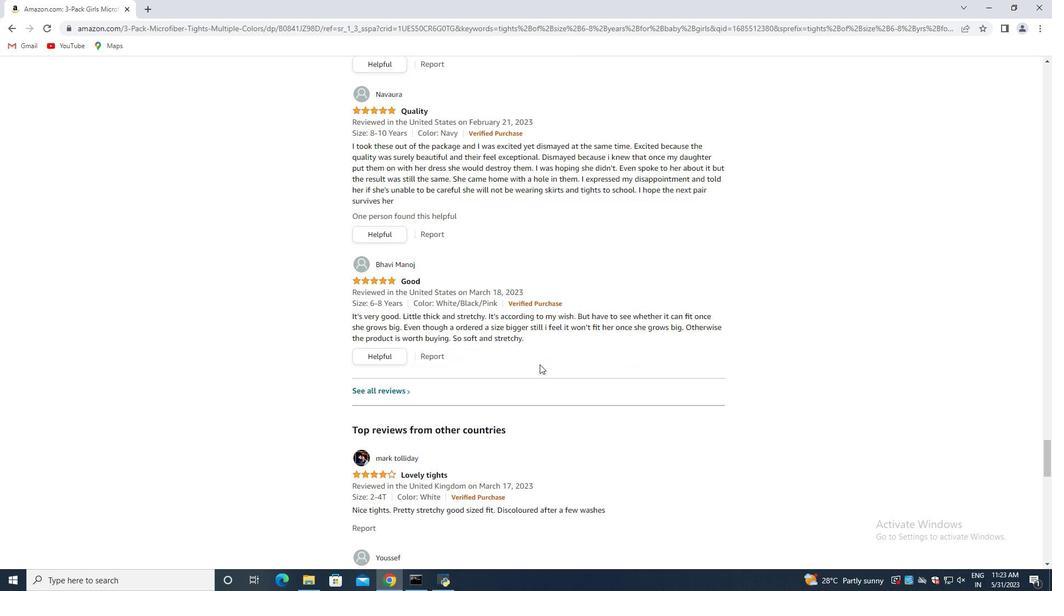 
Action: Mouse scrolled (539, 364) with delta (0, 0)
Screenshot: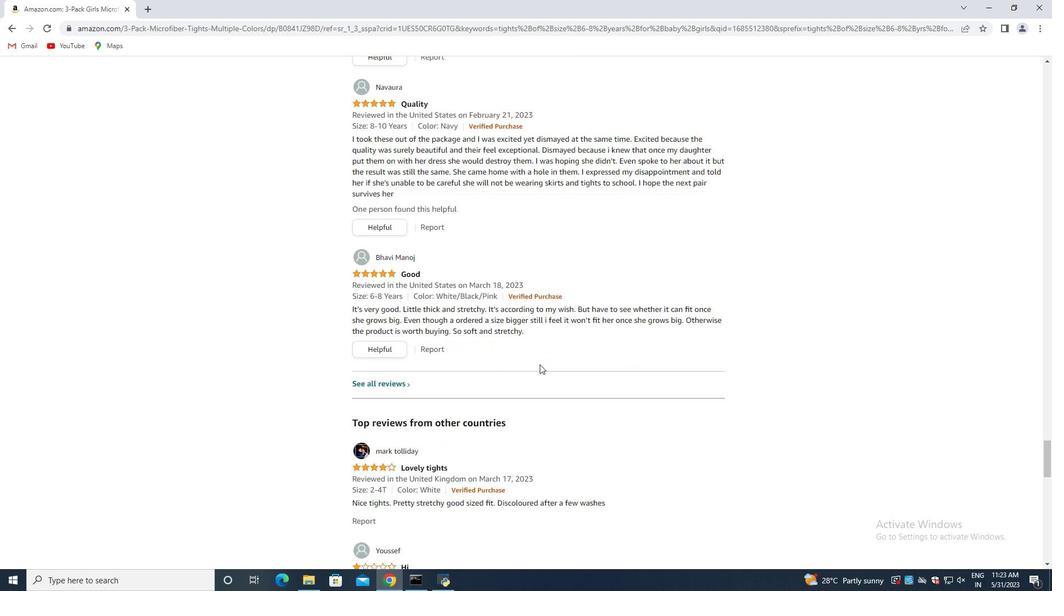 
Action: Mouse scrolled (539, 364) with delta (0, 0)
Screenshot: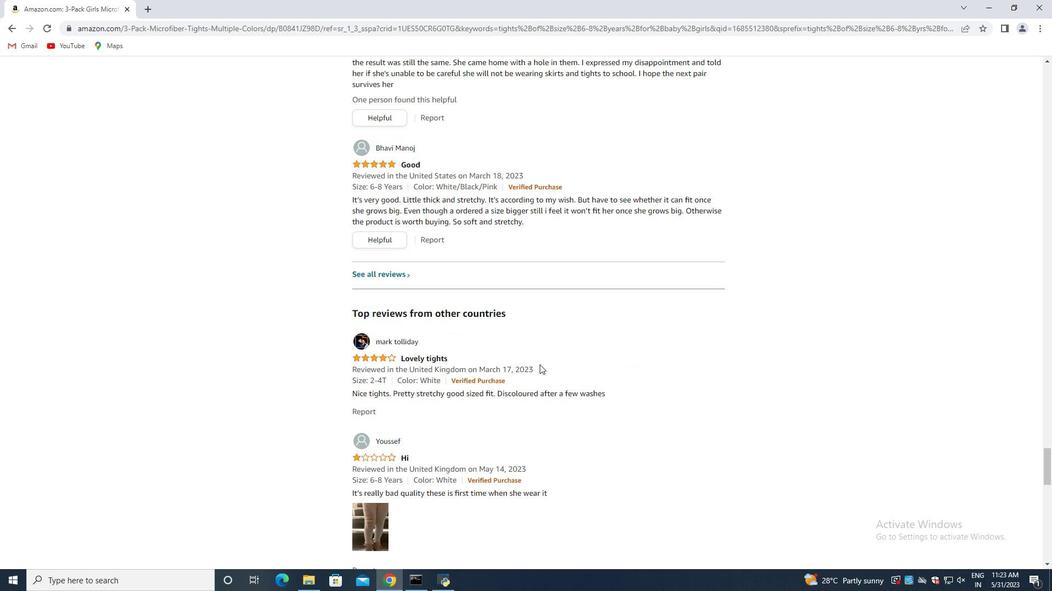 
Action: Mouse scrolled (539, 364) with delta (0, 0)
Screenshot: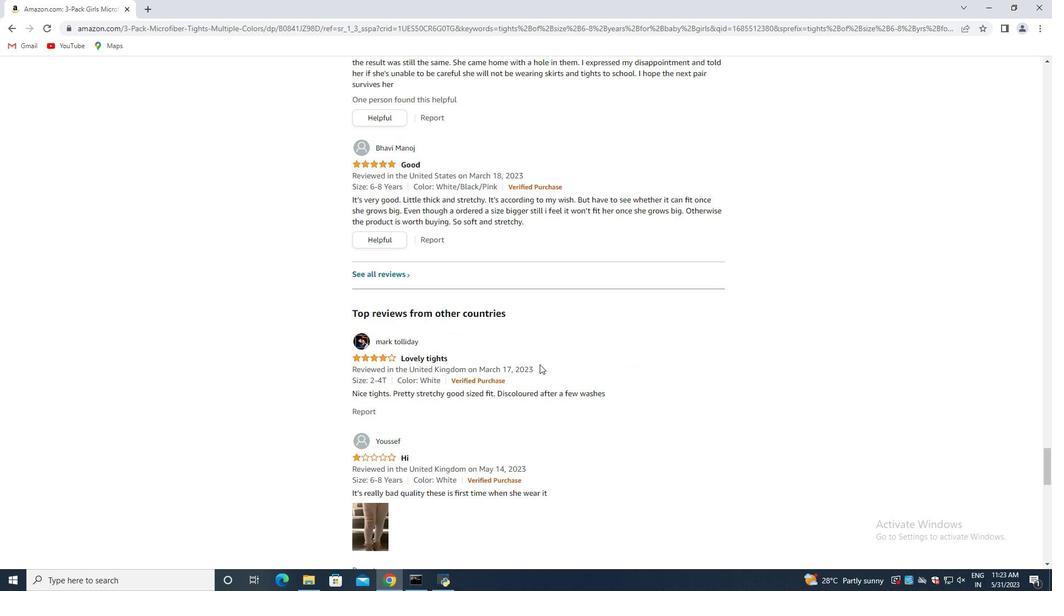 
Action: Mouse scrolled (539, 364) with delta (0, 0)
Screenshot: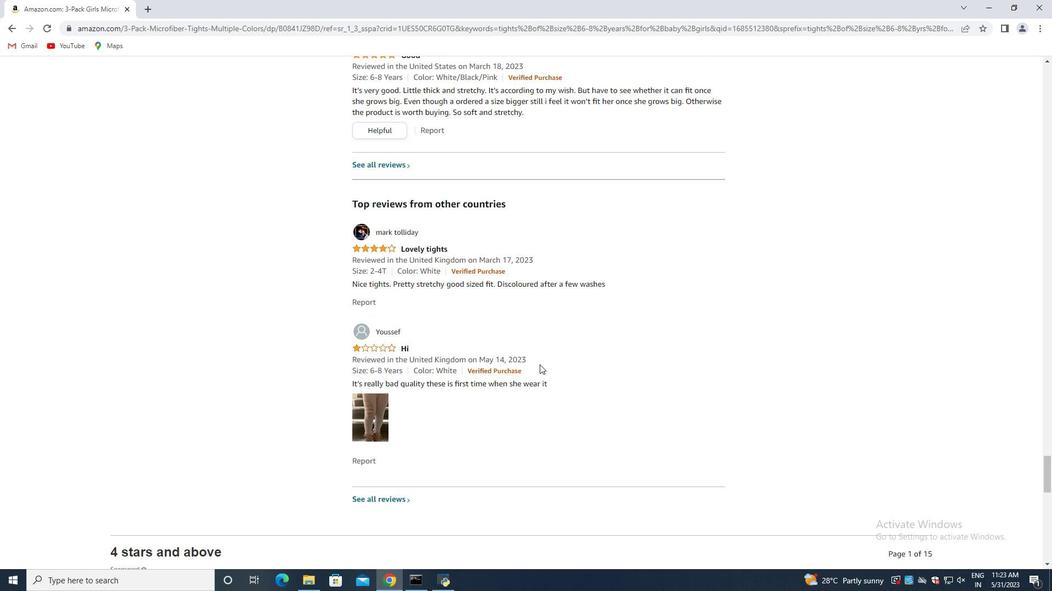 
Action: Mouse scrolled (539, 364) with delta (0, 0)
Screenshot: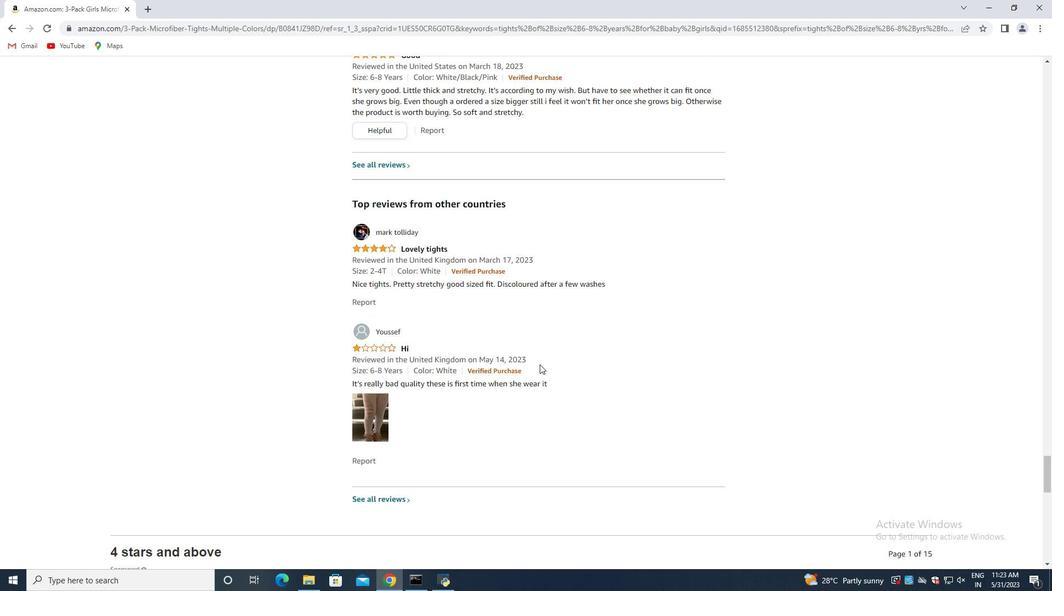 
Action: Mouse scrolled (539, 364) with delta (0, 0)
Screenshot: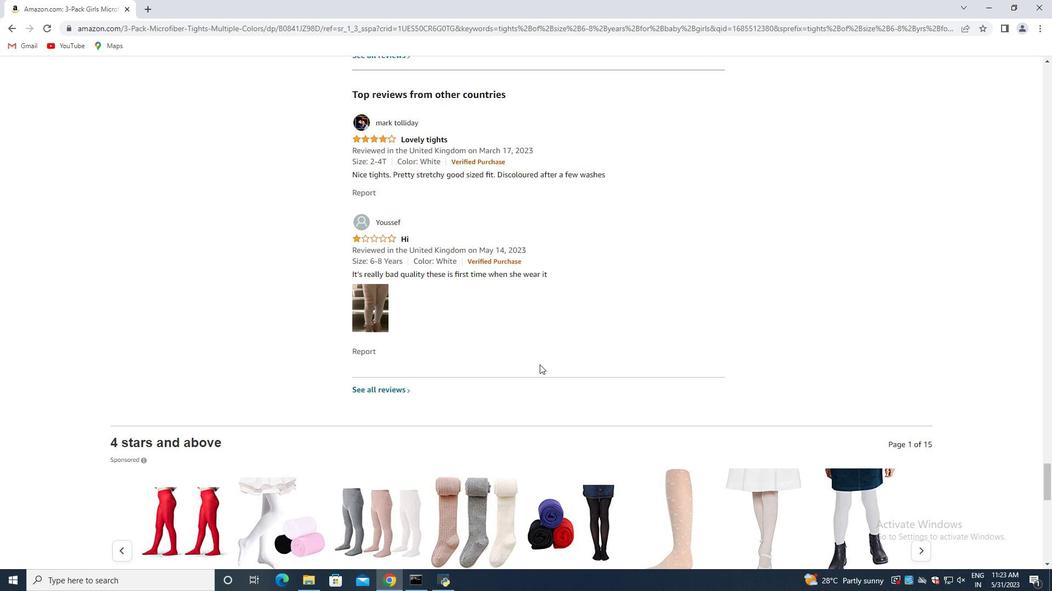 
Action: Mouse scrolled (539, 365) with delta (0, 0)
Screenshot: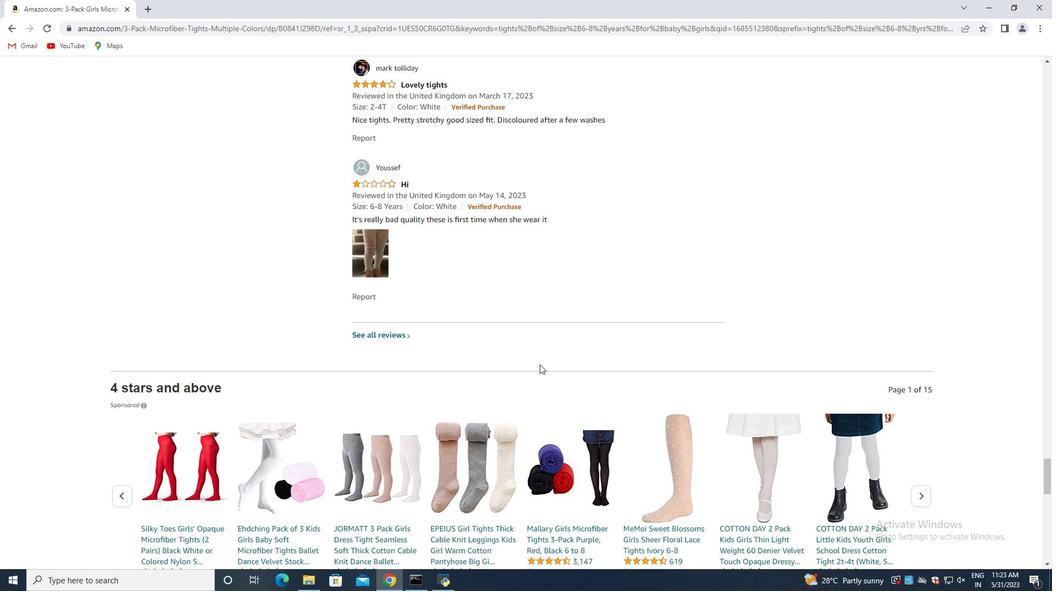 
Action: Mouse scrolled (539, 364) with delta (0, 0)
Screenshot: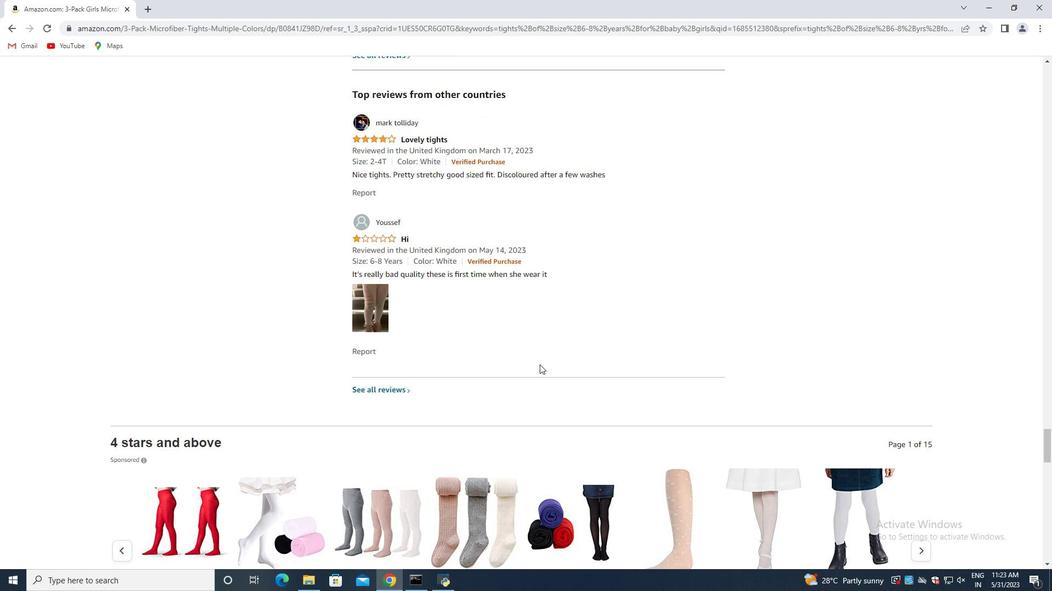 
Action: Mouse scrolled (539, 364) with delta (0, 0)
Screenshot: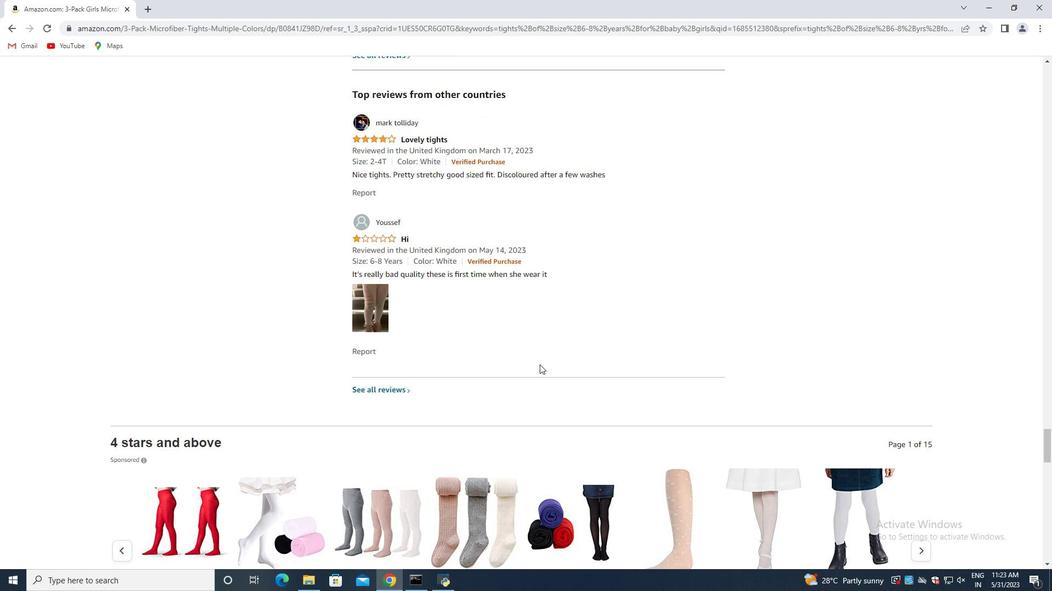 
Action: Mouse scrolled (539, 364) with delta (0, 0)
Screenshot: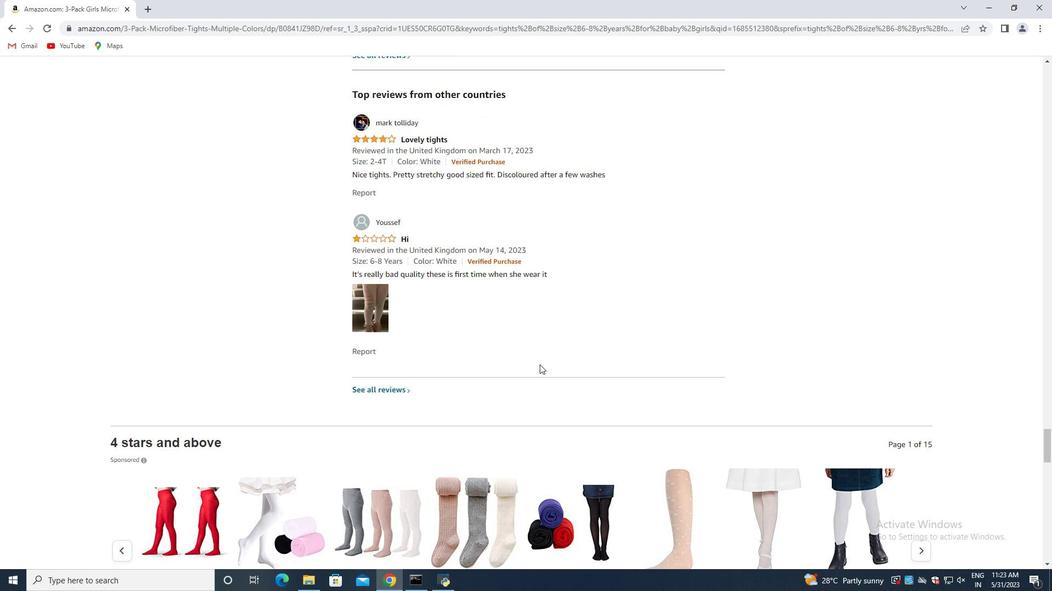 
Action: Mouse scrolled (539, 364) with delta (0, 0)
Screenshot: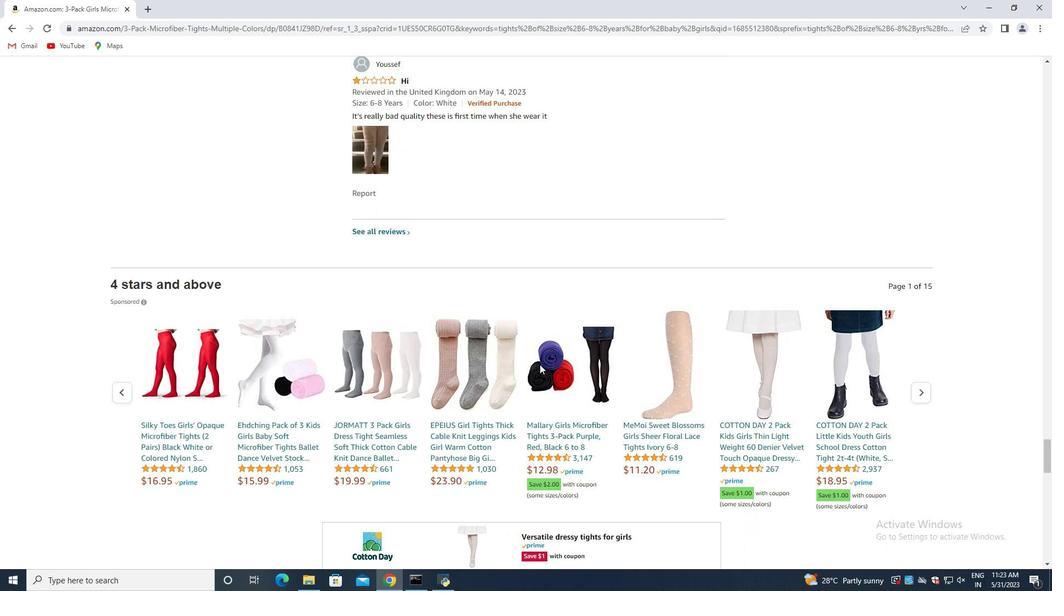 
Action: Mouse scrolled (539, 364) with delta (0, 0)
Screenshot: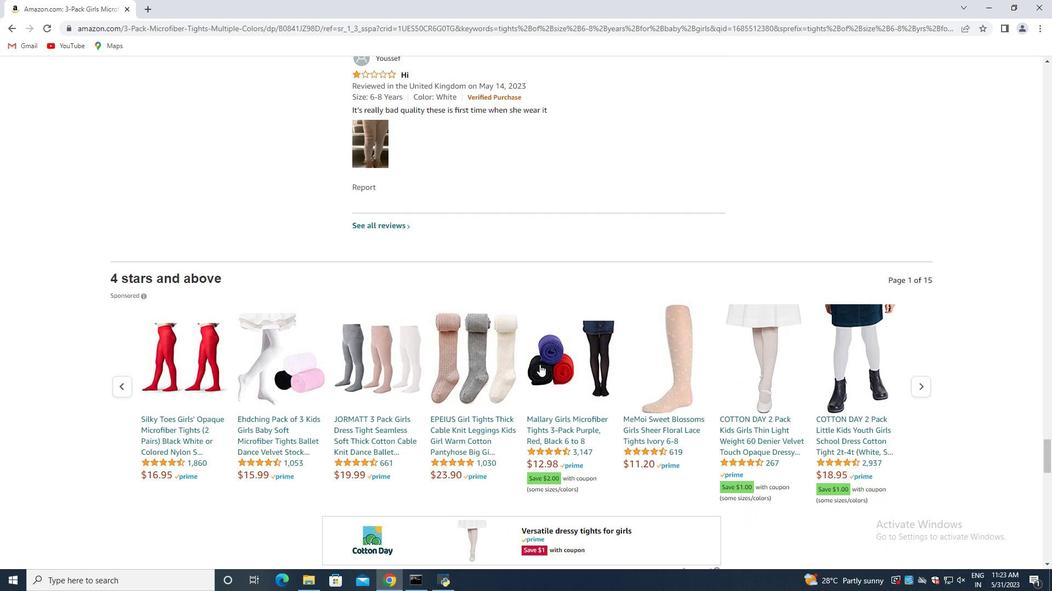
Action: Mouse scrolled (539, 364) with delta (0, 0)
Screenshot: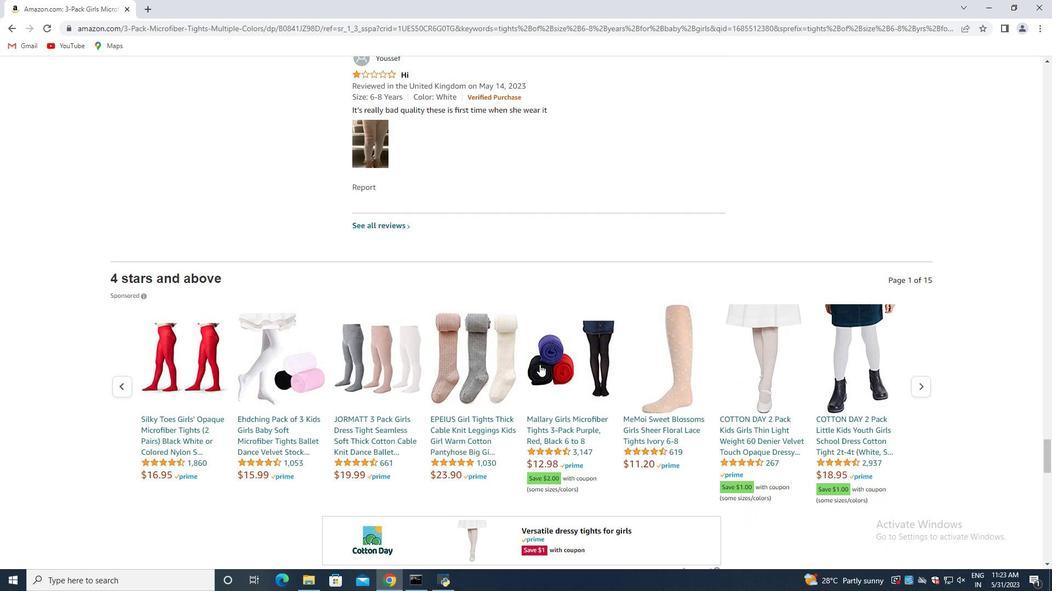 
Action: Mouse scrolled (539, 364) with delta (0, 0)
Screenshot: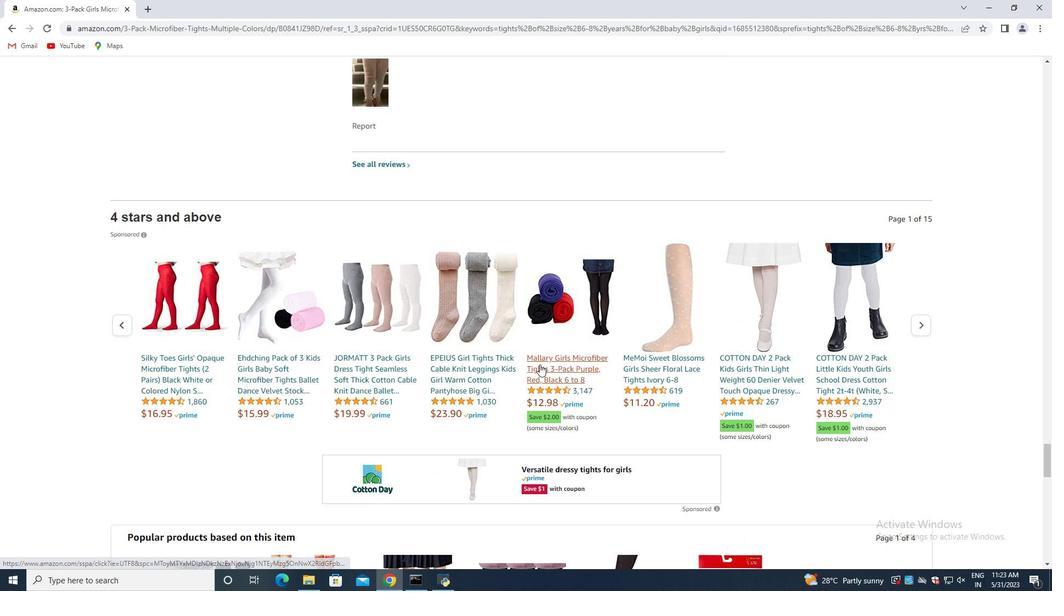 
Action: Mouse scrolled (539, 364) with delta (0, 0)
Screenshot: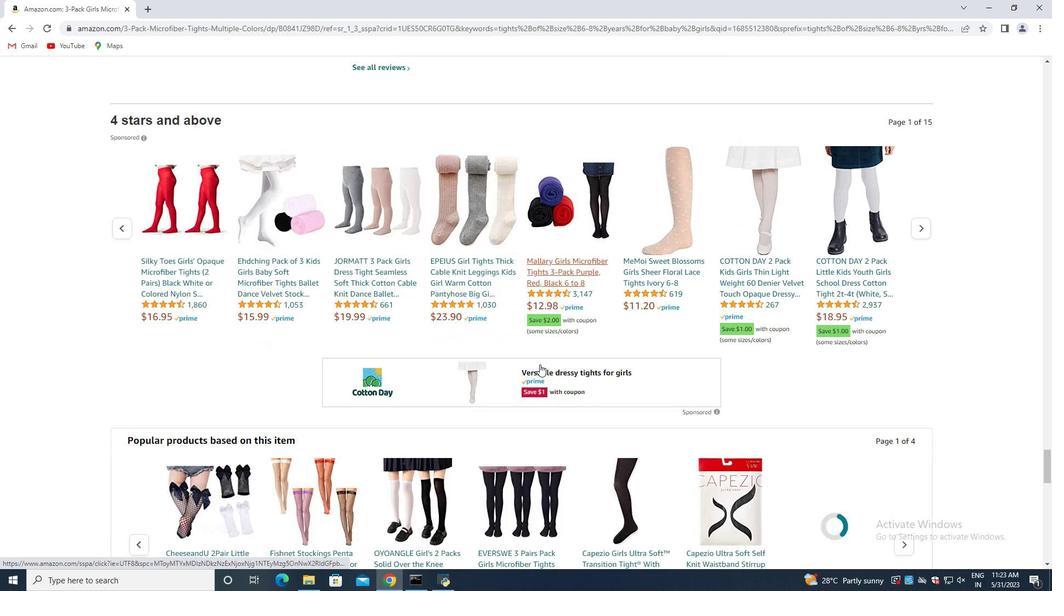 
Action: Mouse scrolled (539, 364) with delta (0, 0)
Screenshot: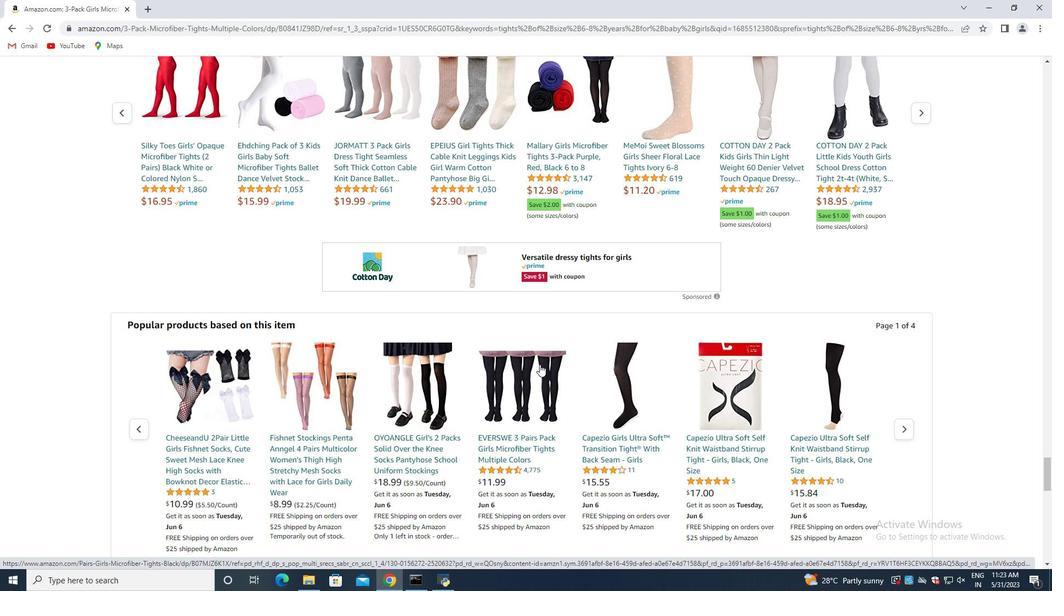 
Action: Mouse scrolled (539, 364) with delta (0, 0)
Screenshot: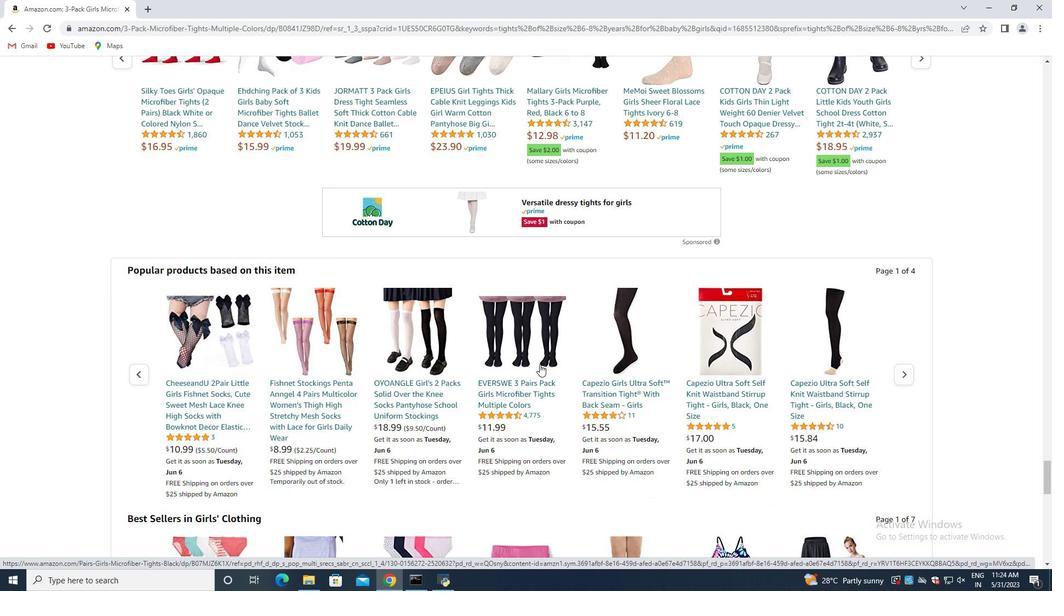 
Action: Mouse moved to (539, 364)
Screenshot: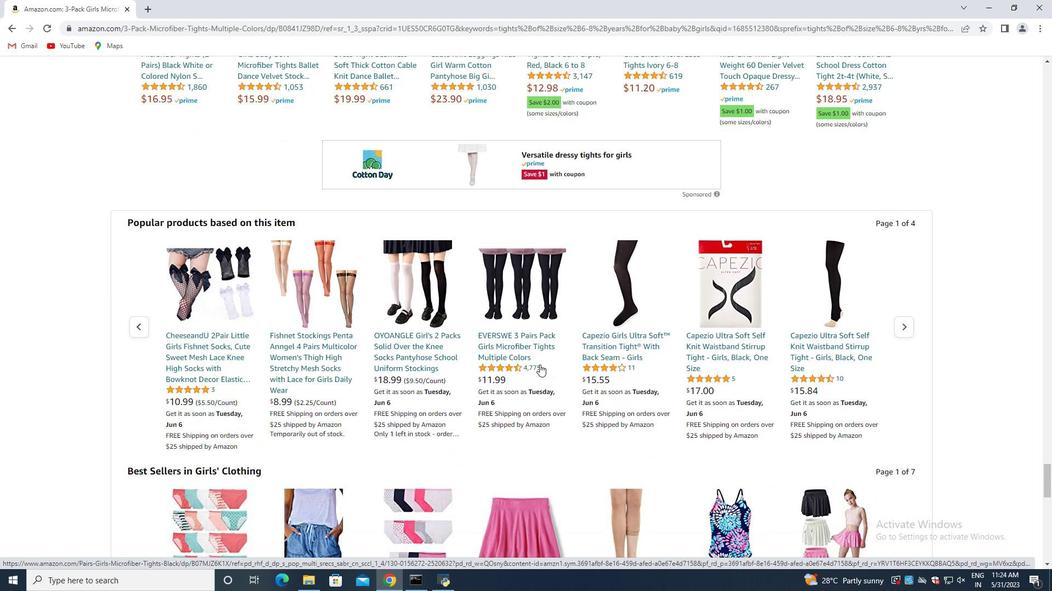 
Action: Mouse scrolled (539, 364) with delta (0, 0)
Screenshot: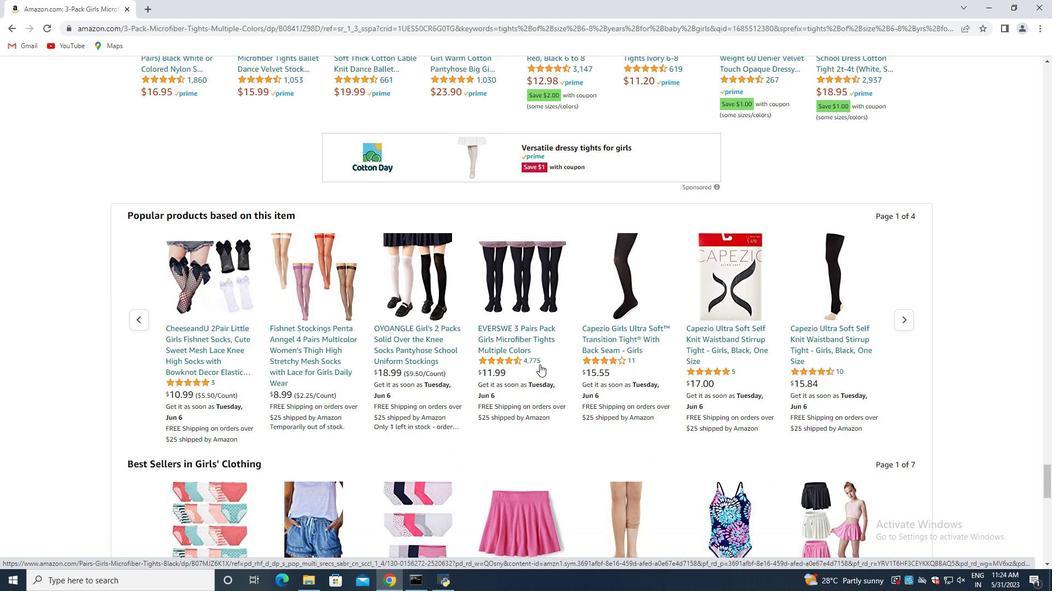 
Action: Mouse scrolled (539, 364) with delta (0, 0)
Screenshot: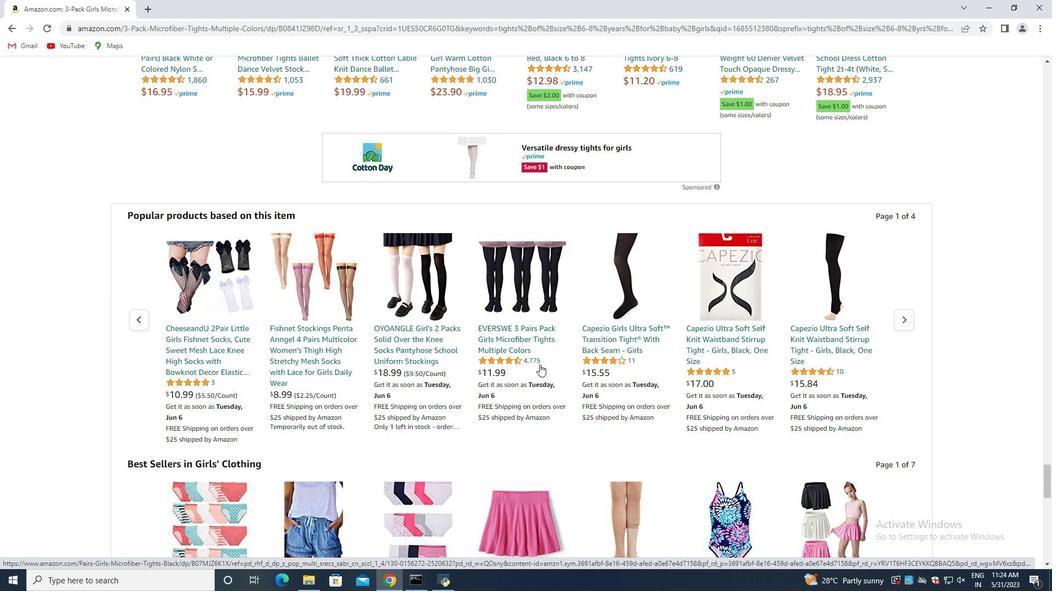 
Action: Mouse moved to (539, 363)
Screenshot: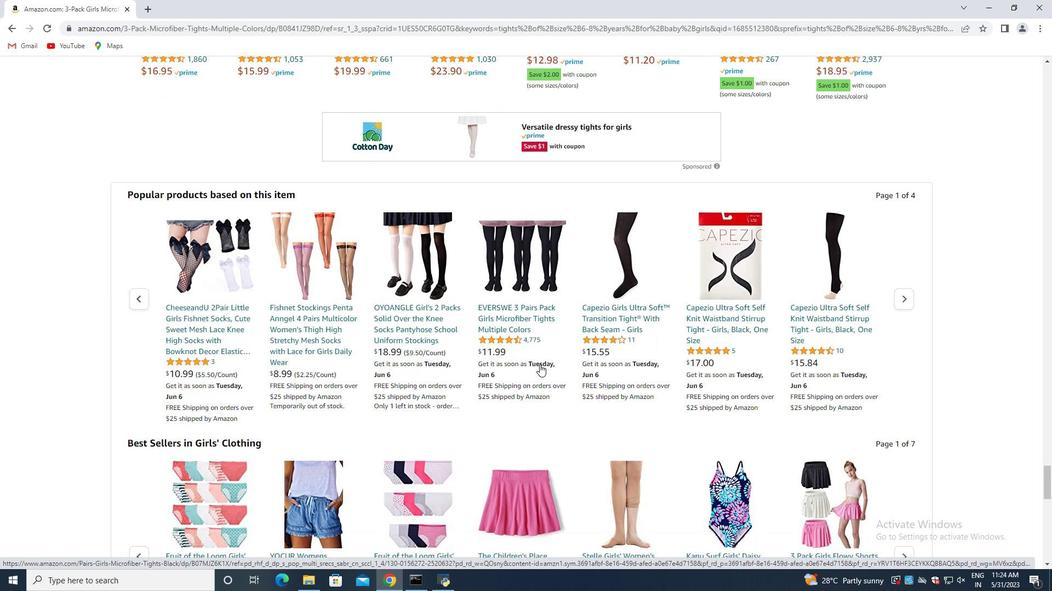 
Action: Mouse scrolled (539, 363) with delta (0, 0)
Screenshot: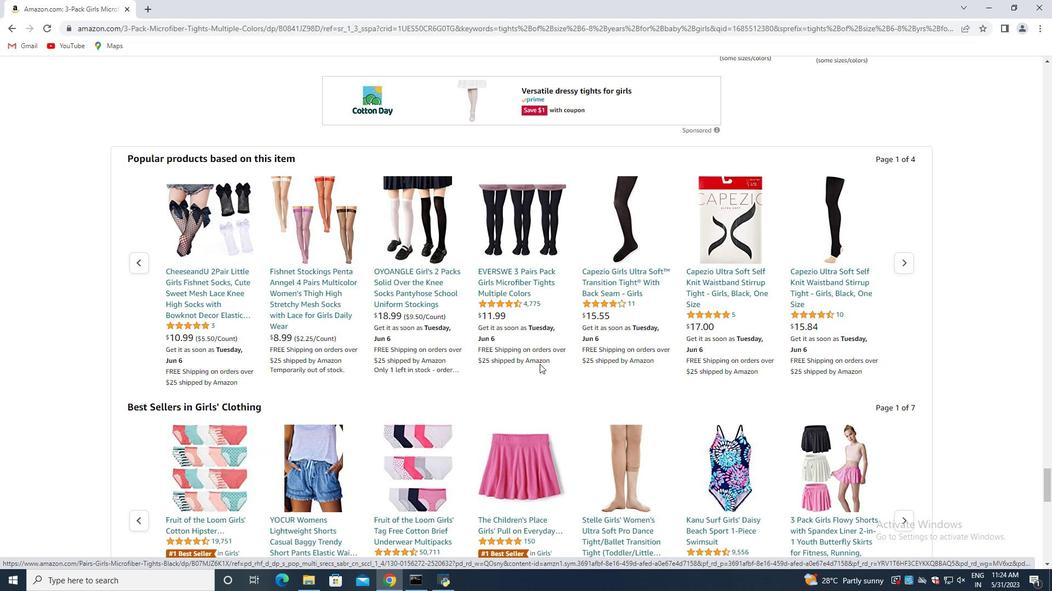 
Action: Mouse scrolled (539, 363) with delta (0, 0)
Screenshot: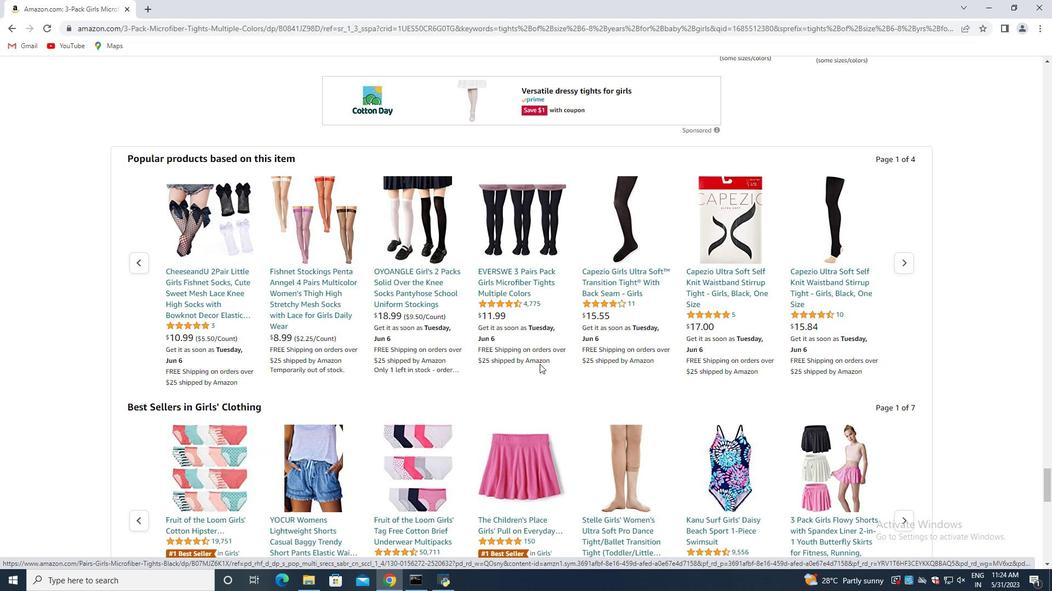 
Action: Mouse scrolled (539, 363) with delta (0, 0)
Screenshot: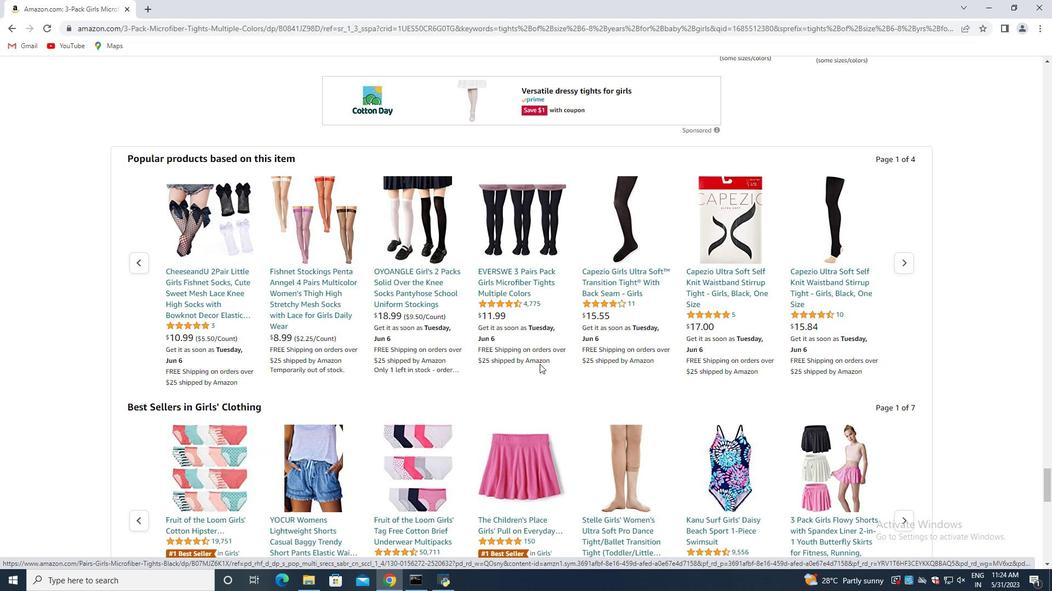 
Action: Mouse scrolled (539, 363) with delta (0, 0)
Screenshot: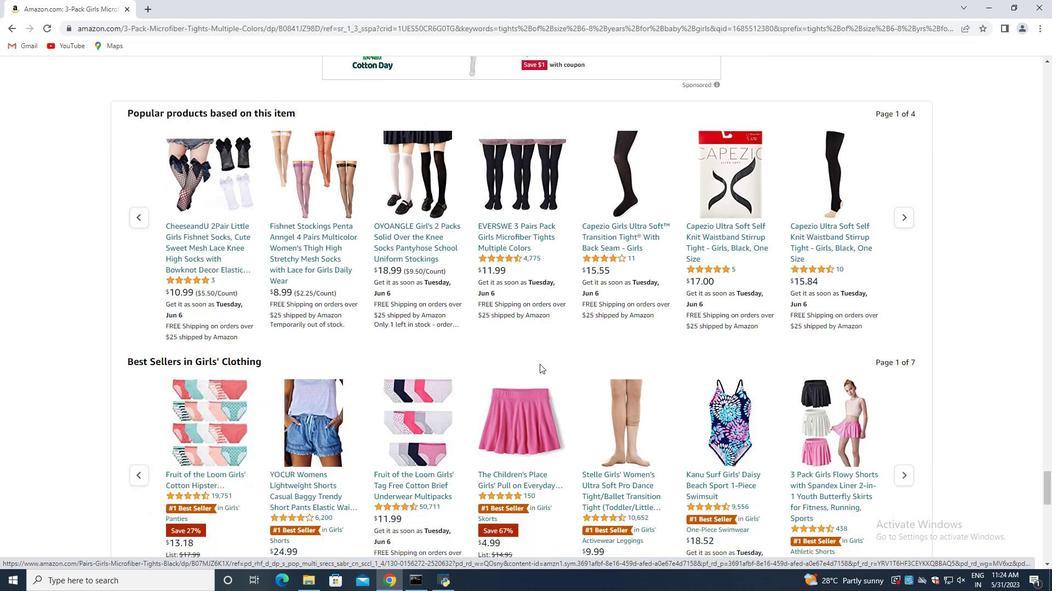 
Action: Mouse scrolled (539, 363) with delta (0, 0)
Screenshot: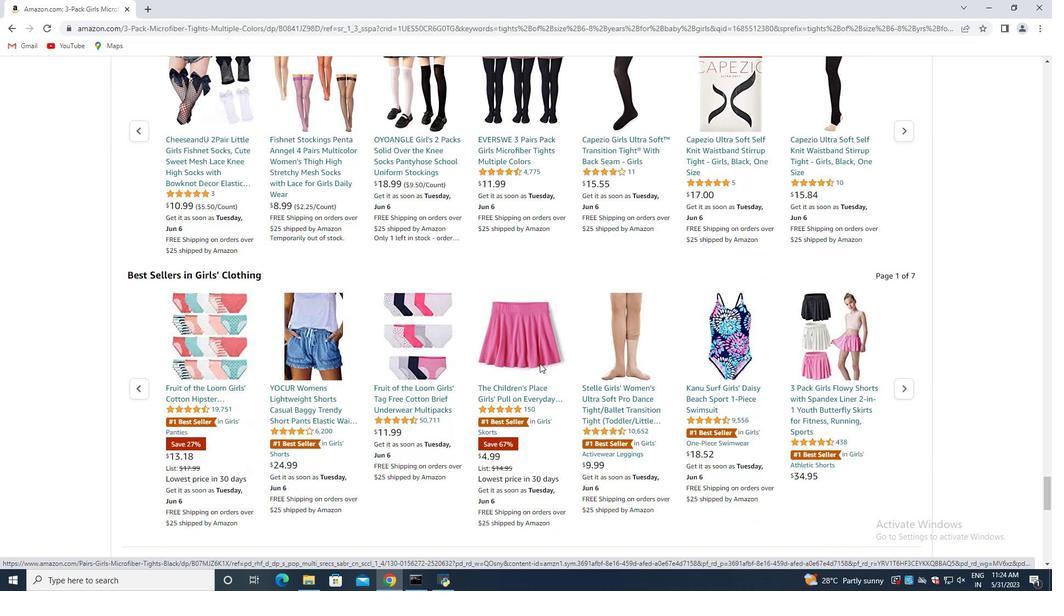 
Action: Mouse scrolled (539, 363) with delta (0, 0)
Screenshot: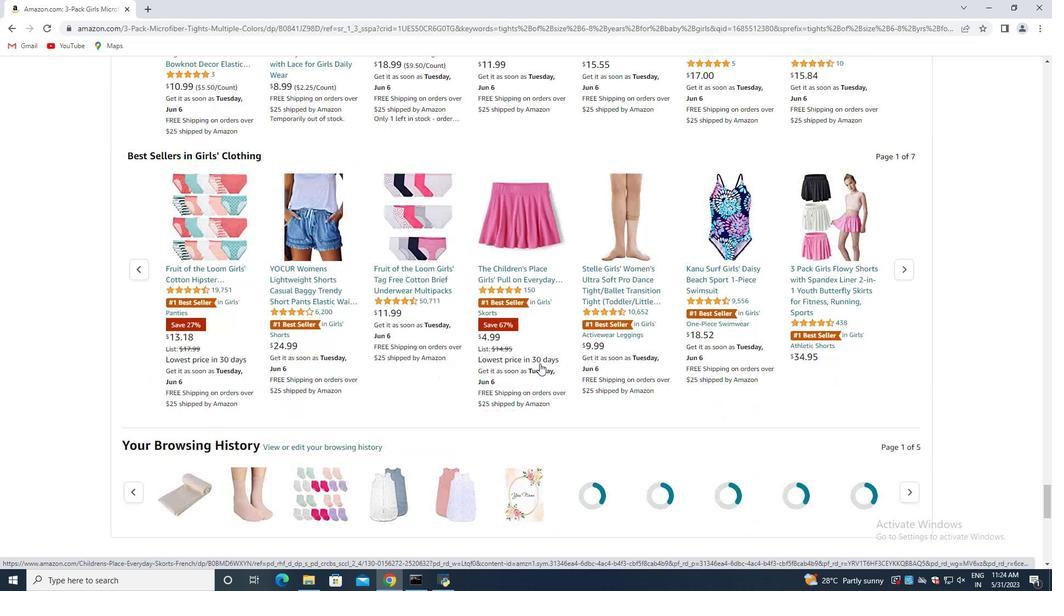 
Action: Mouse scrolled (539, 363) with delta (0, 0)
Screenshot: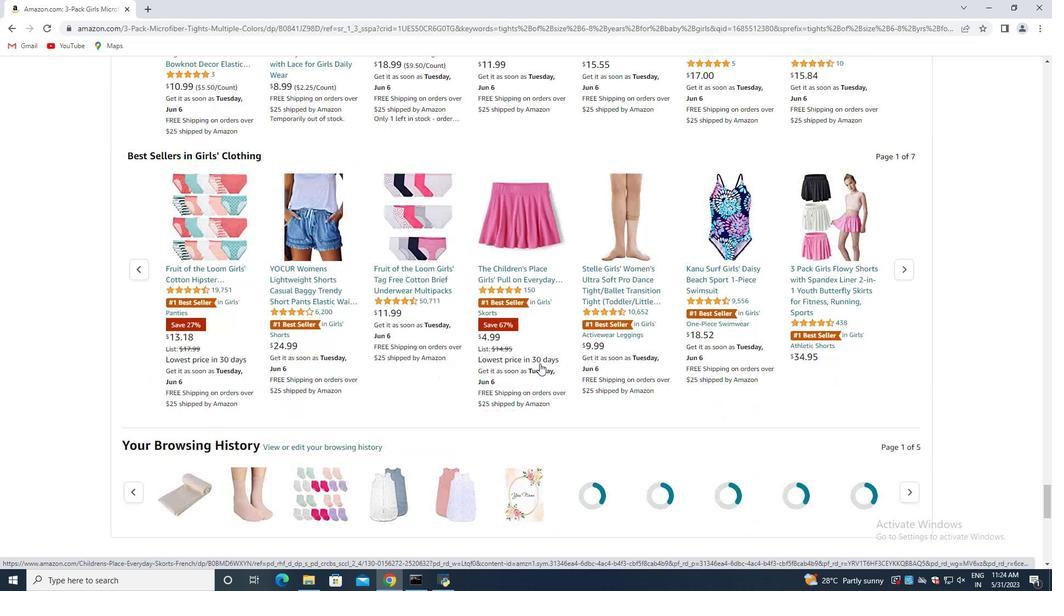 
Action: Mouse scrolled (539, 363) with delta (0, 0)
Screenshot: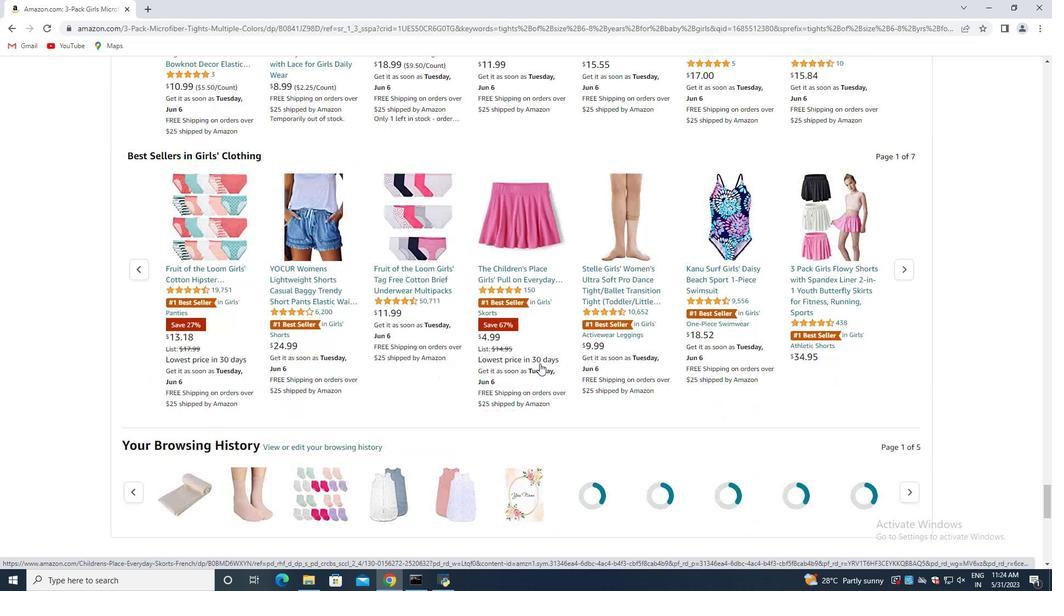 
Action: Mouse scrolled (539, 363) with delta (0, 0)
Screenshot: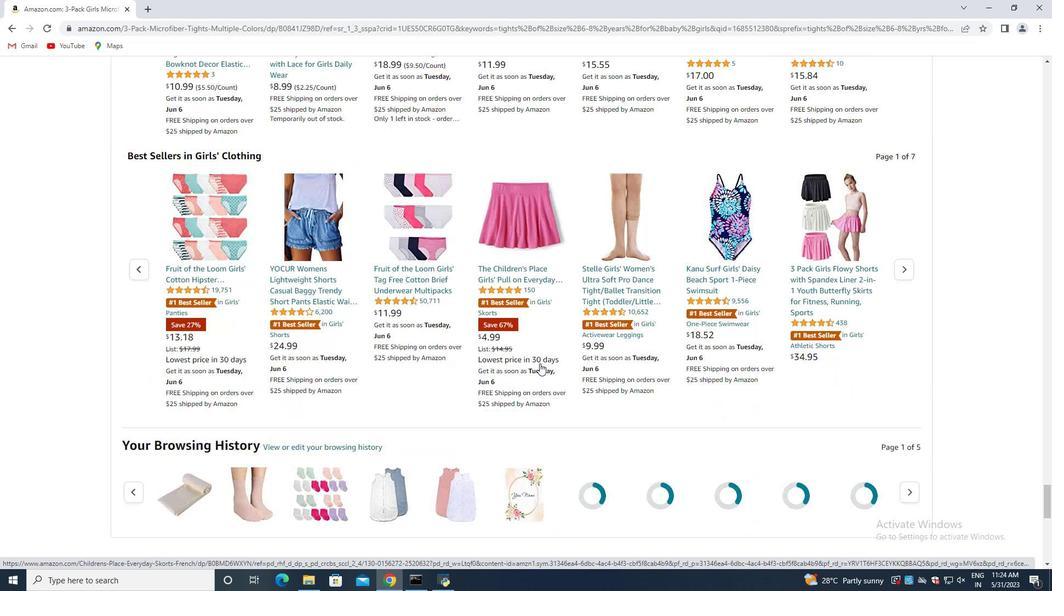 
Action: Mouse moved to (537, 357)
Screenshot: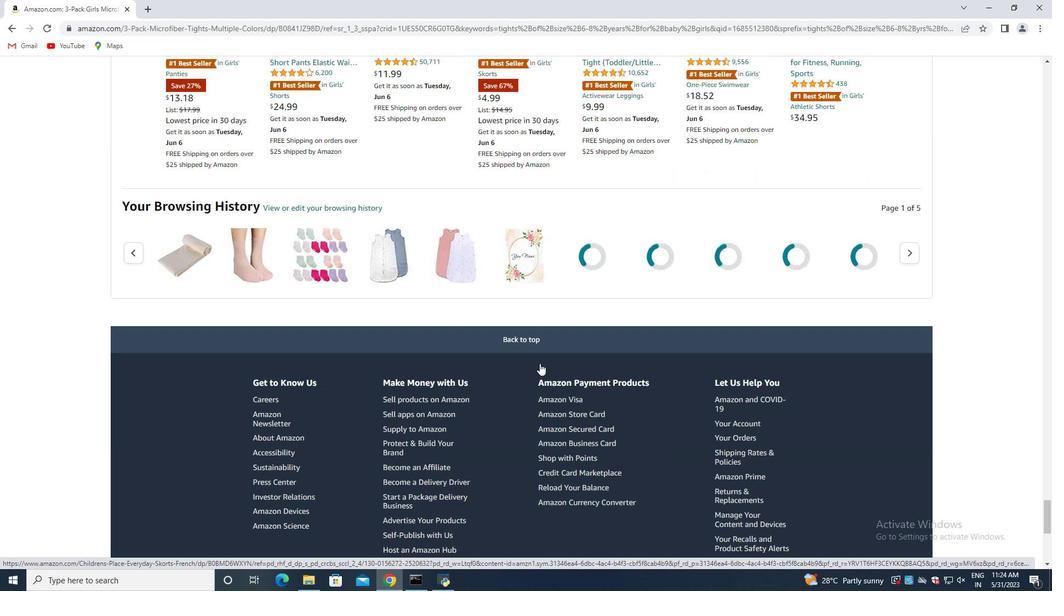 
Action: Mouse scrolled (537, 357) with delta (0, 0)
Screenshot: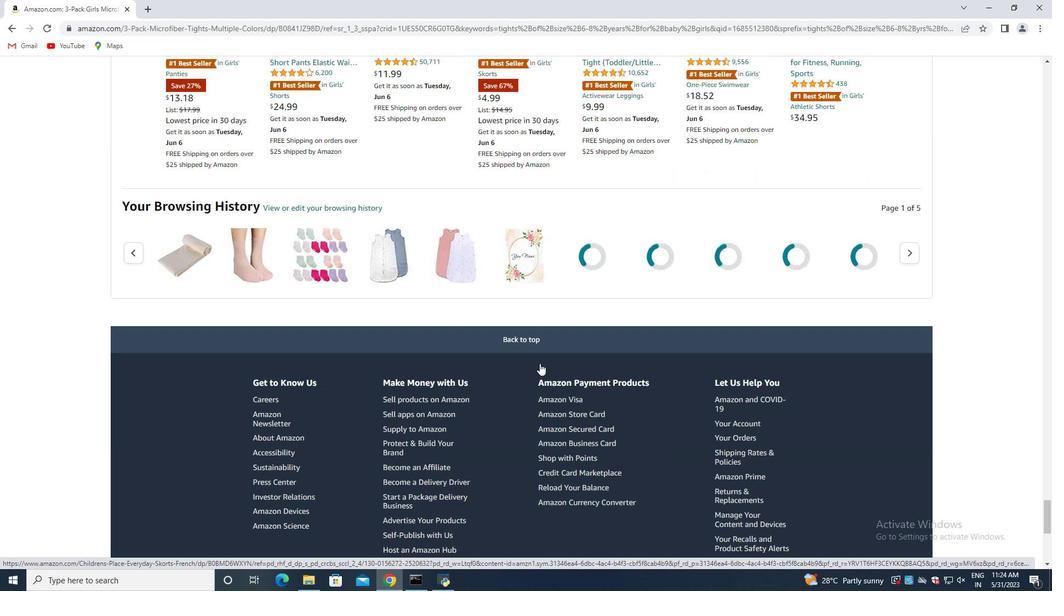 
Action: Mouse moved to (537, 356)
Screenshot: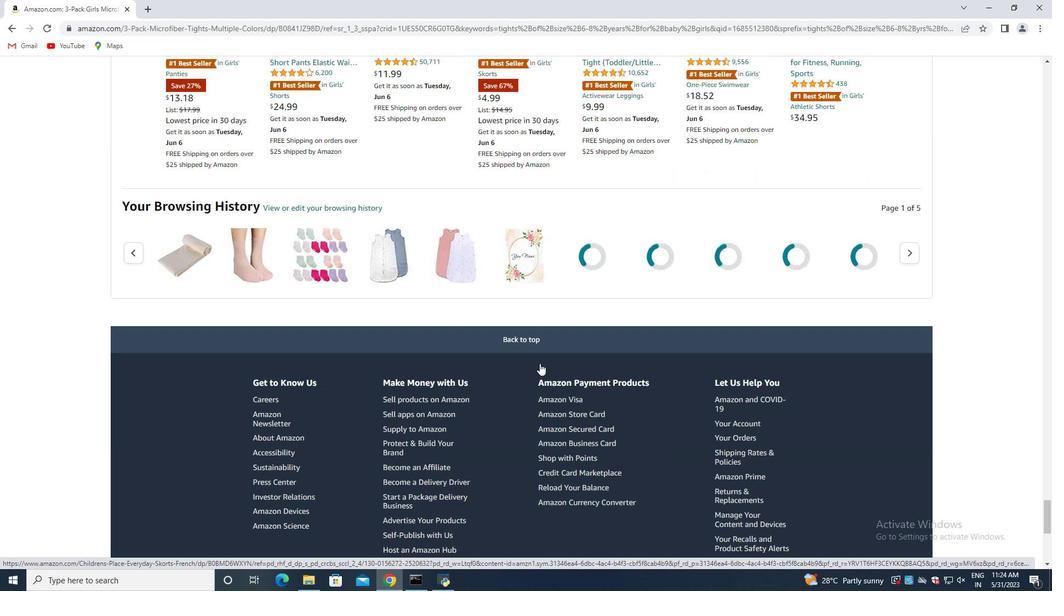 
Action: Mouse scrolled (537, 357) with delta (0, 0)
